 Task: Craft a video tribute to your favorite hobby or passion, featuring footage and interviews that showcase its importance in your life.
Action: Mouse moved to (99, 171)
Screenshot: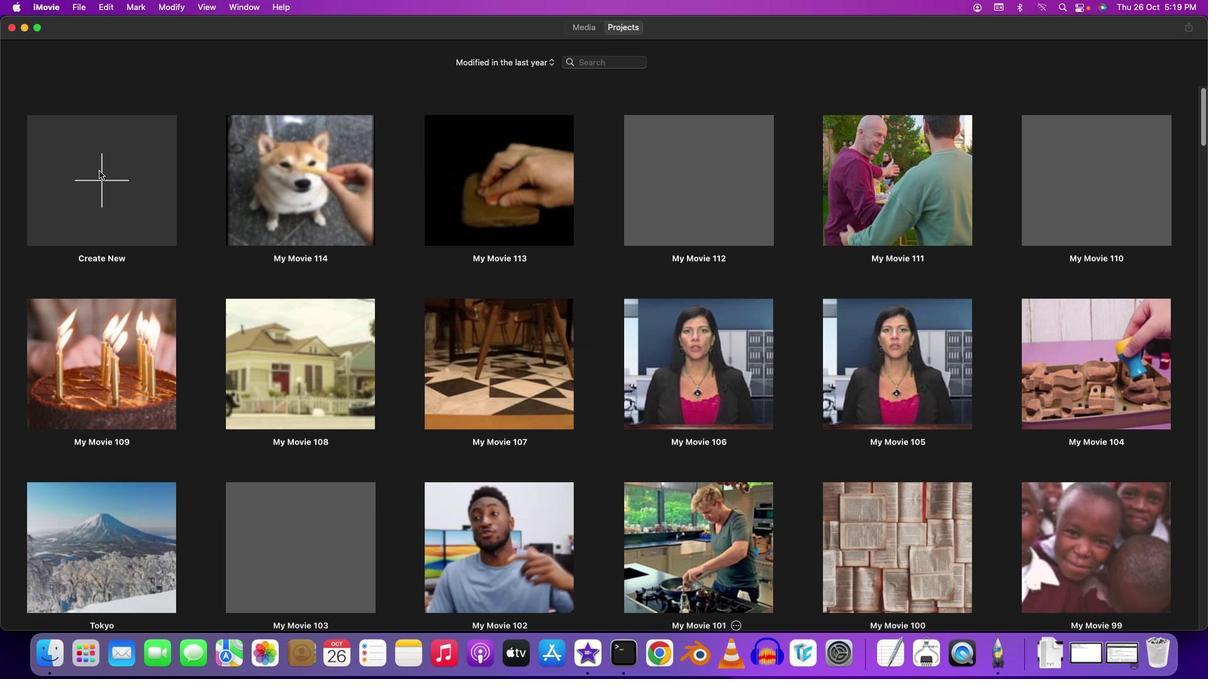 
Action: Mouse pressed left at (99, 171)
Screenshot: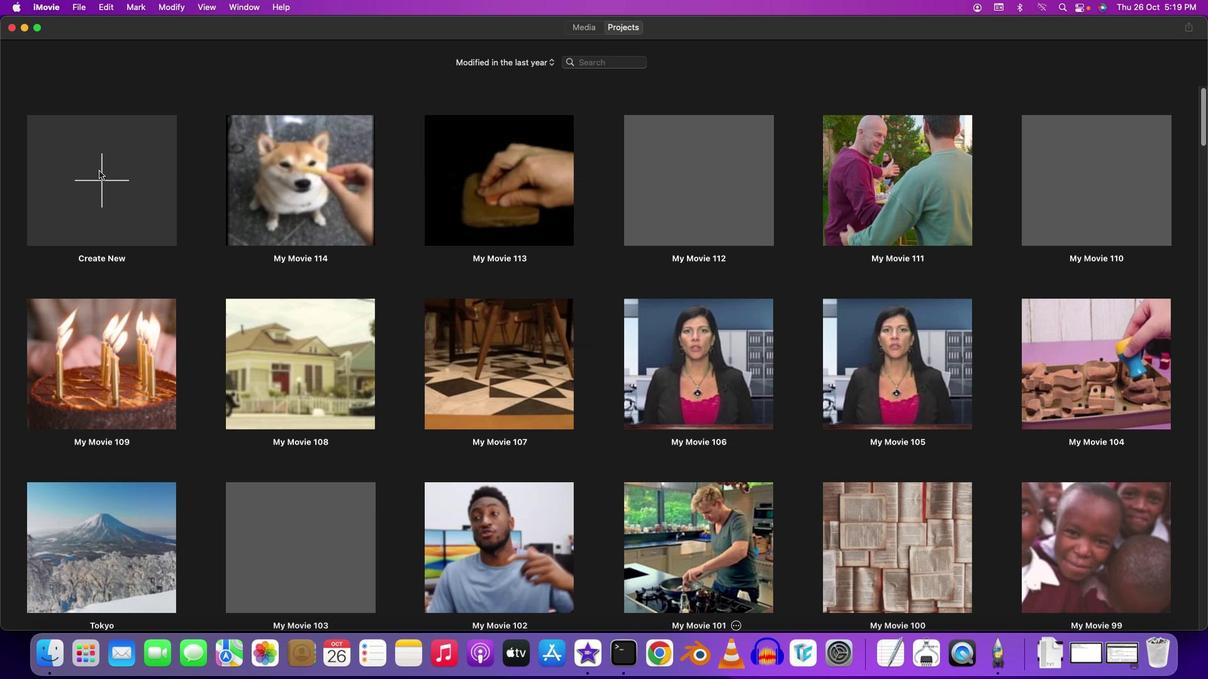 
Action: Mouse moved to (108, 178)
Screenshot: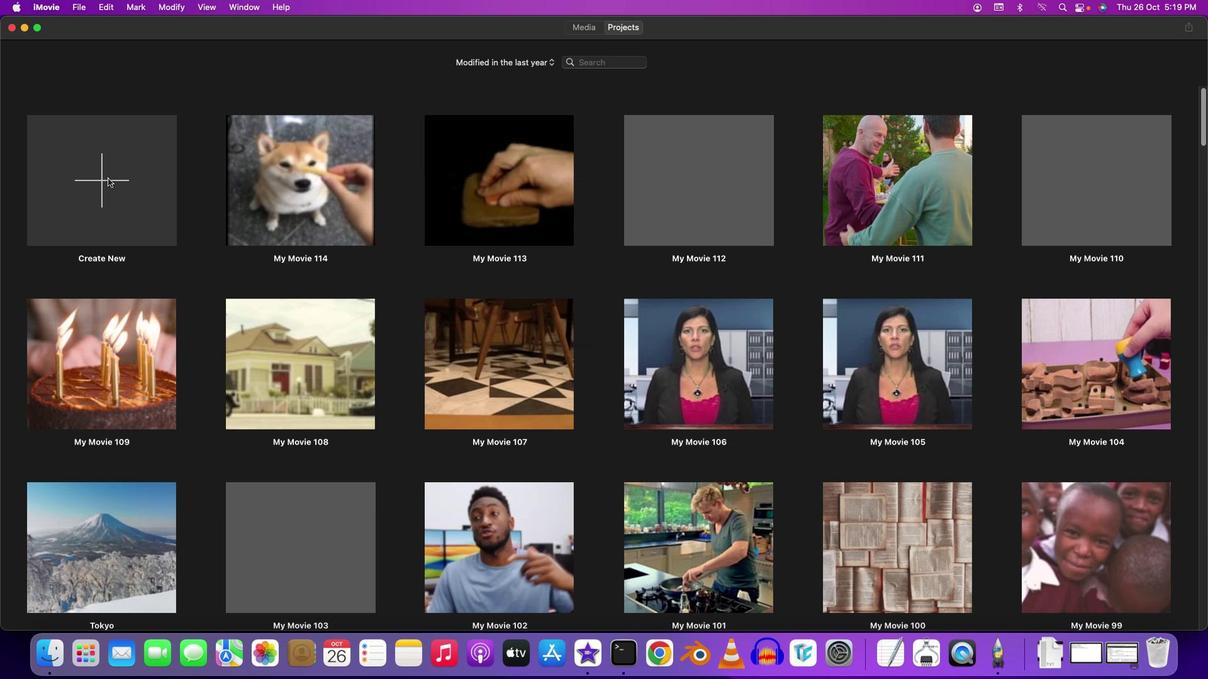 
Action: Mouse pressed left at (108, 178)
Screenshot: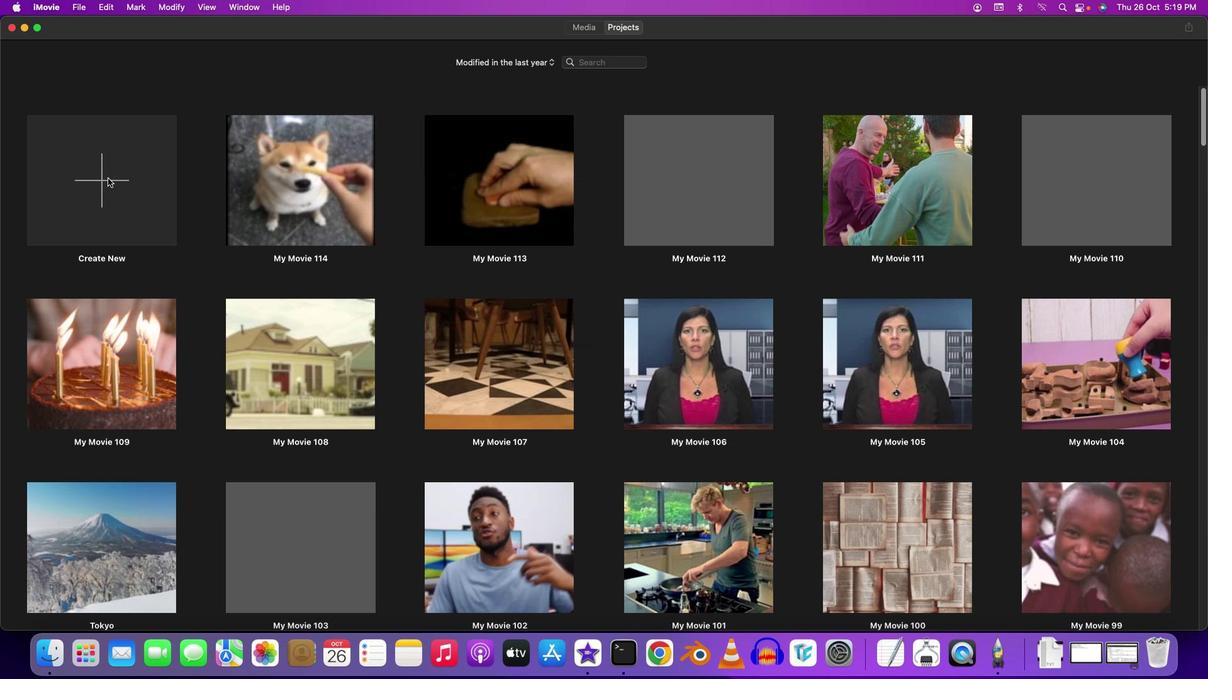 
Action: Mouse moved to (123, 240)
Screenshot: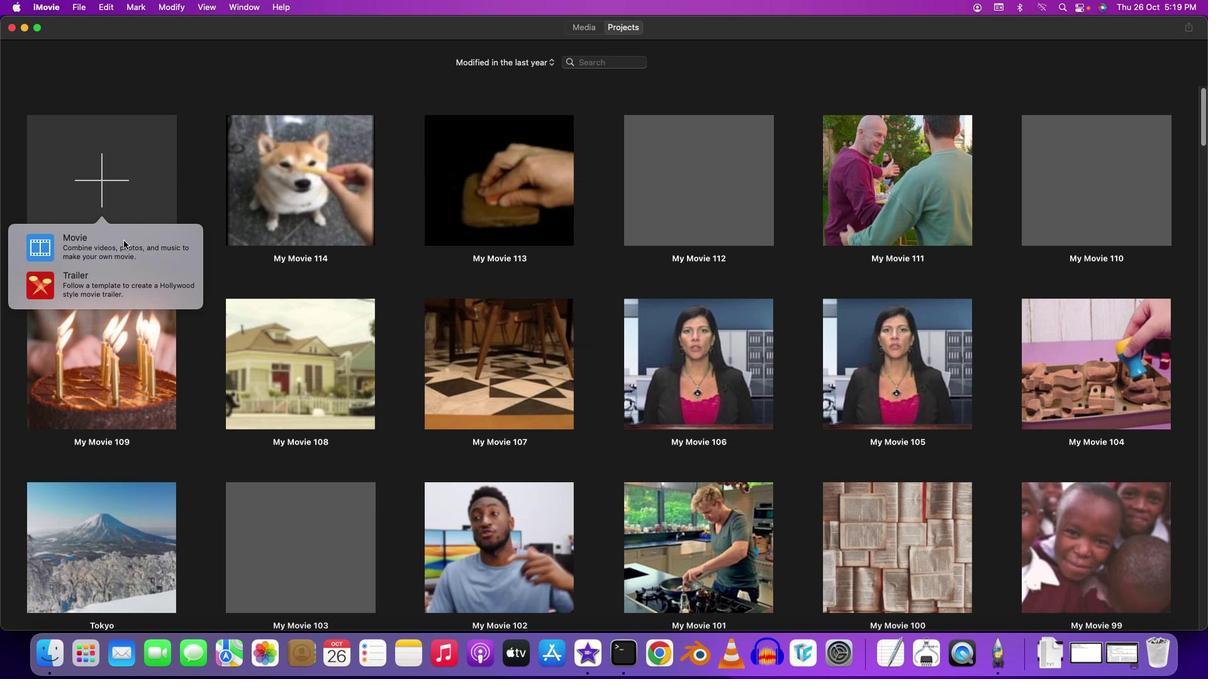 
Action: Mouse pressed left at (123, 240)
Screenshot: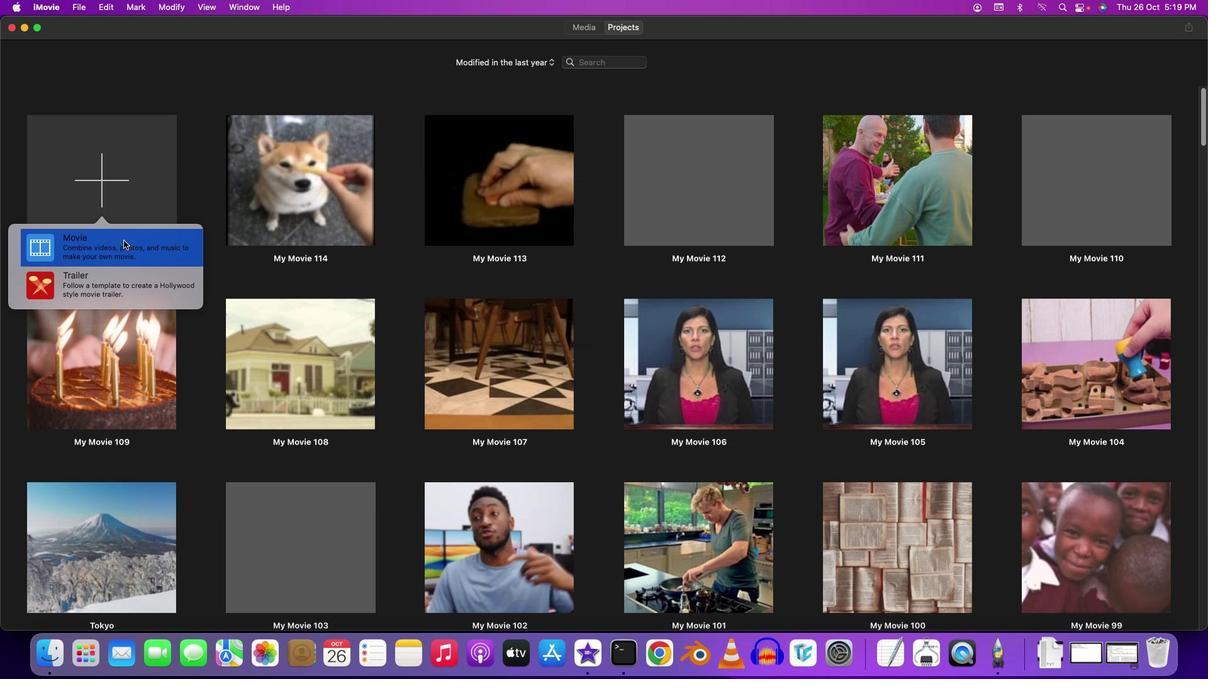 
Action: Mouse moved to (60, 82)
Screenshot: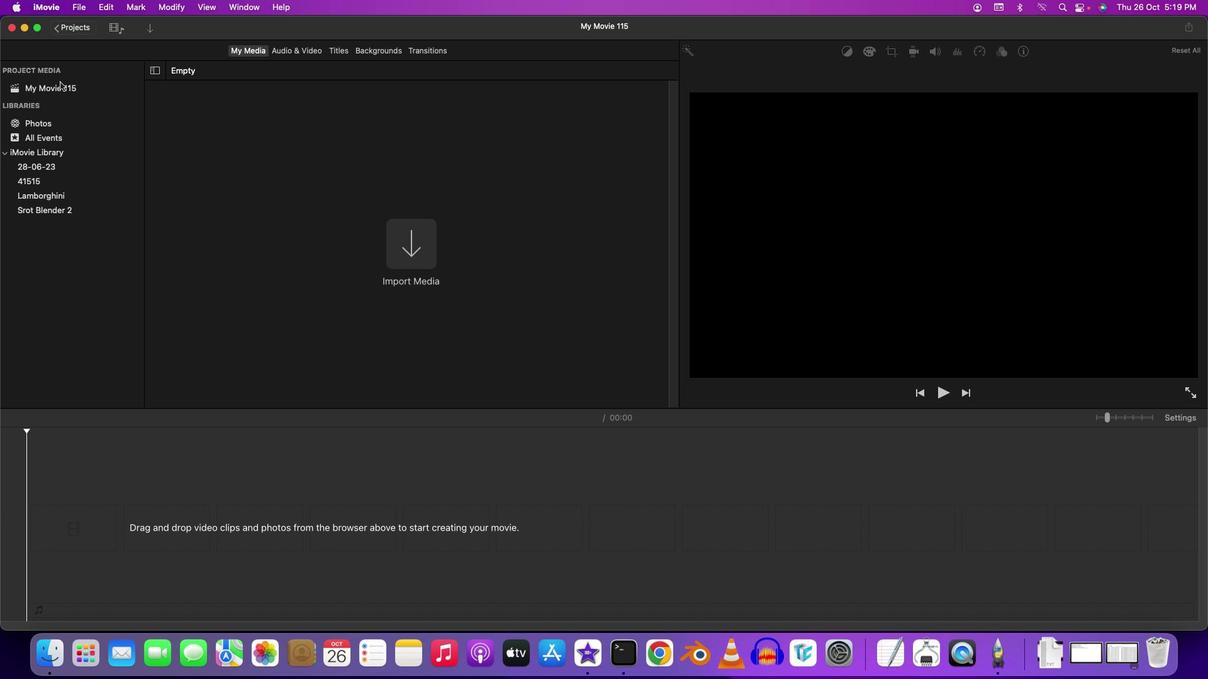 
Action: Mouse pressed left at (60, 82)
Screenshot: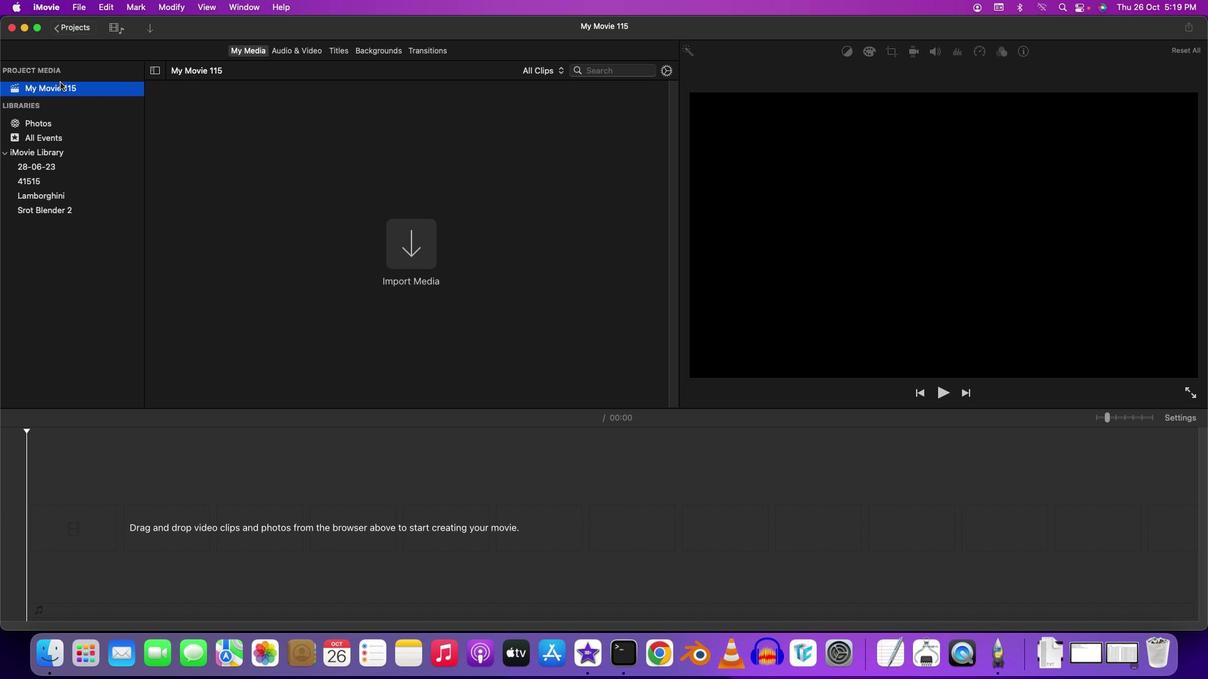
Action: Mouse moved to (412, 234)
Screenshot: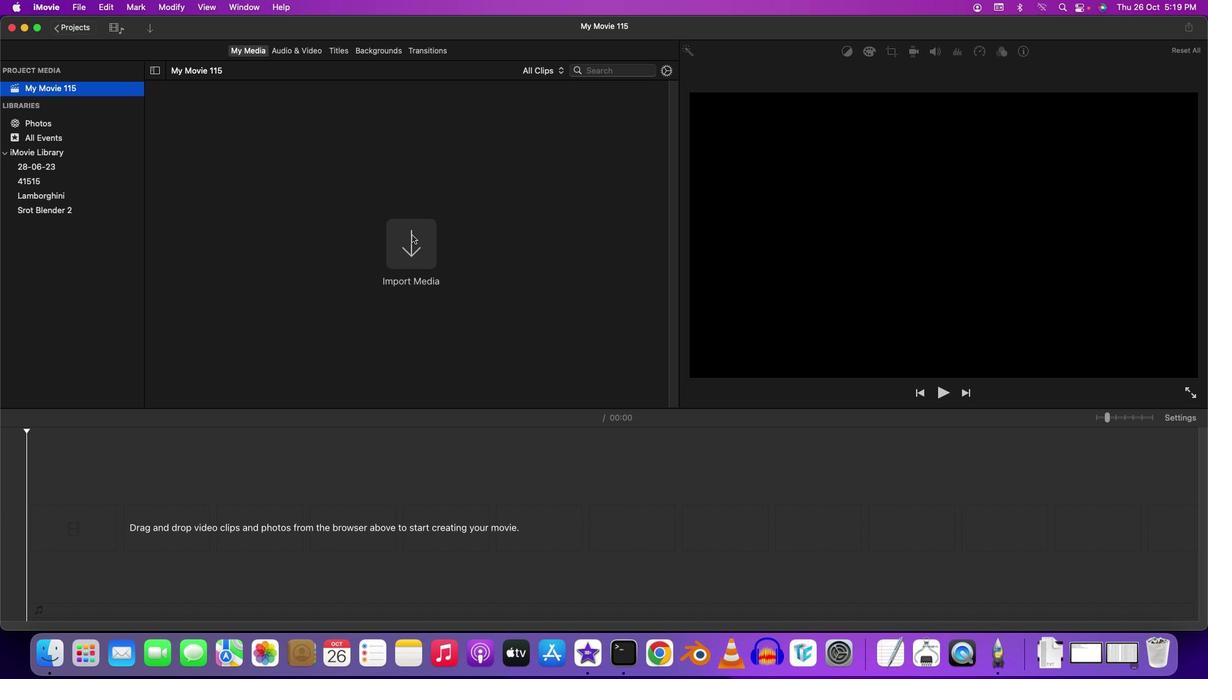 
Action: Mouse pressed left at (412, 234)
Screenshot: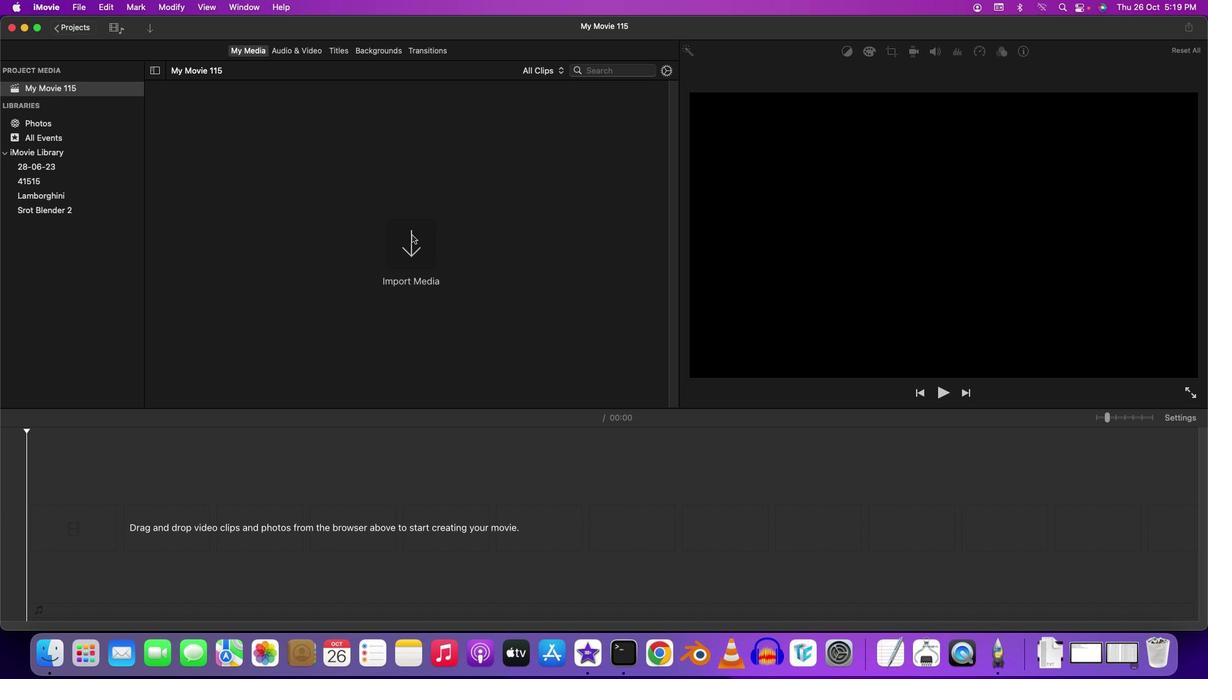 
Action: Mouse moved to (59, 175)
Screenshot: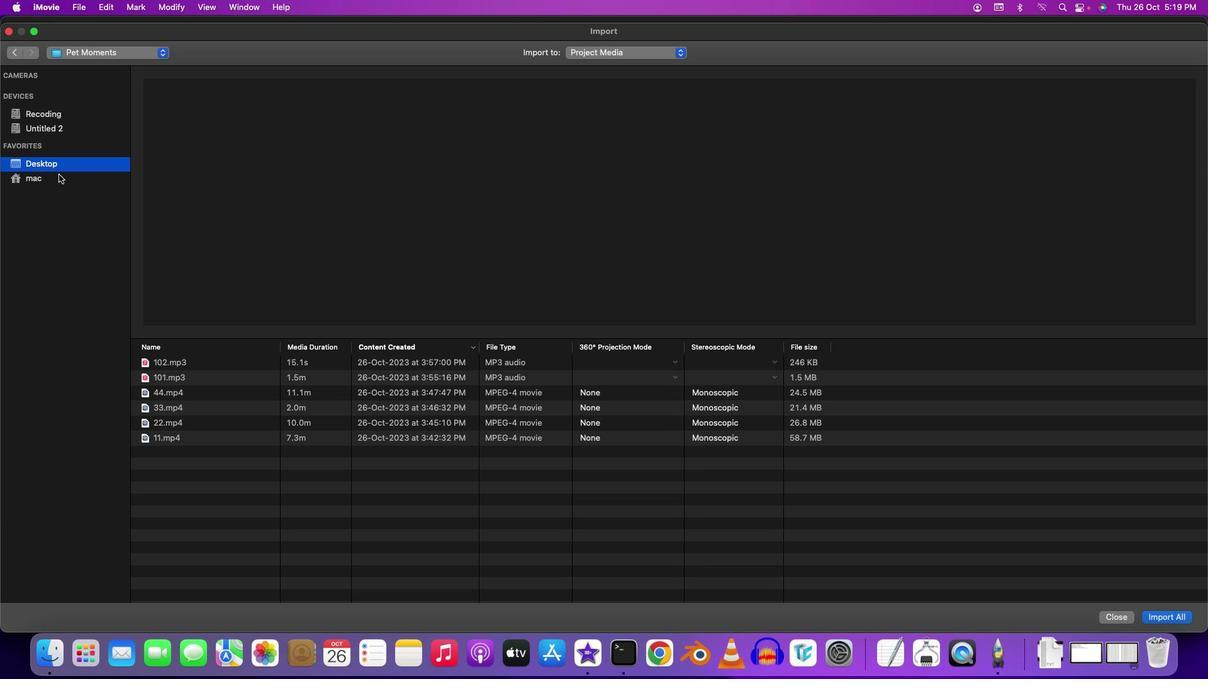
Action: Mouse pressed left at (59, 175)
Screenshot: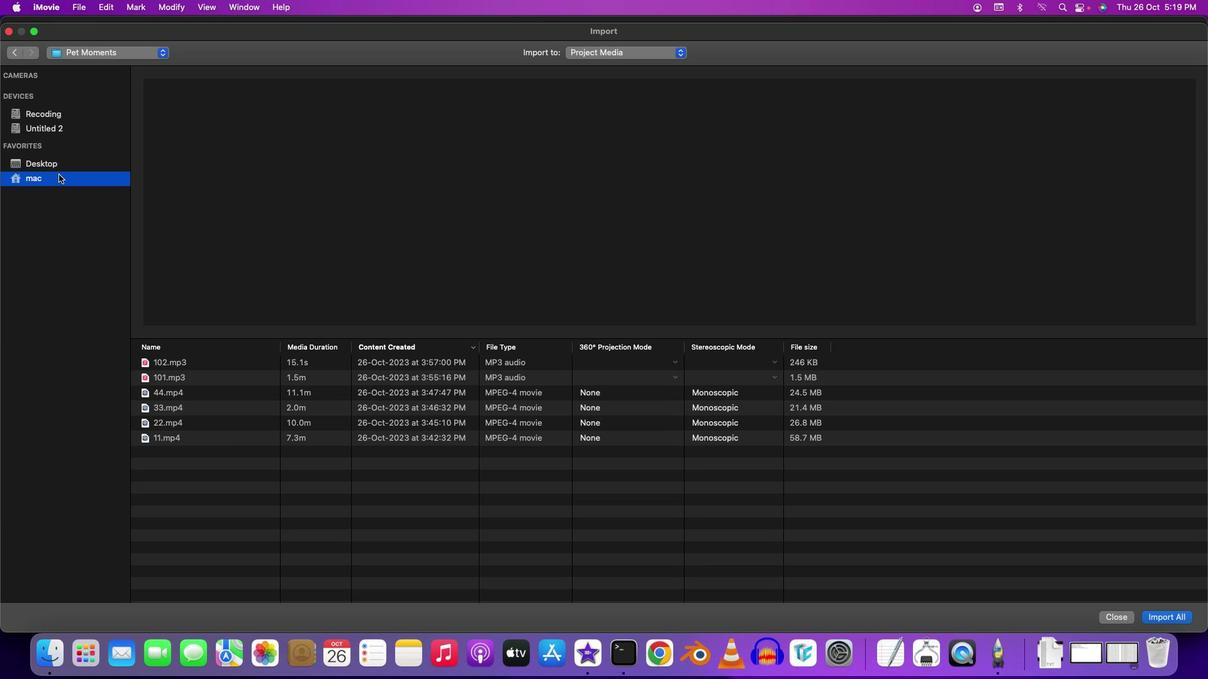 
Action: Mouse moved to (64, 160)
Screenshot: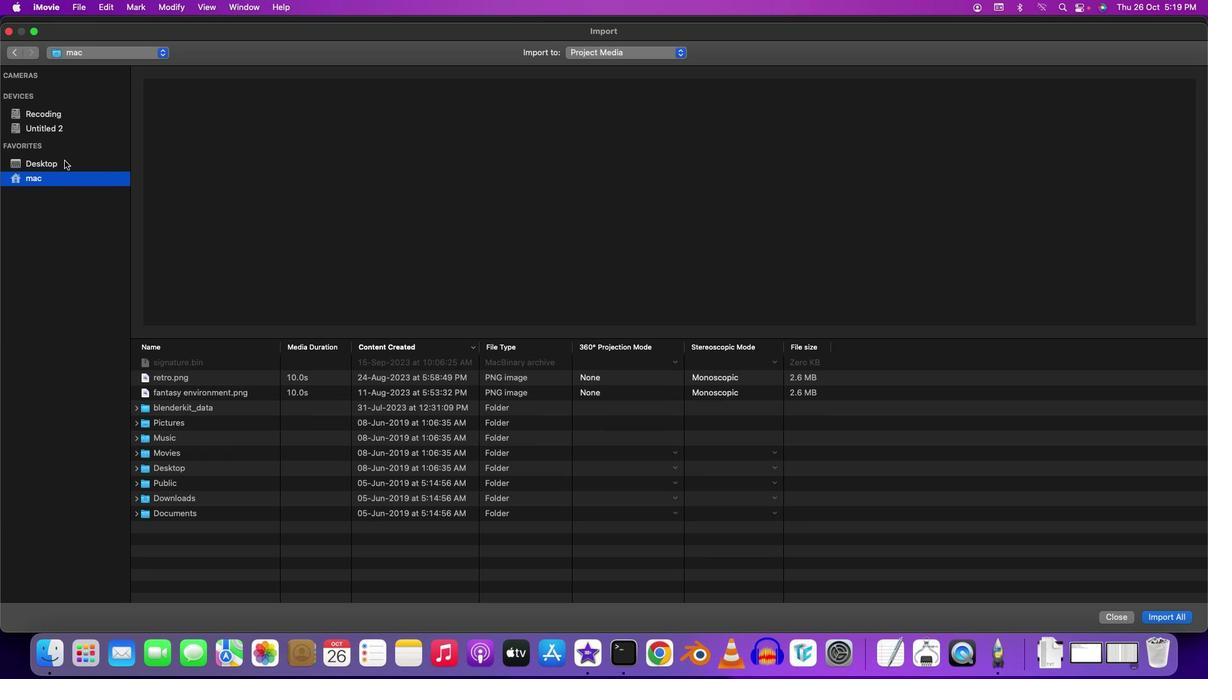 
Action: Mouse pressed left at (64, 160)
Screenshot: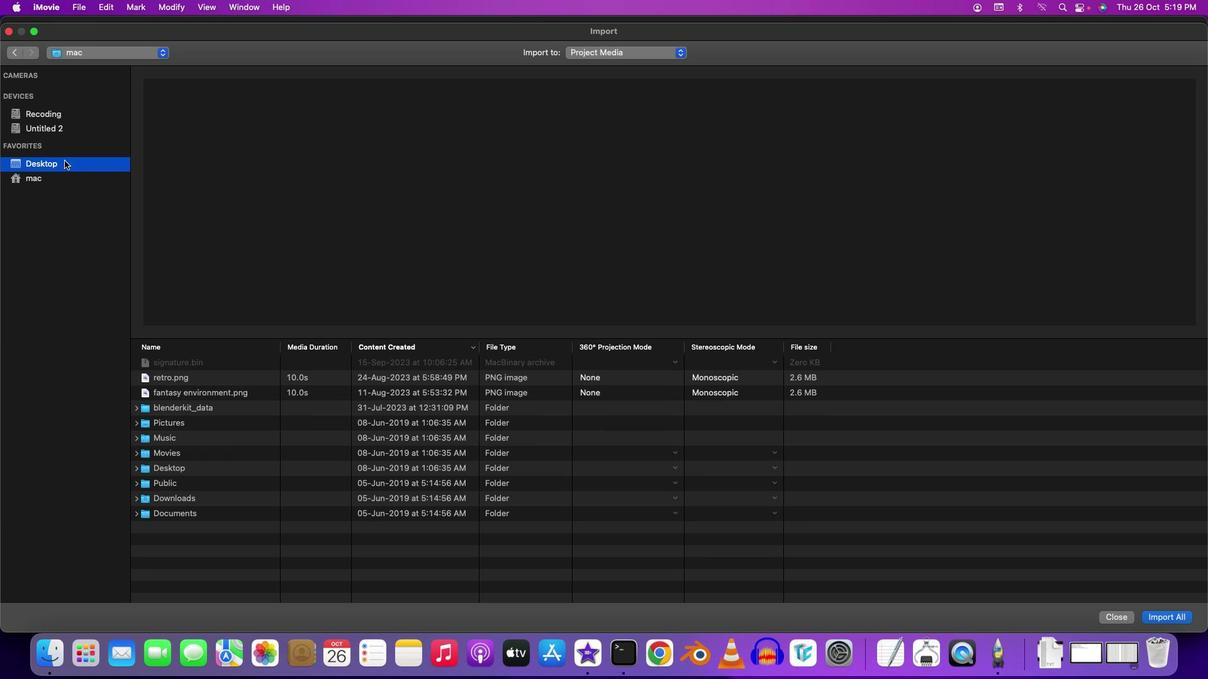 
Action: Mouse moved to (195, 367)
Screenshot: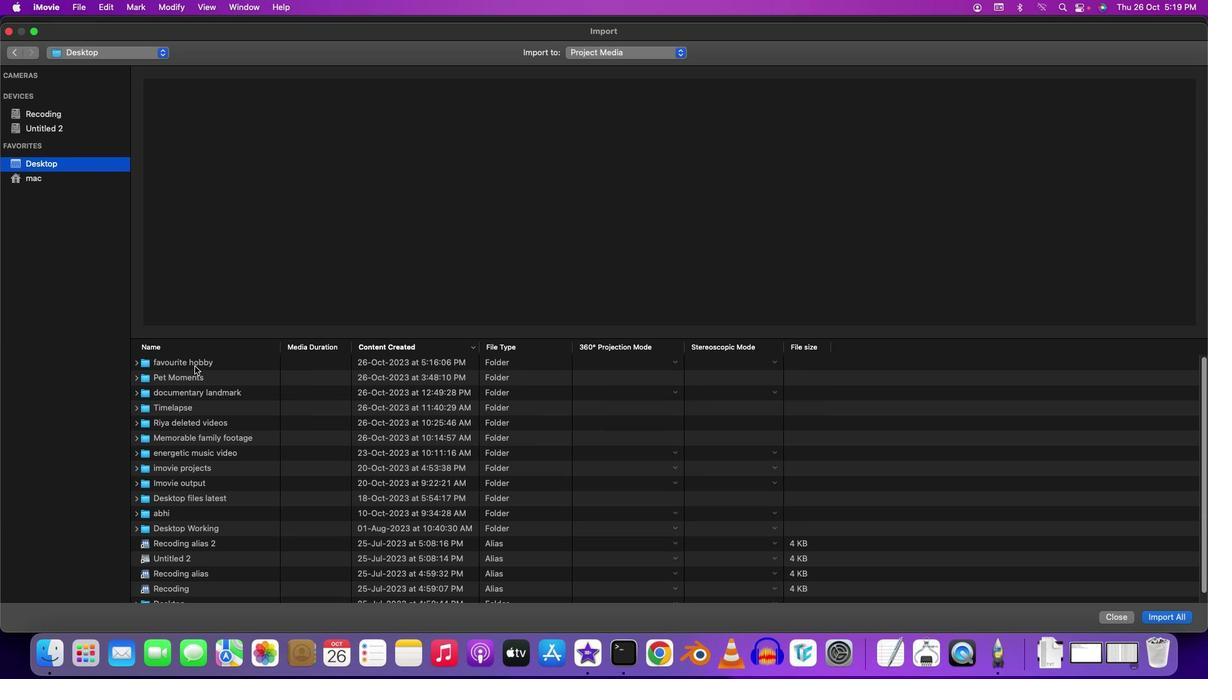 
Action: Mouse pressed left at (195, 367)
Screenshot: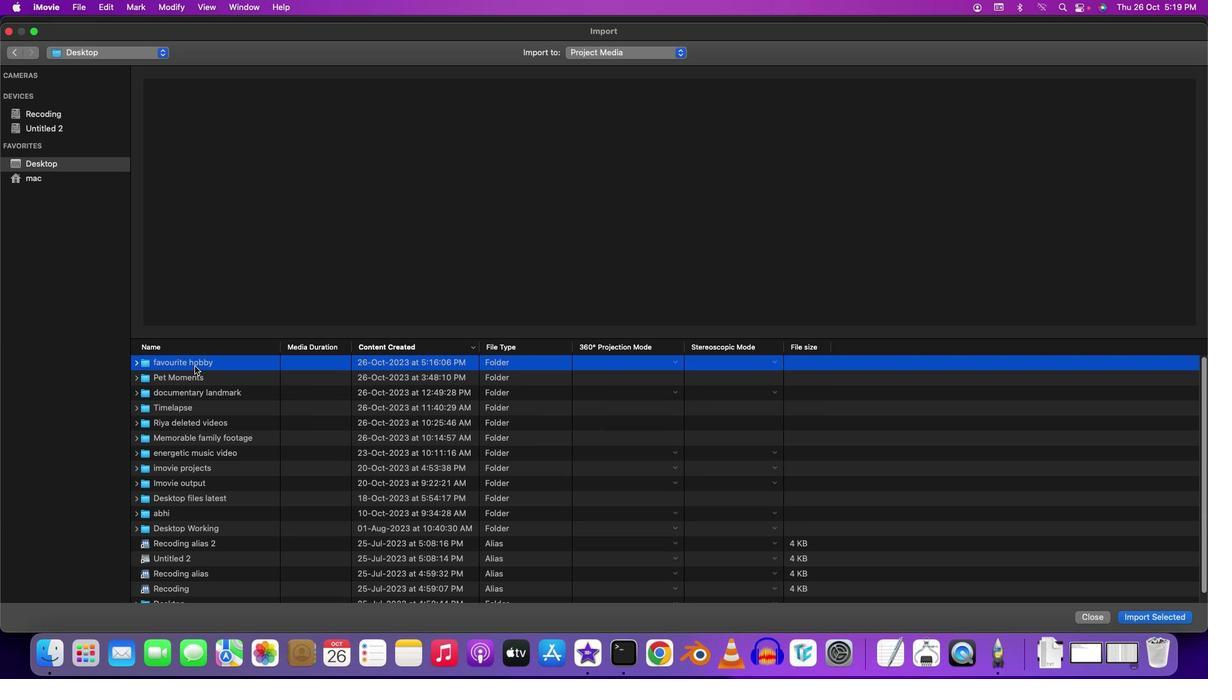 
Action: Mouse pressed left at (195, 367)
Screenshot: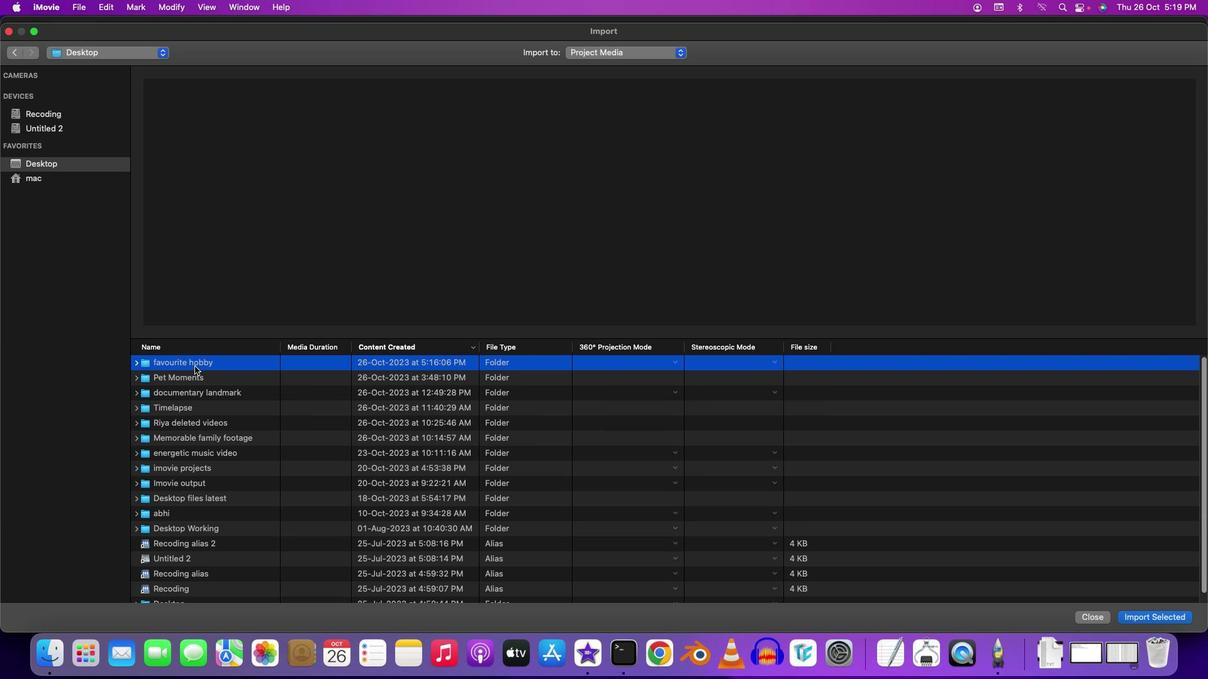 
Action: Mouse moved to (232, 410)
Screenshot: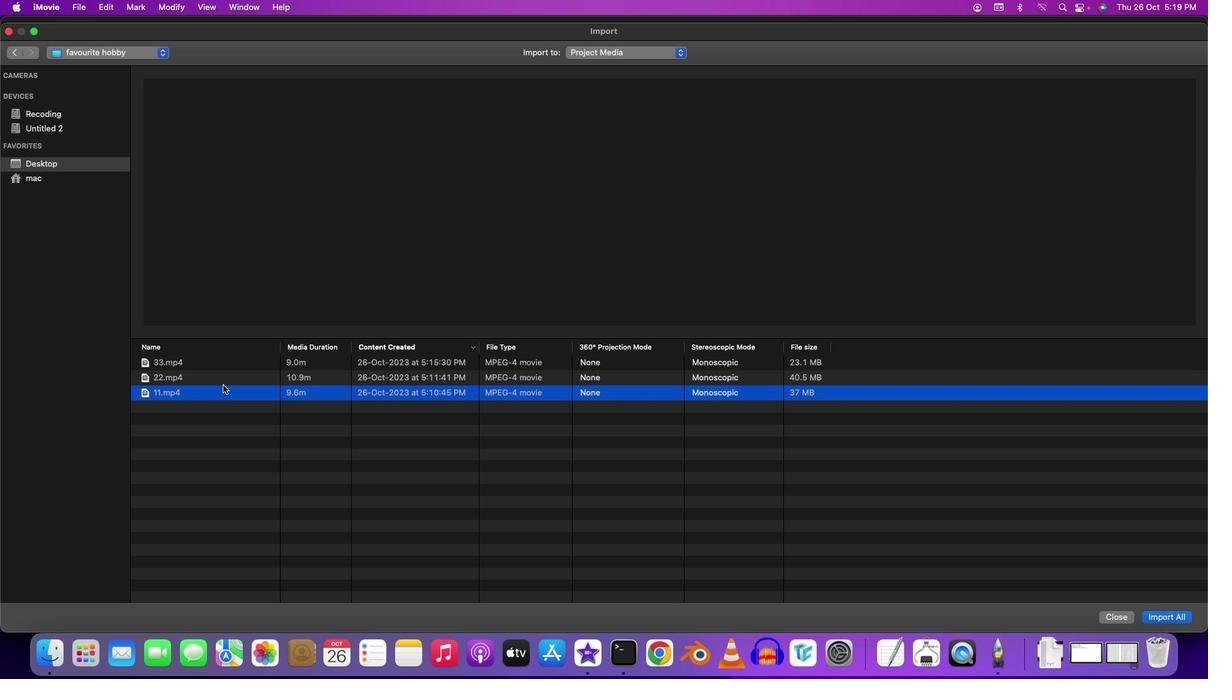 
Action: Mouse pressed left at (232, 410)
Screenshot: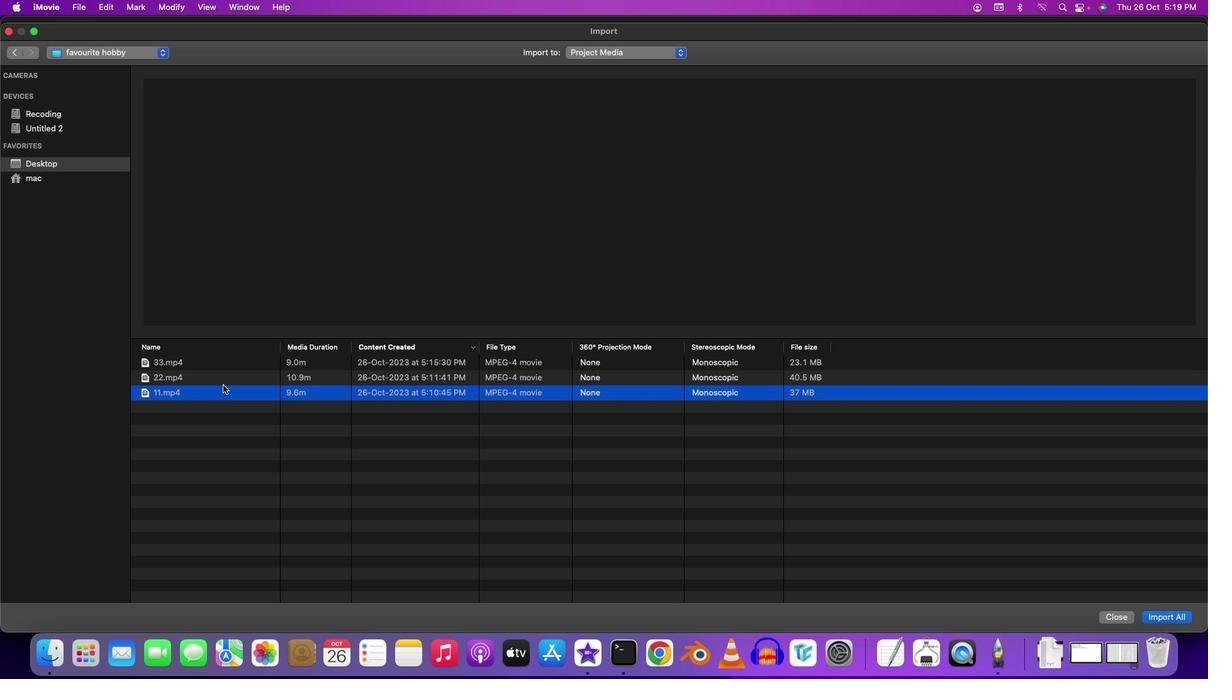 
Action: Mouse moved to (1172, 620)
Screenshot: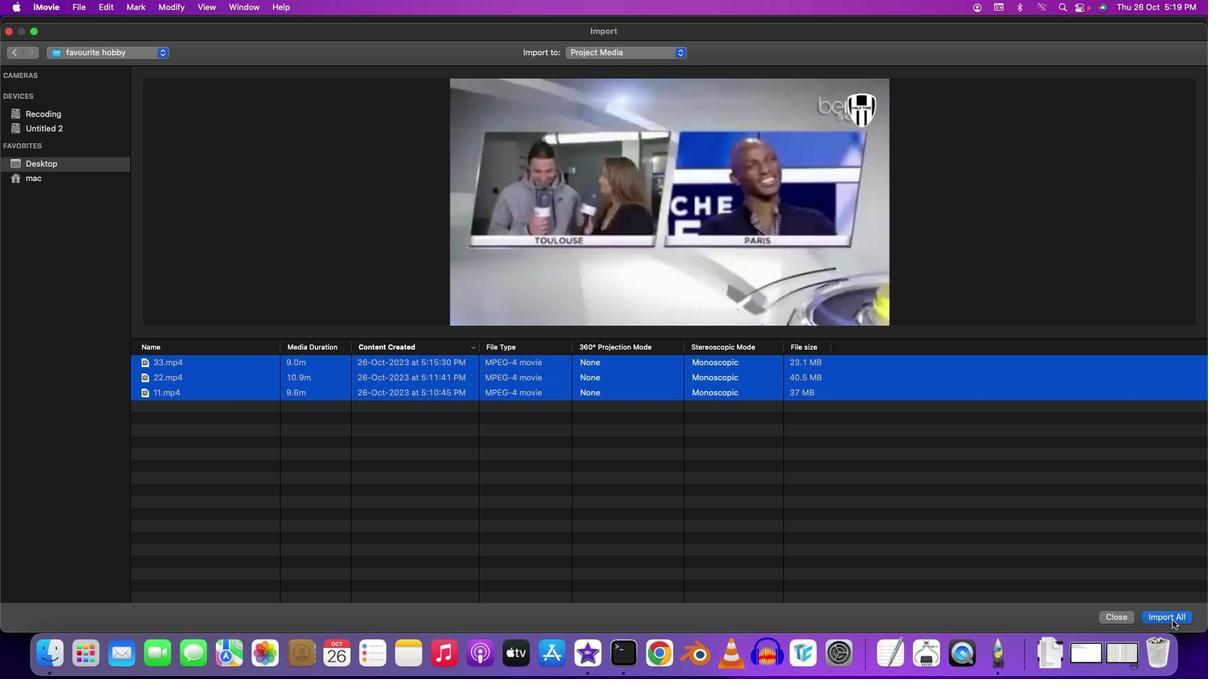 
Action: Mouse pressed left at (1172, 620)
Screenshot: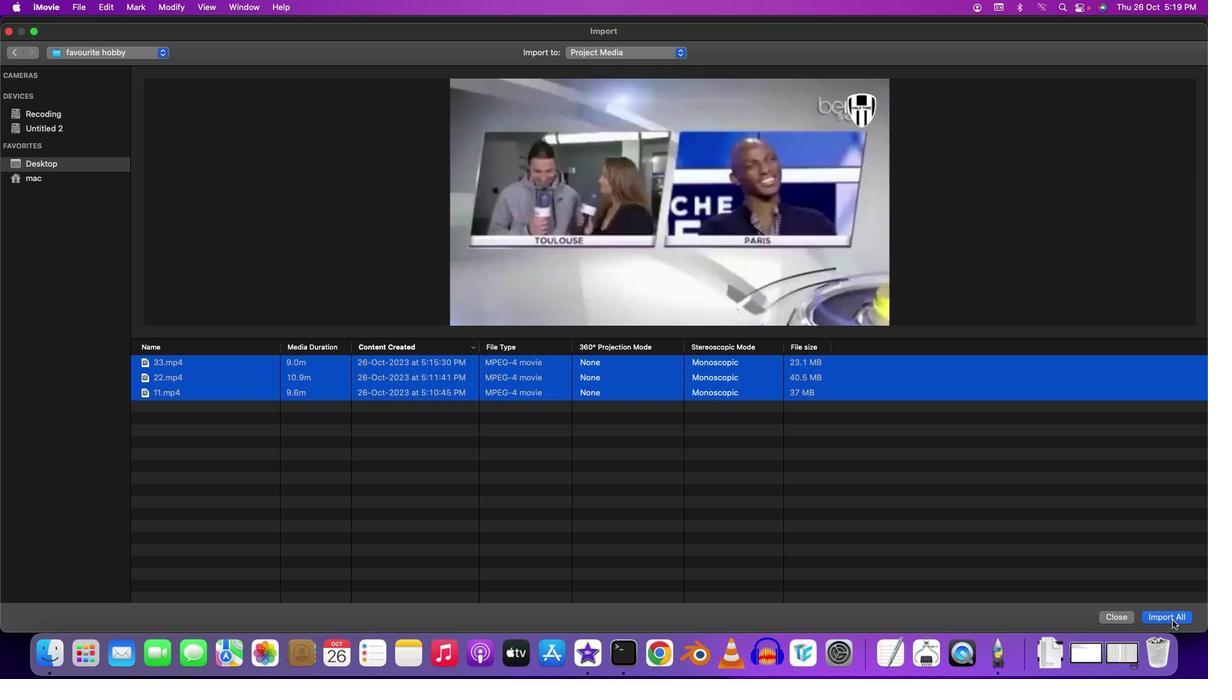 
Action: Mouse moved to (370, 120)
Screenshot: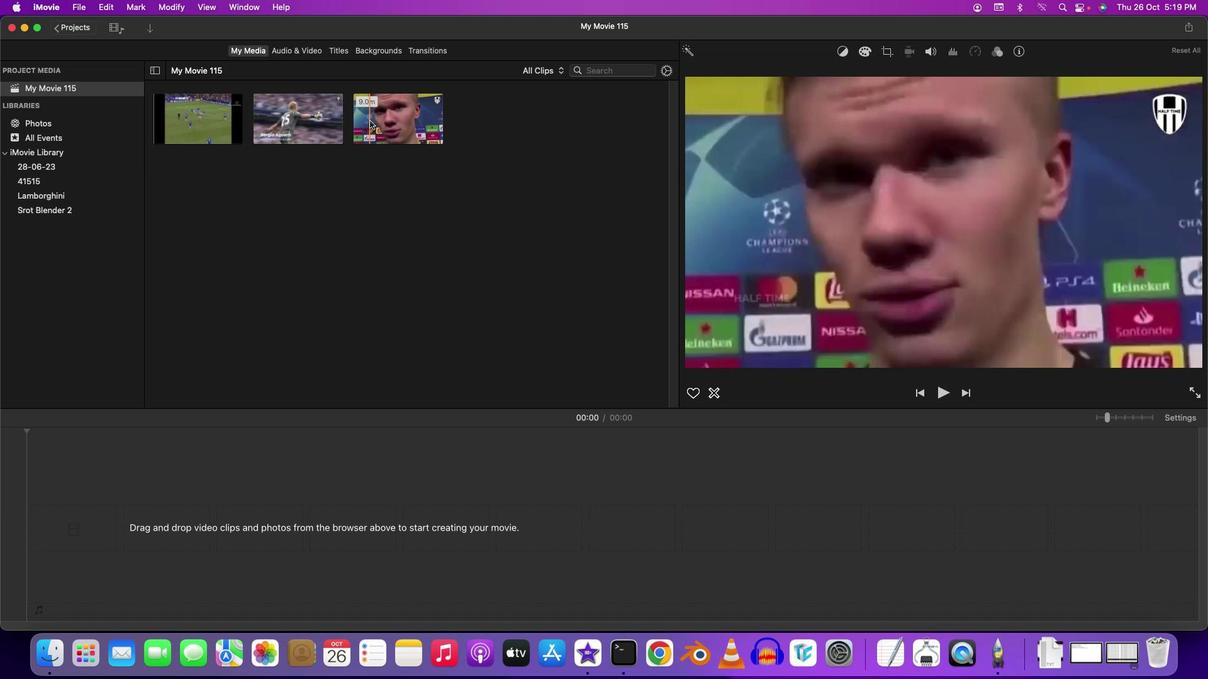 
Action: Mouse pressed left at (370, 120)
Screenshot: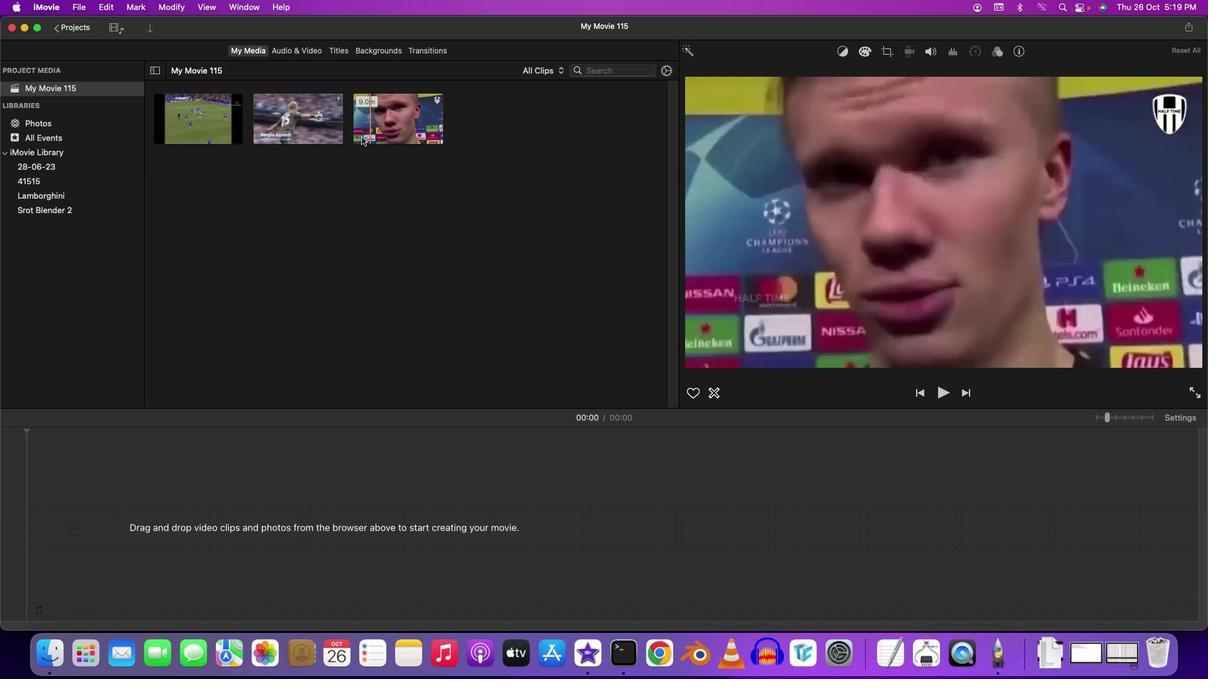 
Action: Mouse moved to (1100, 419)
Screenshot: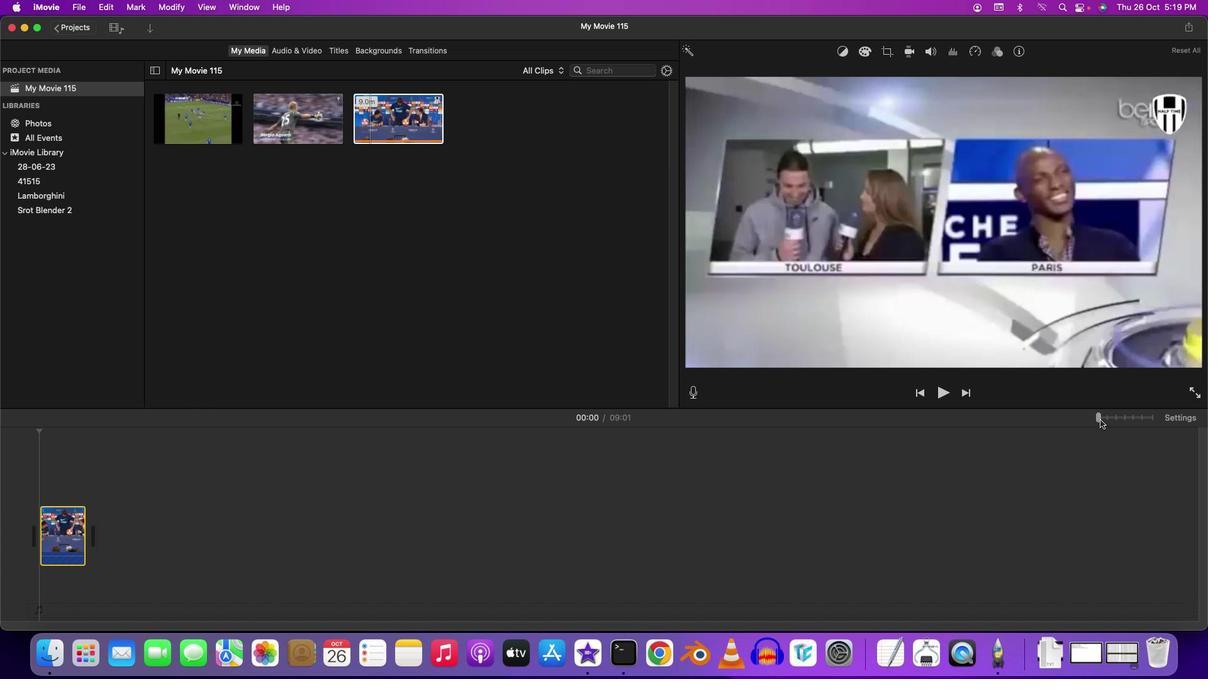 
Action: Mouse pressed left at (1100, 419)
Screenshot: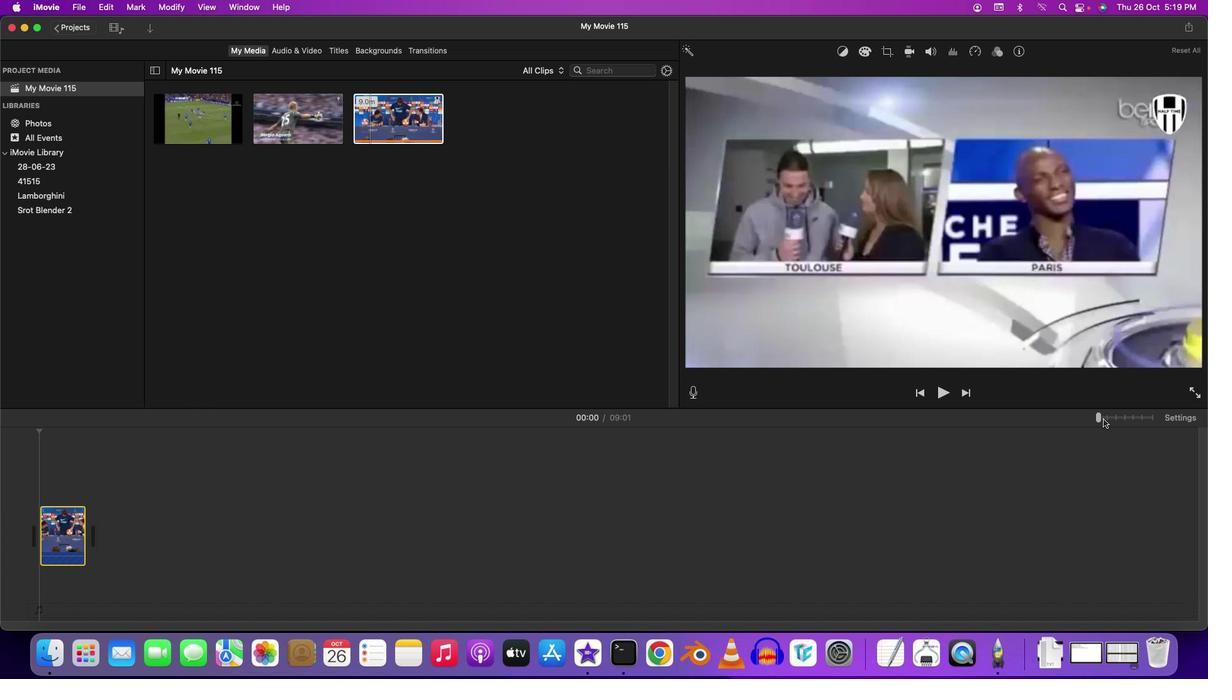 
Action: Mouse moved to (36, 462)
Screenshot: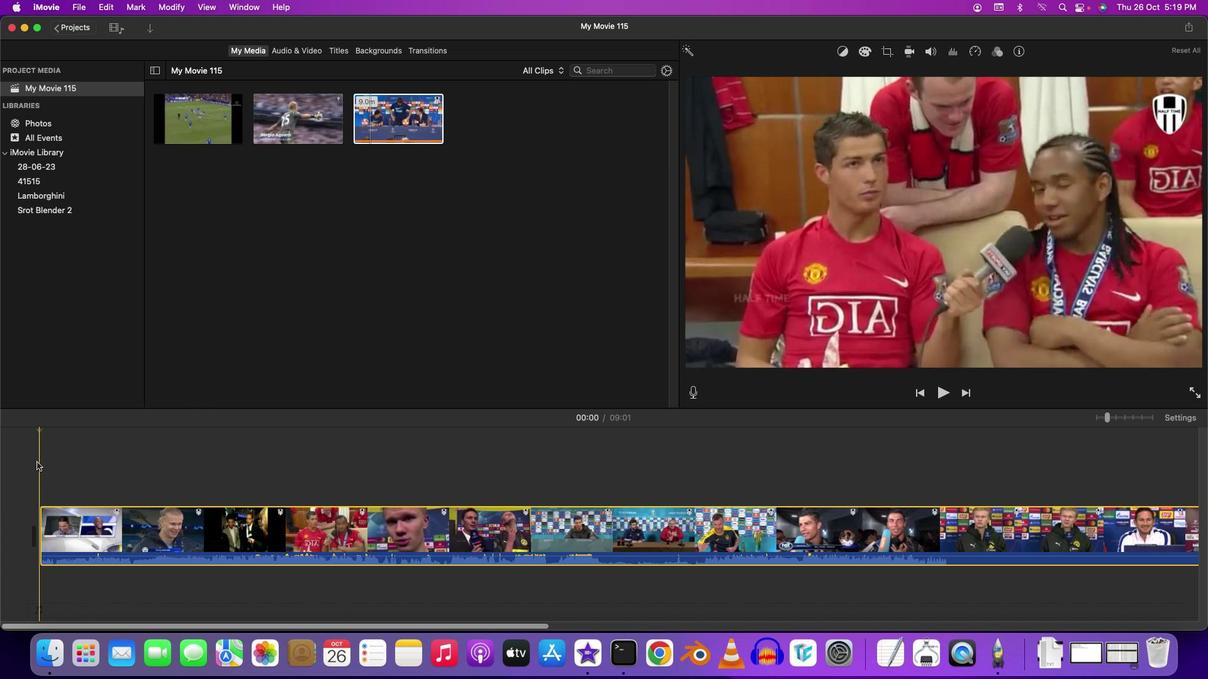 
Action: Mouse pressed left at (36, 462)
Screenshot: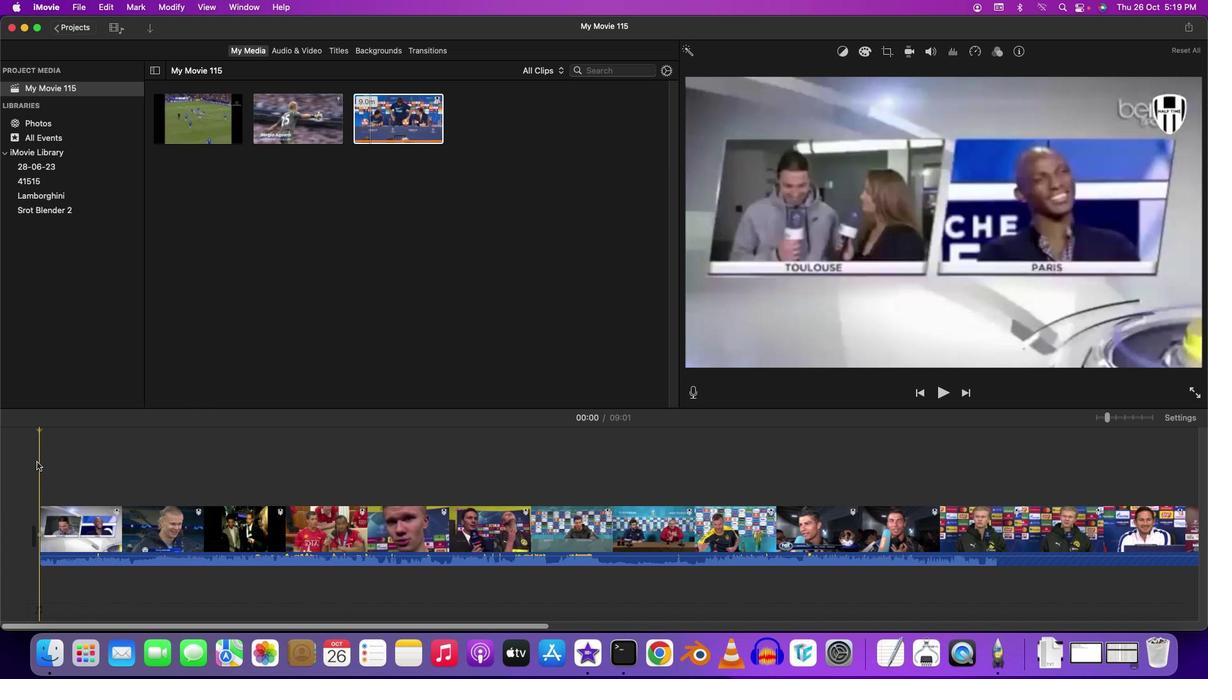 
Action: Key pressed Key.space
Screenshot: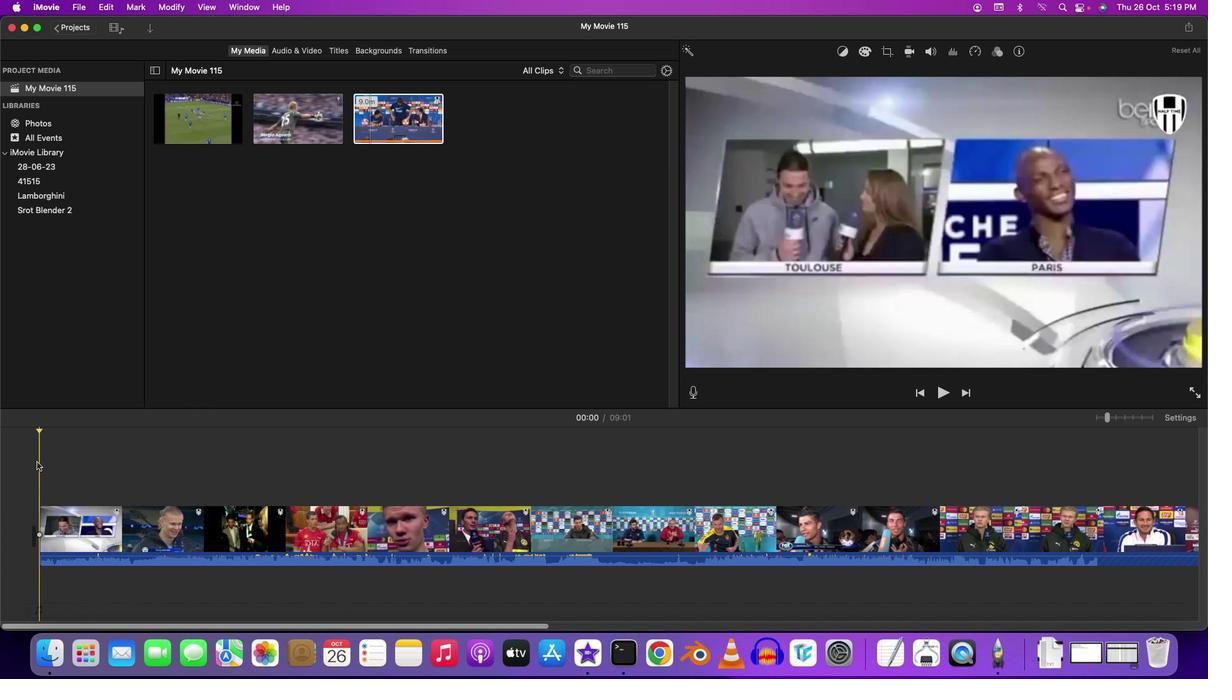 
Action: Mouse moved to (90, 463)
Screenshot: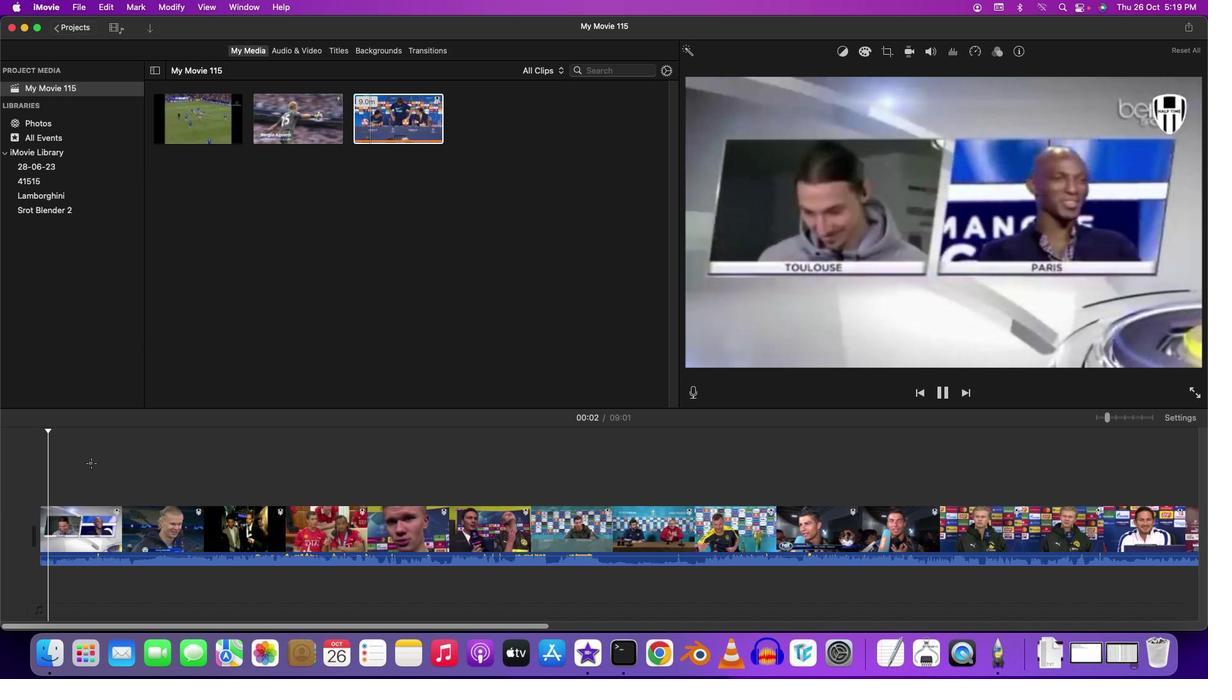 
Action: Mouse pressed left at (90, 463)
Screenshot: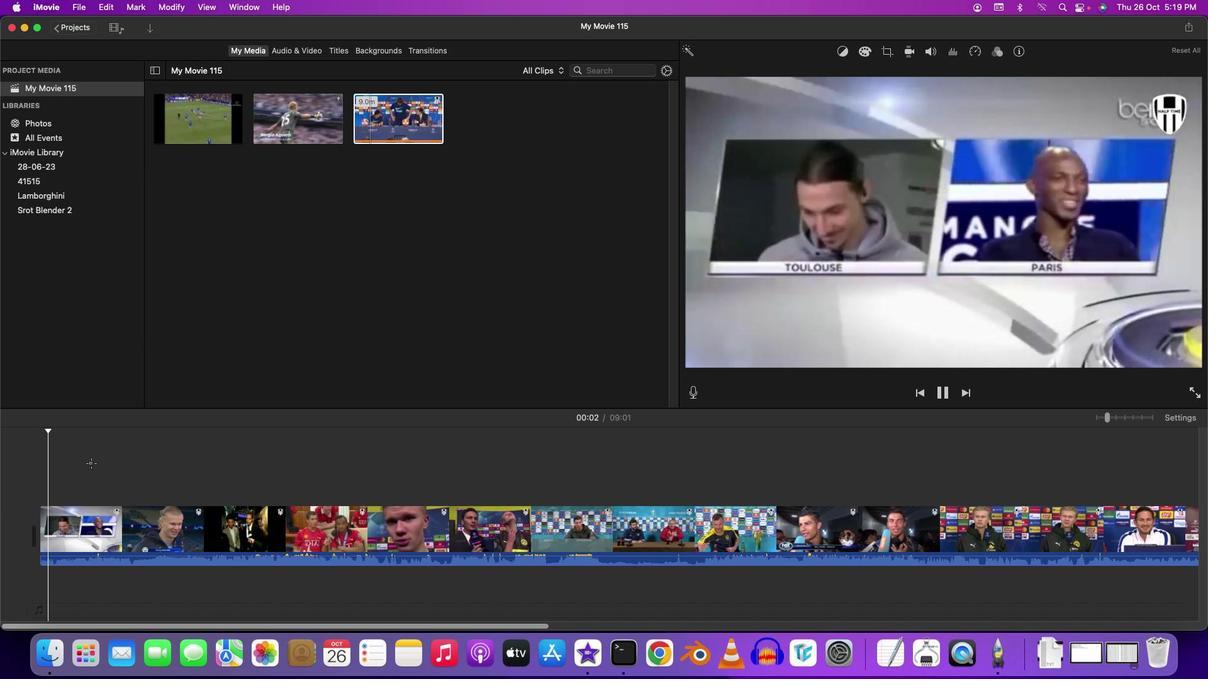 
Action: Mouse moved to (114, 466)
Screenshot: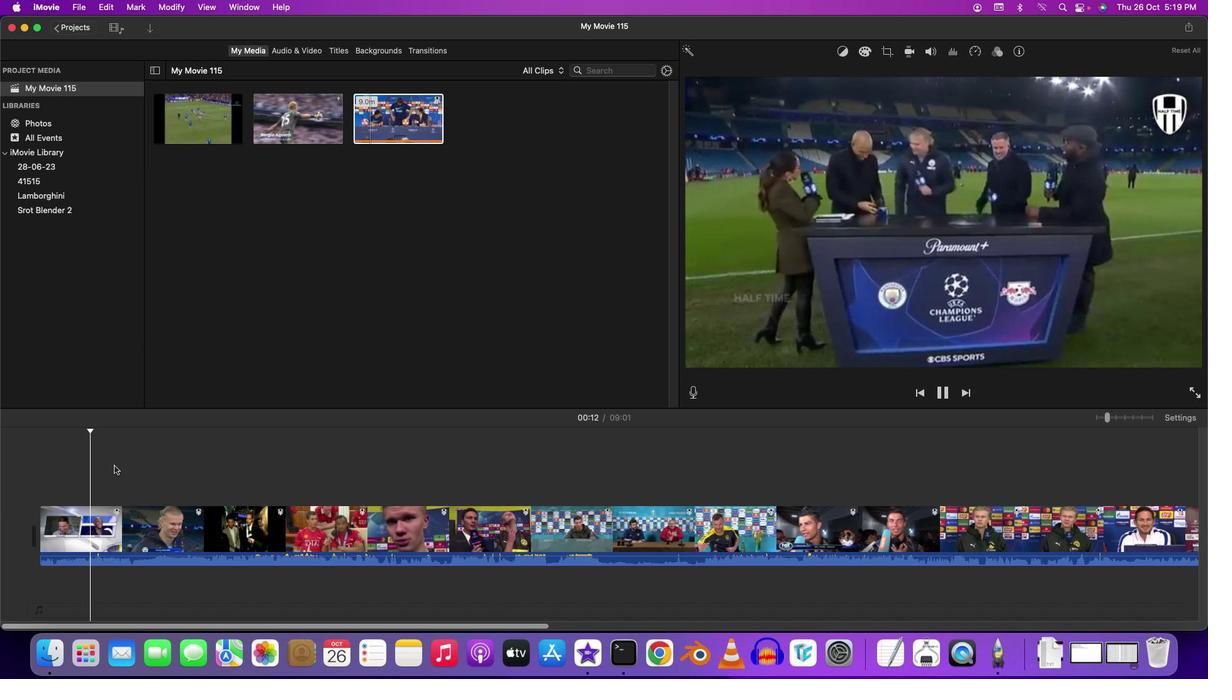 
Action: Mouse pressed left at (114, 466)
Screenshot: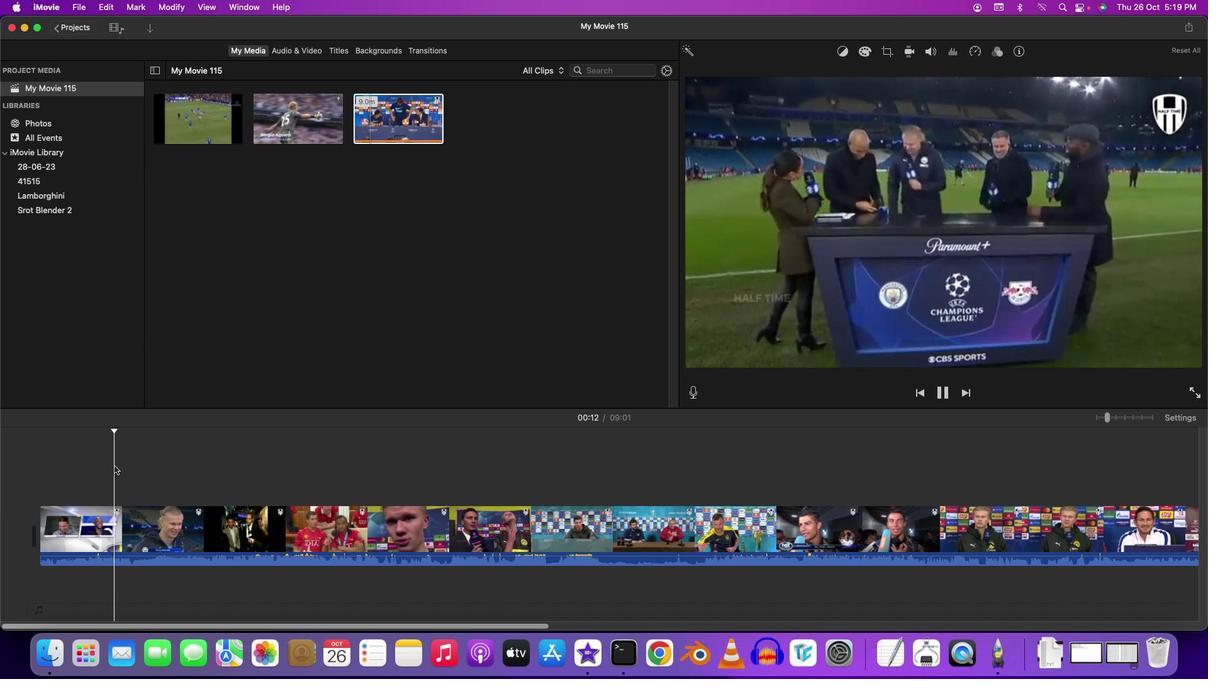 
Action: Mouse moved to (152, 472)
Screenshot: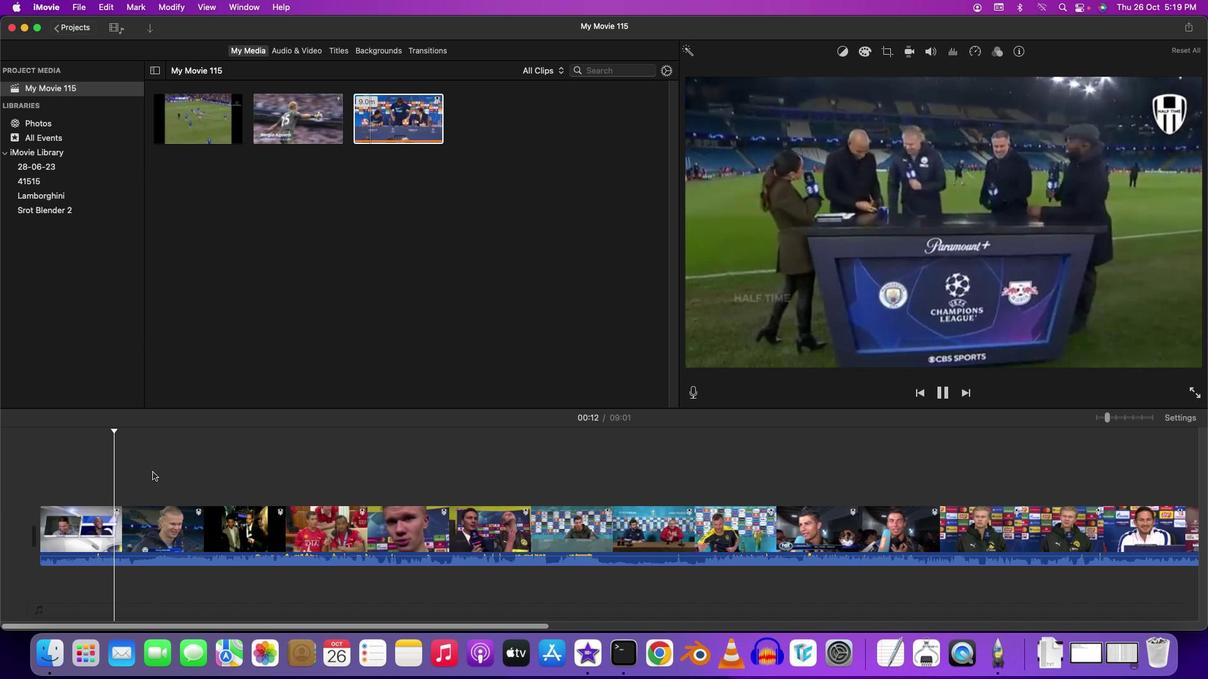 
Action: Mouse pressed left at (152, 472)
Screenshot: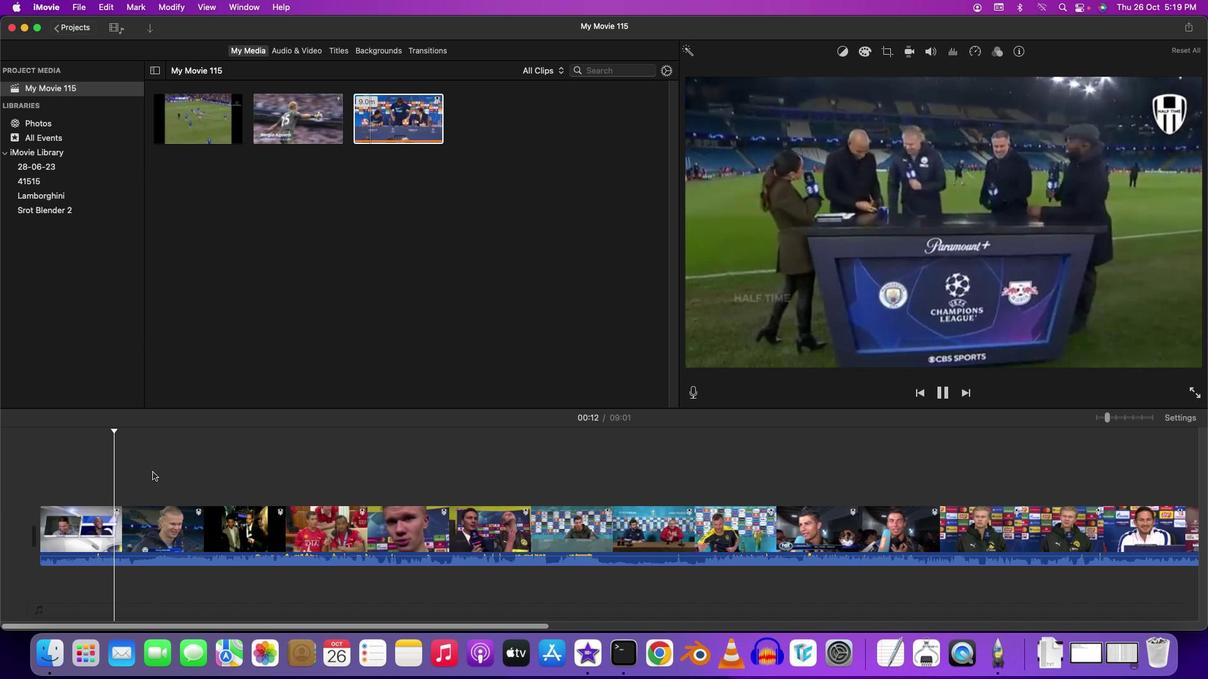 
Action: Mouse moved to (131, 475)
Screenshot: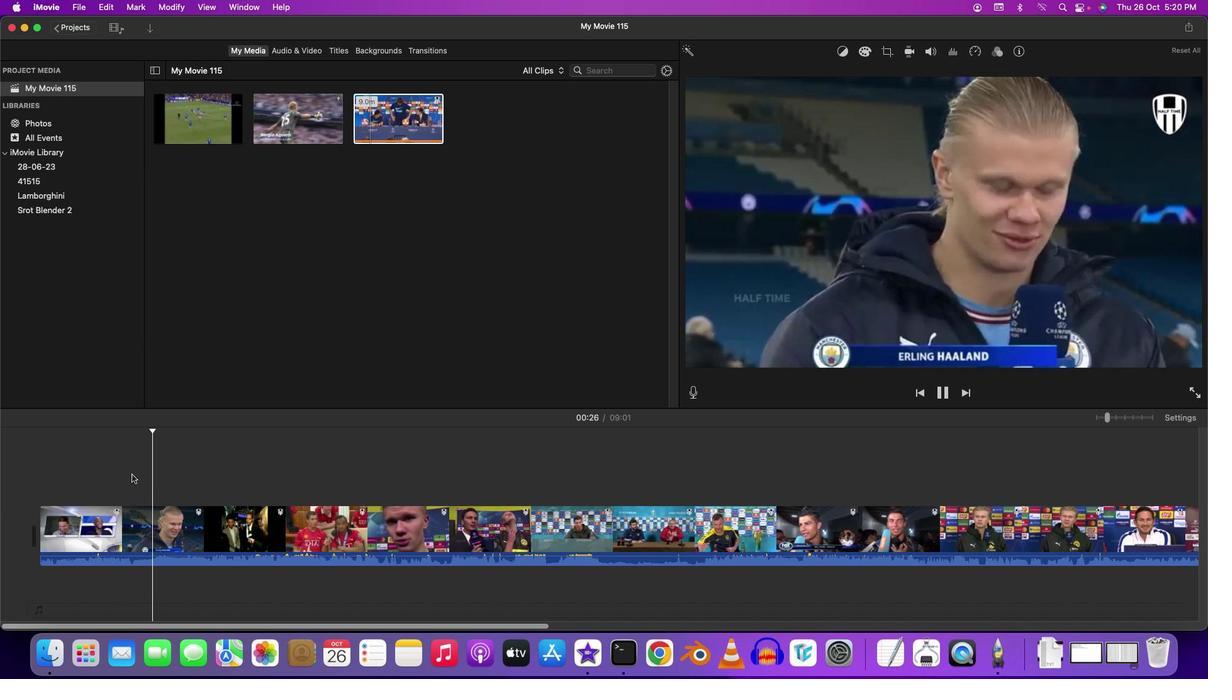 
Action: Mouse pressed left at (131, 475)
Screenshot: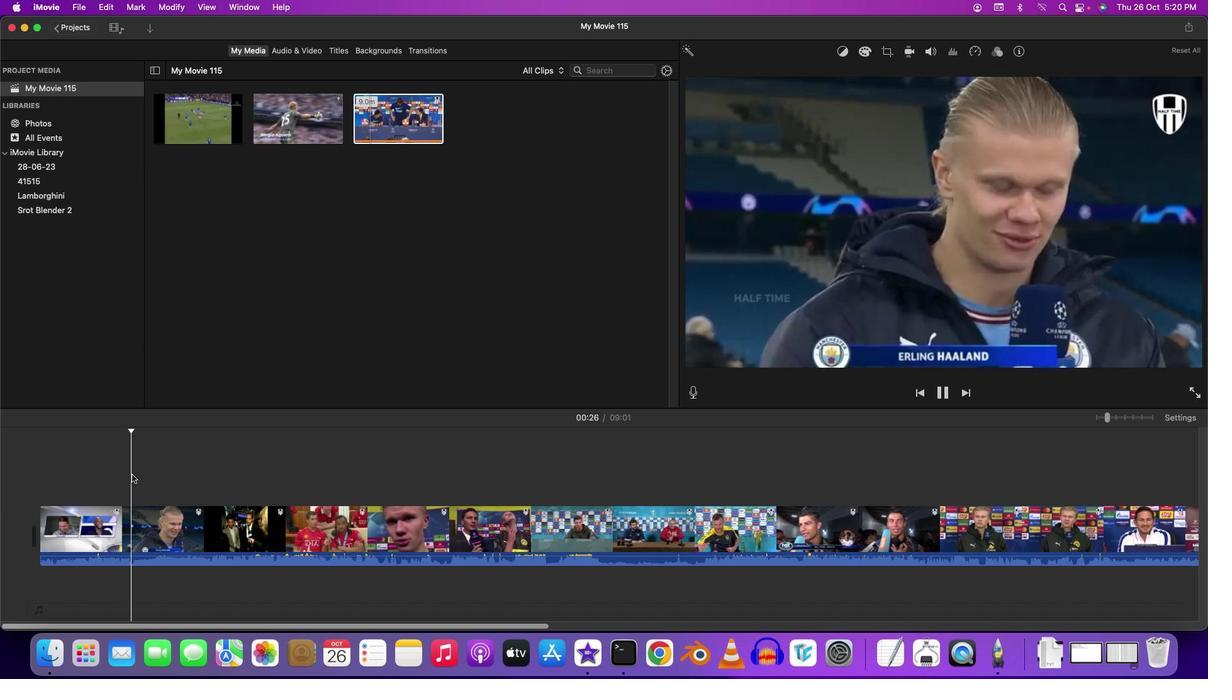 
Action: Mouse moved to (199, 476)
Screenshot: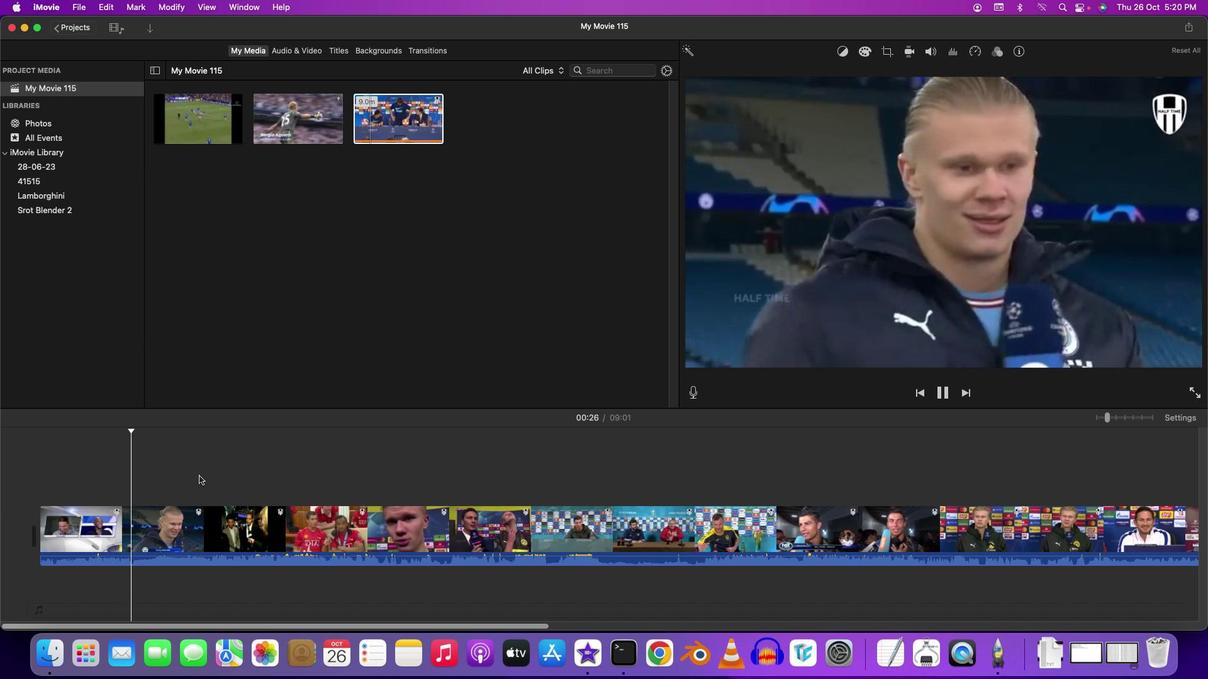 
Action: Mouse pressed left at (199, 476)
Screenshot: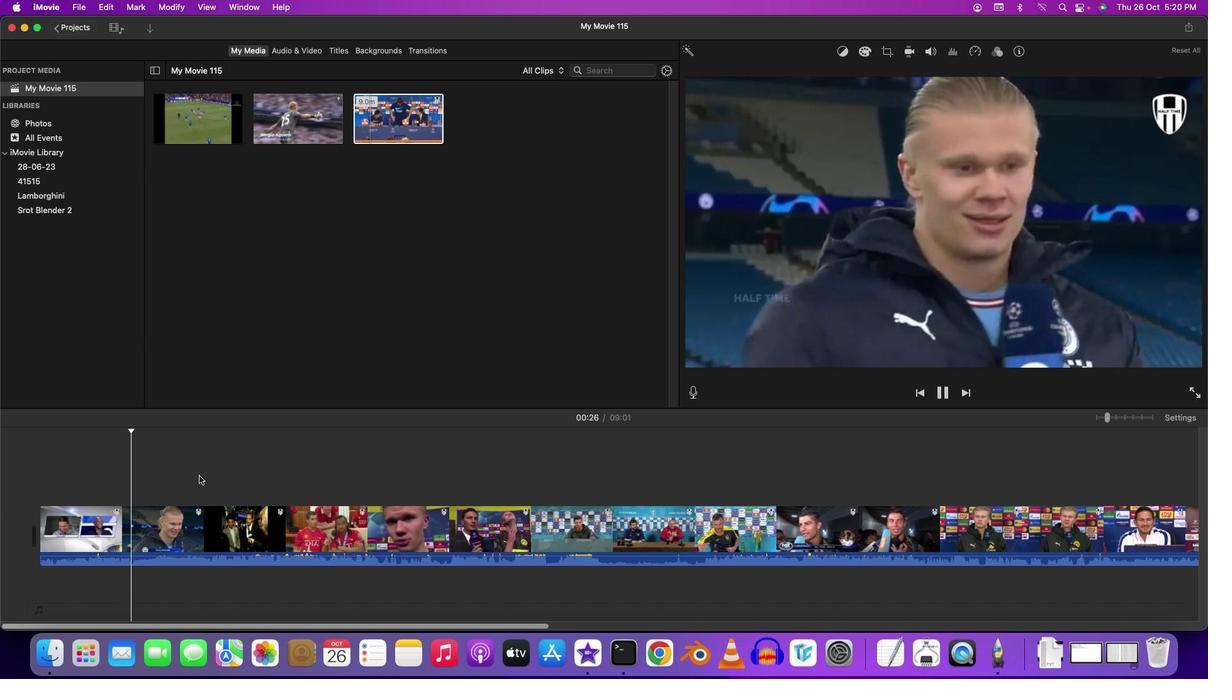 
Action: Mouse moved to (215, 475)
Screenshot: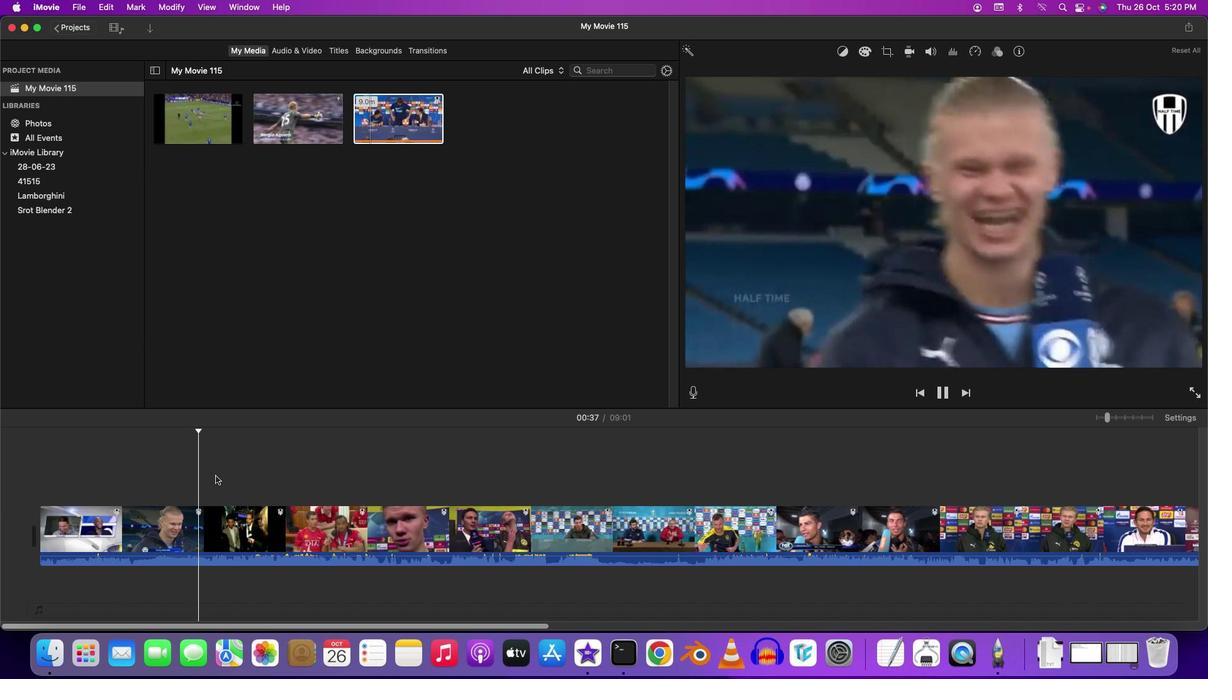 
Action: Mouse pressed left at (215, 475)
Screenshot: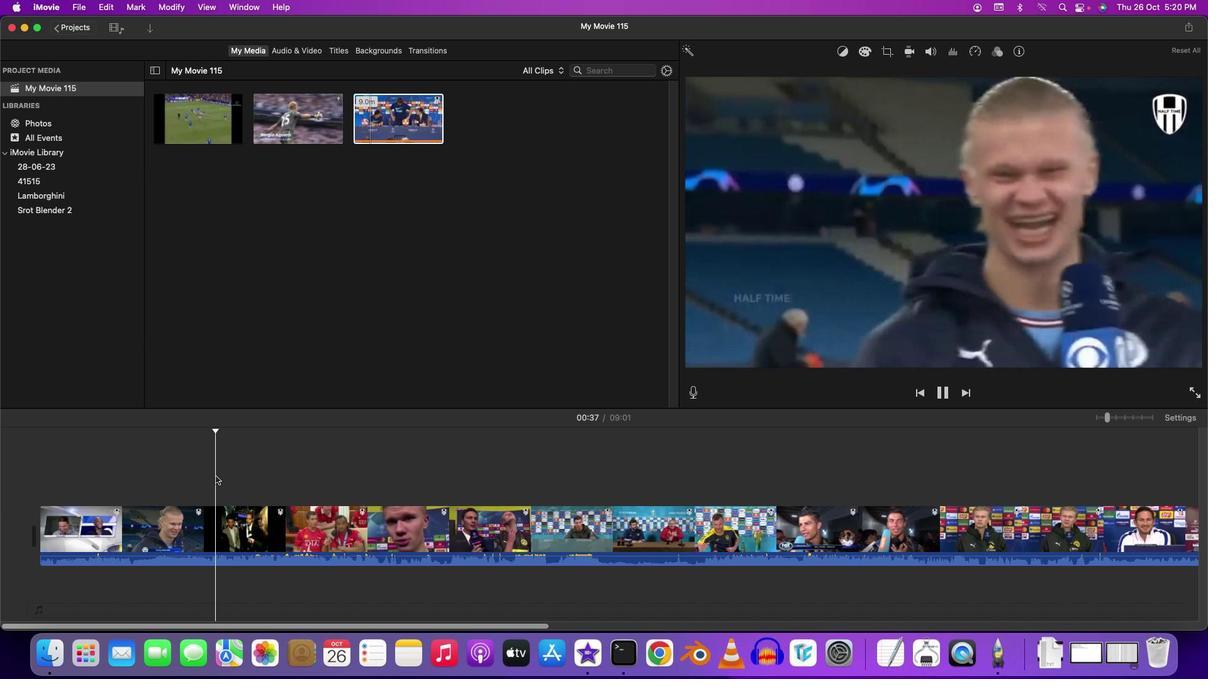 
Action: Mouse moved to (232, 475)
Screenshot: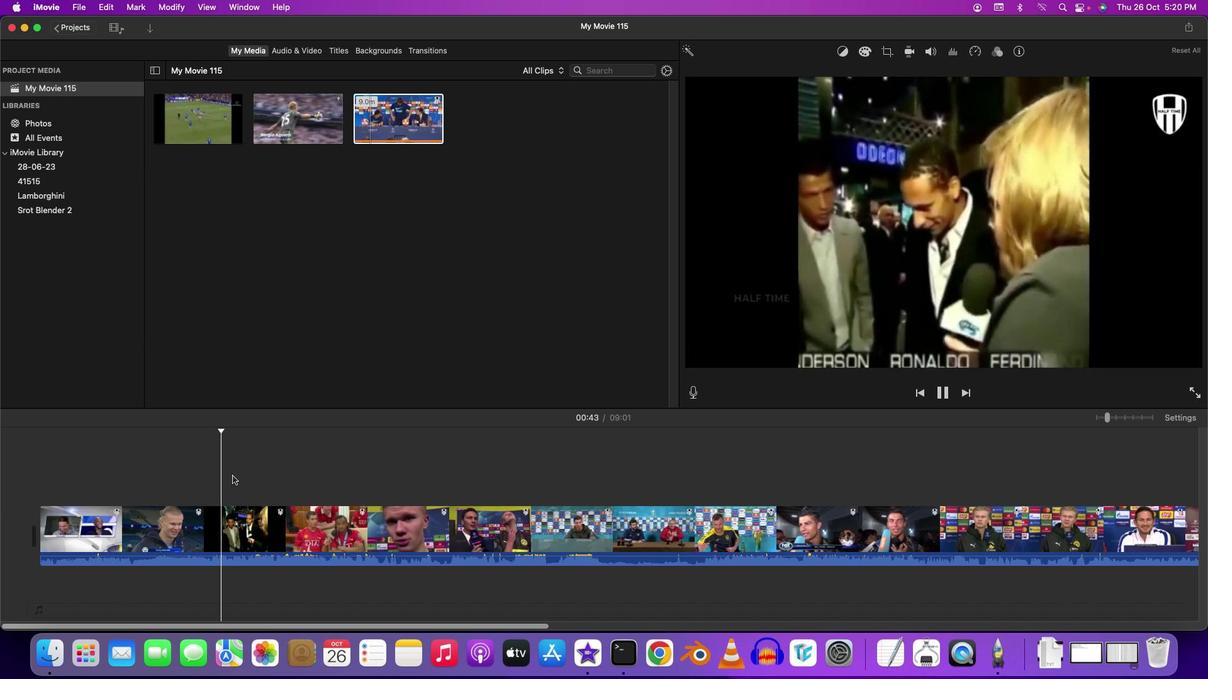 
Action: Mouse pressed left at (232, 475)
Screenshot: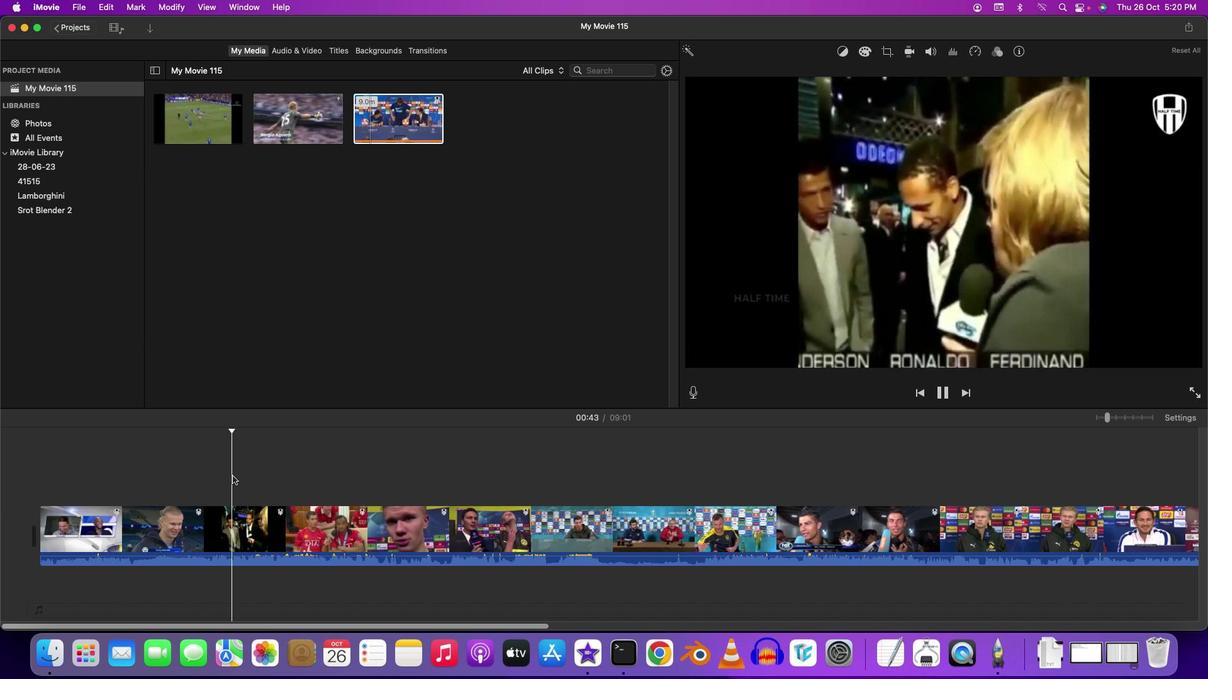 
Action: Mouse moved to (258, 475)
Screenshot: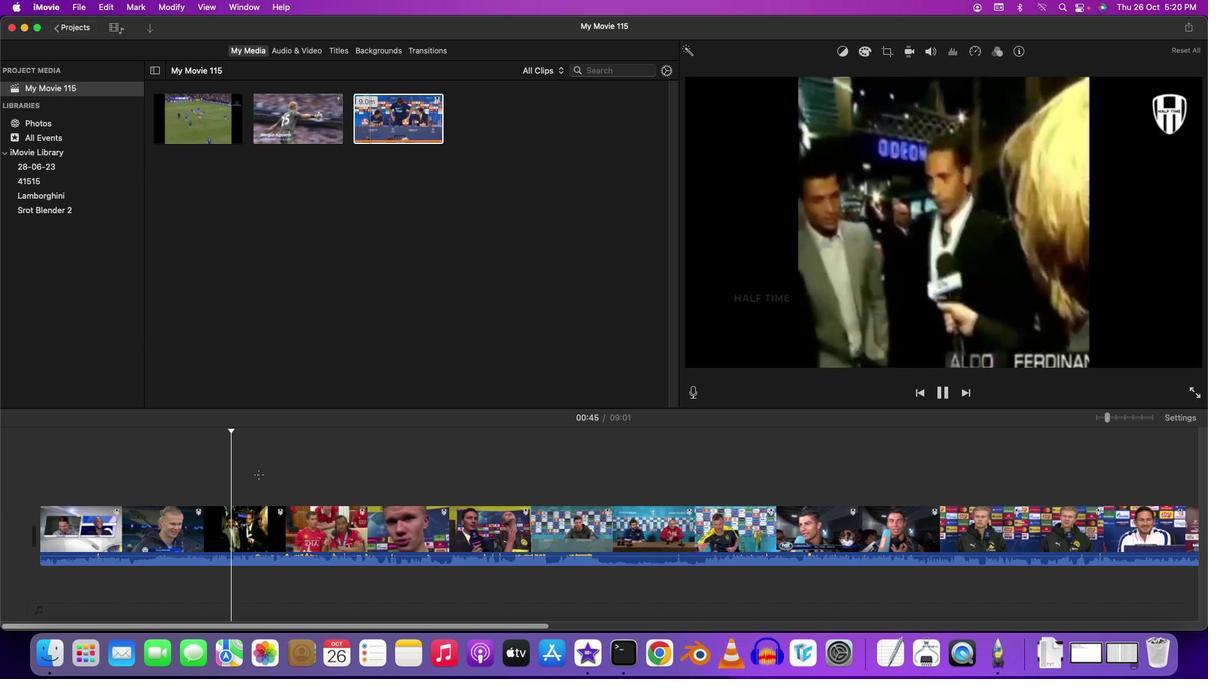 
Action: Mouse pressed left at (258, 475)
Screenshot: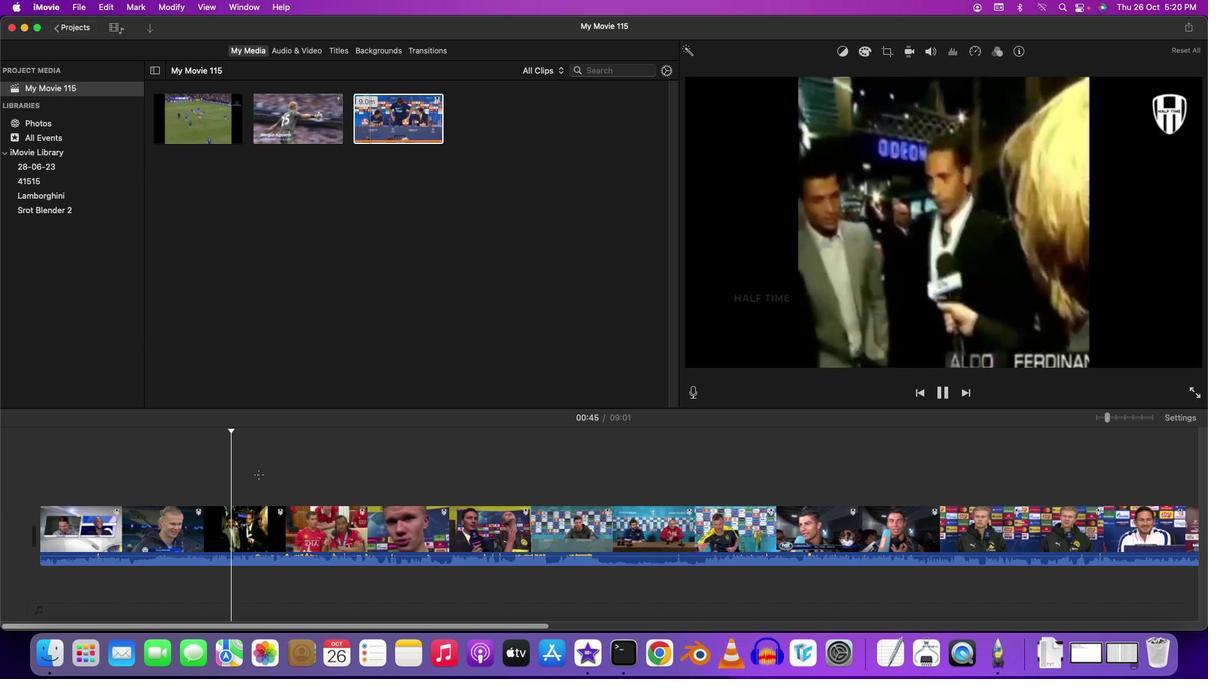 
Action: Mouse moved to (283, 475)
Screenshot: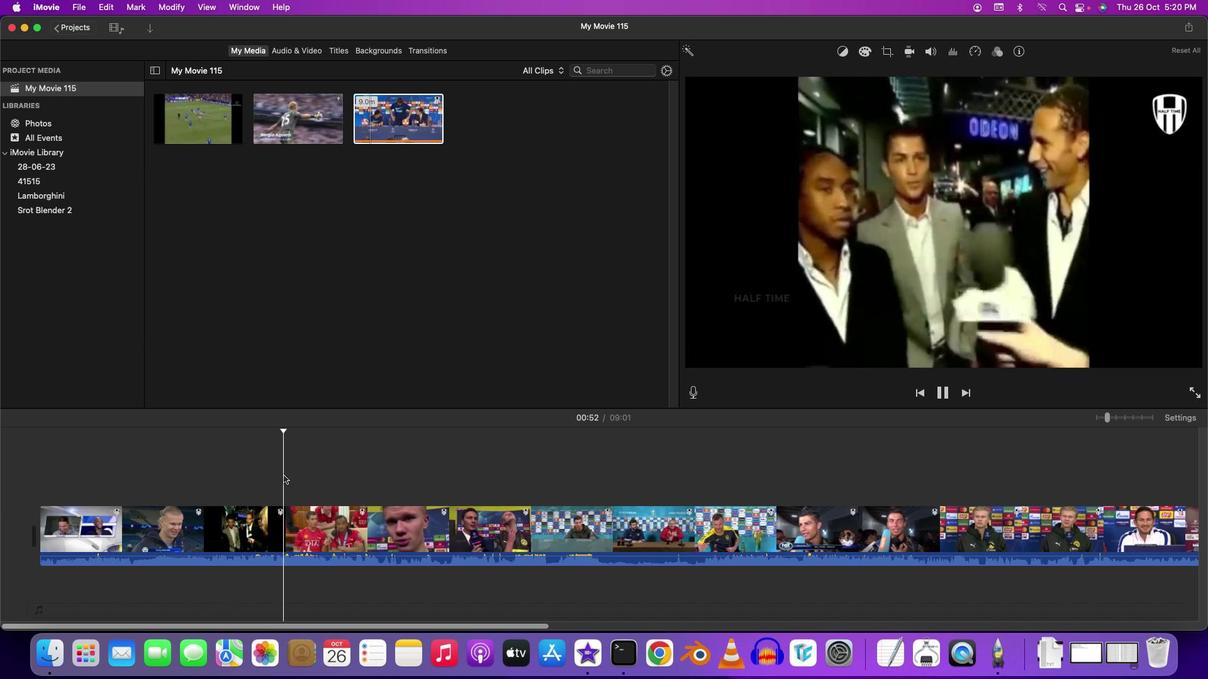 
Action: Mouse pressed left at (283, 475)
Screenshot: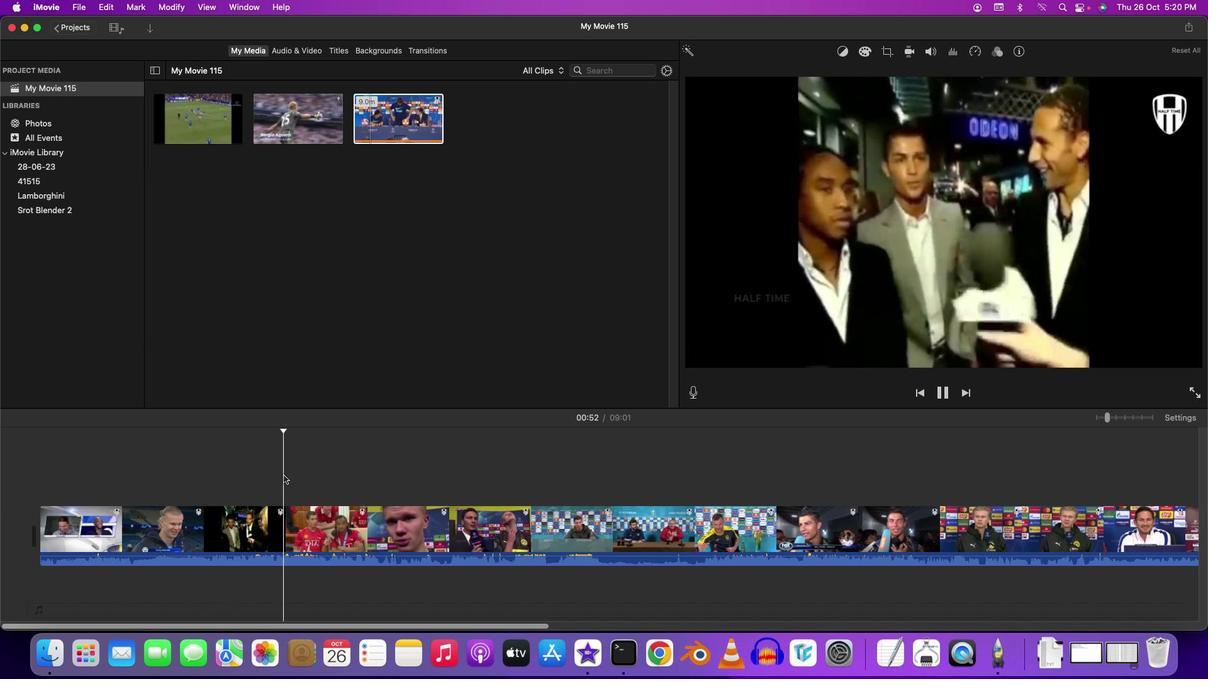 
Action: Mouse moved to (365, 486)
Screenshot: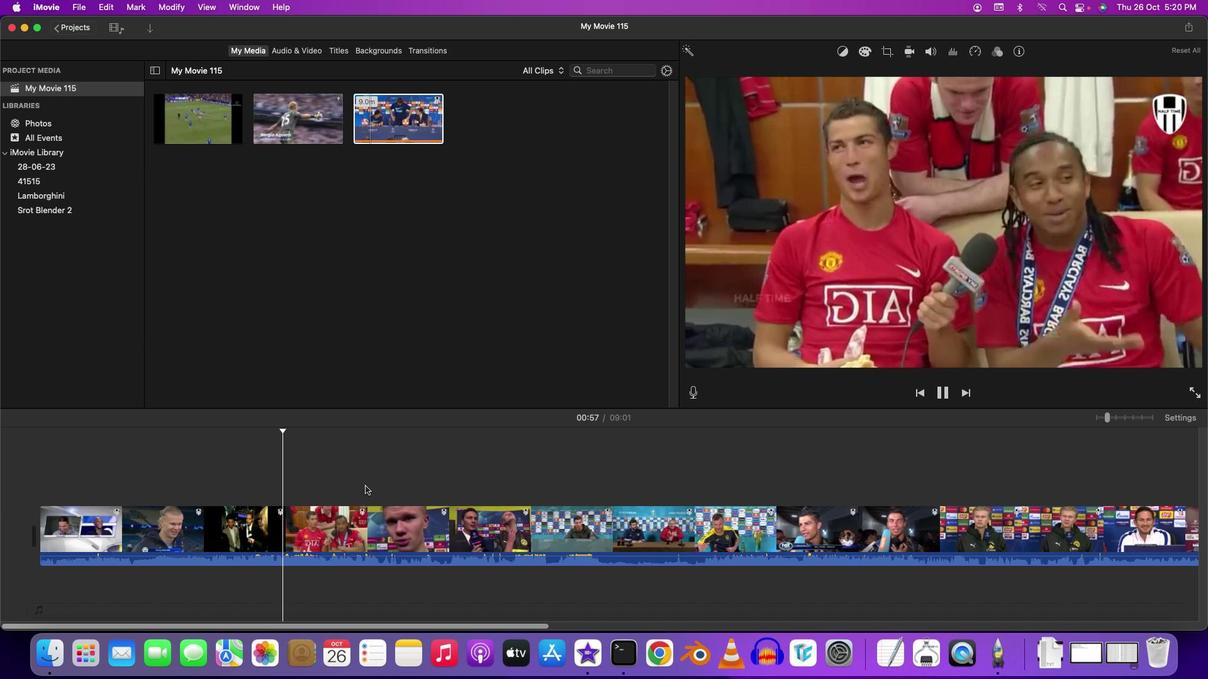 
Action: Mouse pressed left at (365, 486)
Screenshot: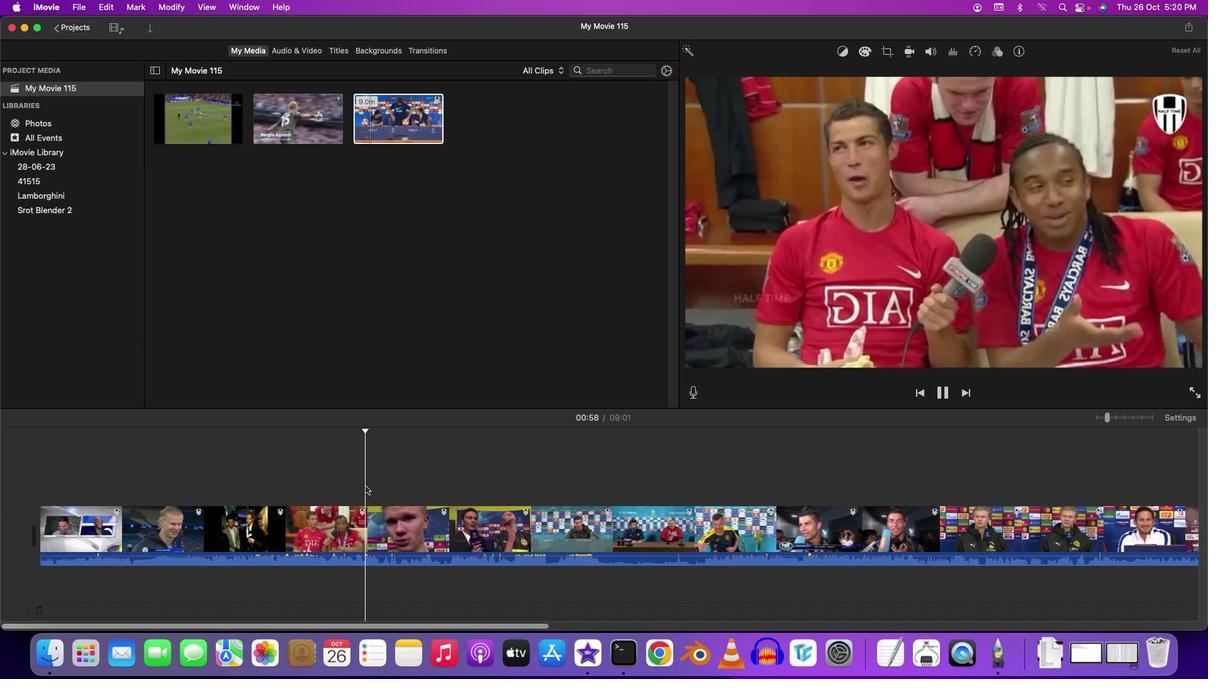 
Action: Mouse moved to (344, 484)
Screenshot: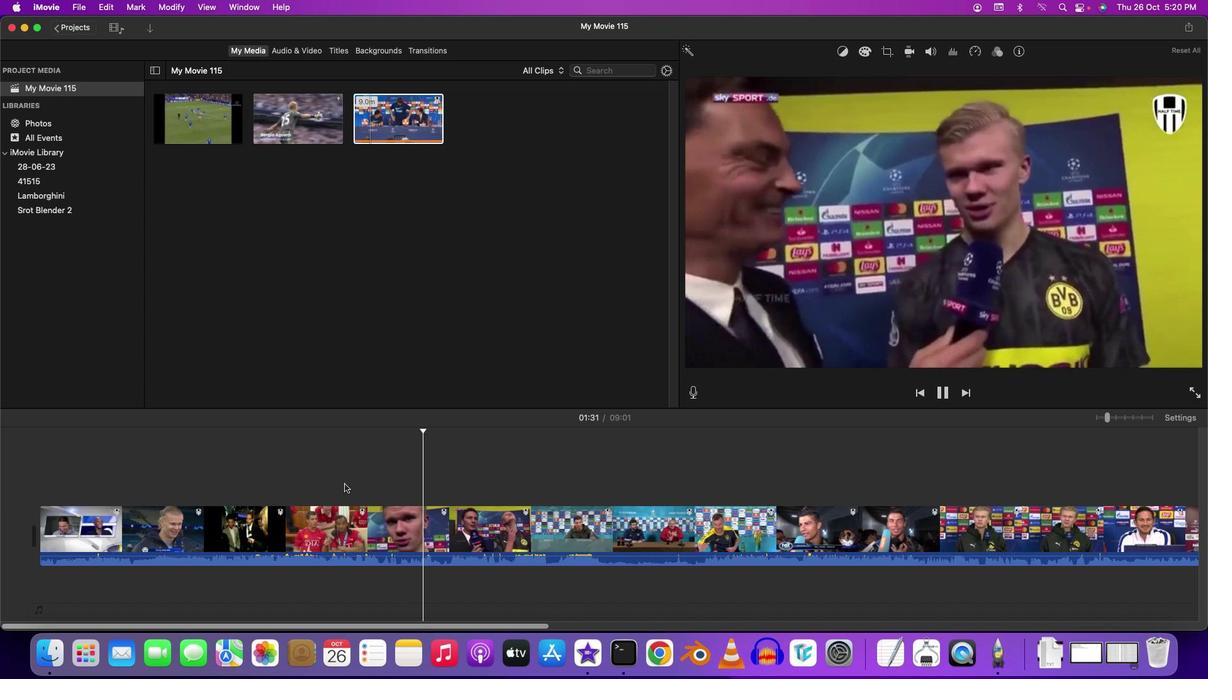 
Action: Mouse pressed left at (344, 484)
Screenshot: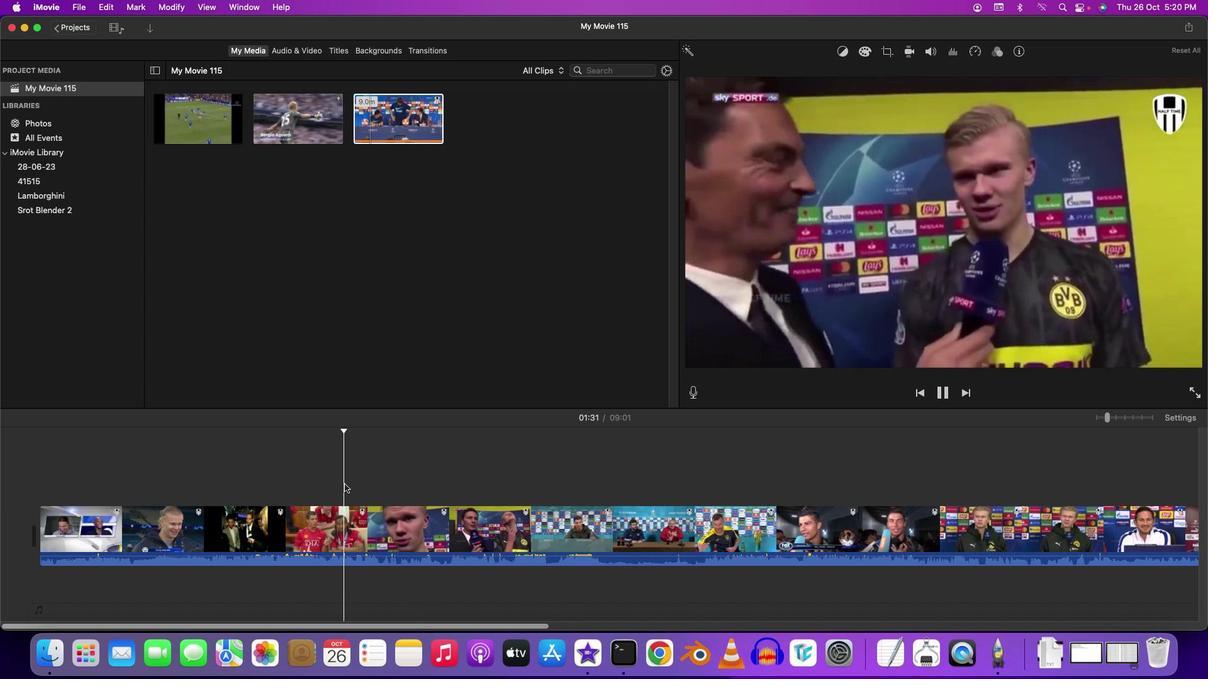 
Action: Key pressed Key.spaceKey.rightKey.rightKey.rightKey.rightKey.rightKey.rightKey.rightKey.rightKey.leftKey.leftKey.leftKey.leftKey.leftKey.leftKey.leftKey.leftKey.leftKey.leftKey.leftKey.leftKey.leftKey.leftKey.leftKey.leftKey.leftKey.leftKey.leftKey.leftKey.leftKey.rightKey.rightKey.right
Screenshot: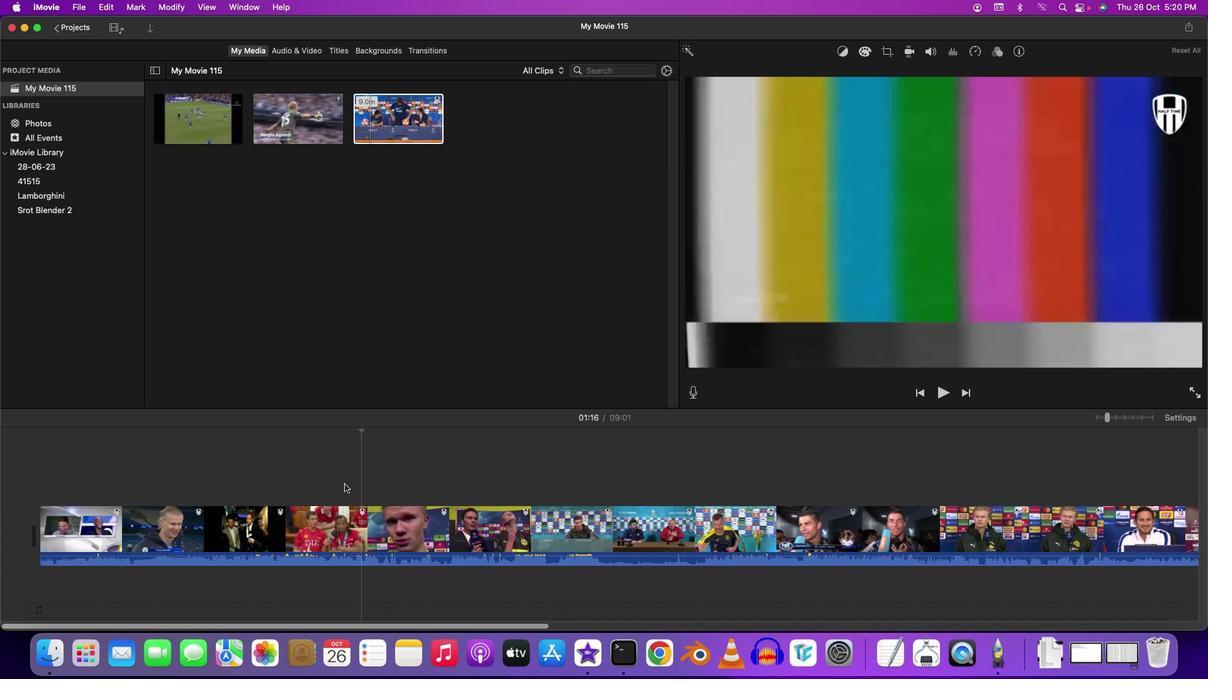 
Action: Mouse moved to (363, 531)
Screenshot: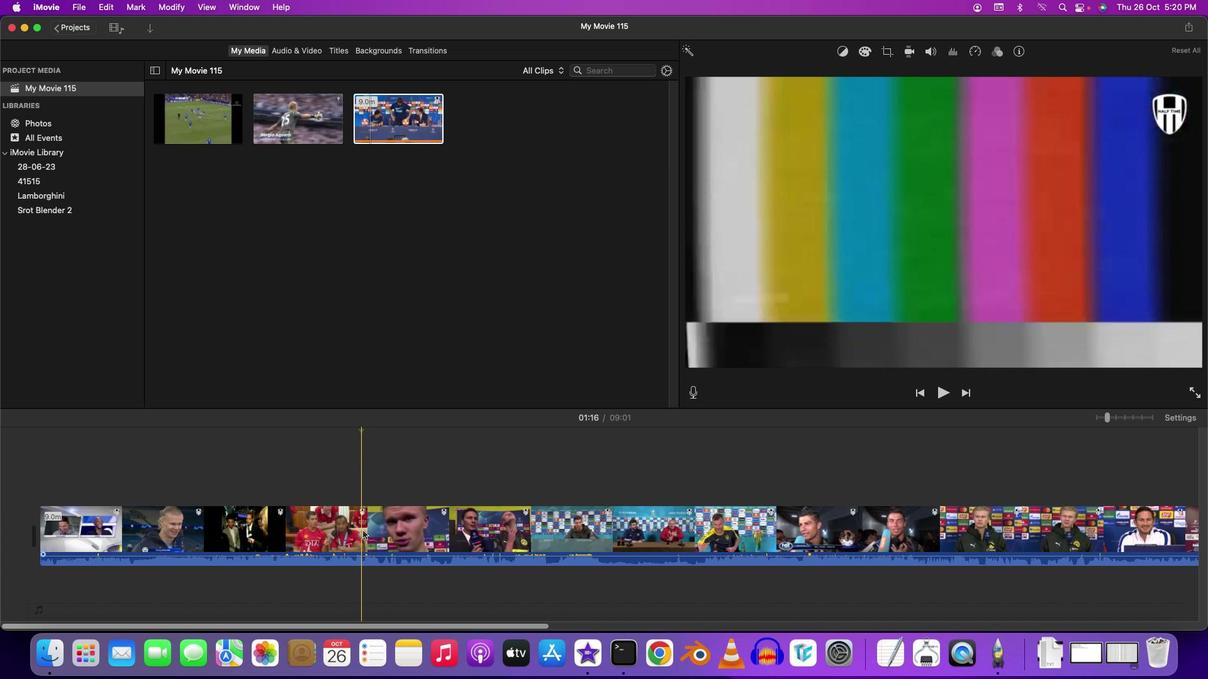 
Action: Mouse pressed left at (363, 531)
Screenshot: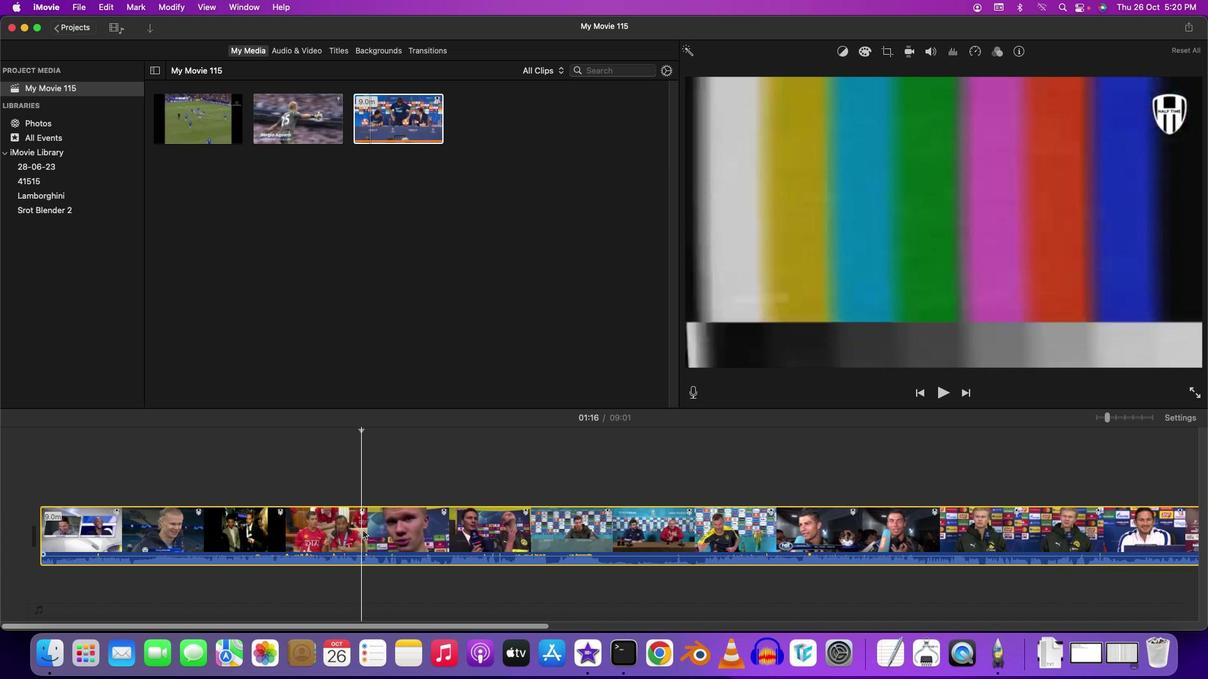 
Action: Key pressed Key.cmd'b'
Screenshot: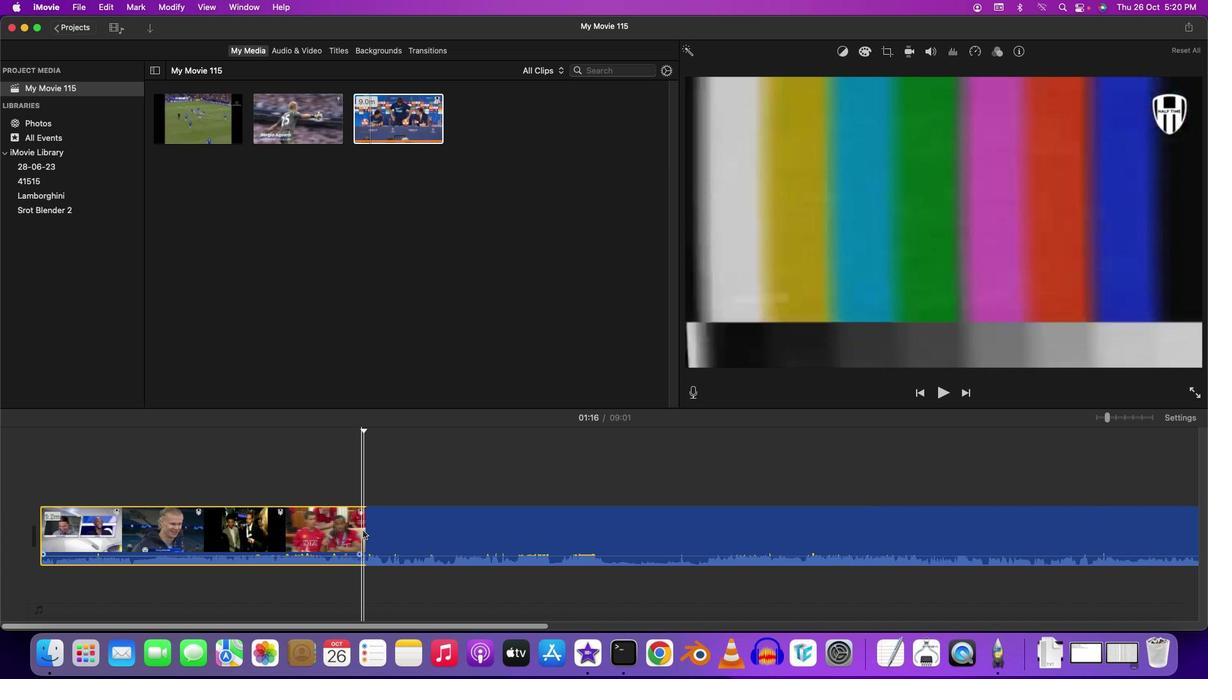 
Action: Mouse moved to (339, 539)
Screenshot: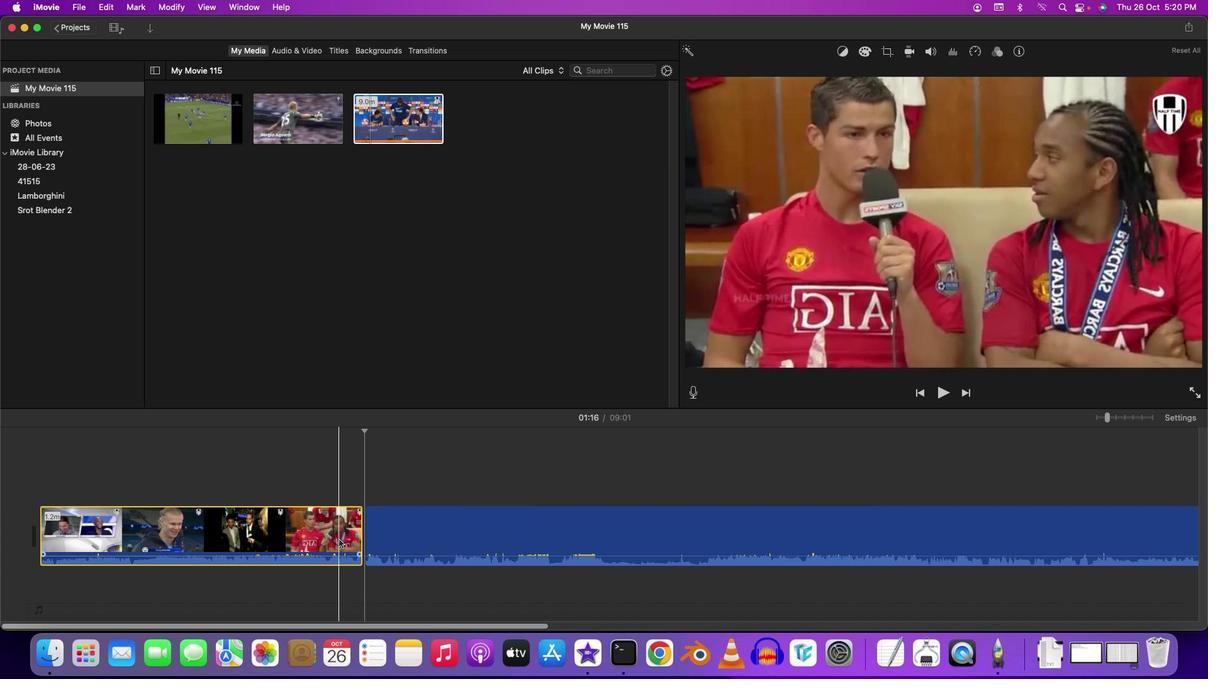 
Action: Mouse pressed right at (339, 539)
Screenshot: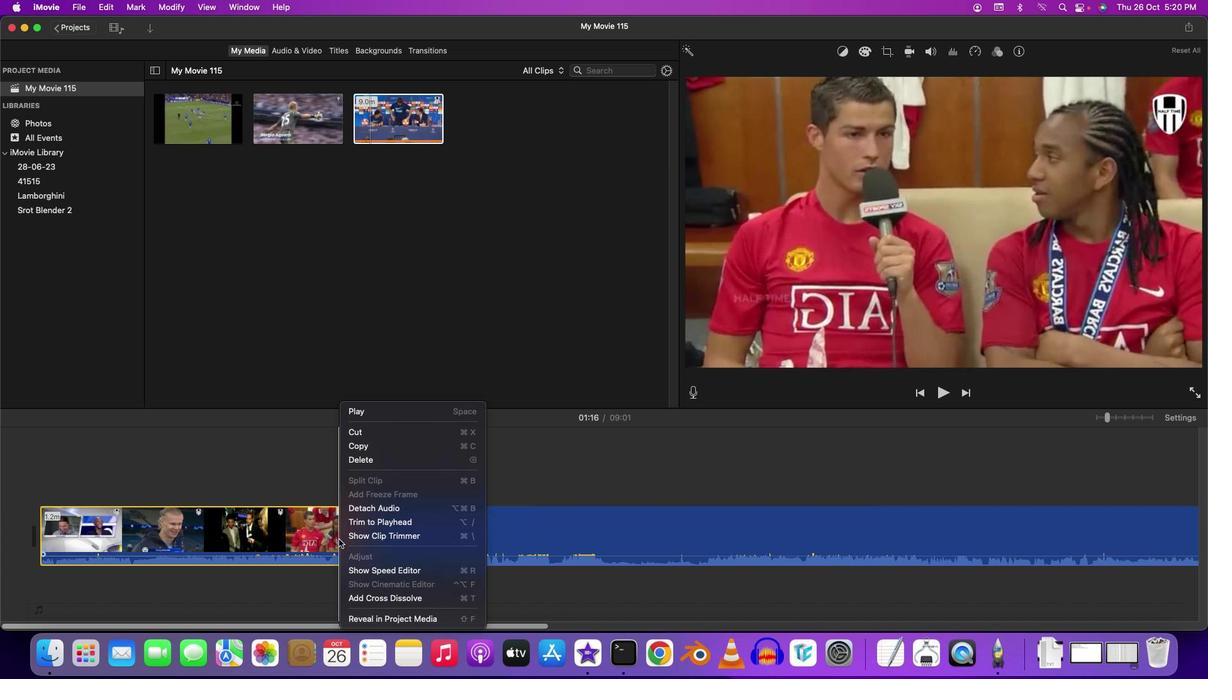 
Action: Mouse moved to (353, 466)
Screenshot: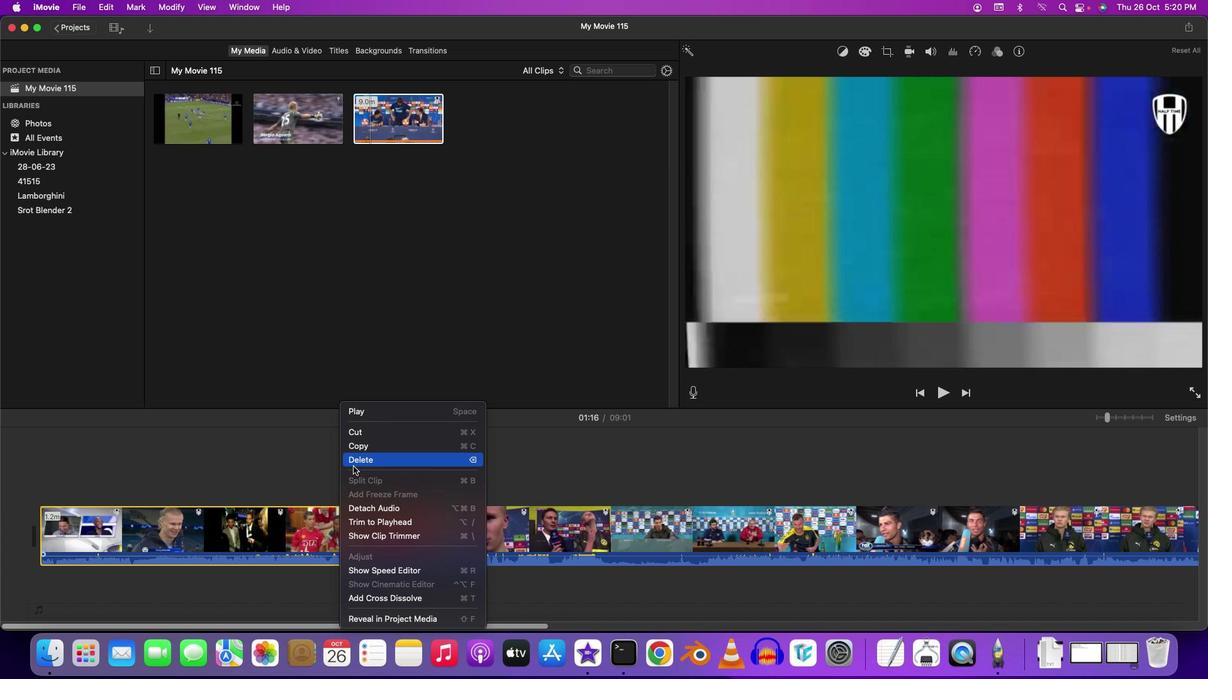 
Action: Mouse pressed left at (353, 466)
Screenshot: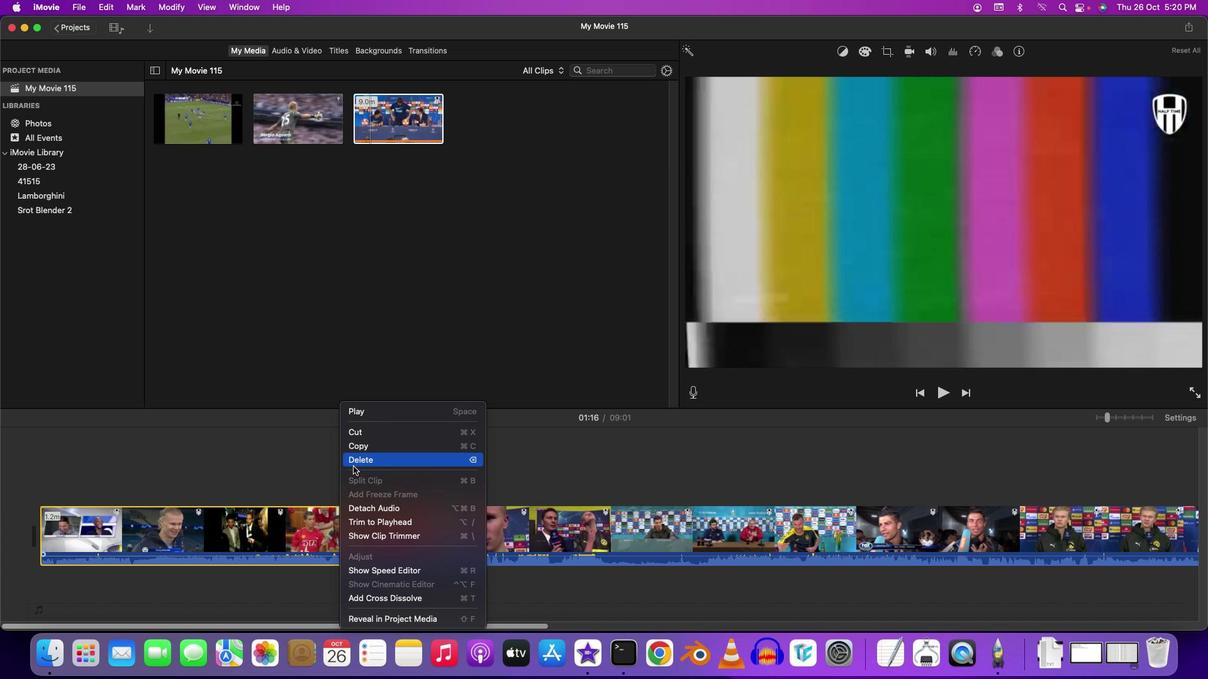 
Action: Mouse moved to (93, 471)
Screenshot: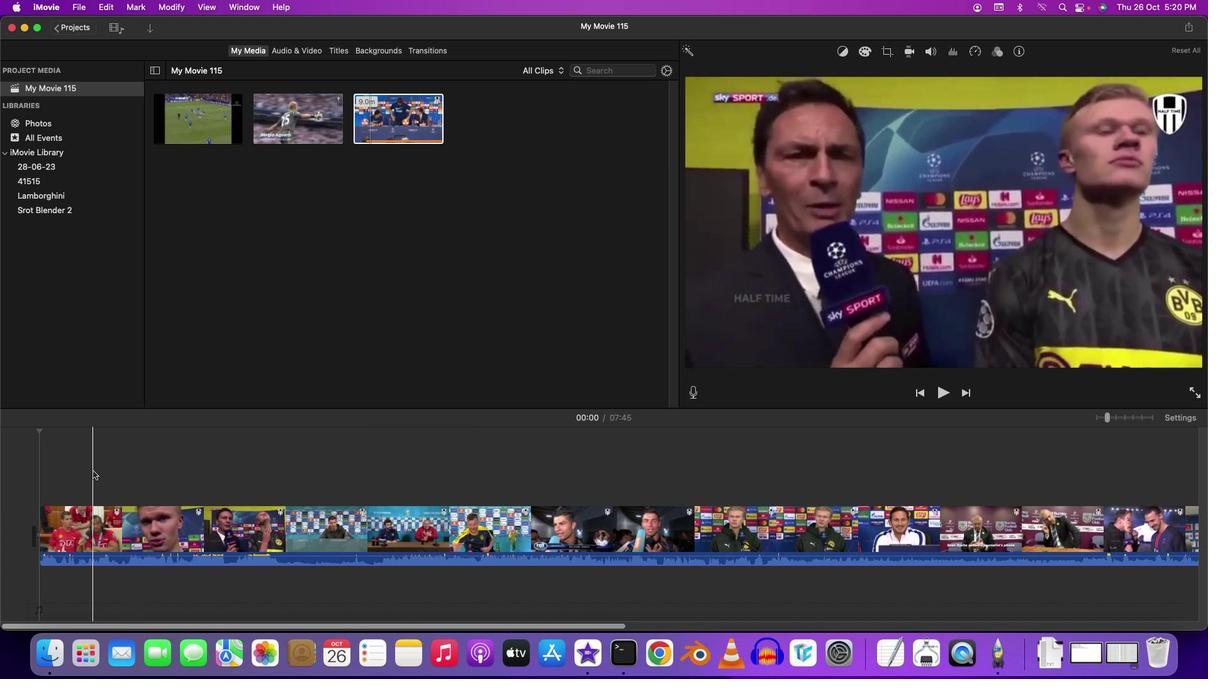 
Action: Mouse pressed left at (93, 471)
Screenshot: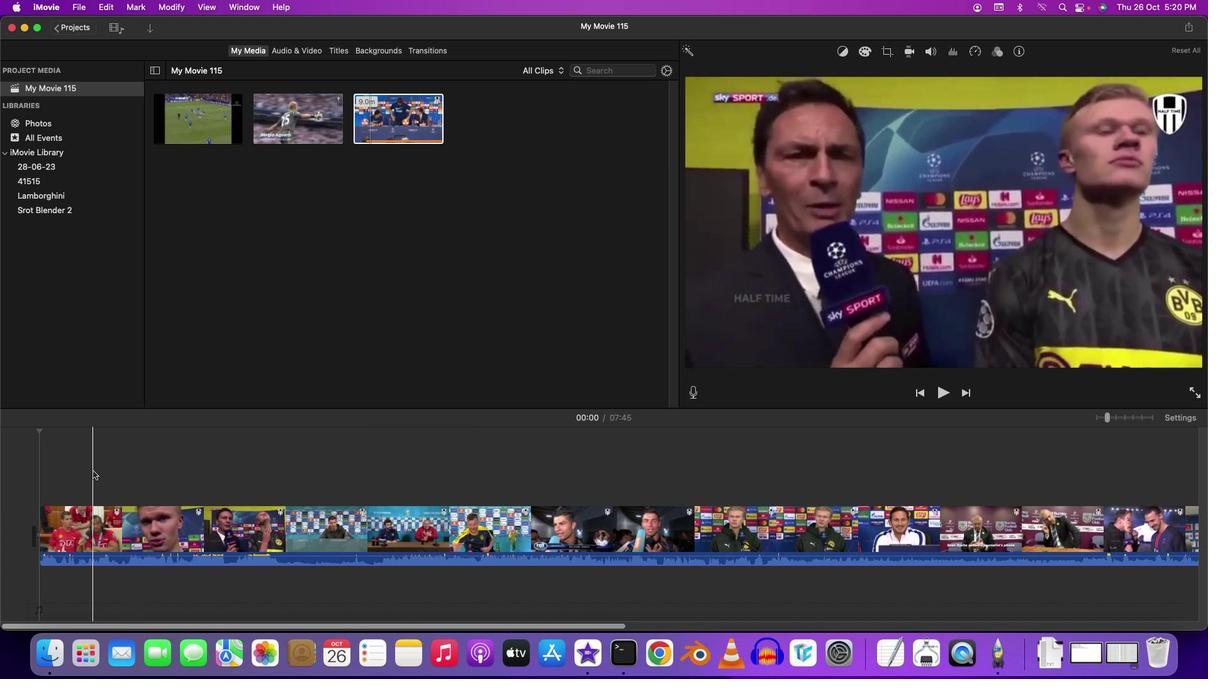 
Action: Key pressed Key.space
Screenshot: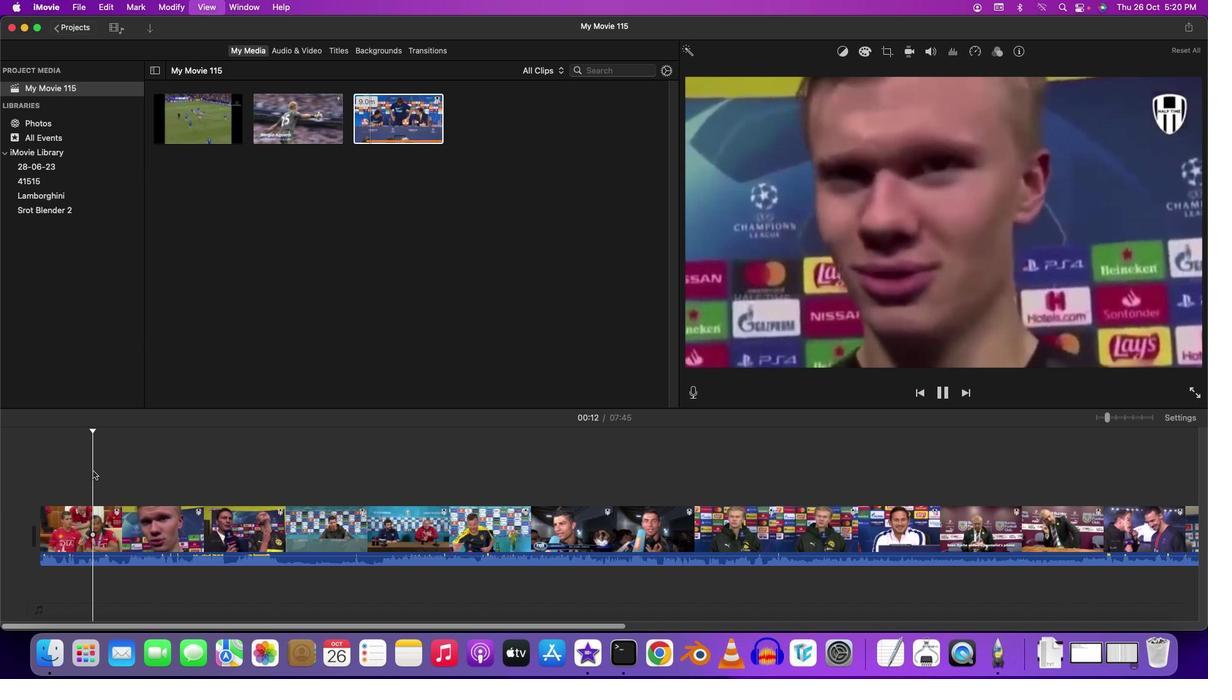 
Action: Mouse moved to (92, 470)
Screenshot: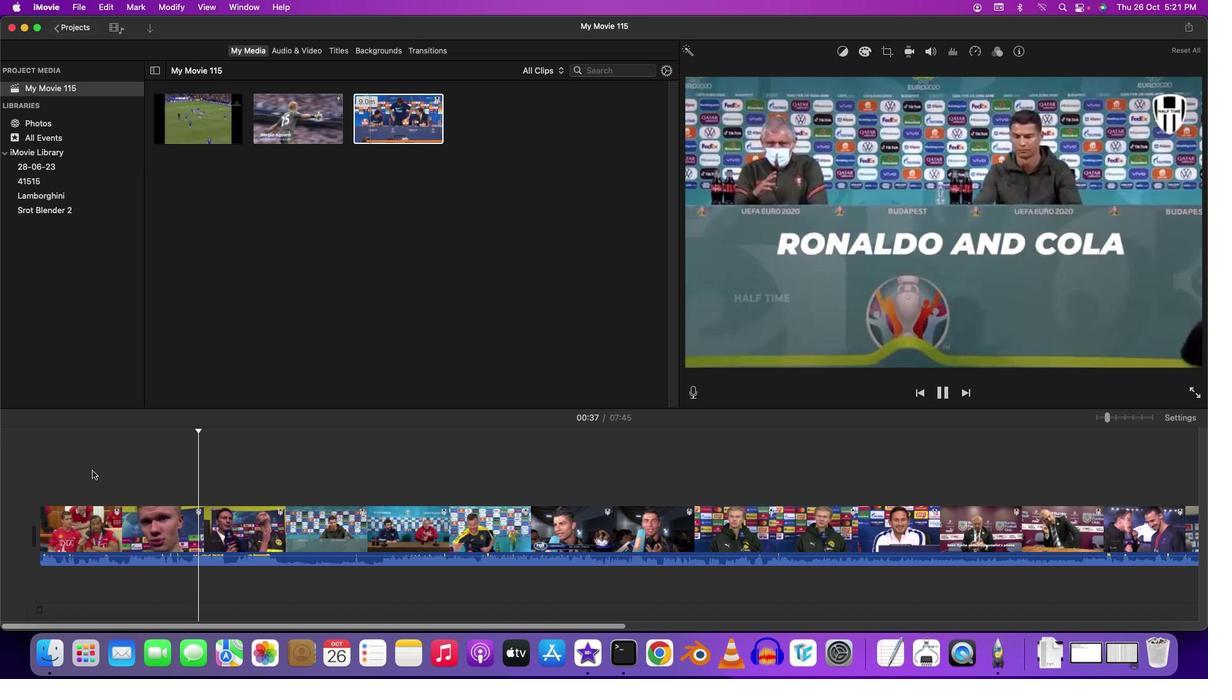
Action: Key pressed Key.space
Screenshot: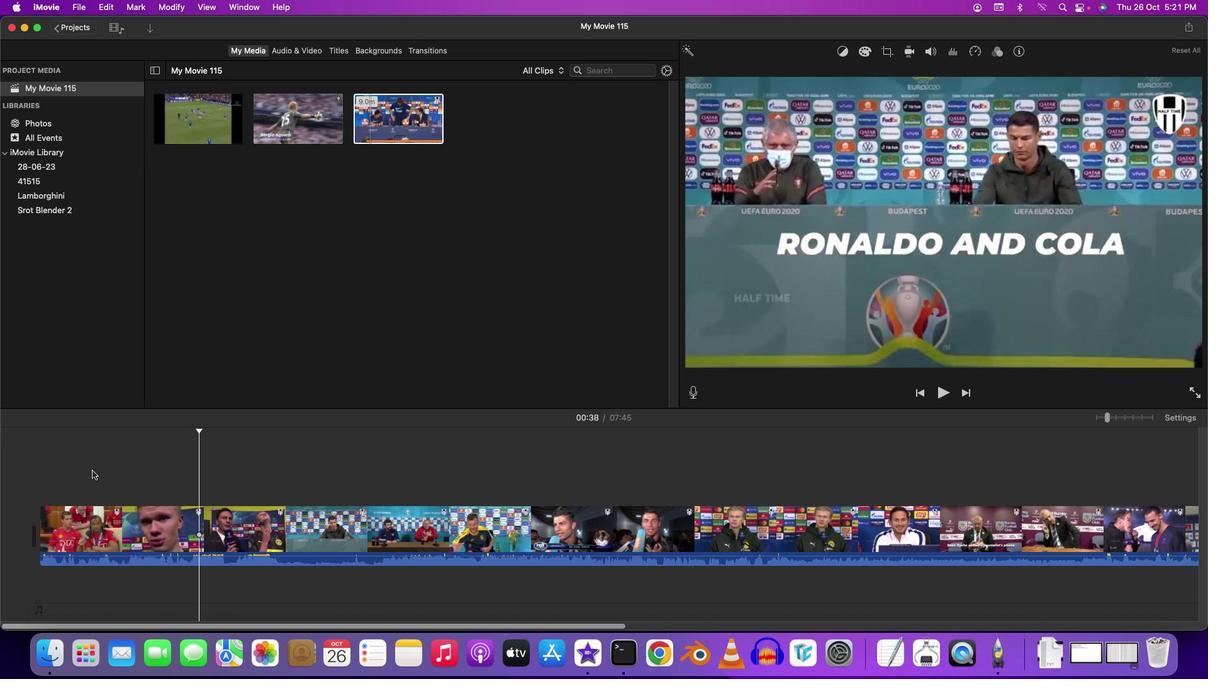
Action: Mouse moved to (106, 465)
Screenshot: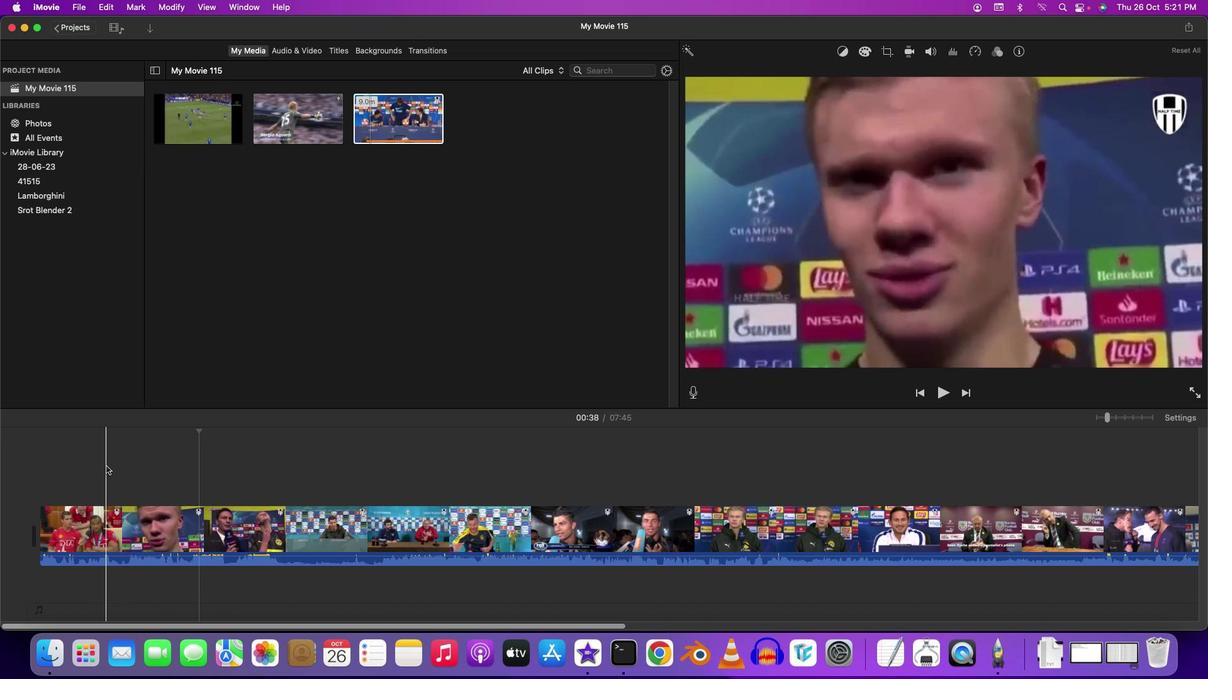 
Action: Mouse pressed left at (106, 465)
Screenshot: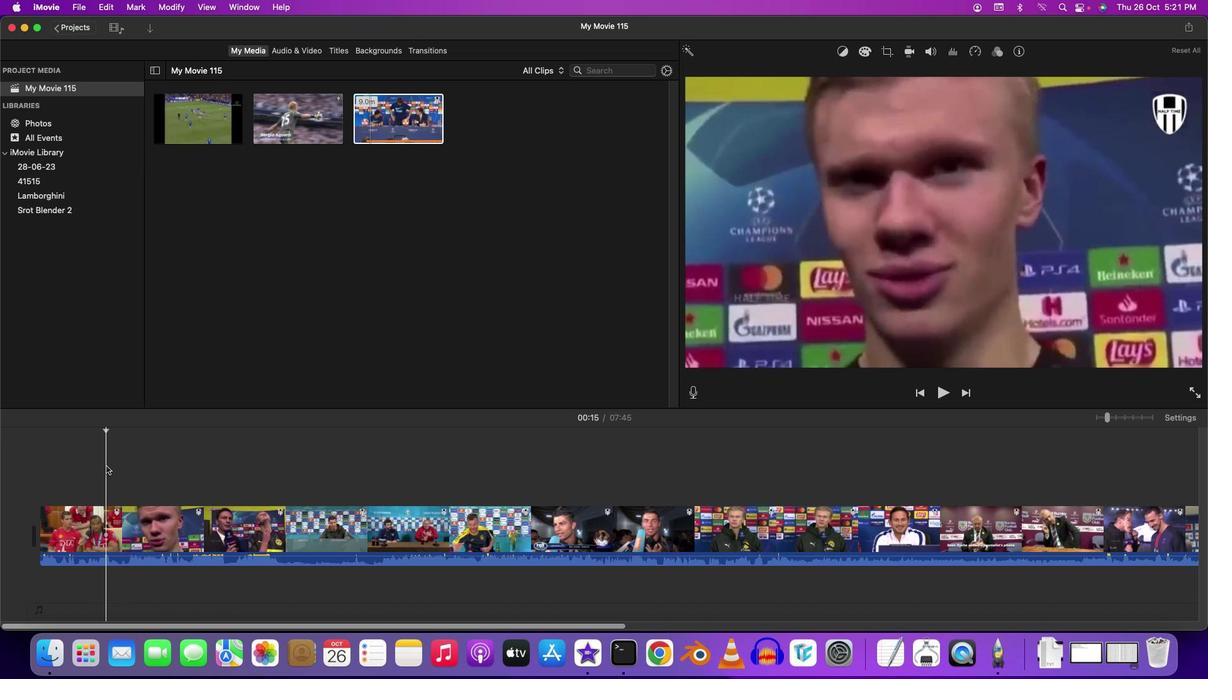 
Action: Key pressed Key.space
Screenshot: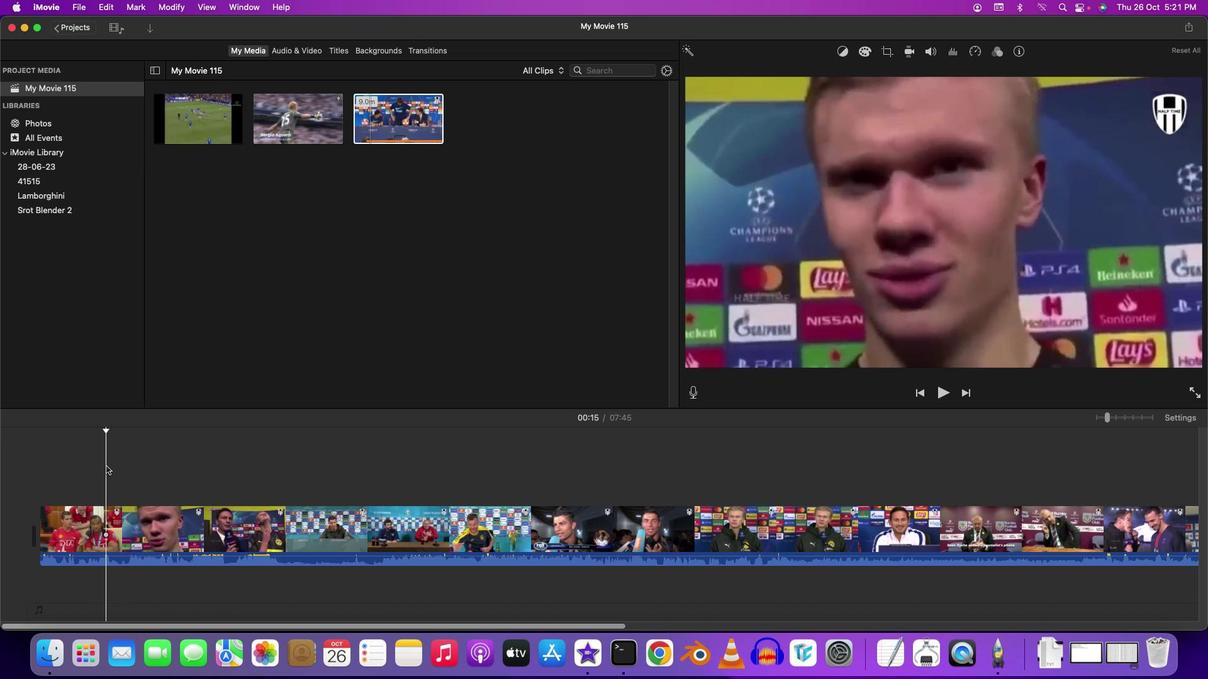 
Action: Mouse moved to (95, 463)
Screenshot: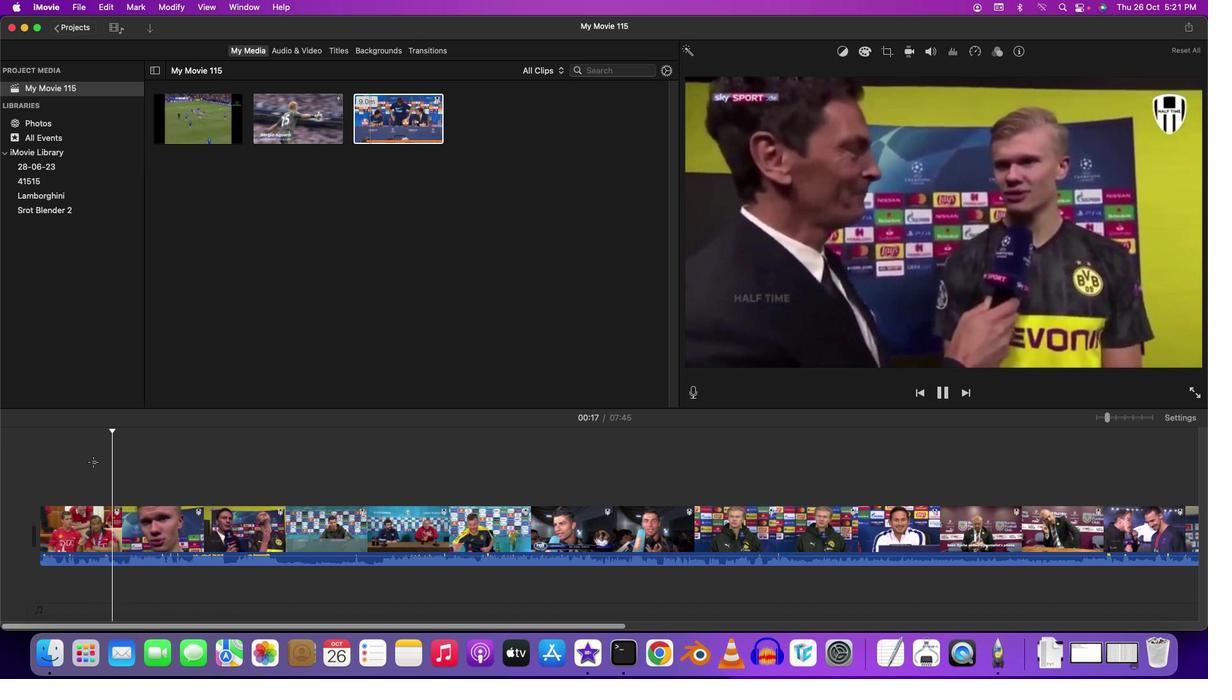 
Action: Mouse pressed left at (95, 463)
Screenshot: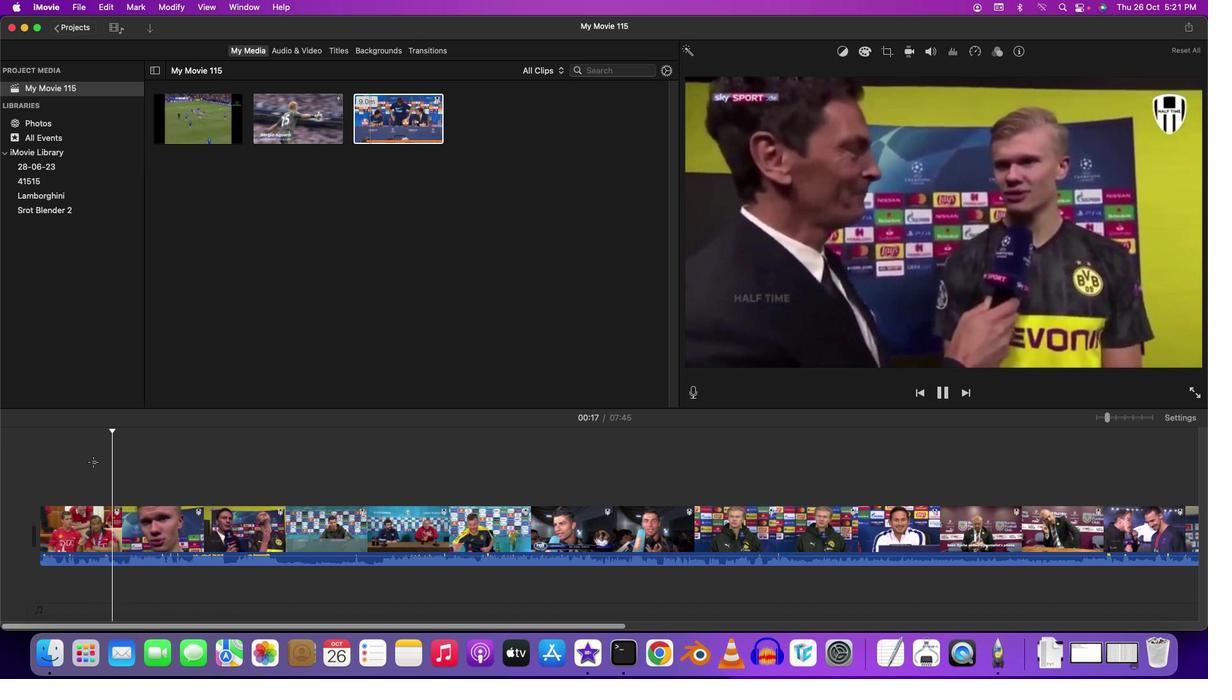 
Action: Mouse moved to (77, 461)
Screenshot: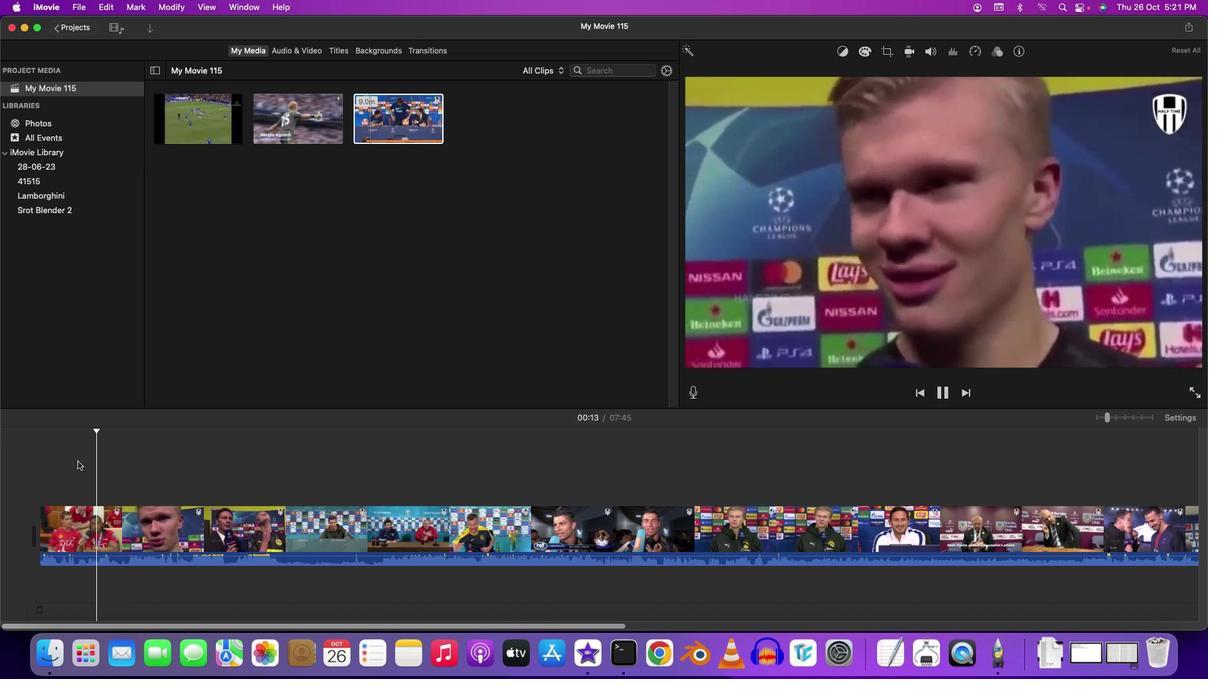 
Action: Mouse pressed left at (77, 461)
Screenshot: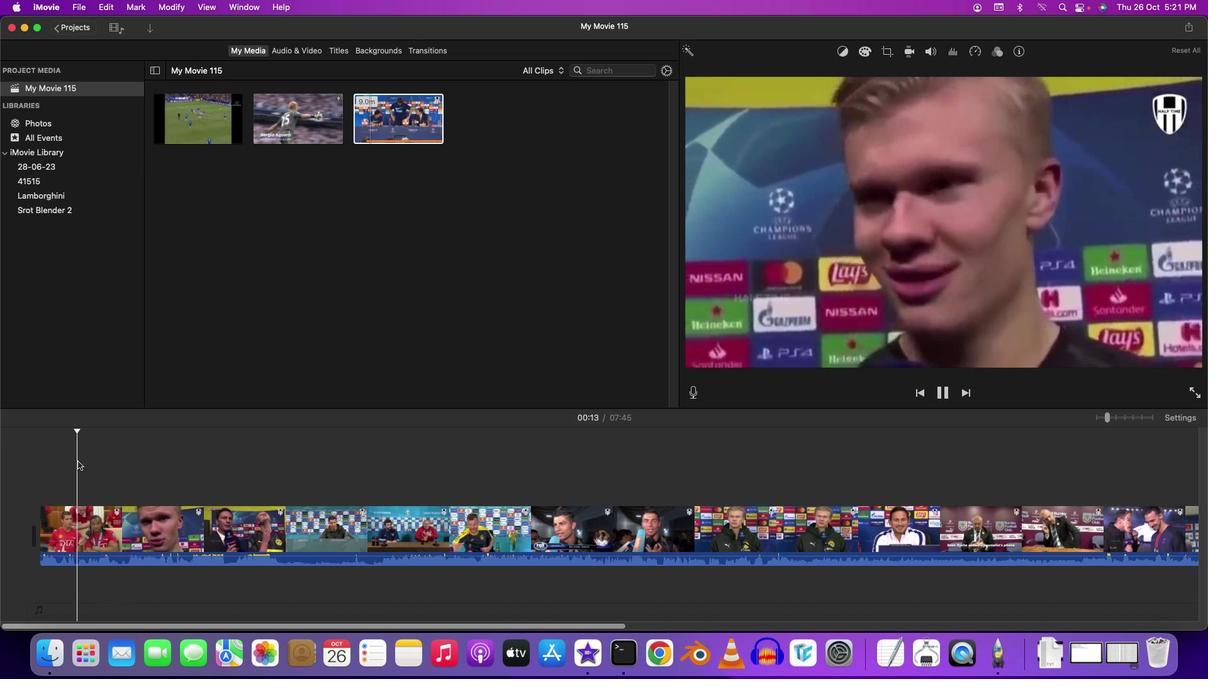 
Action: Mouse moved to (67, 462)
Screenshot: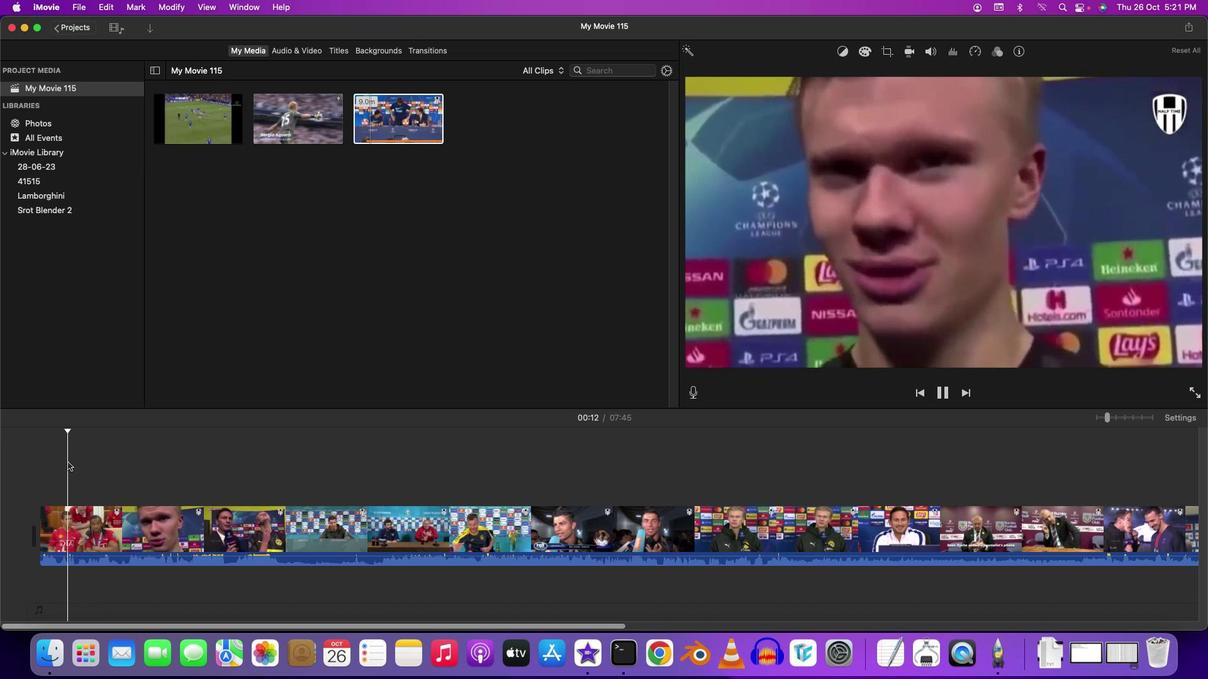 
Action: Mouse pressed left at (67, 462)
Screenshot: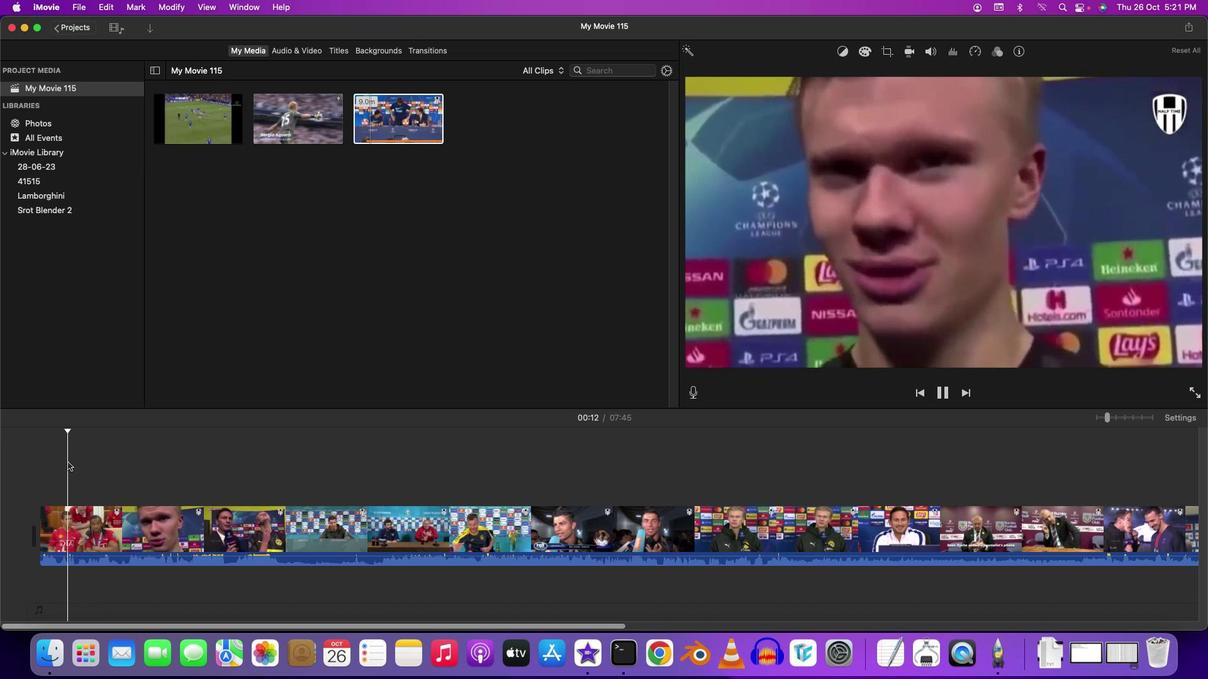 
Action: Key pressed Key.space
Screenshot: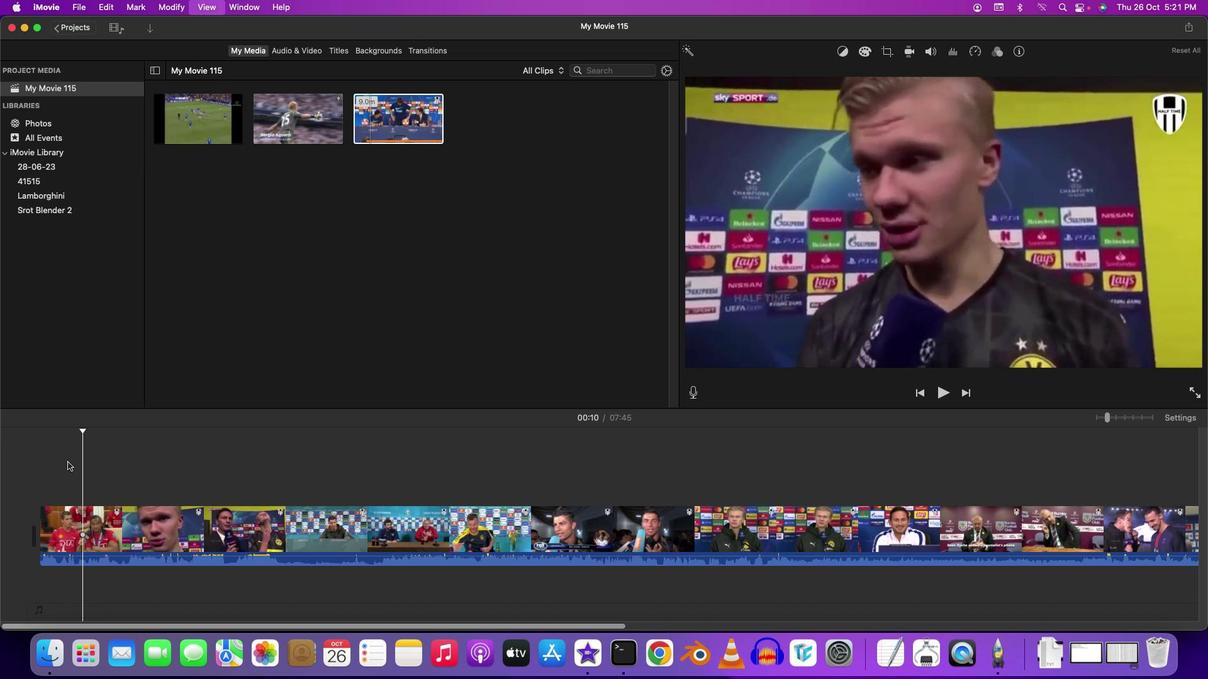 
Action: Mouse moved to (61, 463)
Screenshot: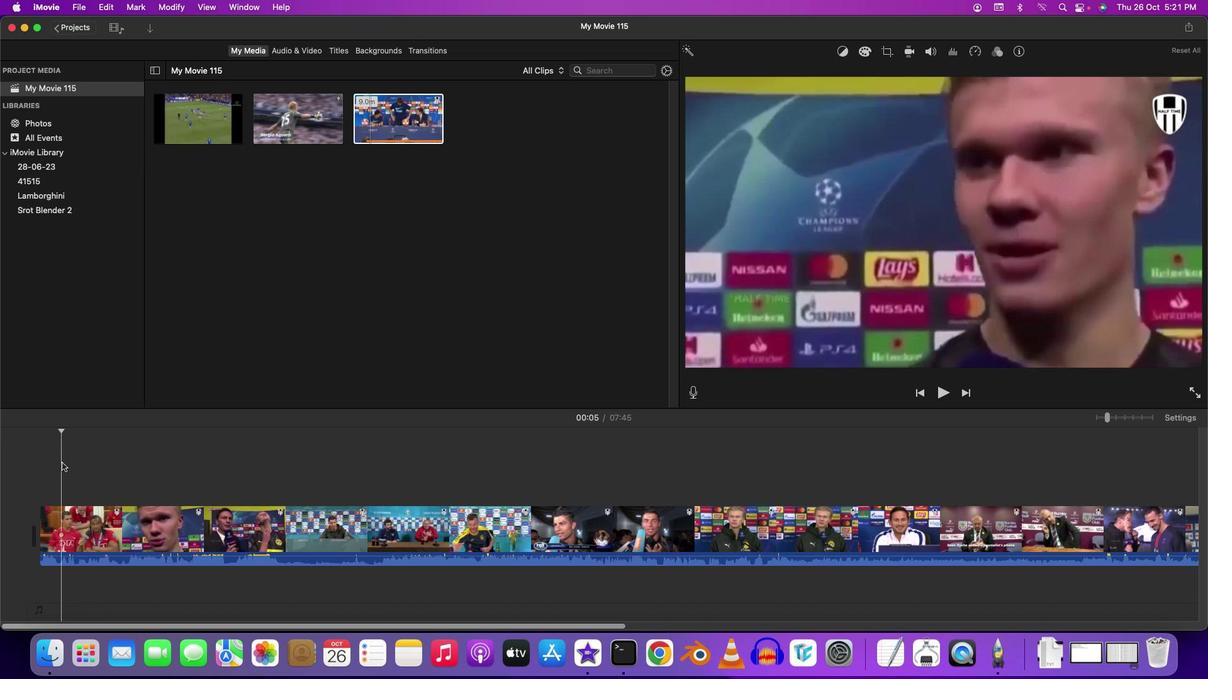 
Action: Mouse pressed left at (61, 463)
Screenshot: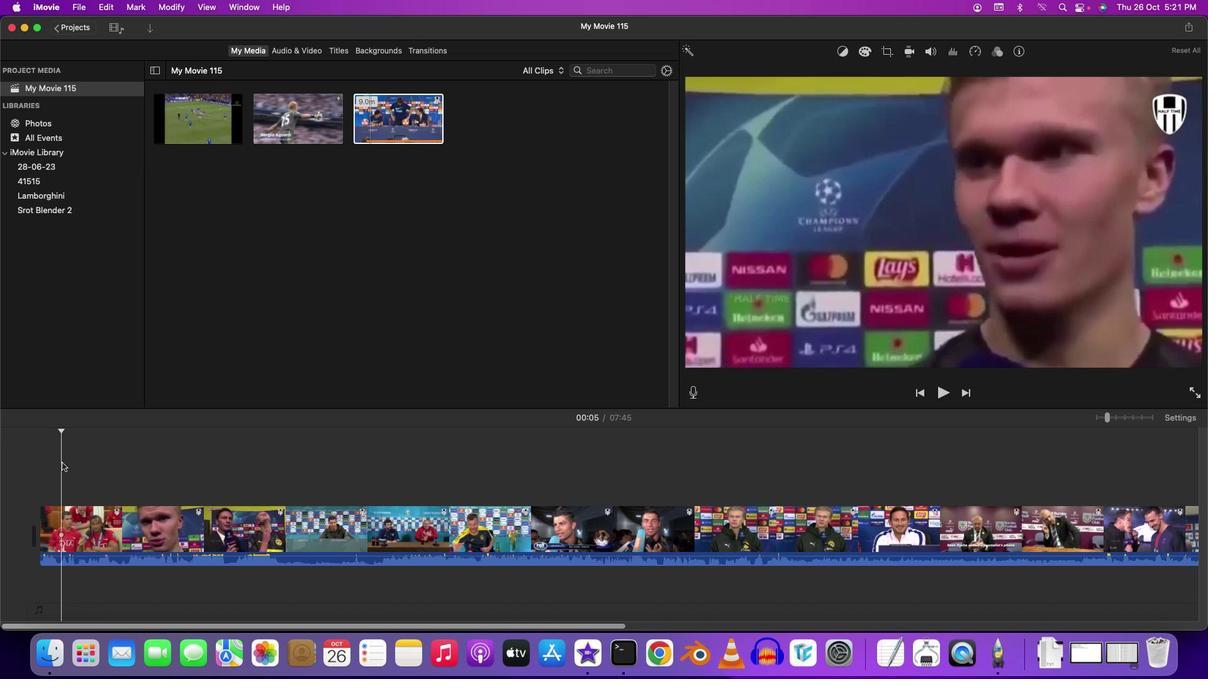 
Action: Mouse moved to (61, 463)
Screenshot: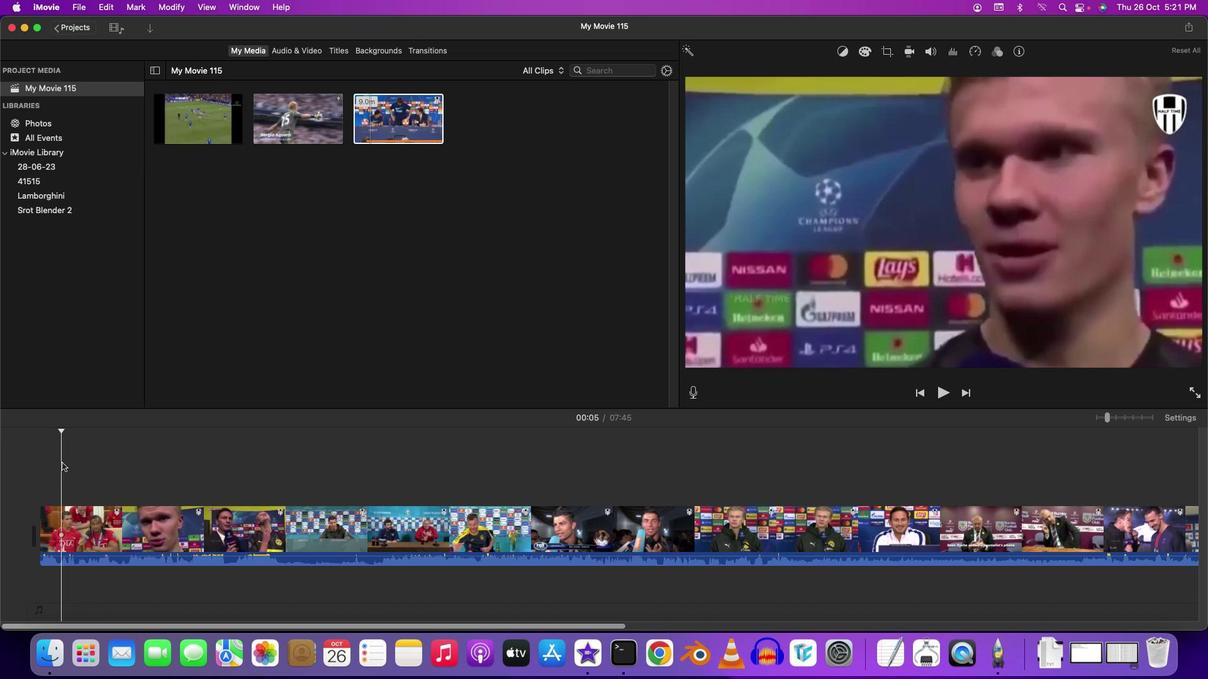 
Action: Key pressed Key.spaceKey.spaceKey.leftKey.leftKey.leftKey.leftKey.leftKey.leftKey.leftKey.leftKey.leftKey.leftKey.leftKey.leftKey.leftKey.leftKey.leftKey.leftKey.leftKey.leftKey.leftKey.leftKey.leftKey.leftKey.leftKey.leftKey.leftKey.leftKey.leftKey.leftKey.leftKey.leftKey.leftKey.spaceKey.space
Screenshot: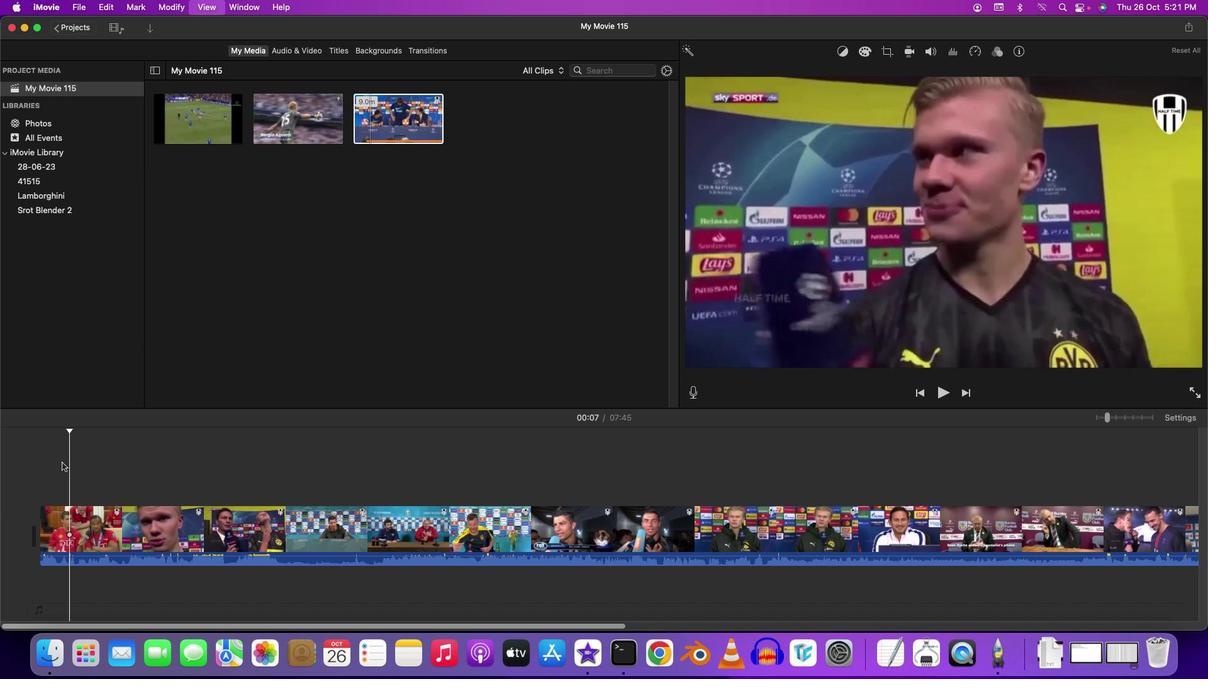 
Action: Mouse pressed left at (61, 463)
Screenshot: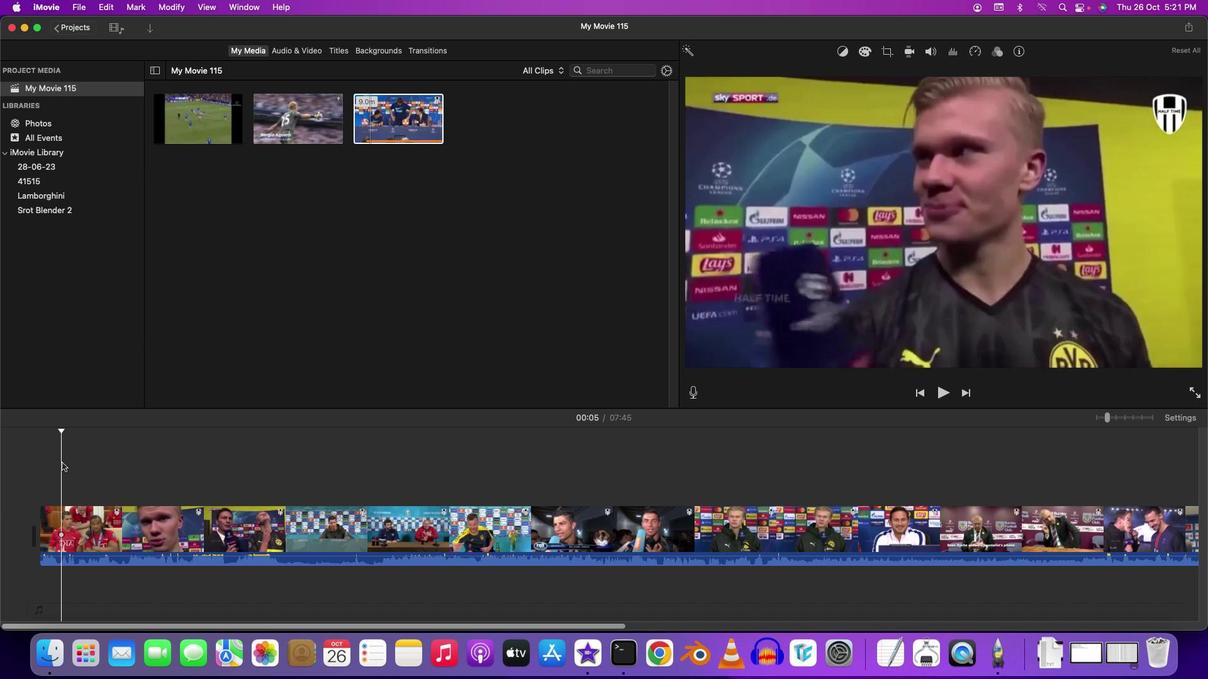 
Action: Key pressed Key.spaceKey.spaceKey.spaceKey.space
Screenshot: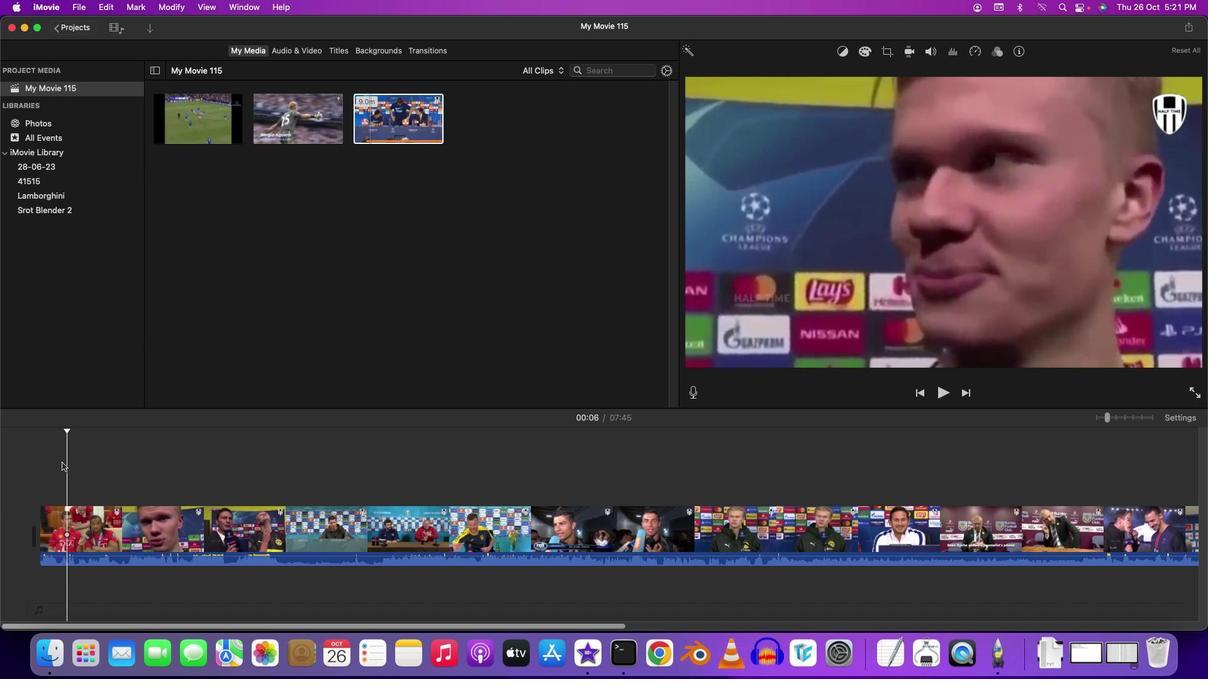 
Action: Mouse moved to (68, 514)
Screenshot: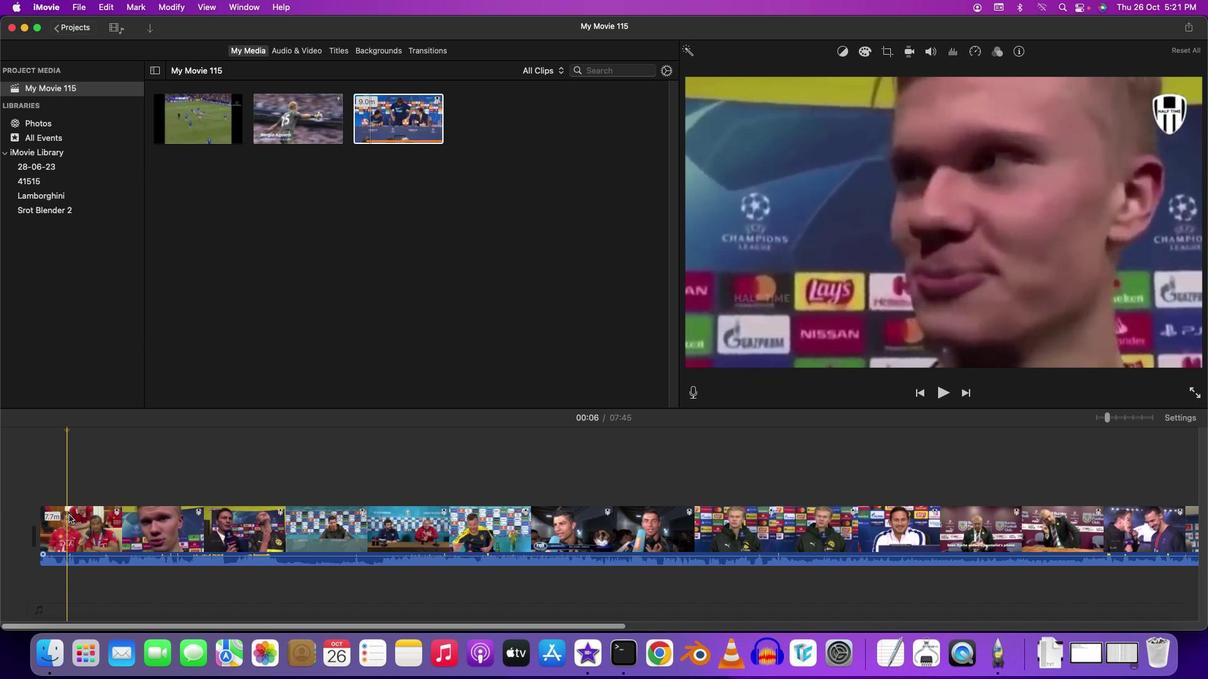
Action: Mouse pressed left at (68, 514)
Screenshot: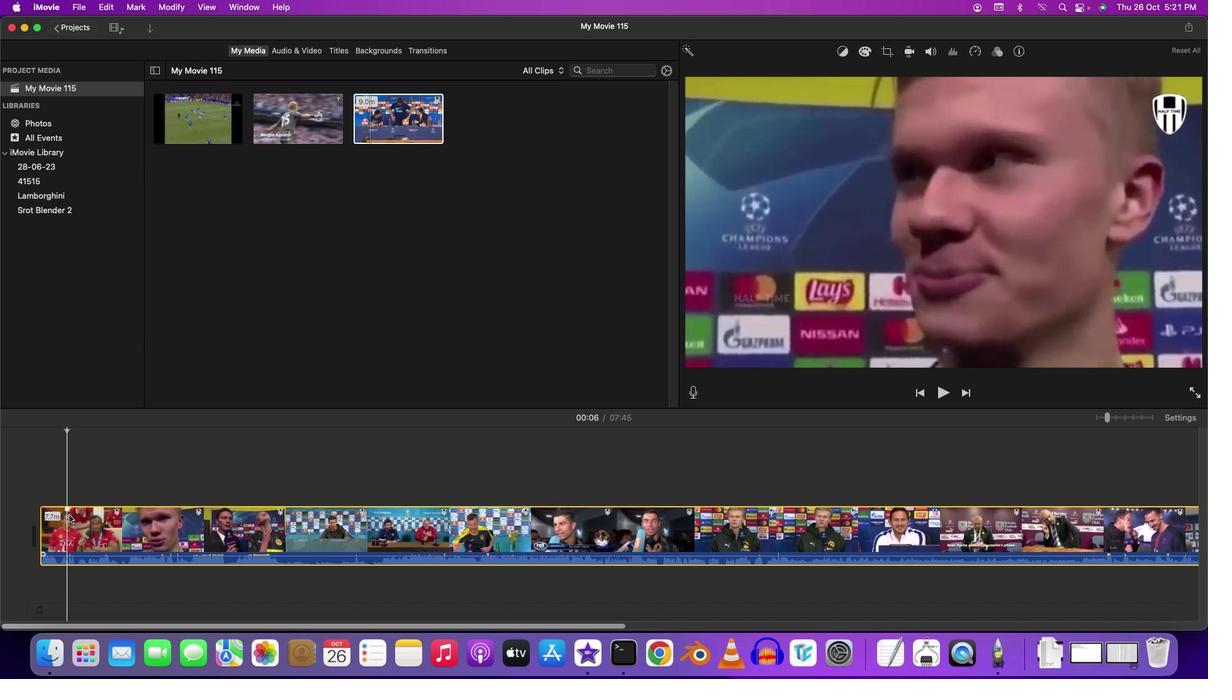 
Action: Key pressed Key.cmd'b'
Screenshot: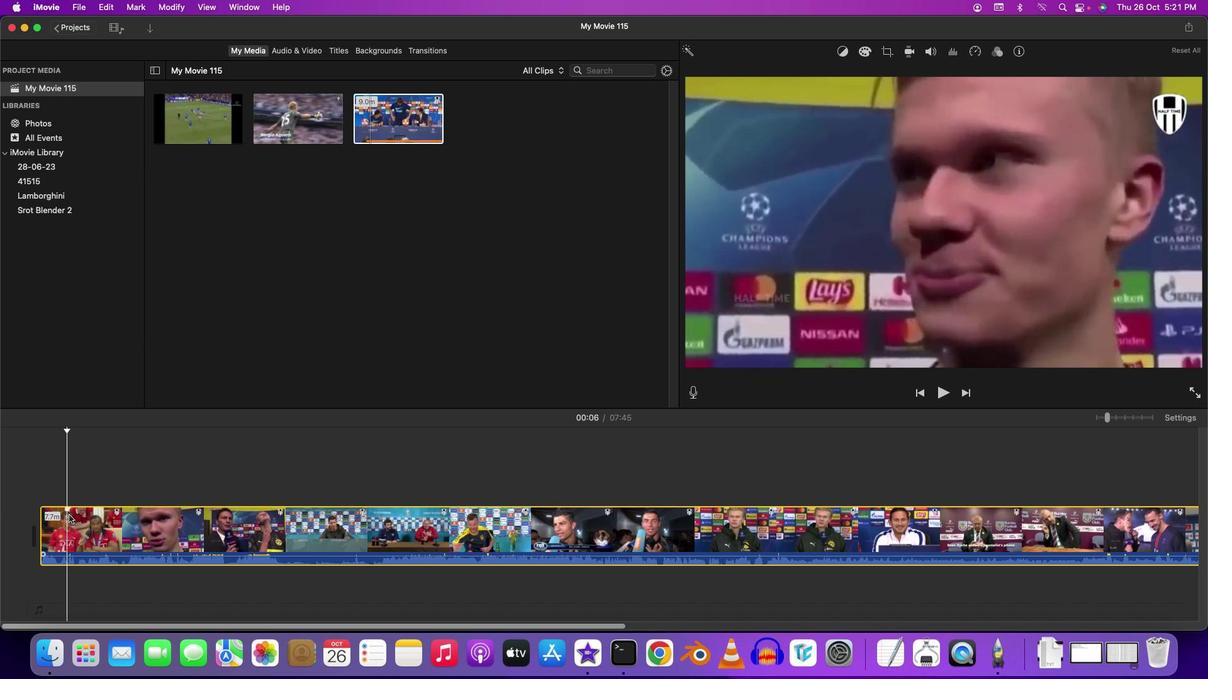 
Action: Mouse moved to (117, 503)
Screenshot: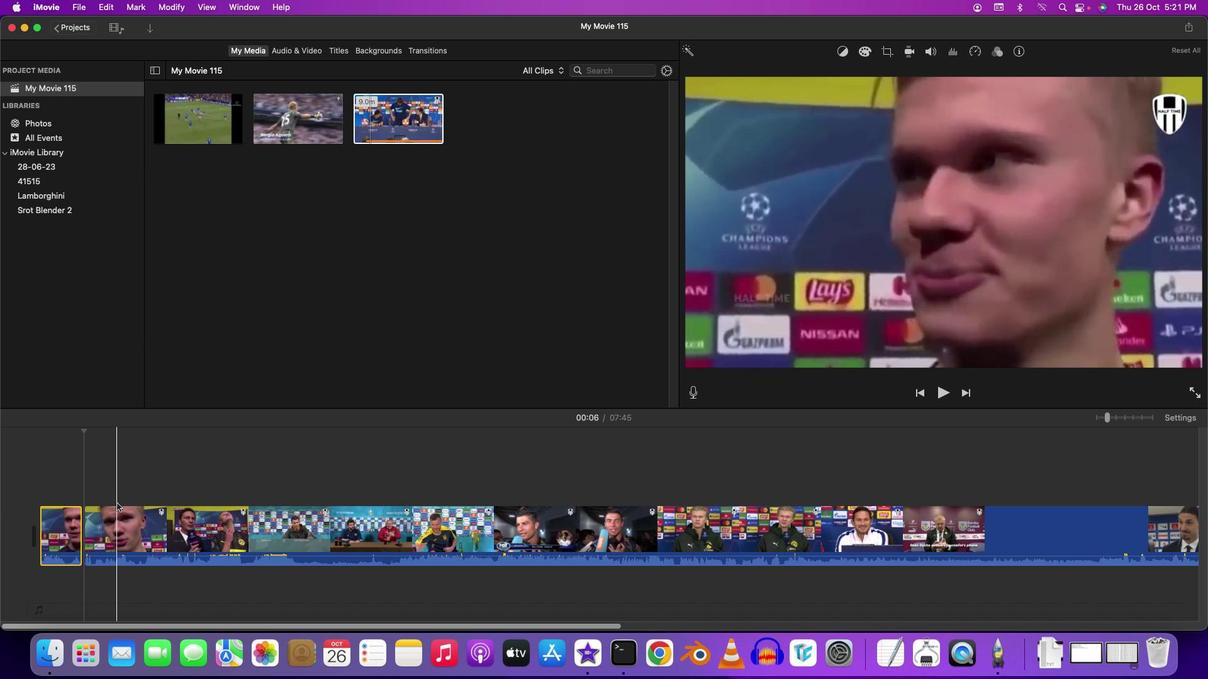 
Action: Mouse pressed left at (117, 503)
Screenshot: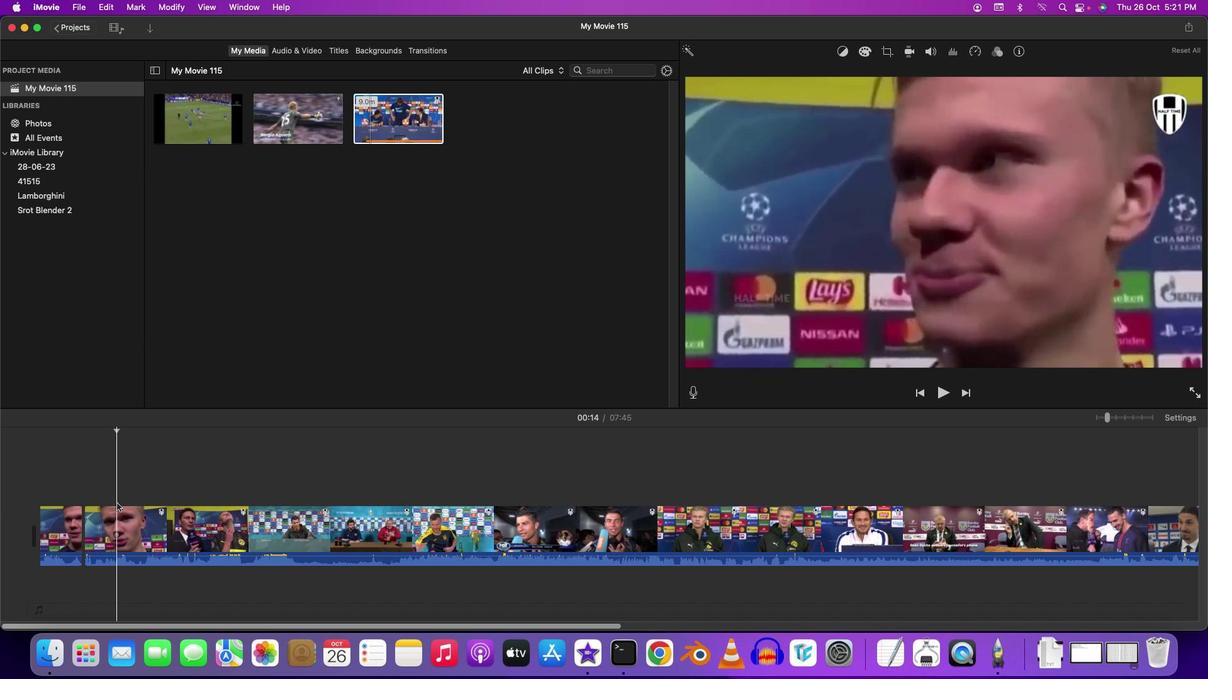 
Action: Mouse moved to (207, 487)
Screenshot: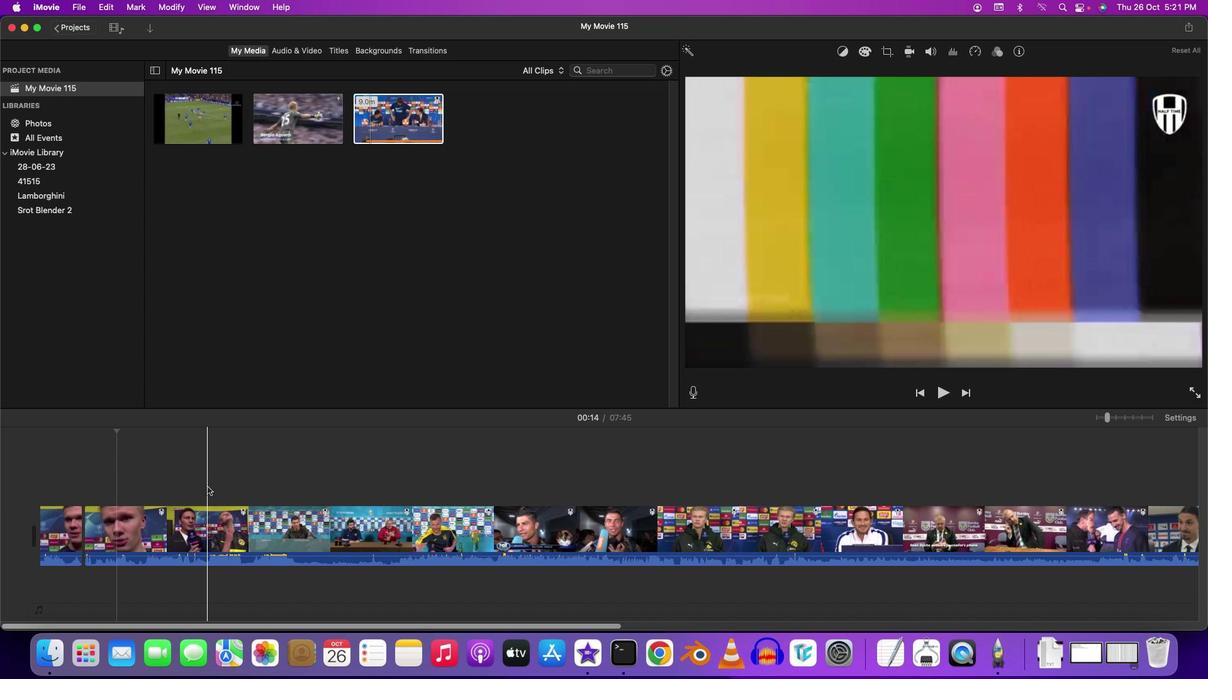 
Action: Mouse pressed left at (207, 487)
Screenshot: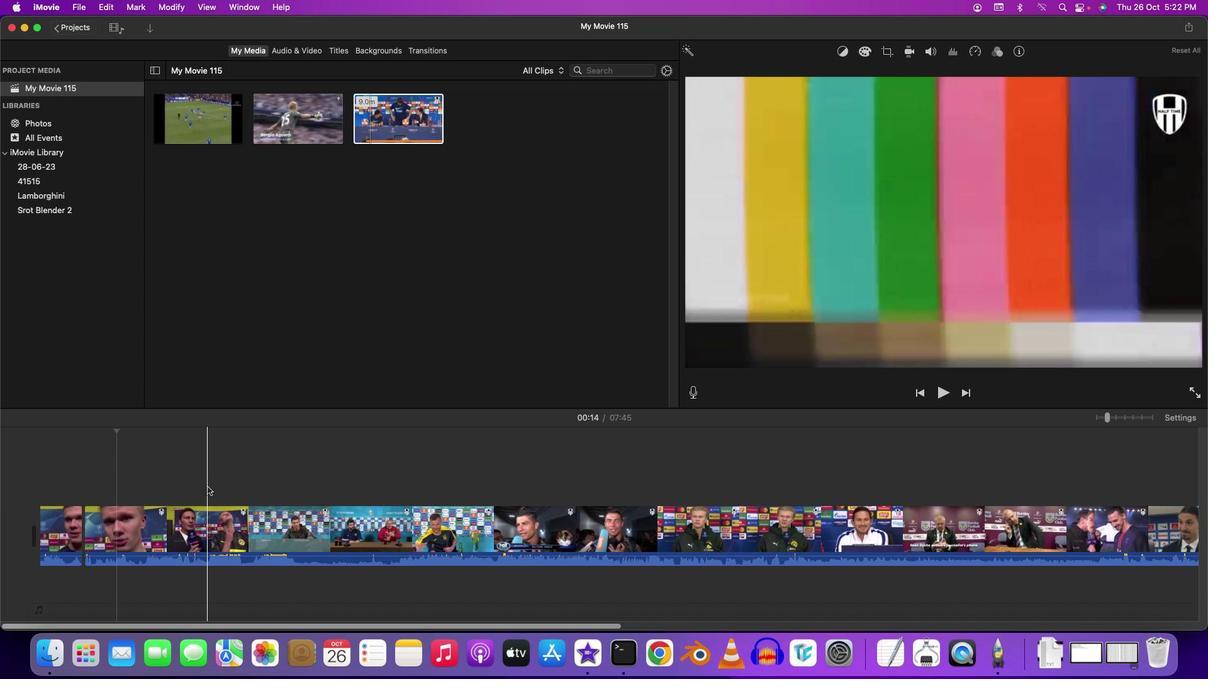 
Action: Mouse moved to (208, 533)
Screenshot: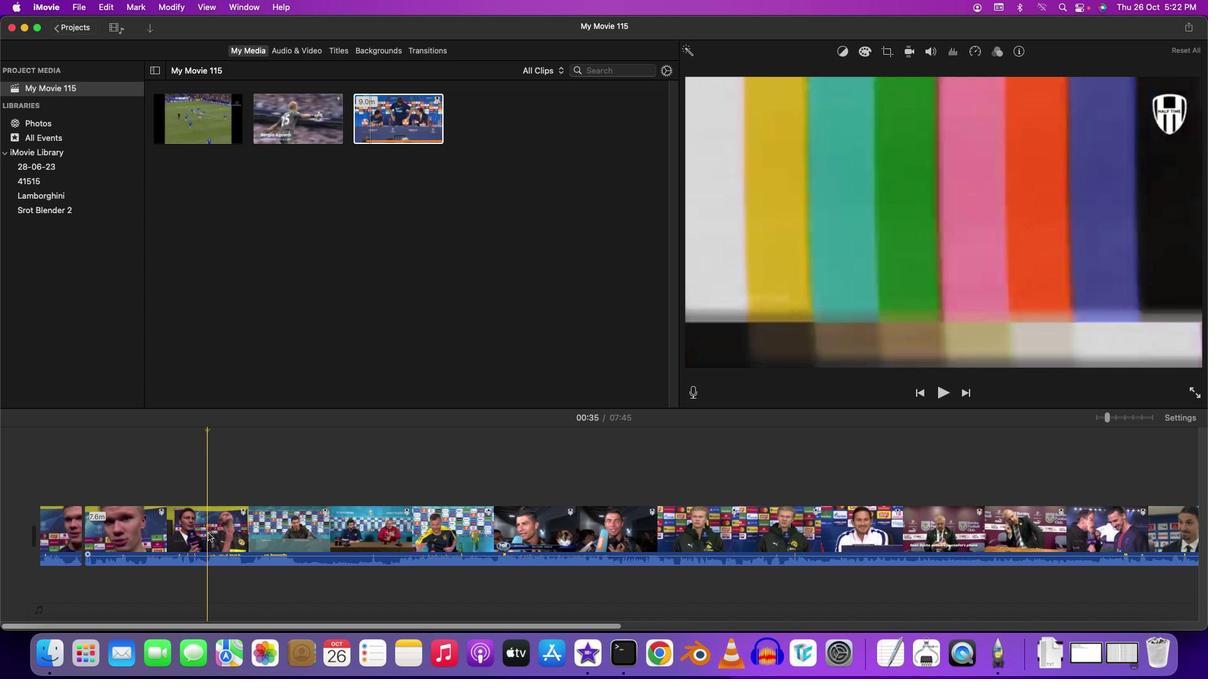 
Action: Mouse pressed left at (208, 533)
Screenshot: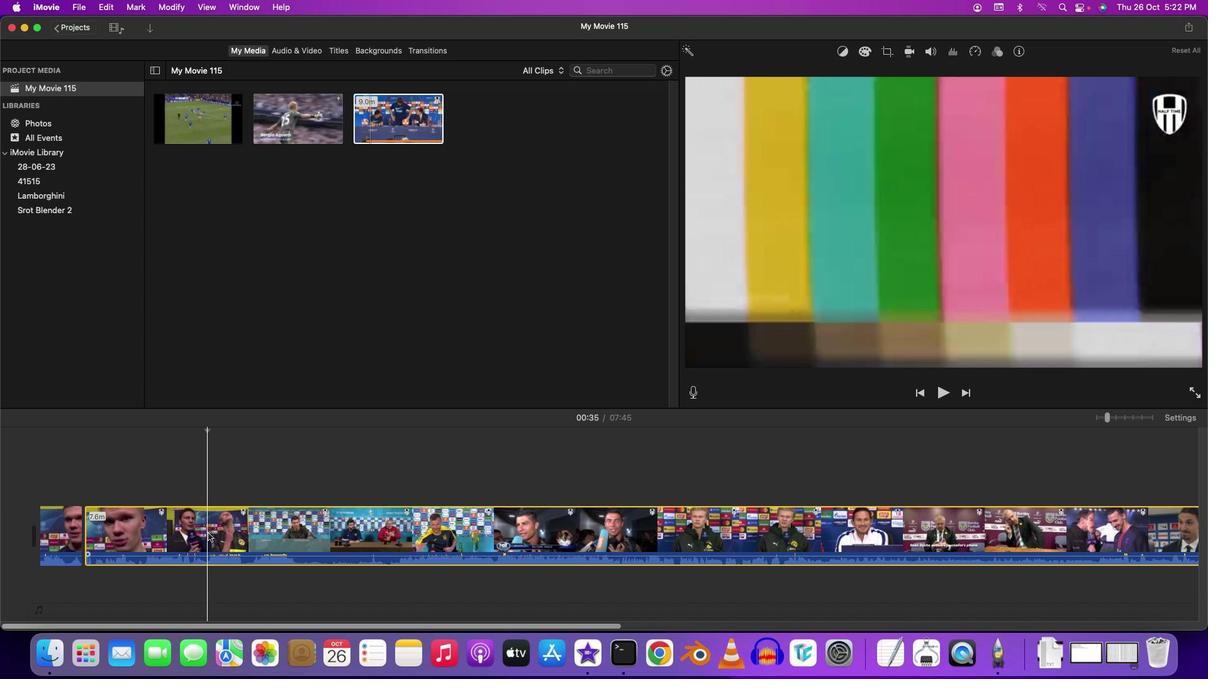 
Action: Key pressed Key.cmd'b'
Screenshot: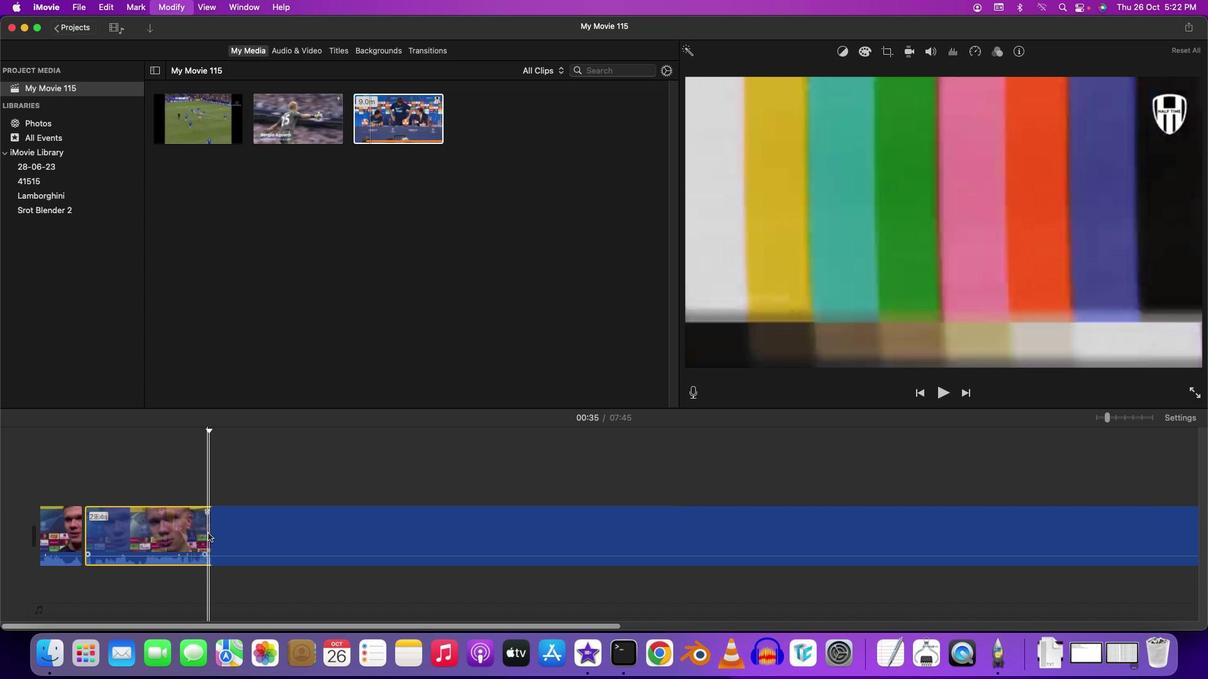 
Action: Mouse moved to (195, 533)
Screenshot: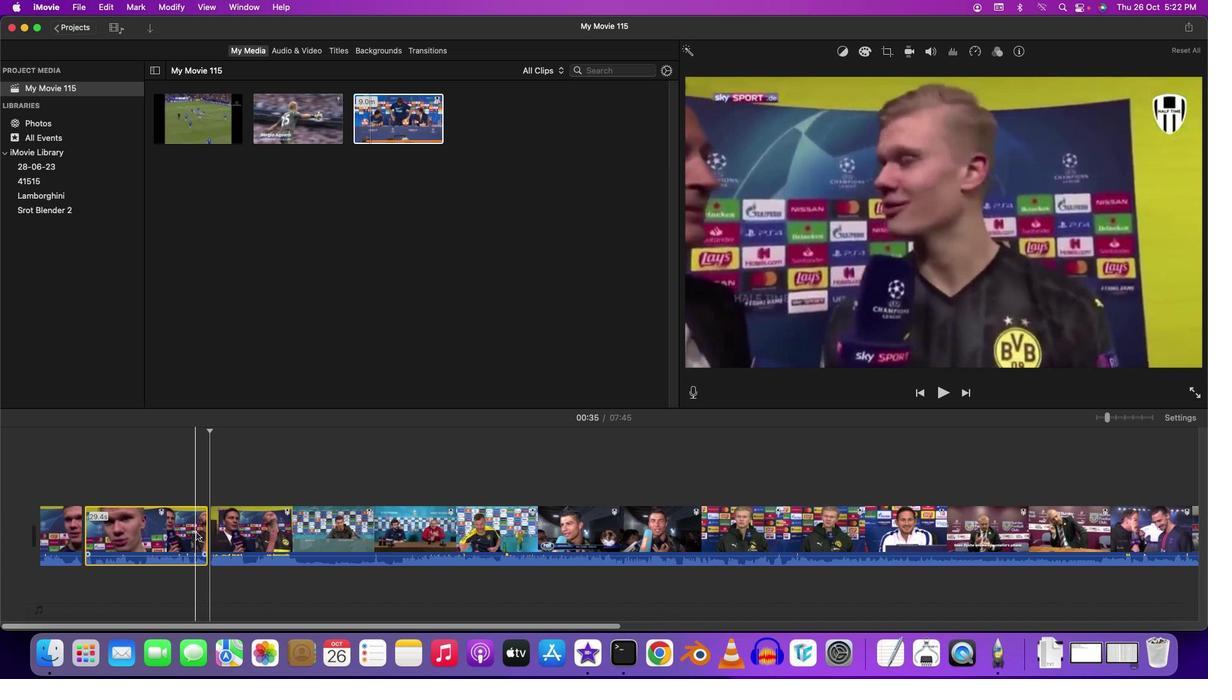 
Action: Mouse pressed left at (195, 533)
Screenshot: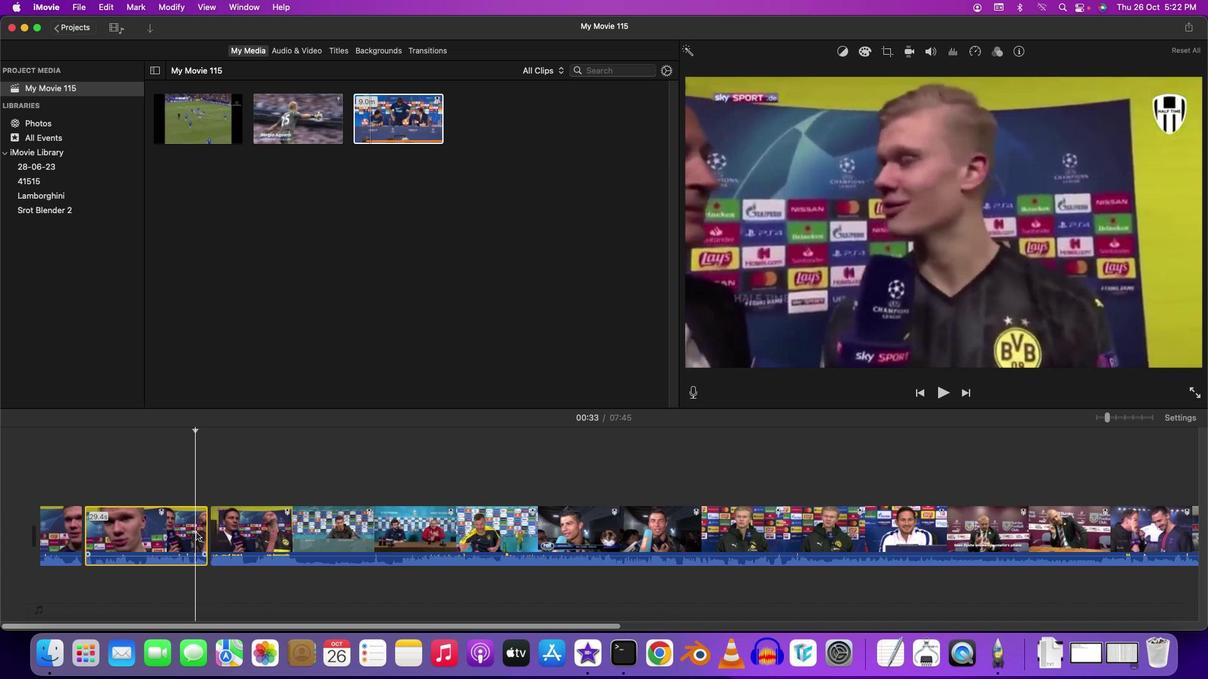 
Action: Mouse pressed right at (195, 533)
Screenshot: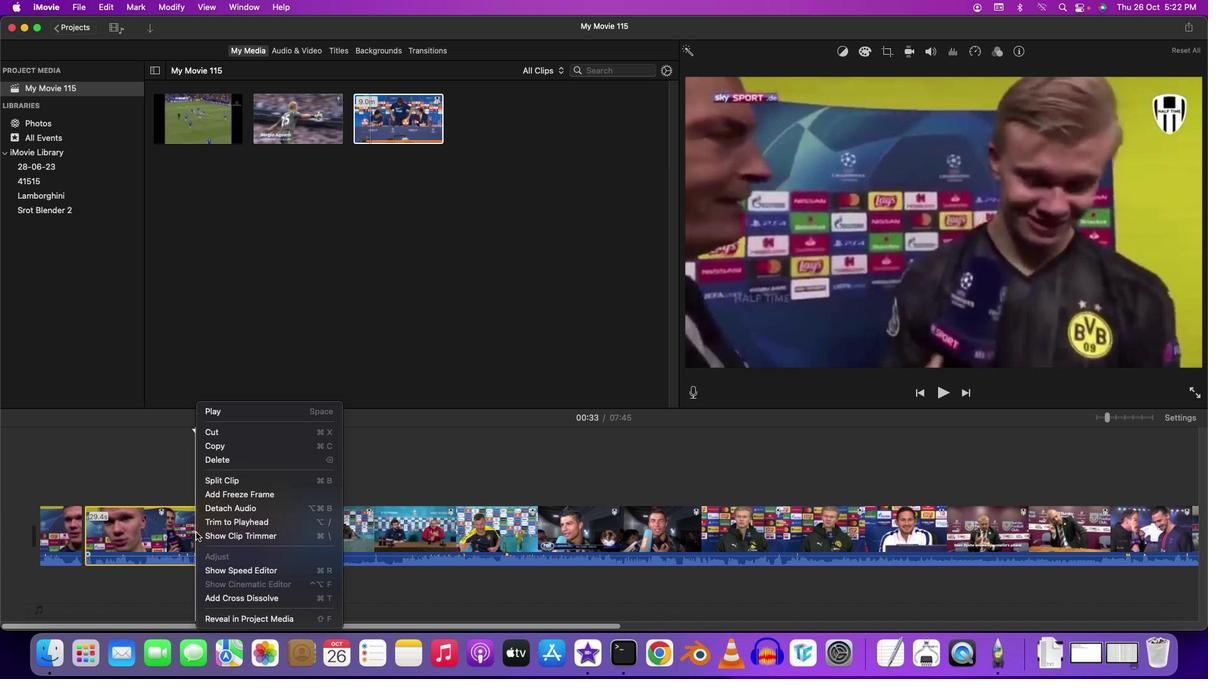 
Action: Mouse moved to (224, 465)
Screenshot: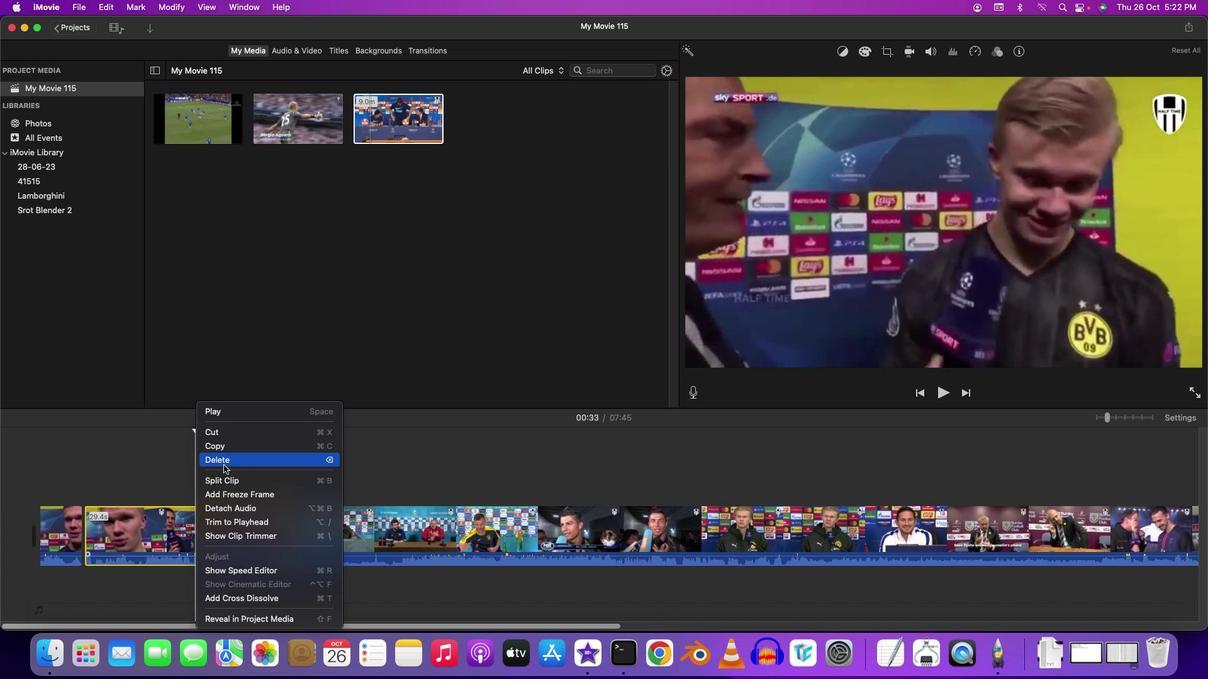 
Action: Mouse pressed left at (224, 465)
Screenshot: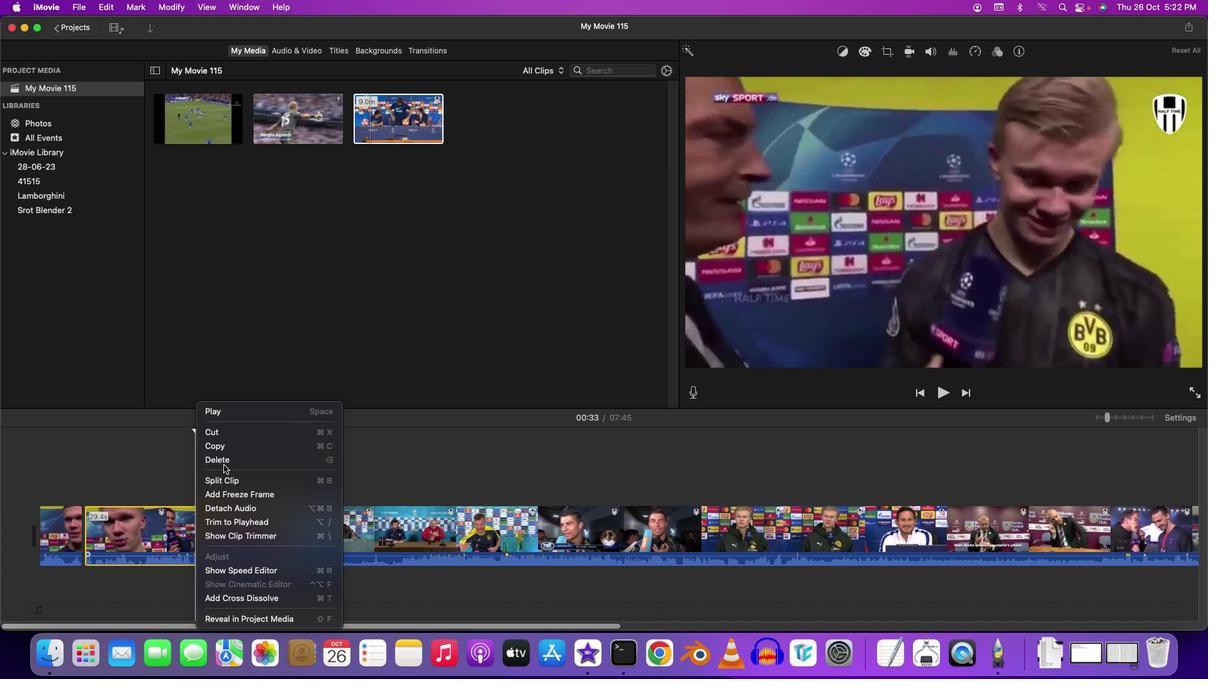 
Action: Mouse moved to (98, 503)
Screenshot: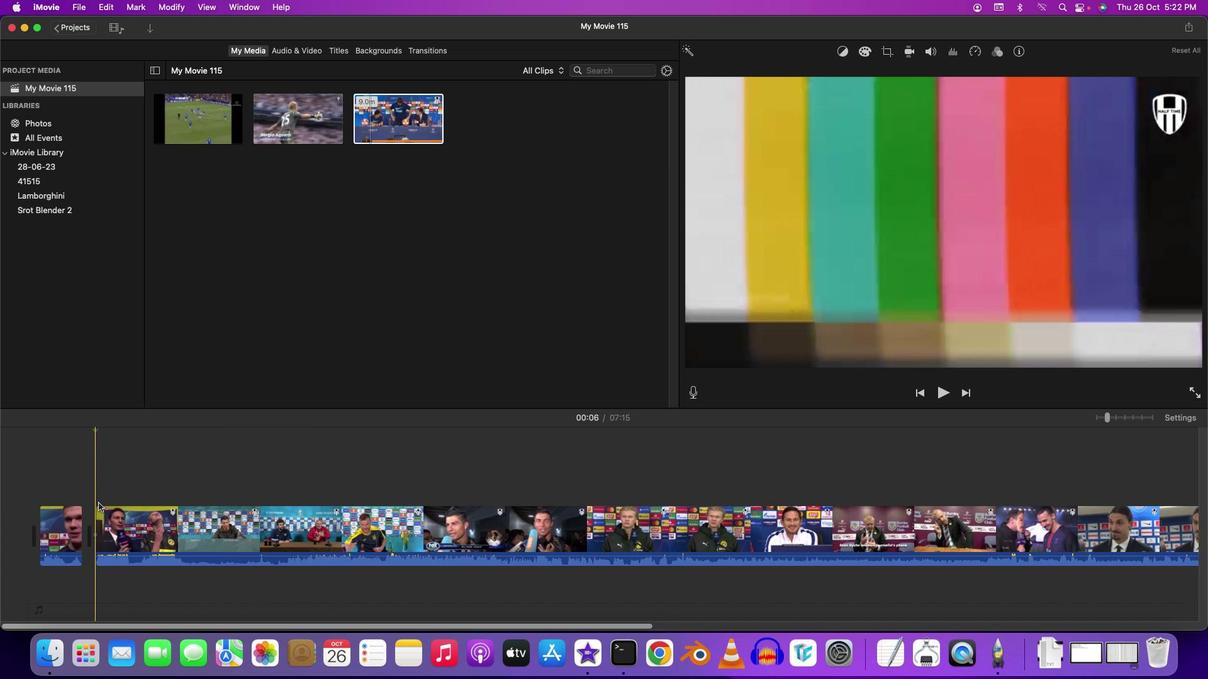 
Action: Mouse pressed left at (98, 503)
Screenshot: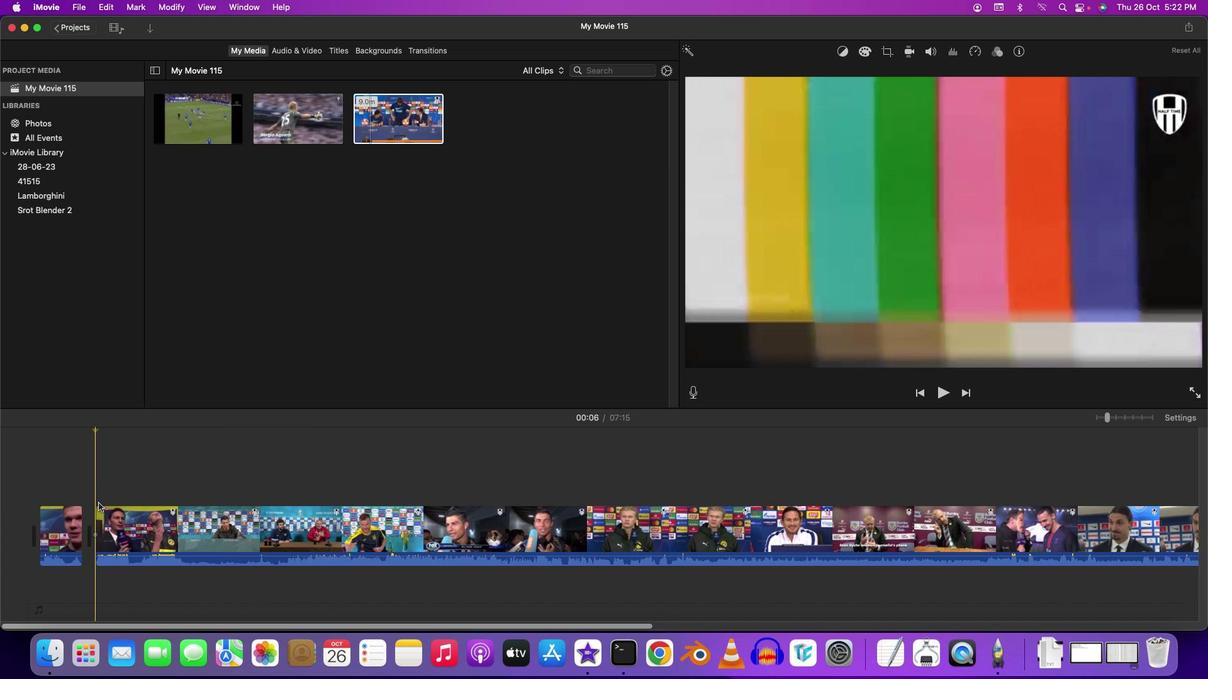 
Action: Mouse moved to (1109, 421)
Screenshot: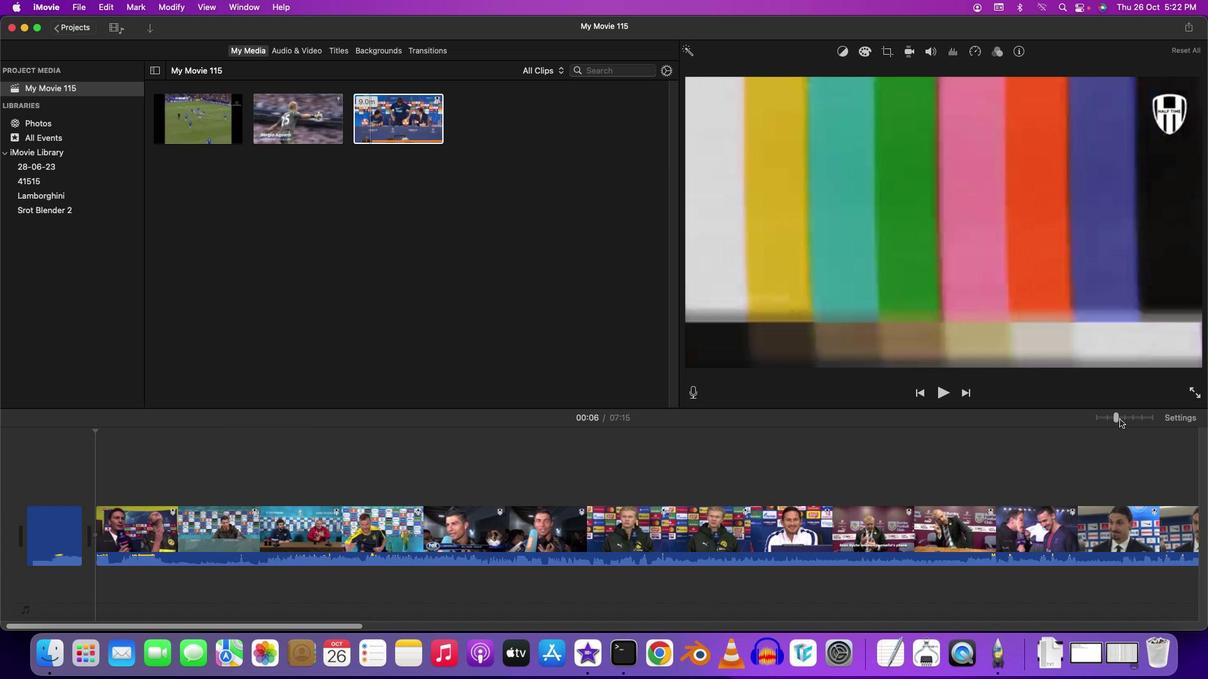 
Action: Mouse pressed left at (1109, 421)
Screenshot: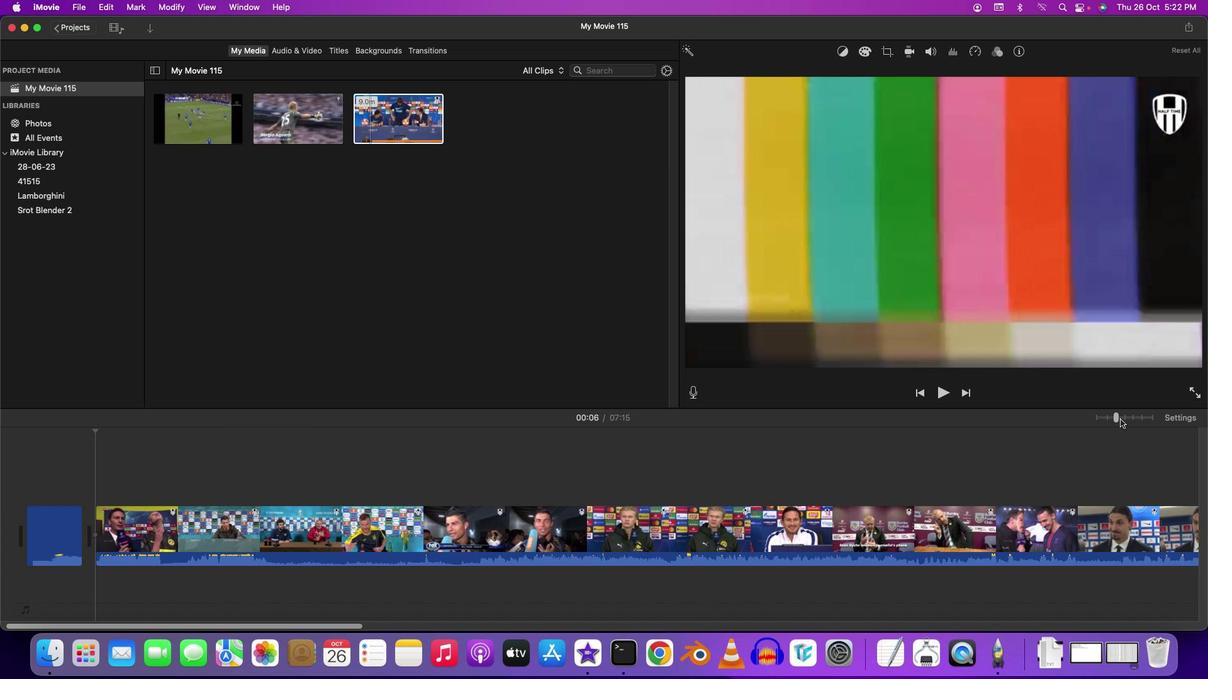 
Action: Mouse moved to (113, 479)
Screenshot: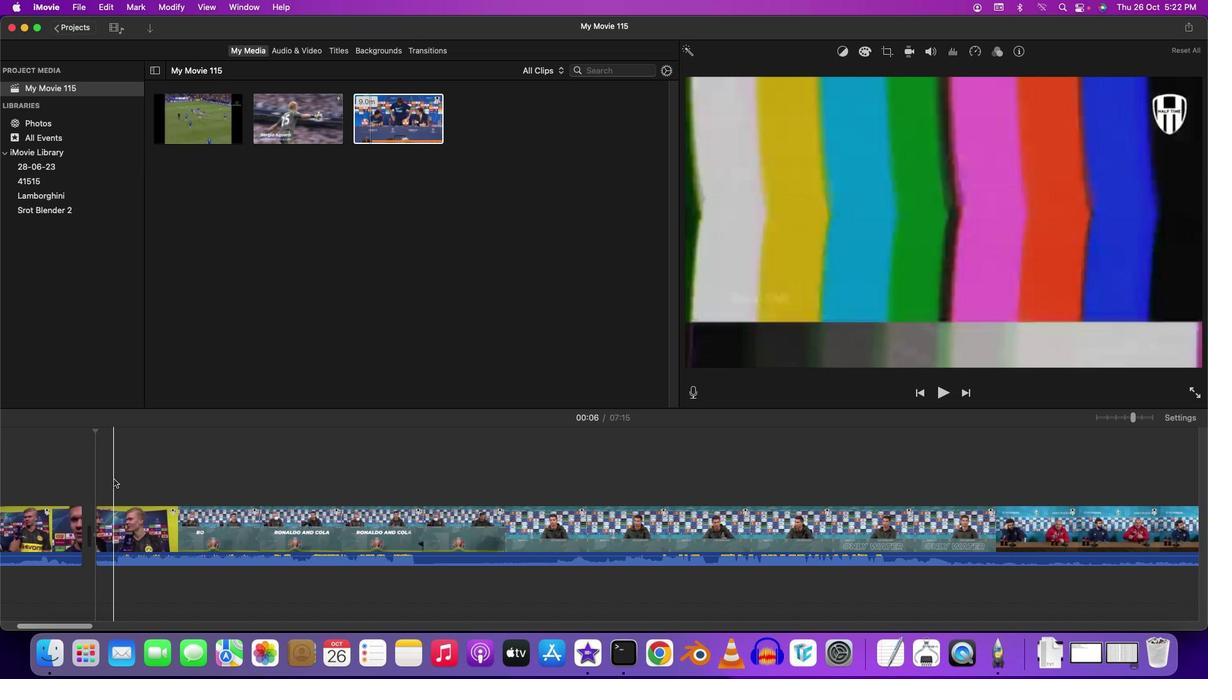 
Action: Mouse pressed left at (113, 479)
Screenshot: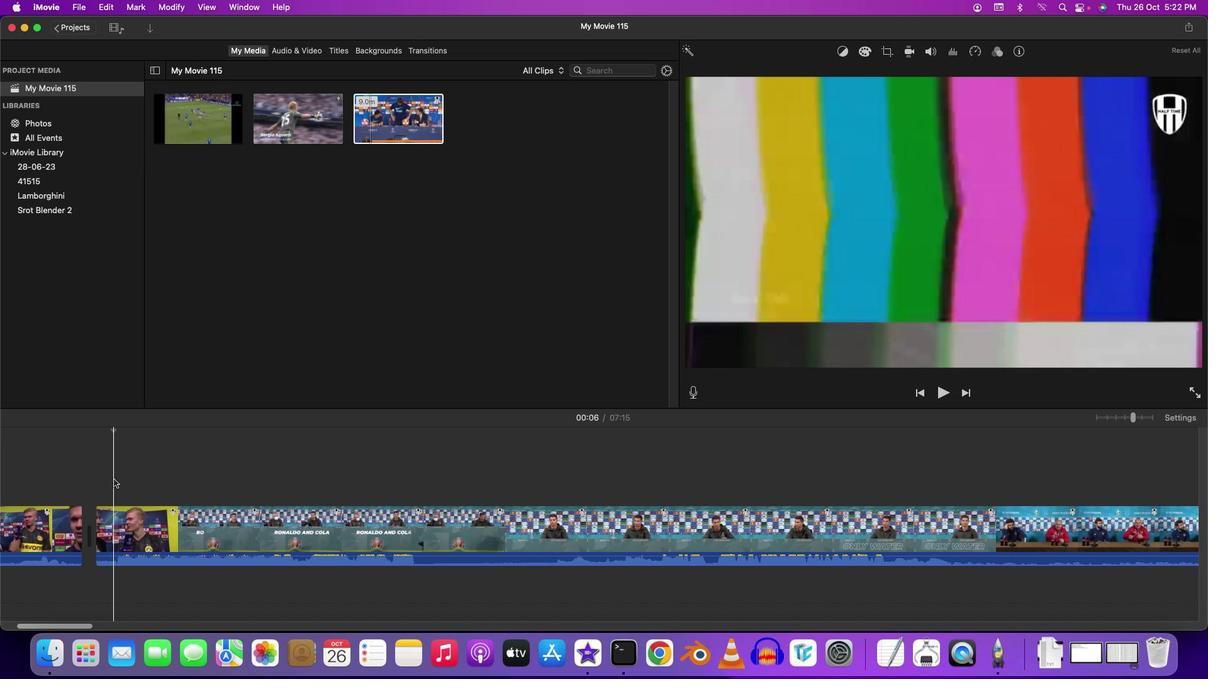 
Action: Mouse moved to (113, 521)
Screenshot: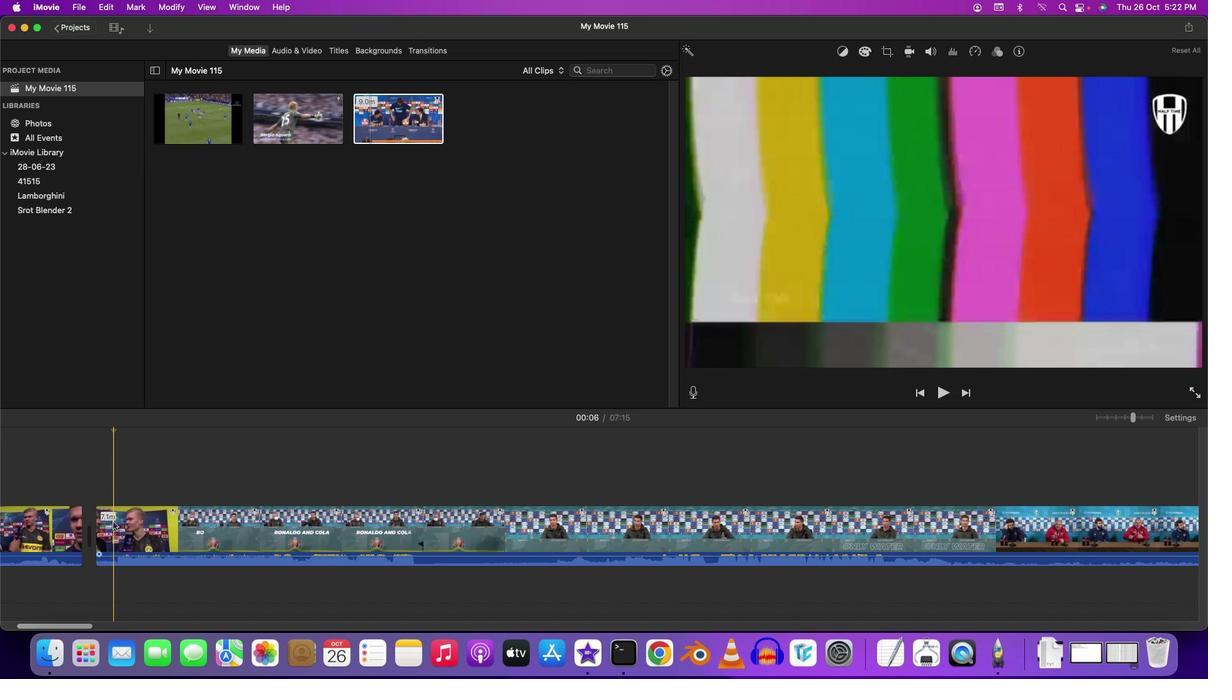 
Action: Mouse pressed left at (113, 521)
Screenshot: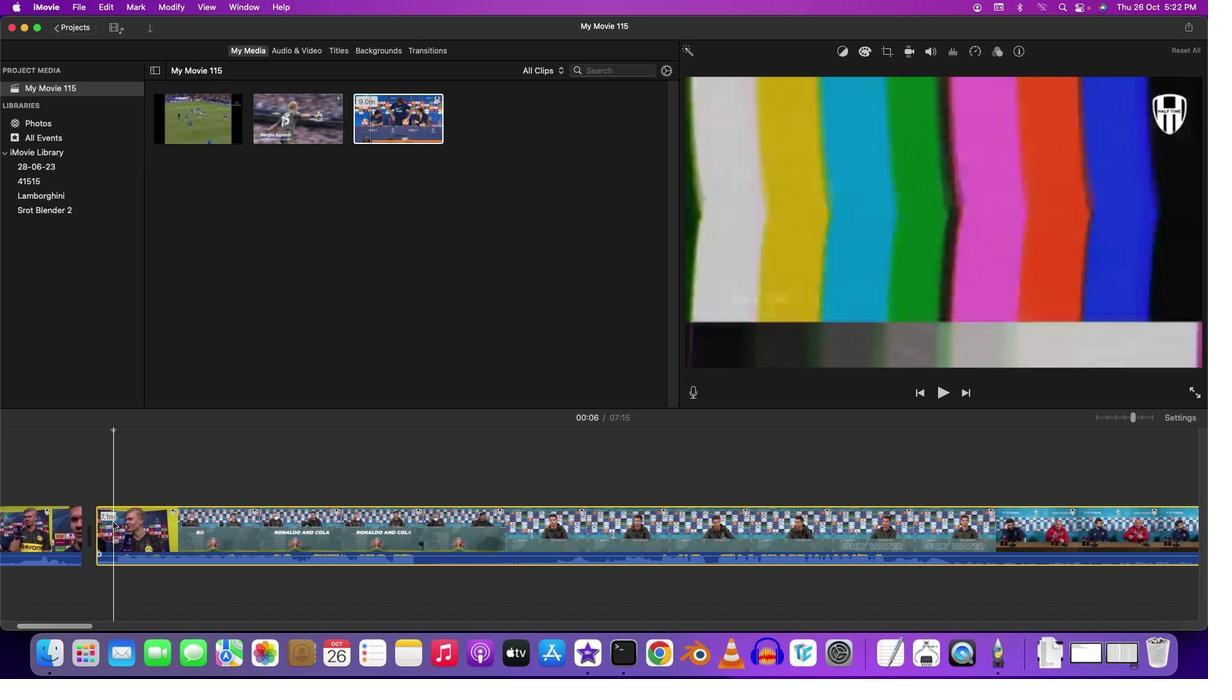 
Action: Key pressed Key.cmd'b'
Screenshot: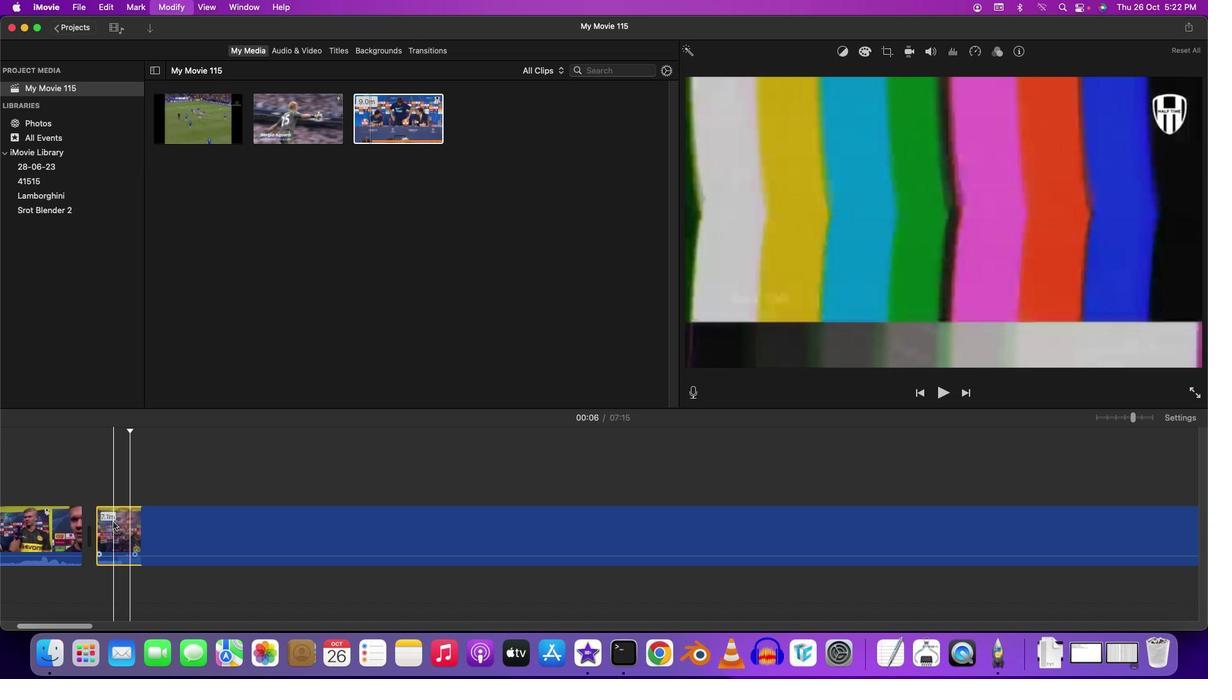 
Action: Mouse moved to (197, 527)
Screenshot: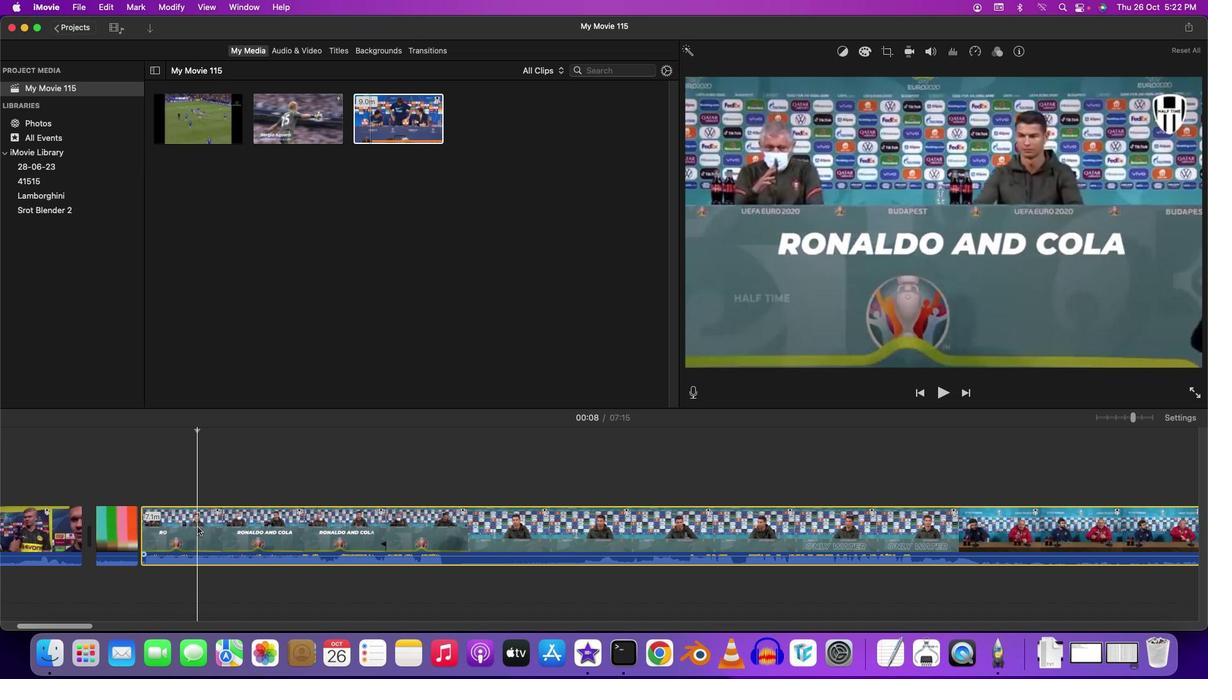 
Action: Mouse pressed left at (197, 527)
Screenshot: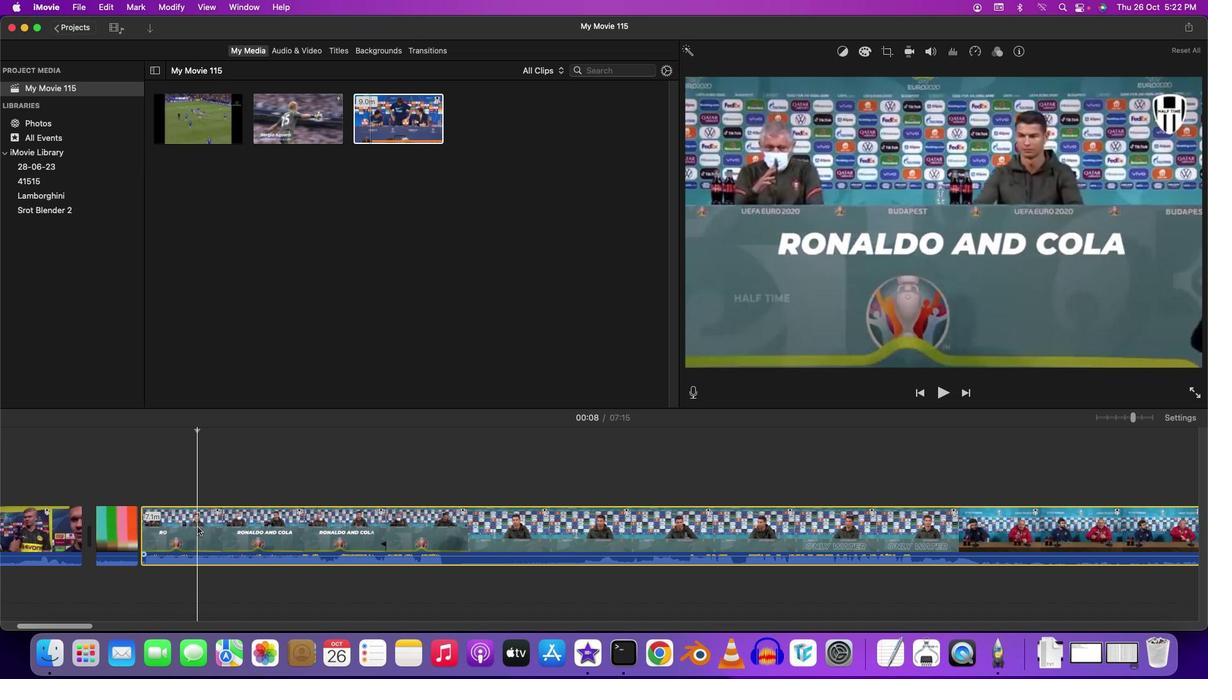 
Action: Mouse pressed right at (197, 527)
Screenshot: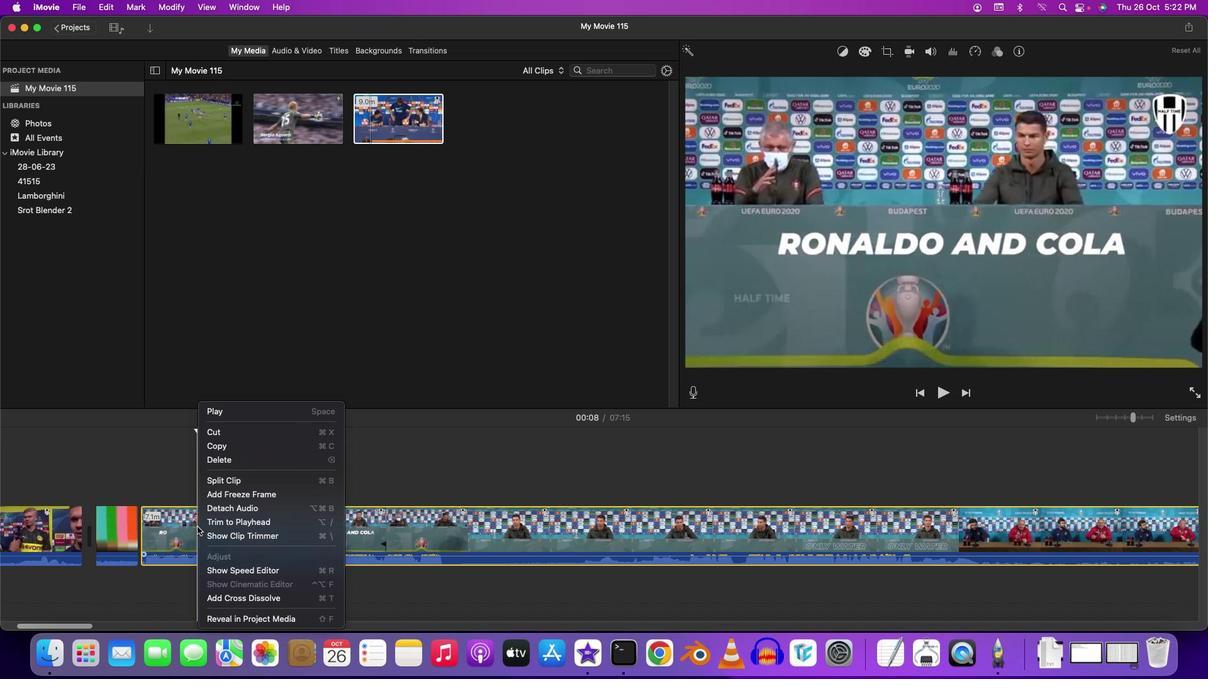 
Action: Mouse moved to (242, 463)
Screenshot: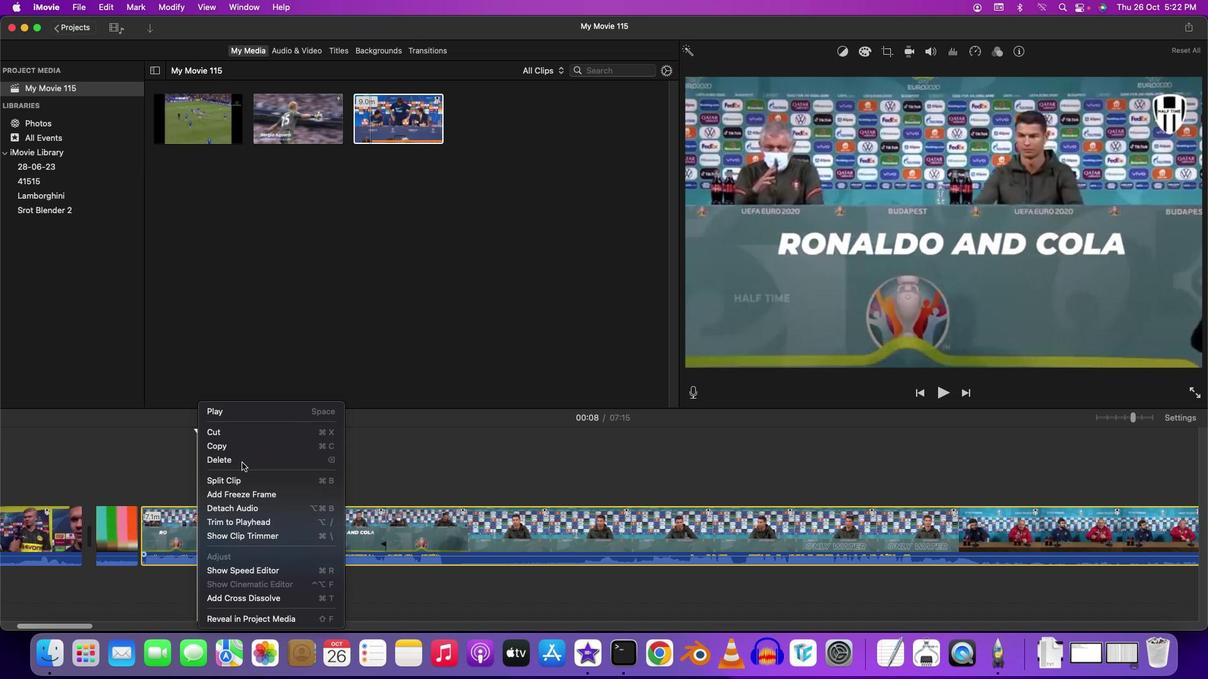 
Action: Mouse pressed left at (242, 463)
Screenshot: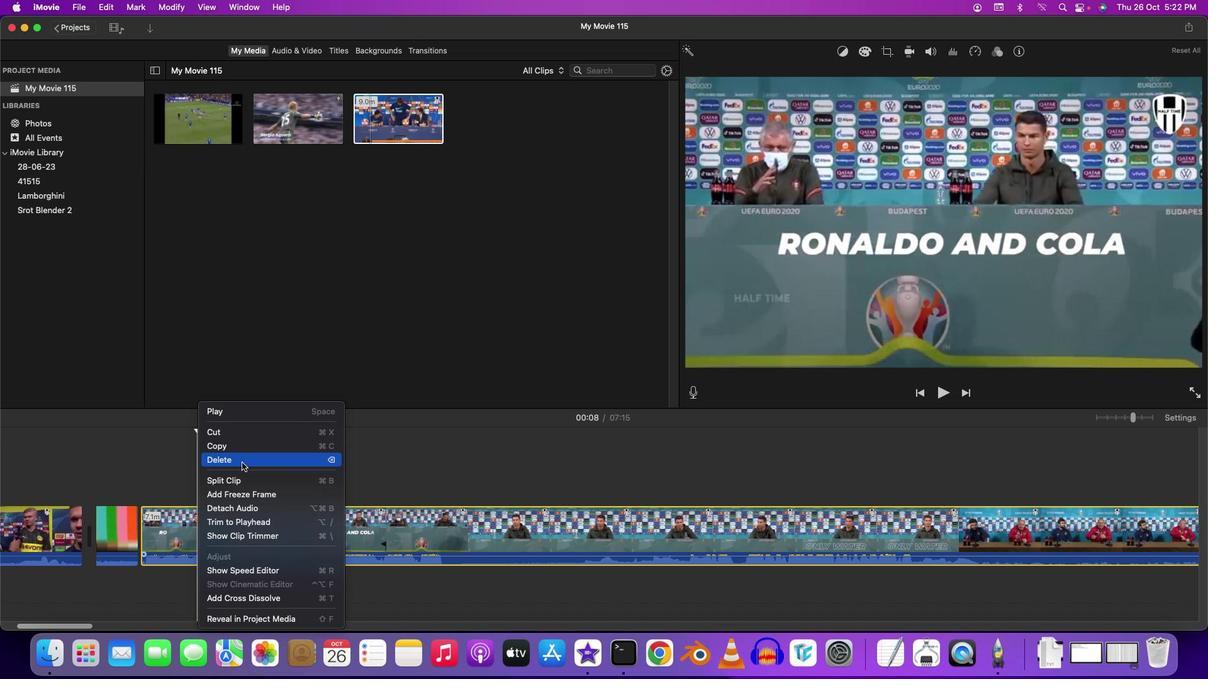 
Action: Mouse moved to (74, 477)
Screenshot: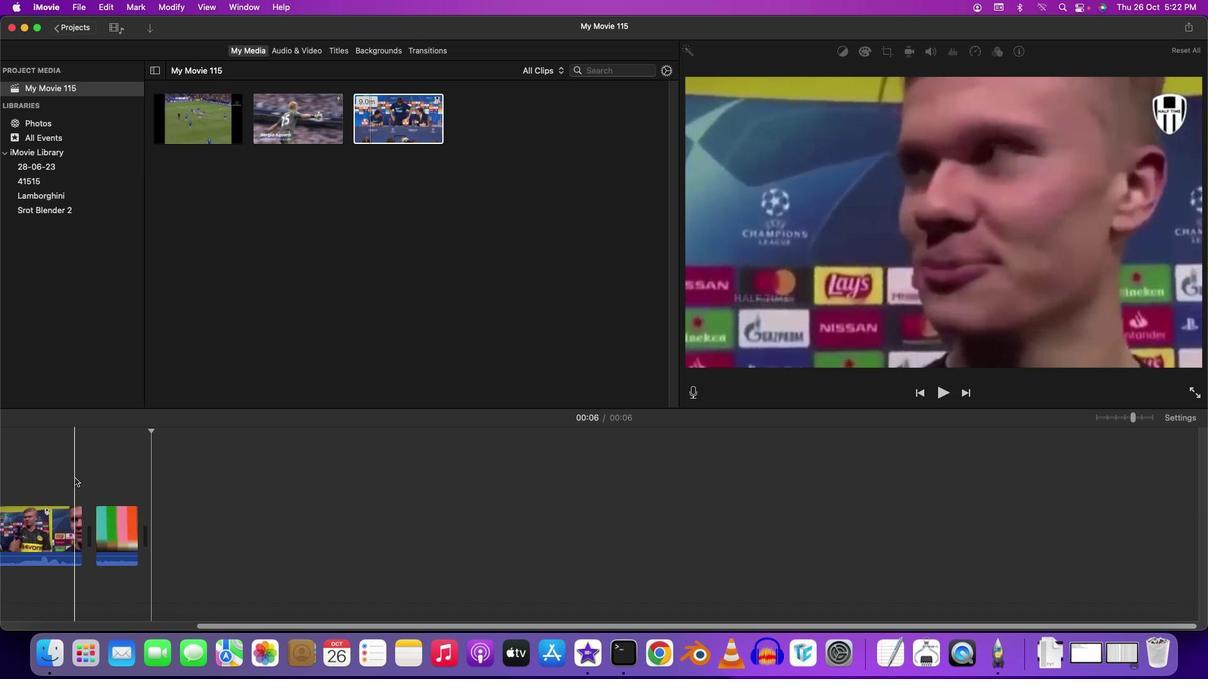 
Action: Mouse pressed left at (74, 477)
Screenshot: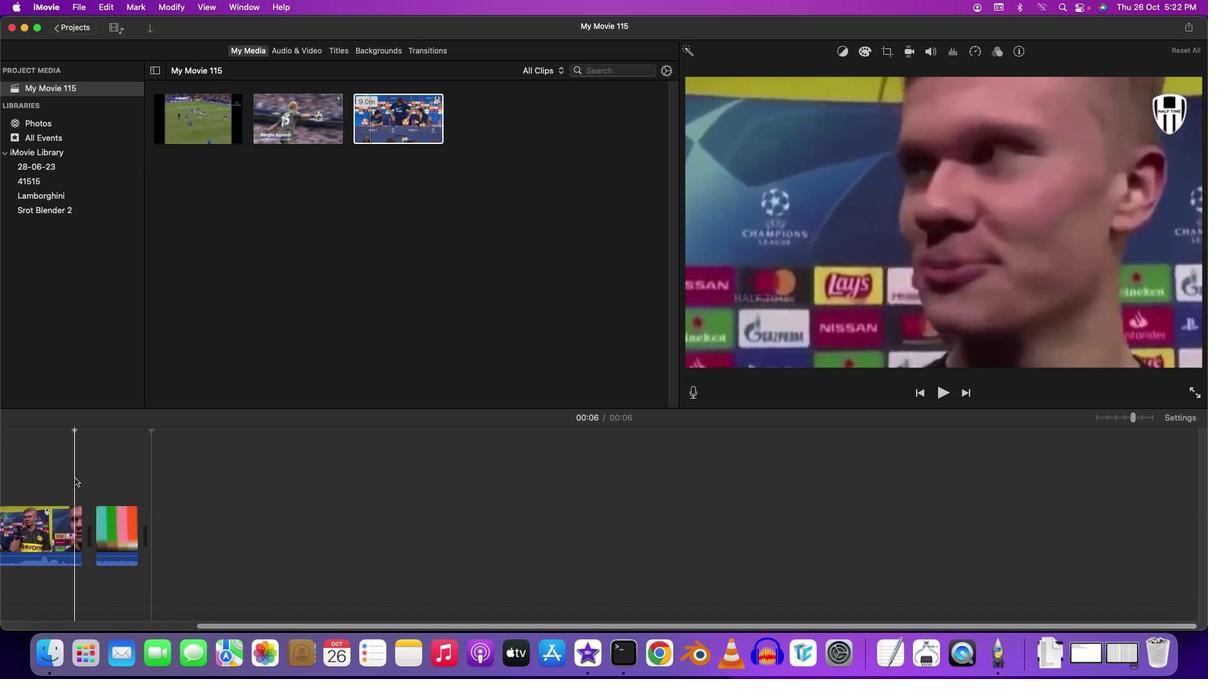 
Action: Key pressed Key.space
Screenshot: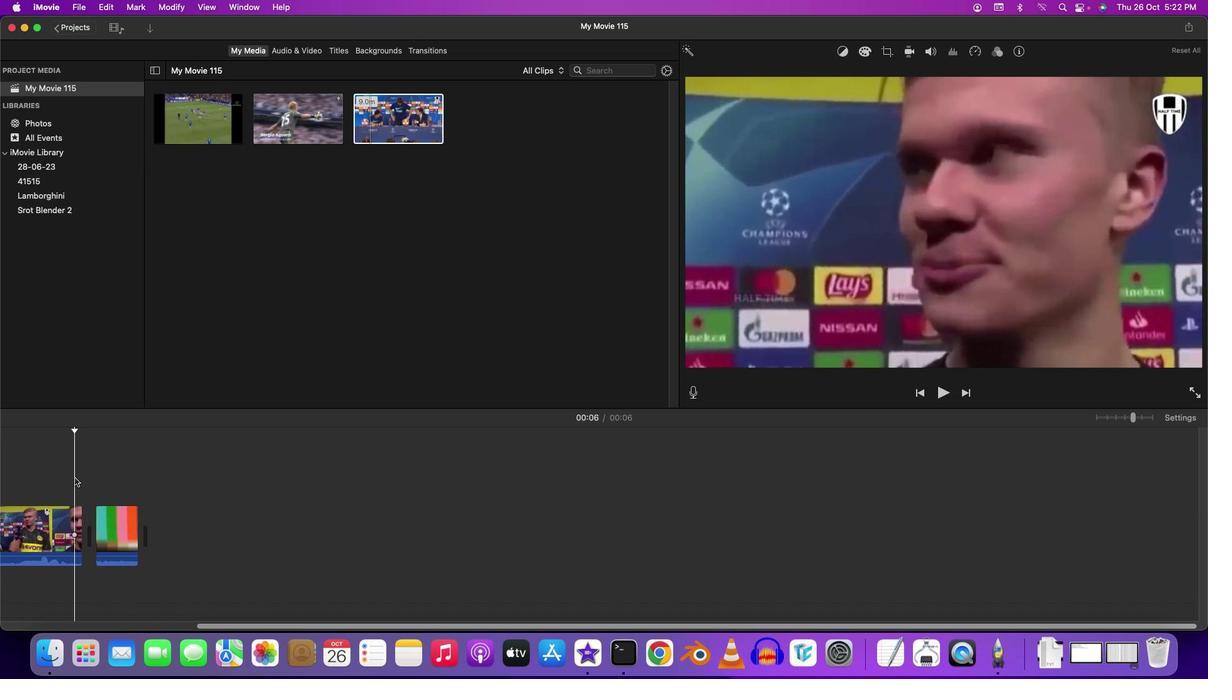 
Action: Mouse moved to (277, 629)
Screenshot: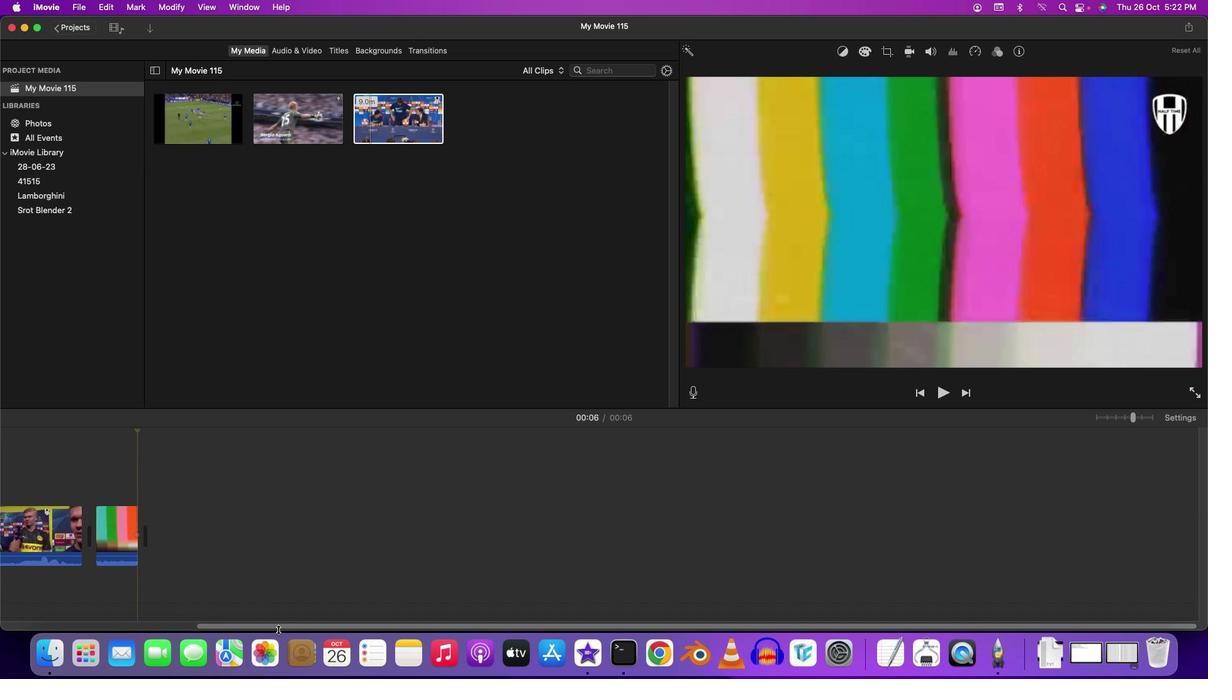 
Action: Mouse pressed left at (277, 629)
Screenshot: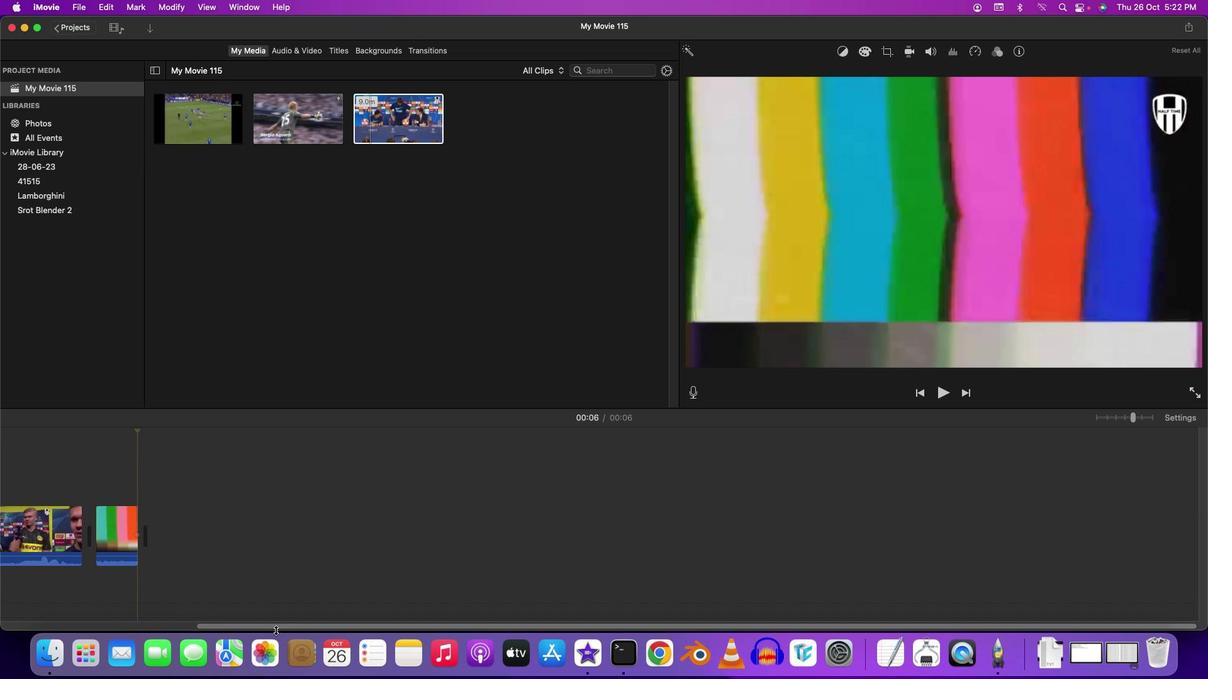 
Action: Mouse moved to (279, 628)
Screenshot: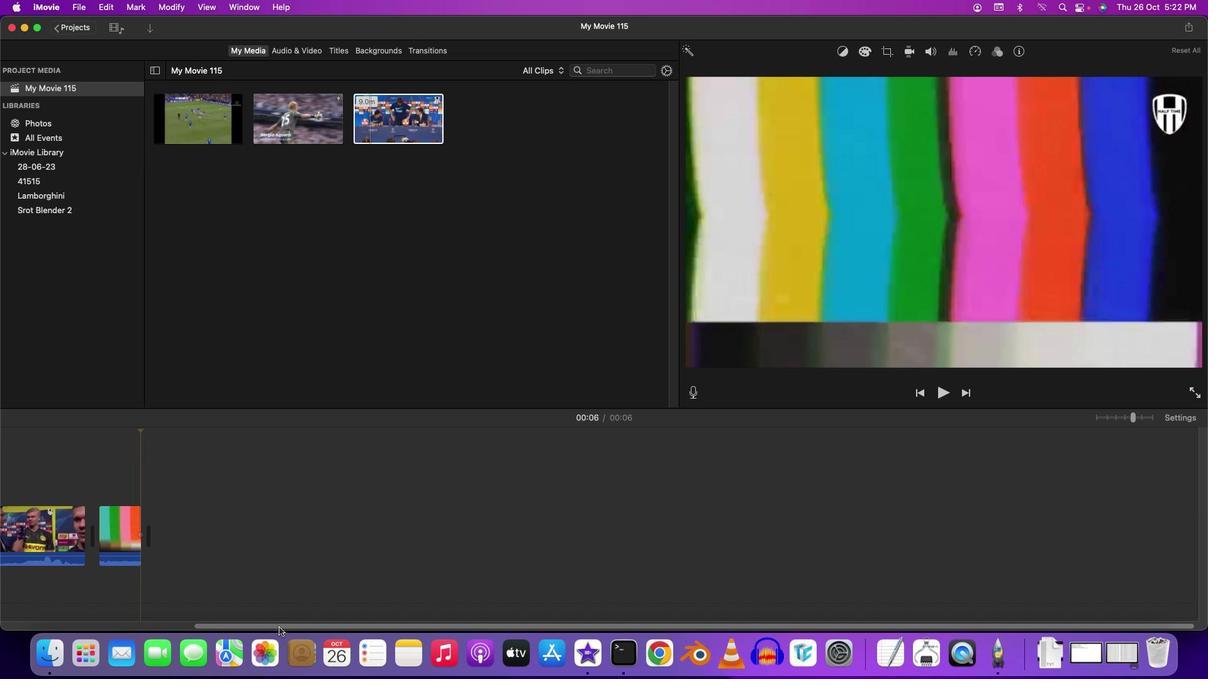 
Action: Mouse pressed left at (279, 628)
Screenshot: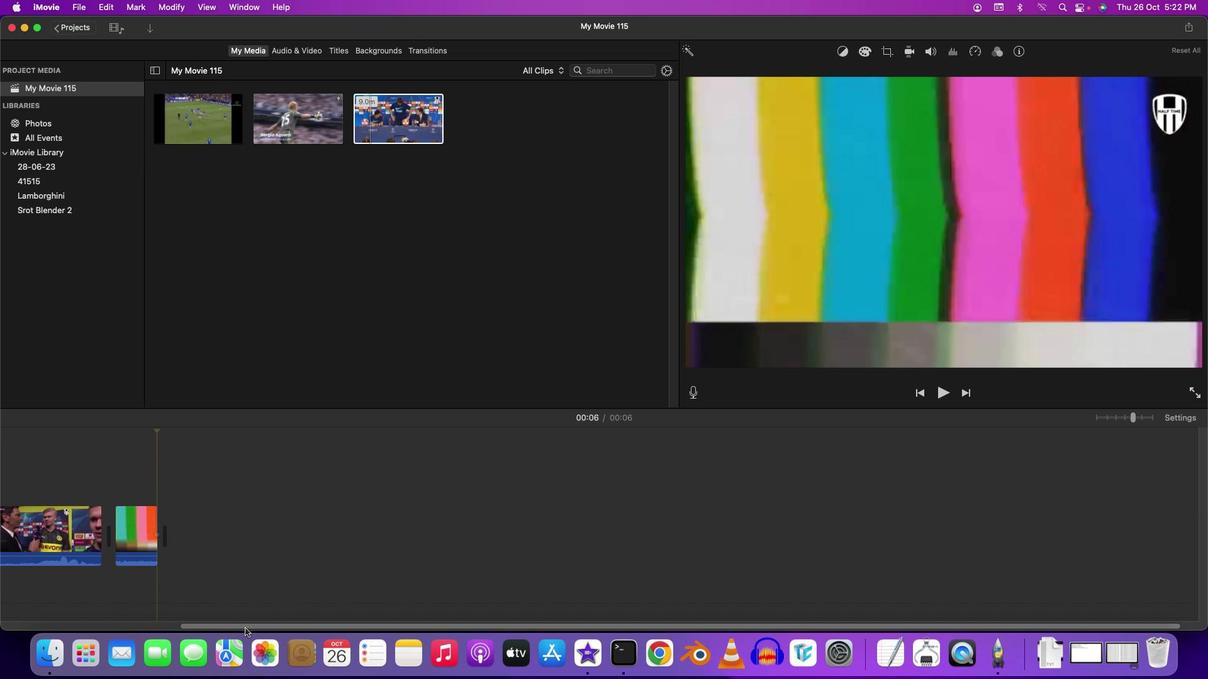 
Action: Mouse moved to (278, 118)
Screenshot: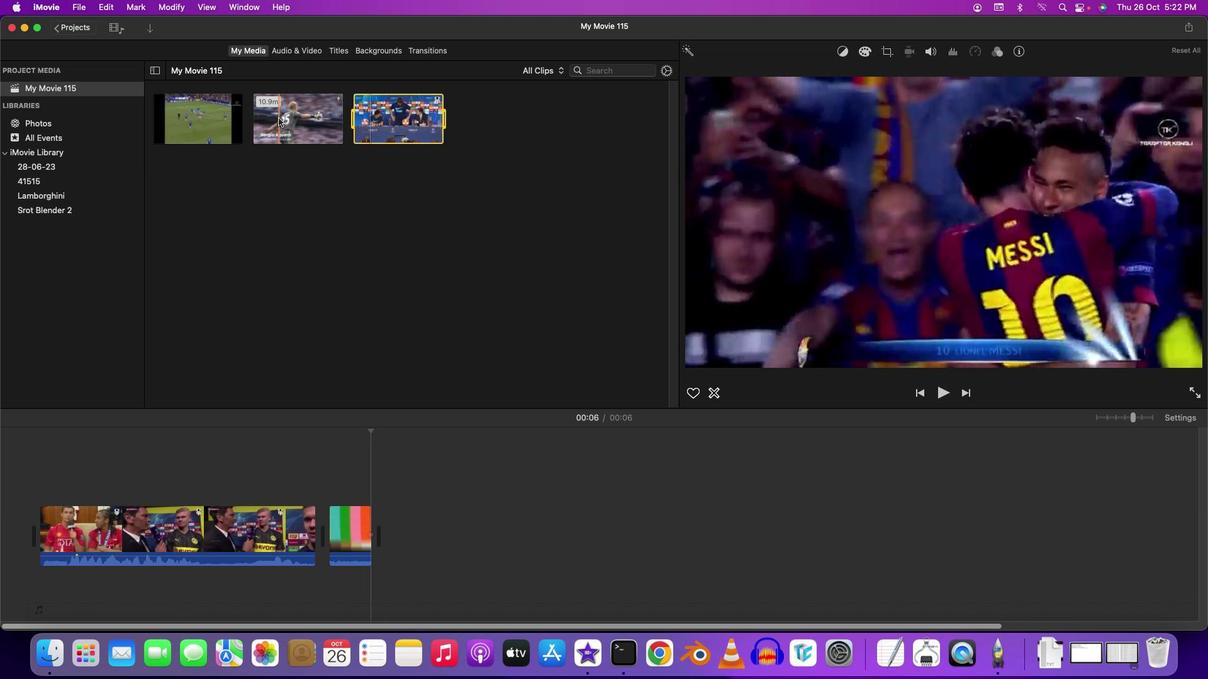 
Action: Mouse pressed left at (278, 118)
Screenshot: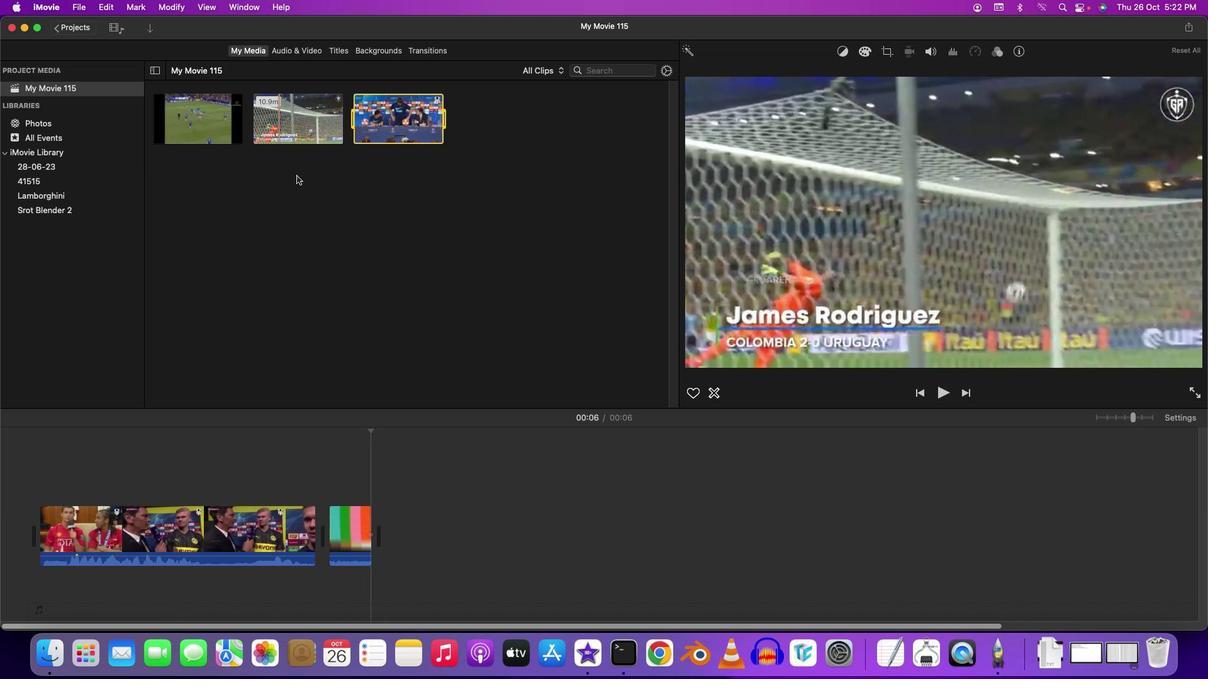 
Action: Mouse moved to (268, 493)
Screenshot: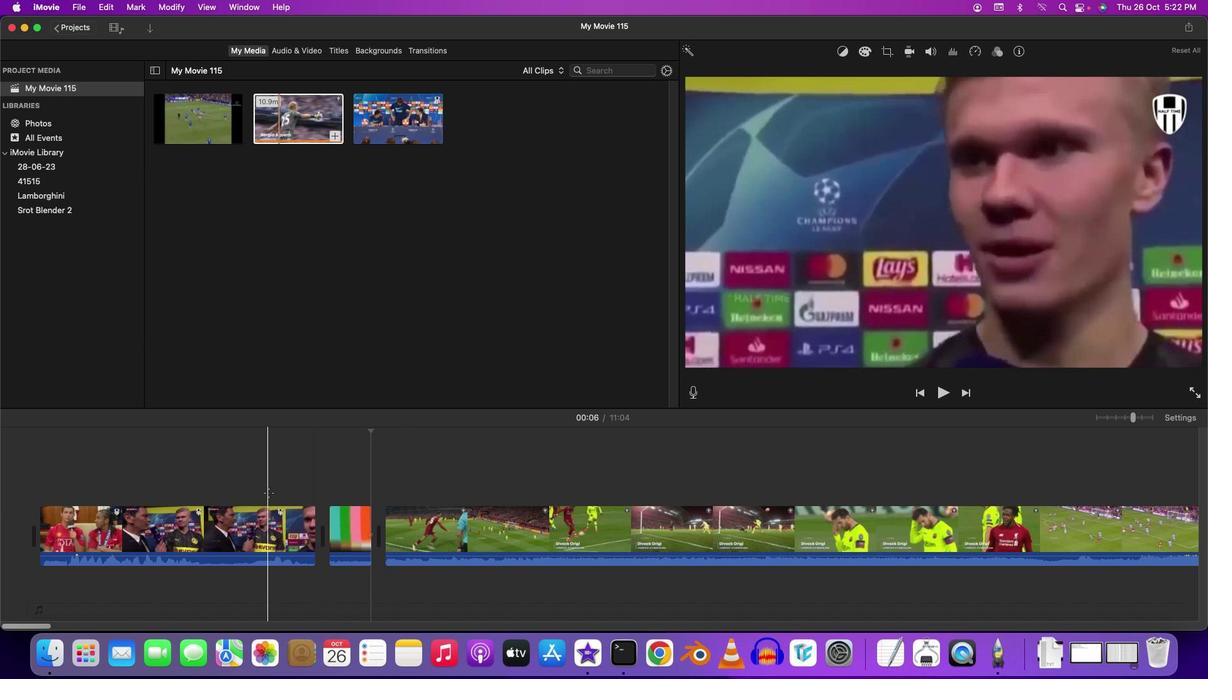 
Action: Mouse pressed left at (268, 493)
Screenshot: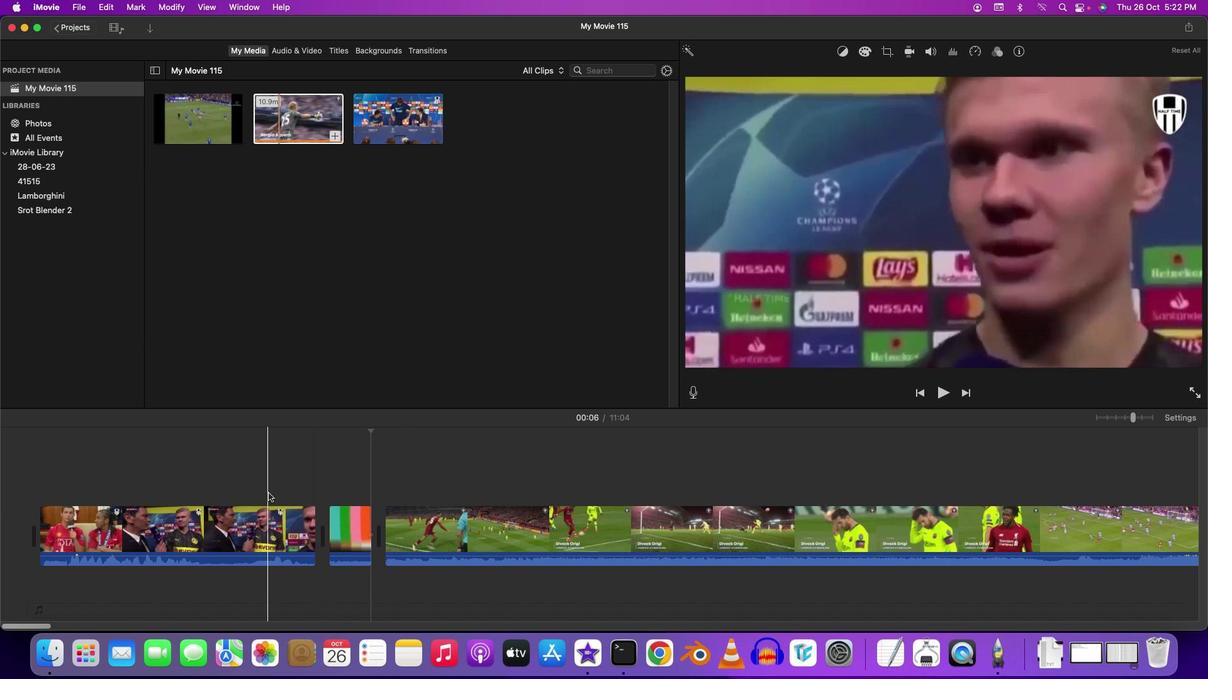 
Action: Key pressed Key.space
Screenshot: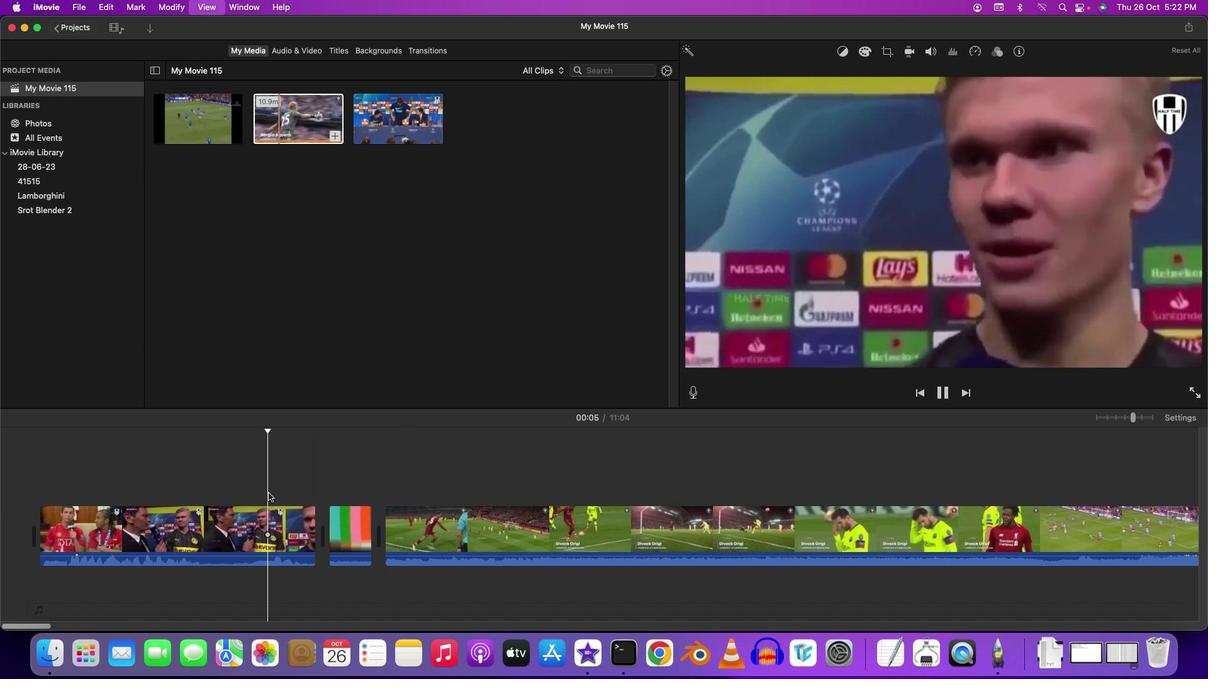 
Action: Mouse moved to (305, 509)
Screenshot: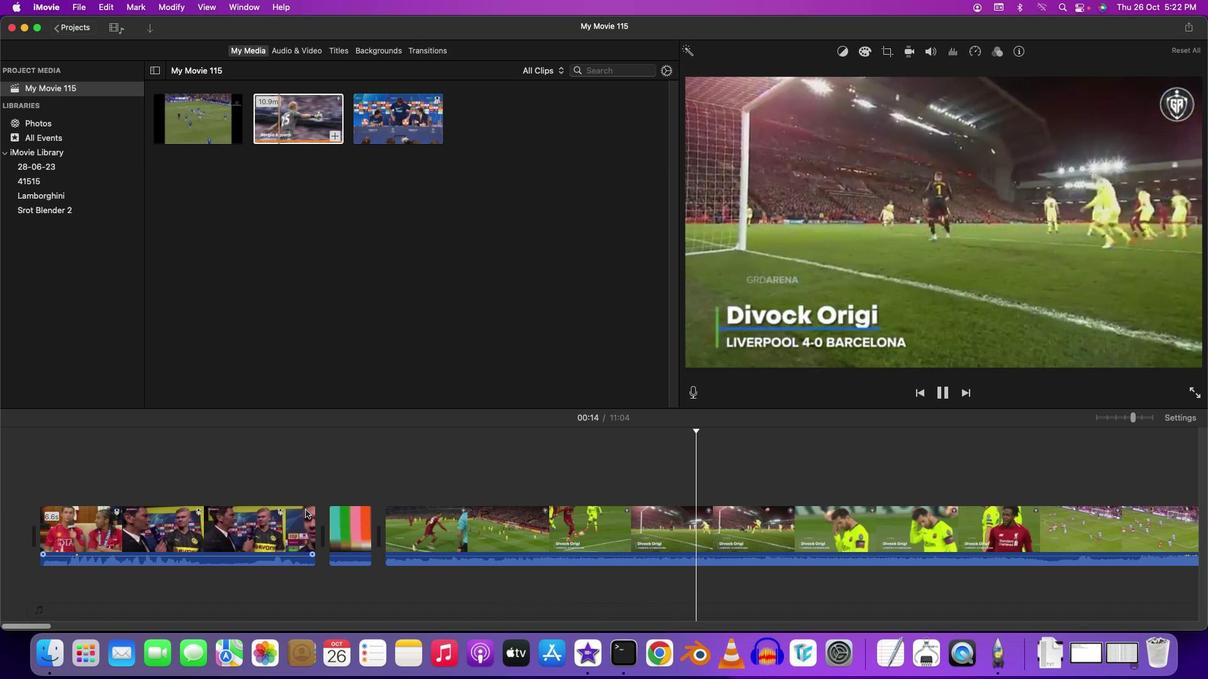 
Action: Key pressed Key.space
Screenshot: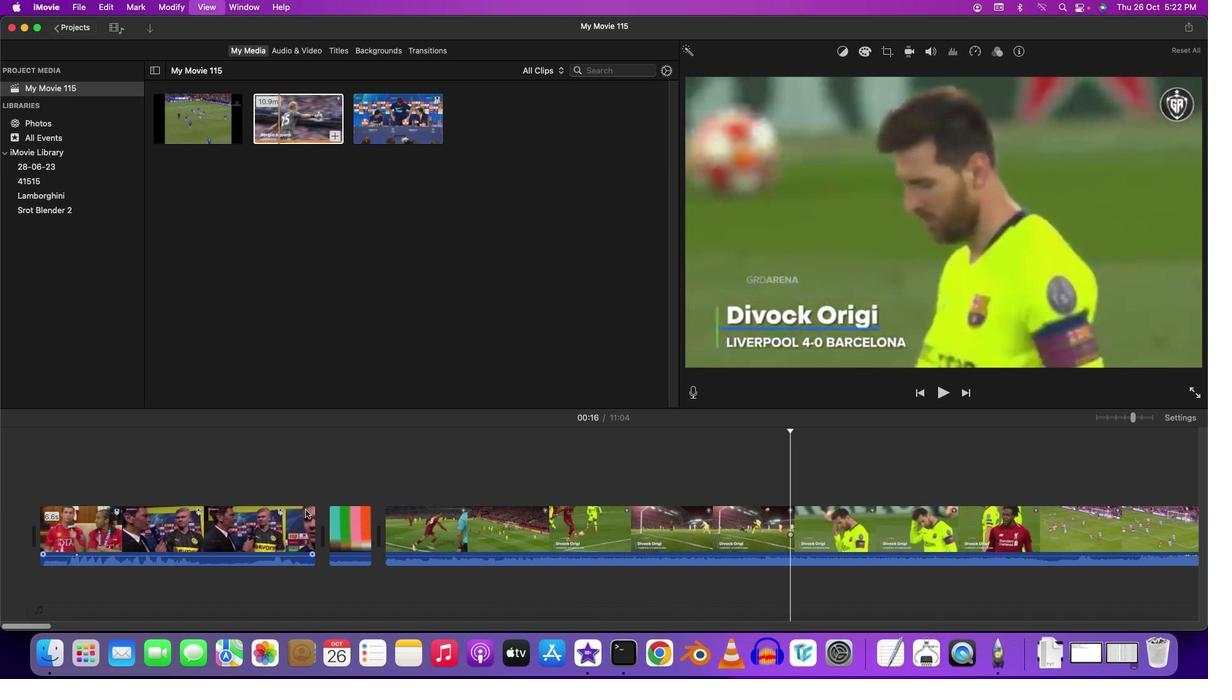 
Action: Mouse moved to (428, 52)
Screenshot: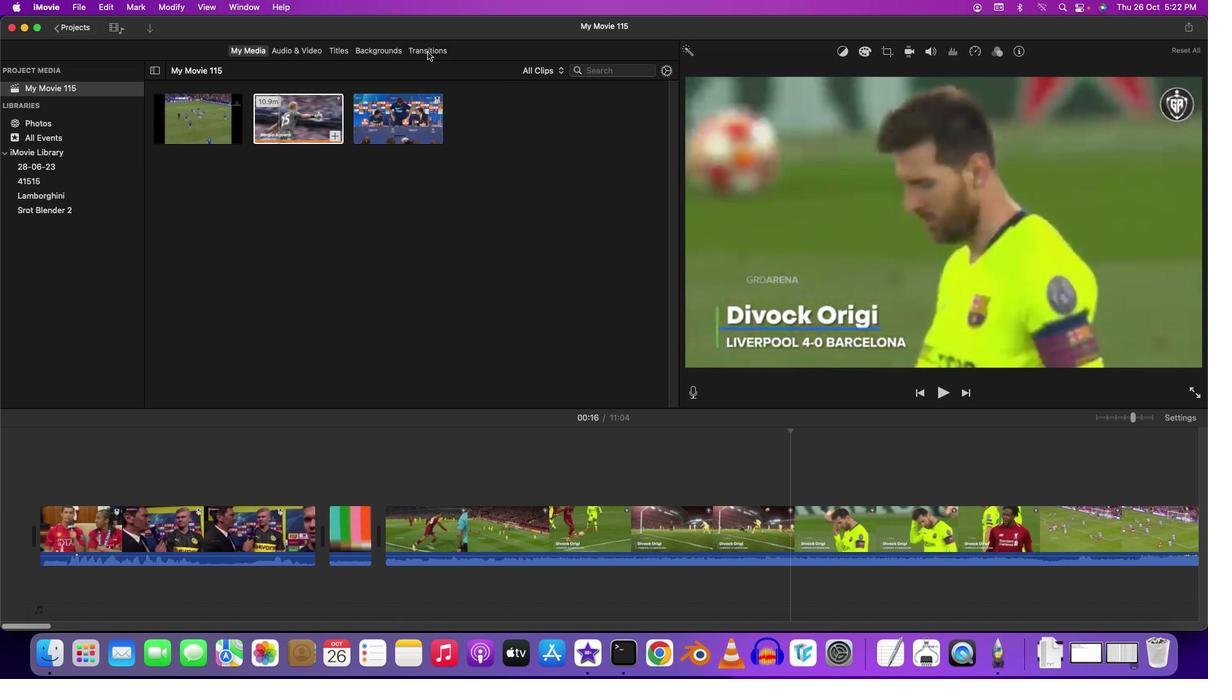 
Action: Mouse pressed left at (428, 52)
Screenshot: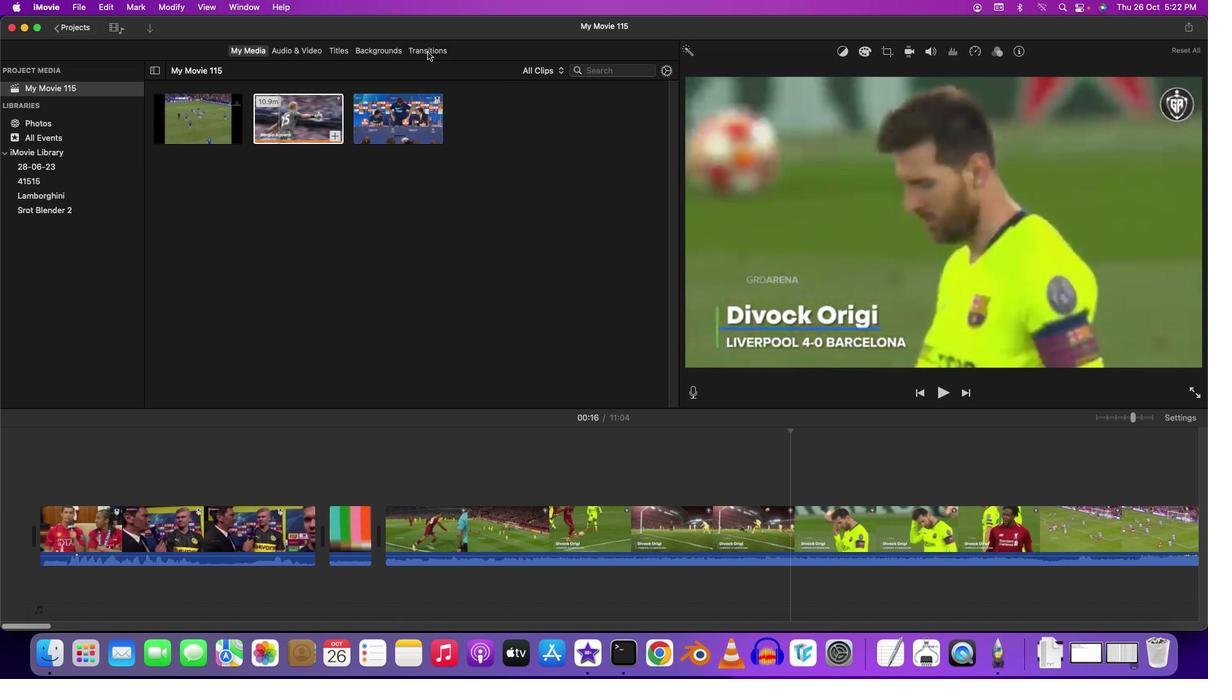 
Action: Mouse moved to (331, 258)
Screenshot: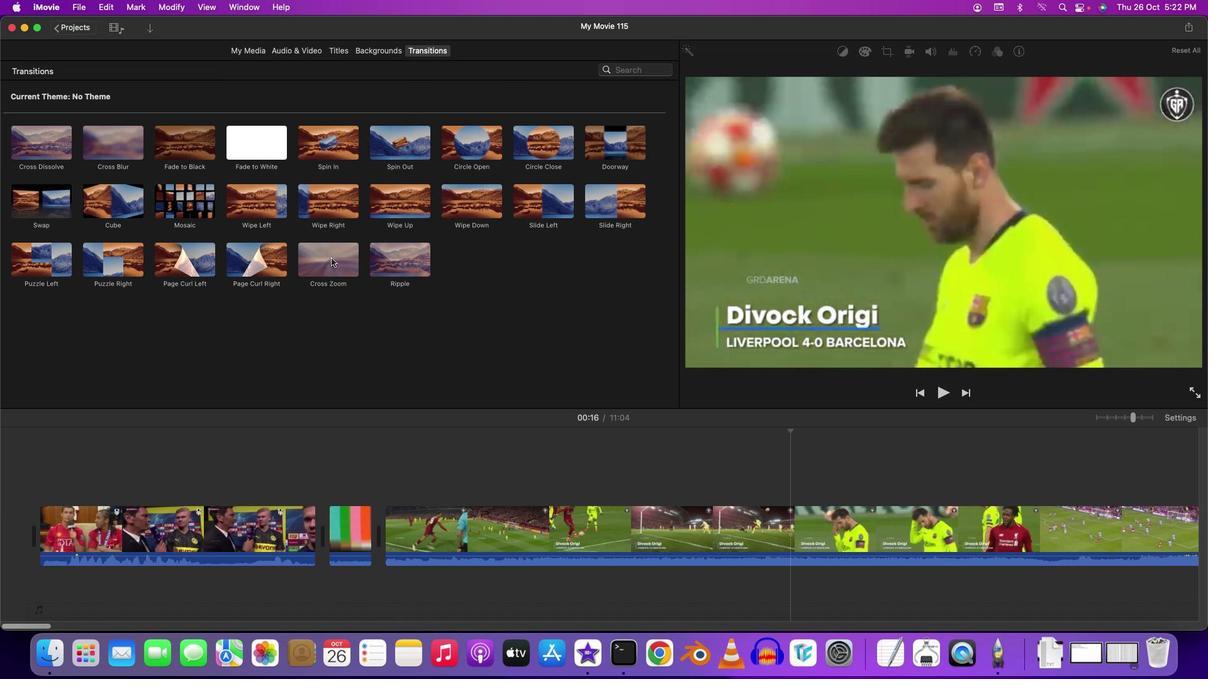 
Action: Mouse pressed left at (331, 258)
Screenshot: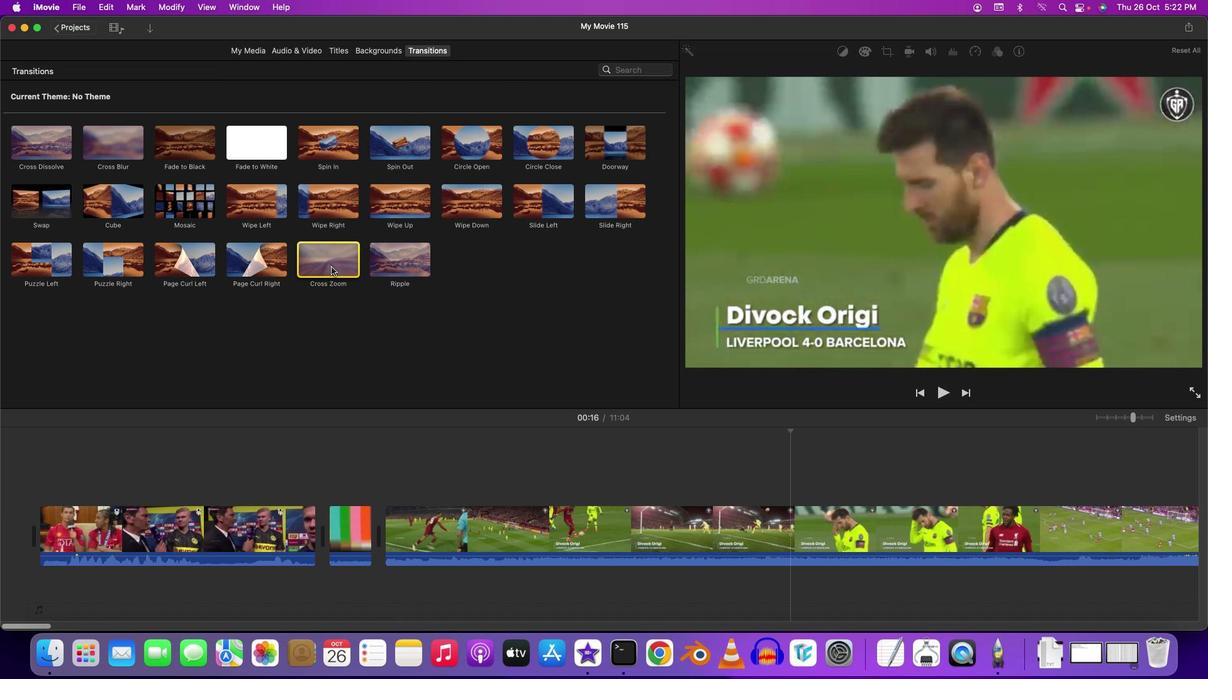 
Action: Mouse moved to (115, 139)
Screenshot: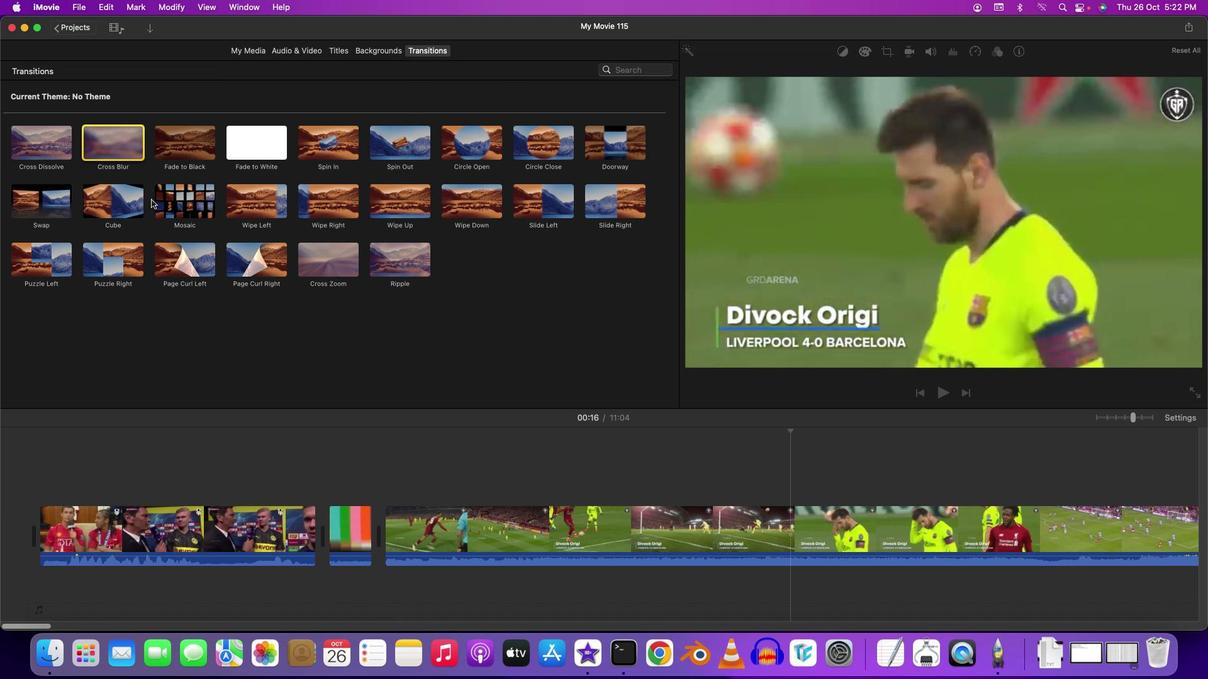 
Action: Mouse pressed left at (115, 139)
Screenshot: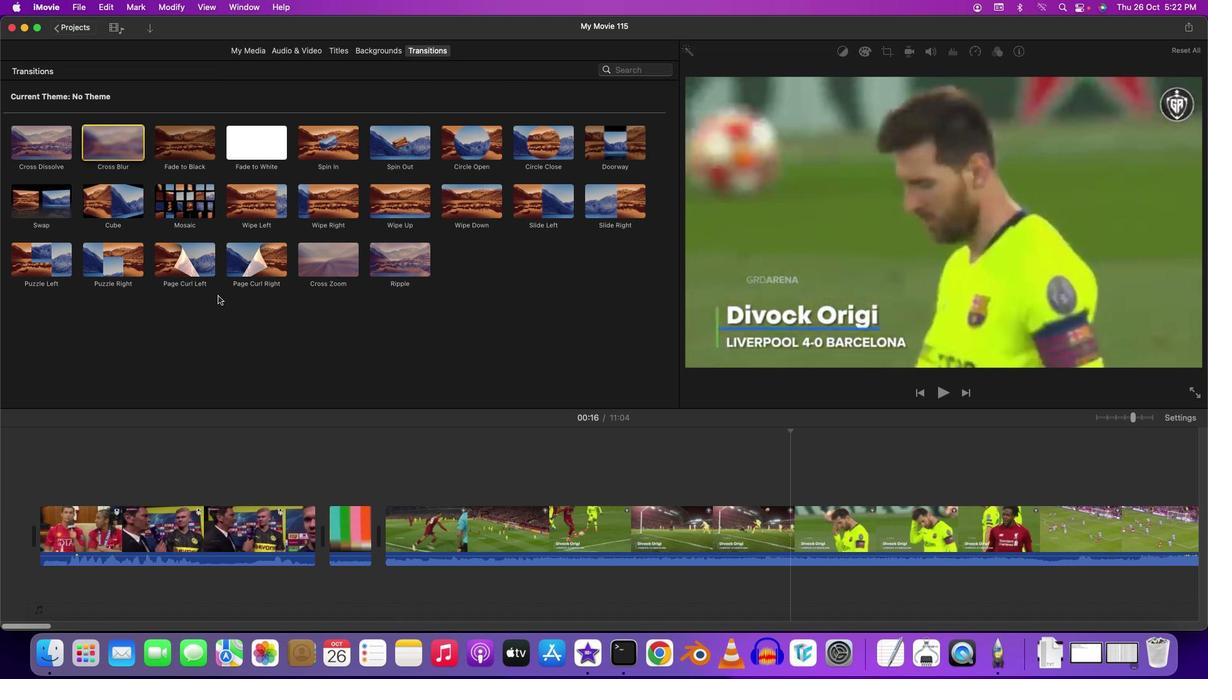 
Action: Mouse moved to (297, 470)
Screenshot: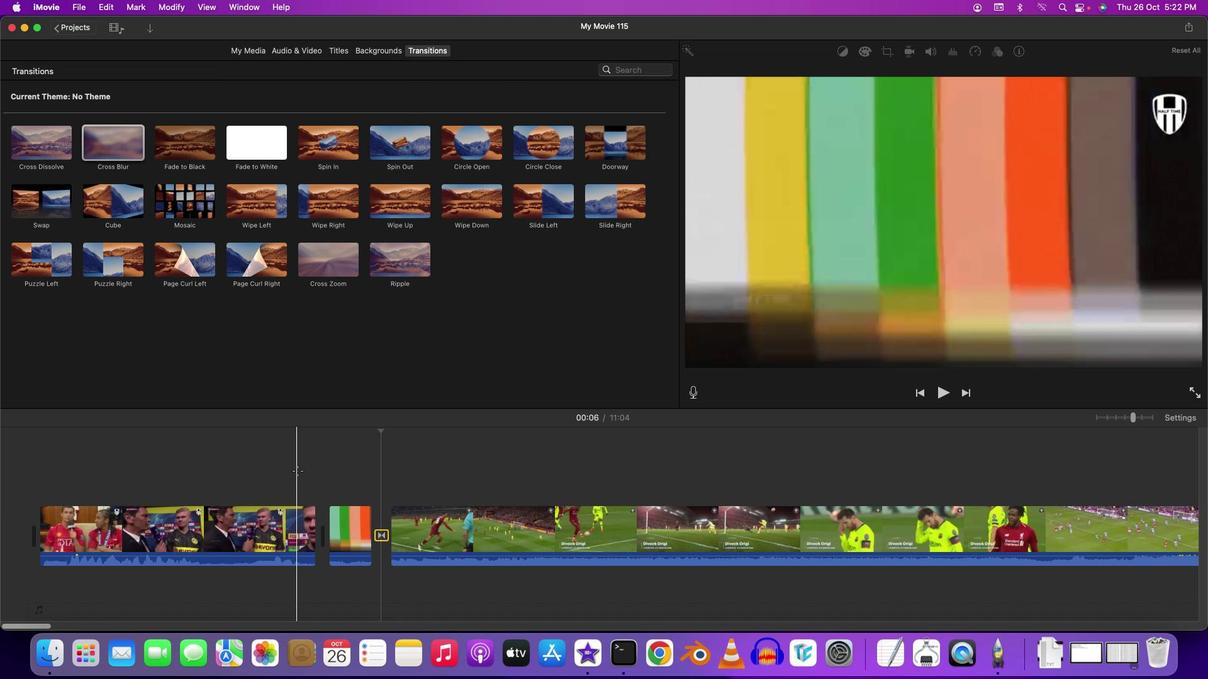 
Action: Mouse pressed left at (297, 470)
Screenshot: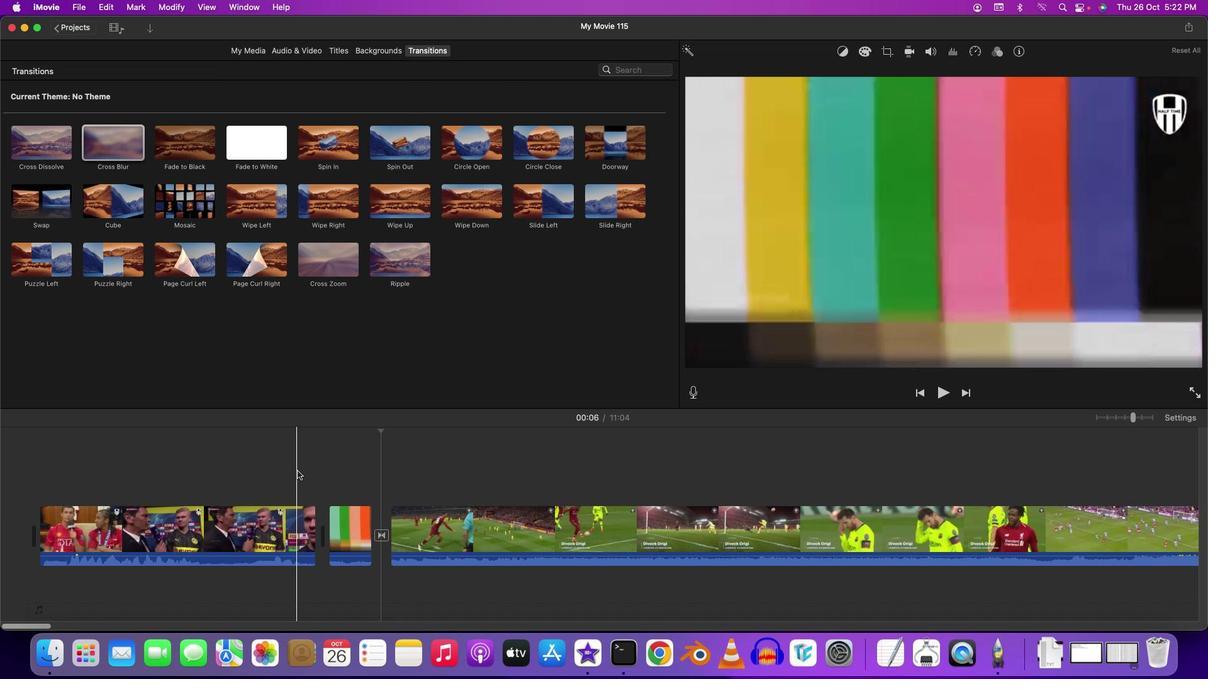 
Action: Key pressed Key.space
Screenshot: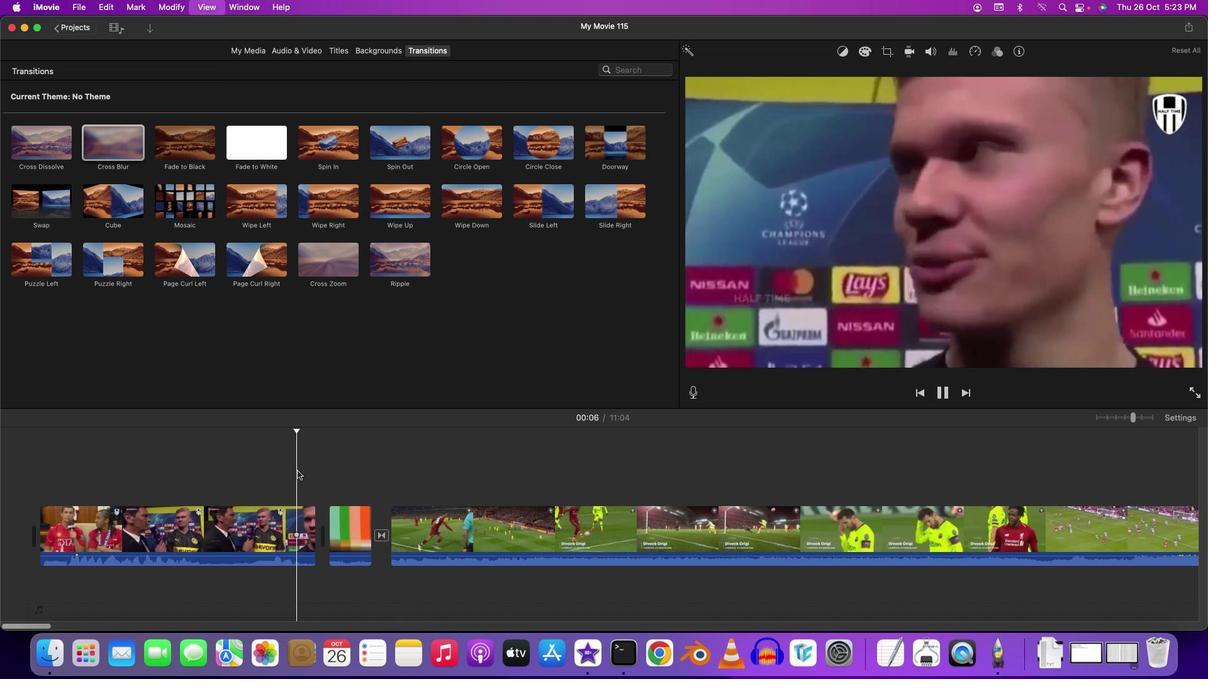 
Action: Mouse moved to (359, 464)
Screenshot: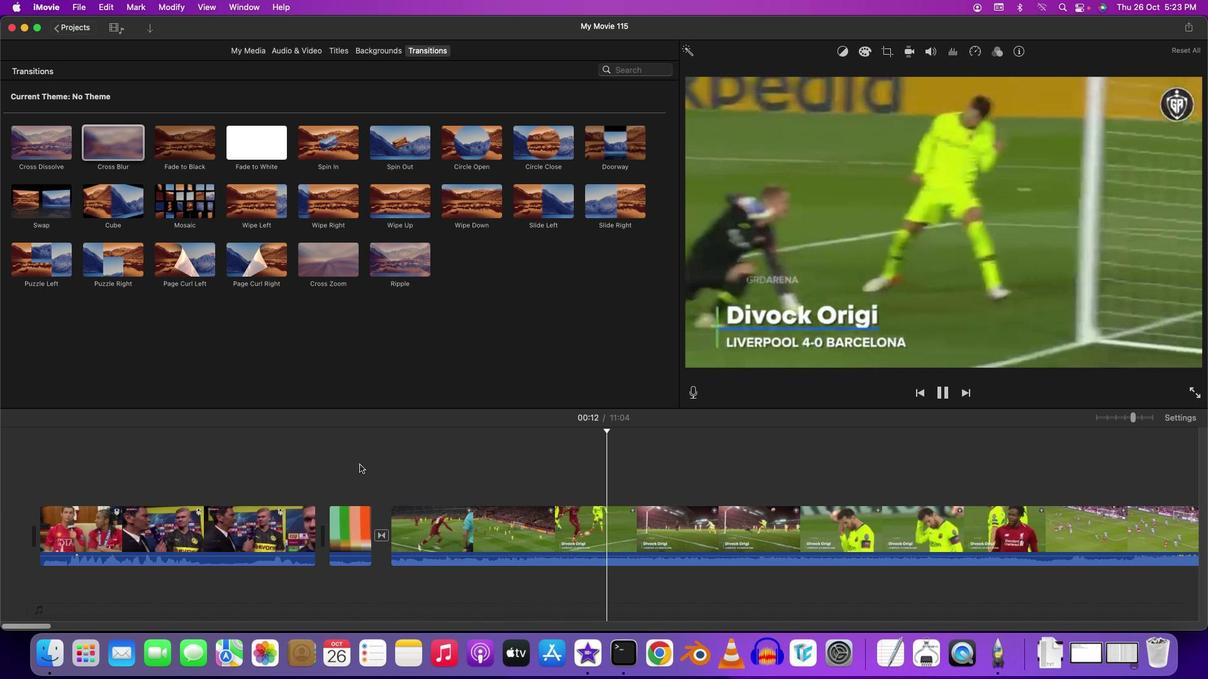 
Action: Mouse pressed left at (359, 464)
Screenshot: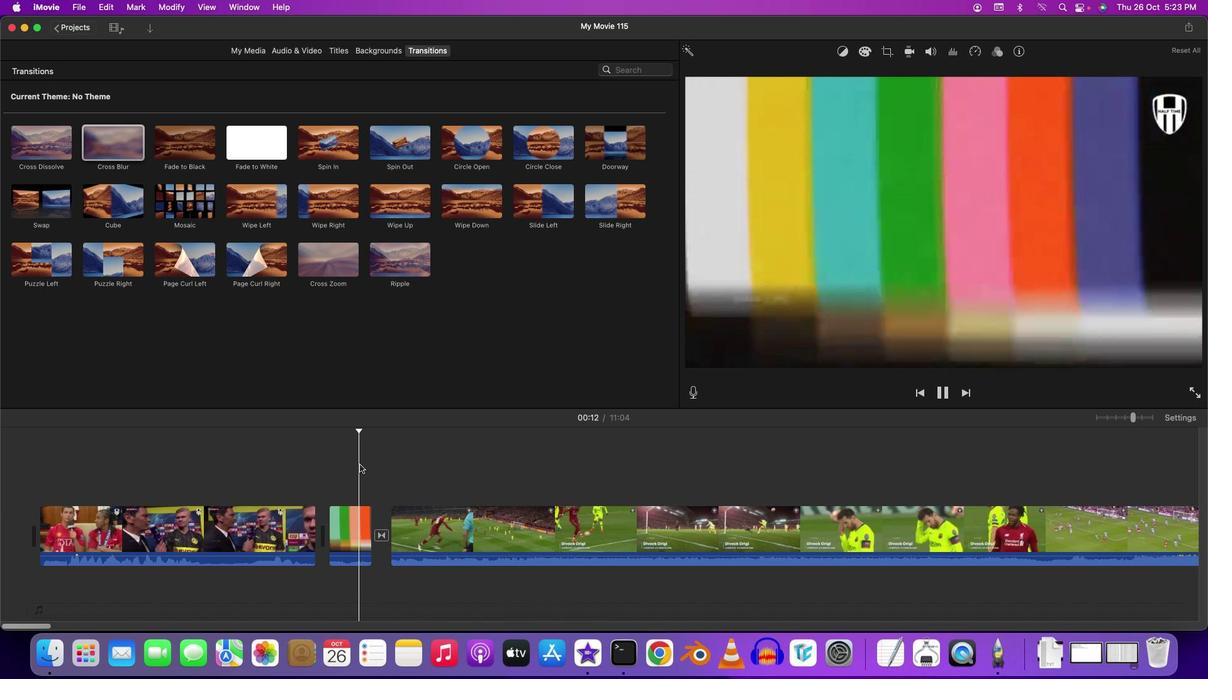 
Action: Mouse moved to (359, 465)
Screenshot: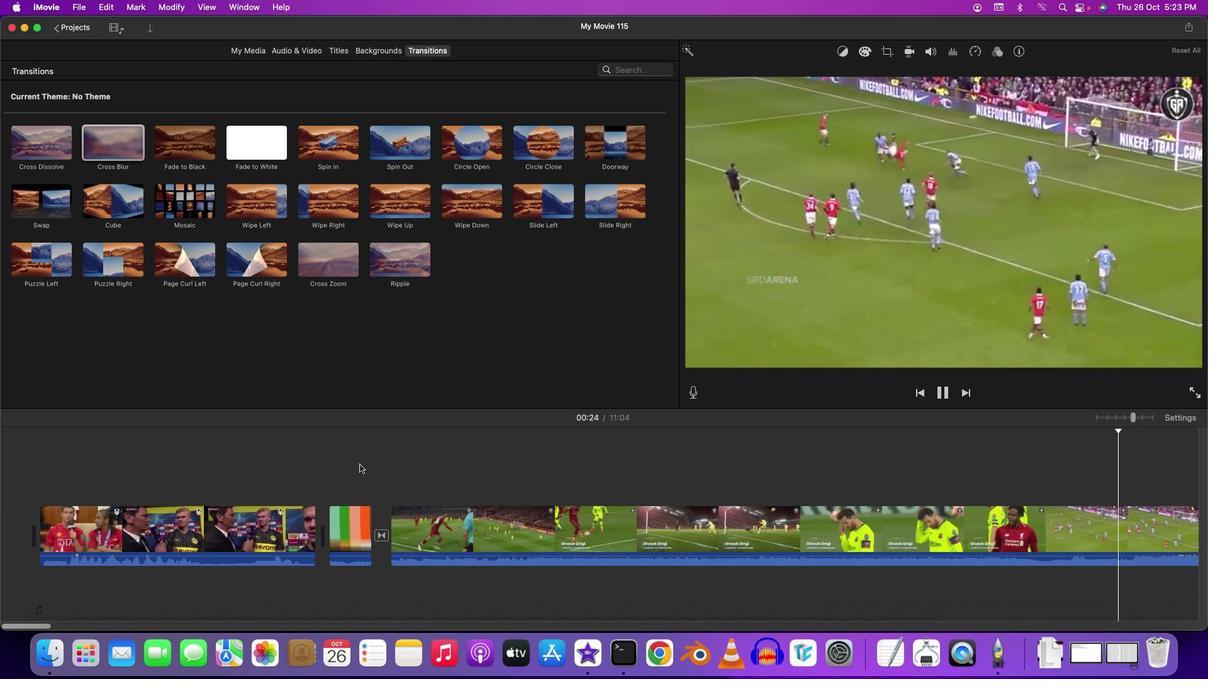 
Action: Mouse pressed left at (359, 465)
Screenshot: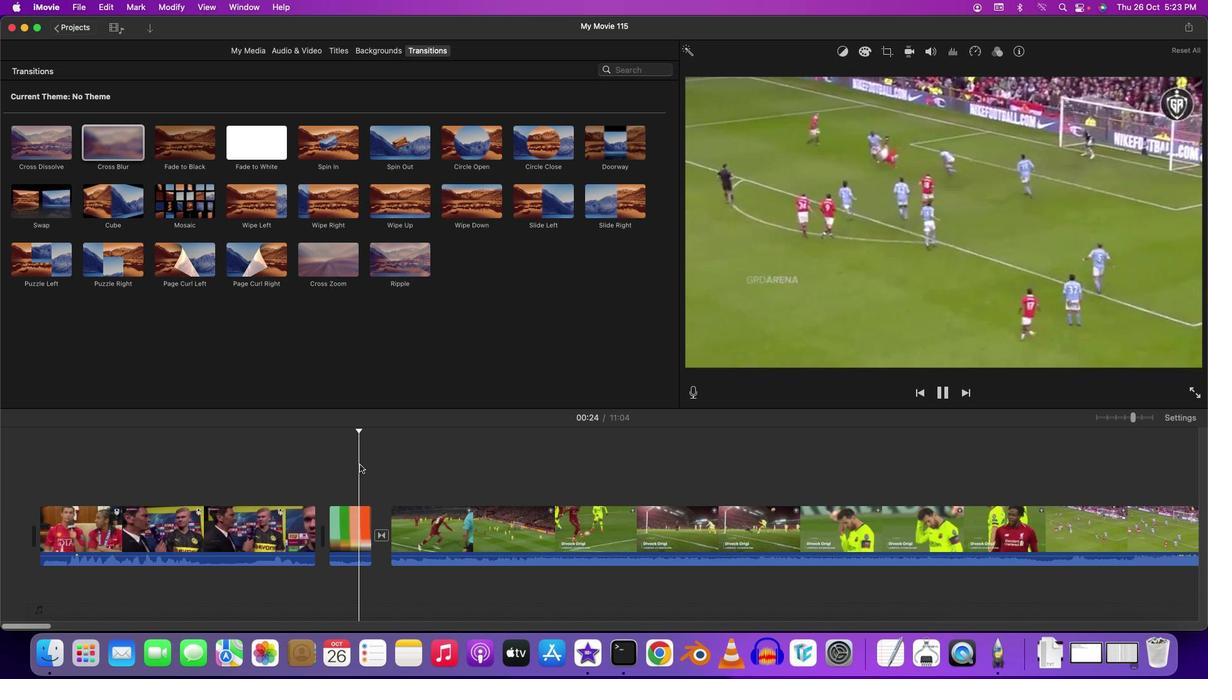 
Action: Mouse moved to (380, 467)
Screenshot: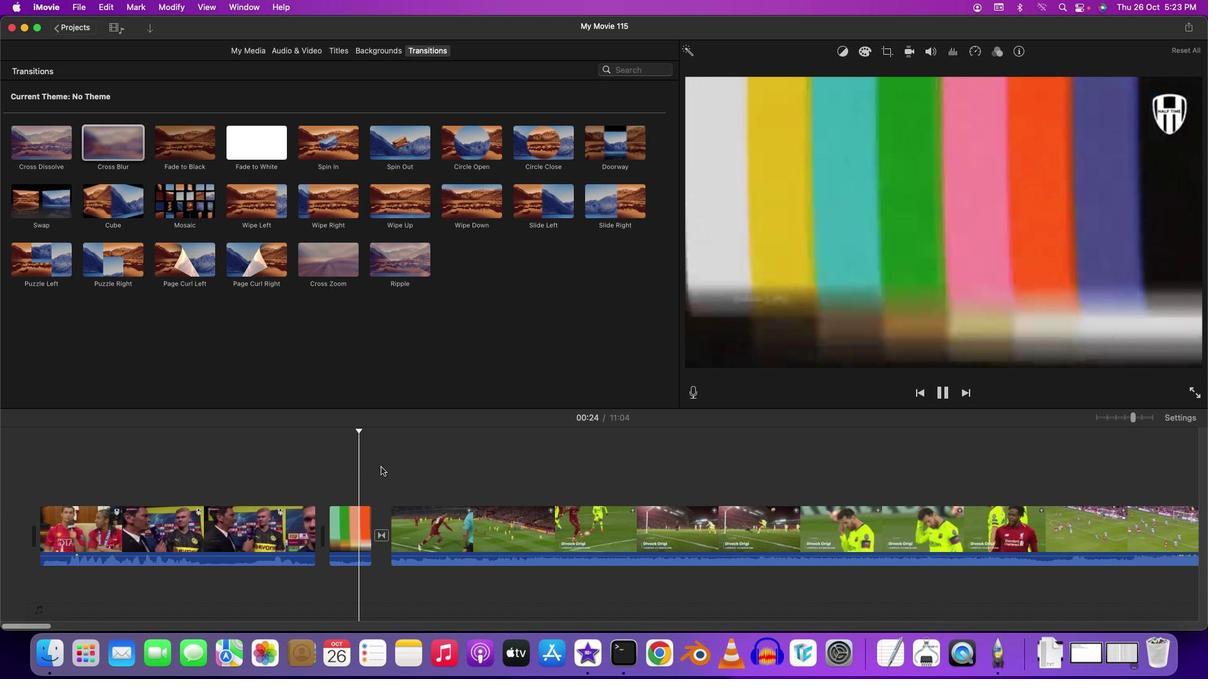 
Action: Key pressed Key.spaceKey.spaceKey.spaceKey.spaceKey.spaceKey.spaceKey.spaceKey.spaceKey.spaceKey.spaceKey.spaceKey.space
Screenshot: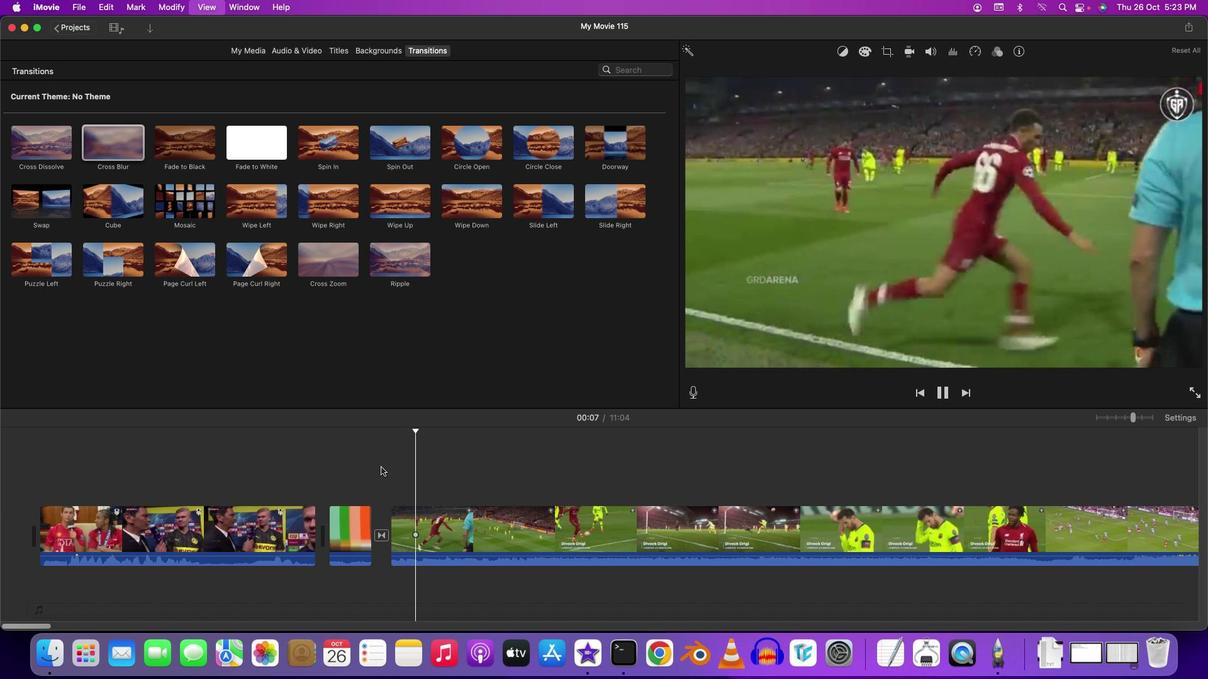 
Action: Mouse moved to (596, 478)
Screenshot: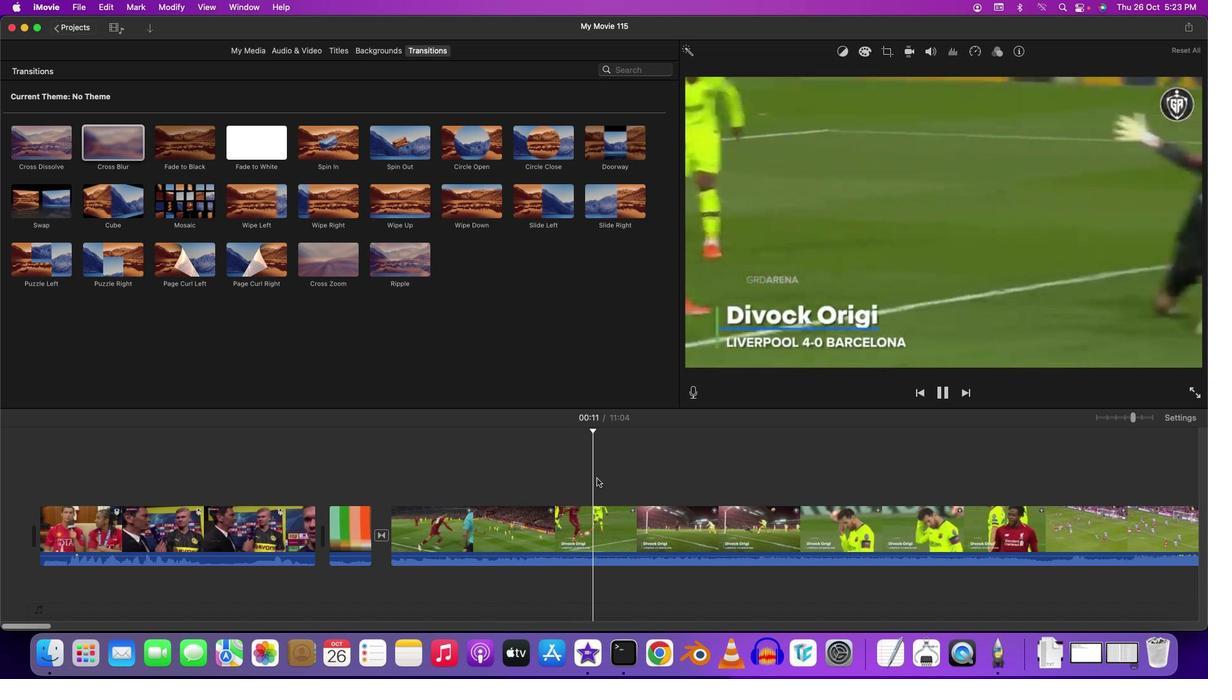 
Action: Mouse pressed left at (596, 478)
Screenshot: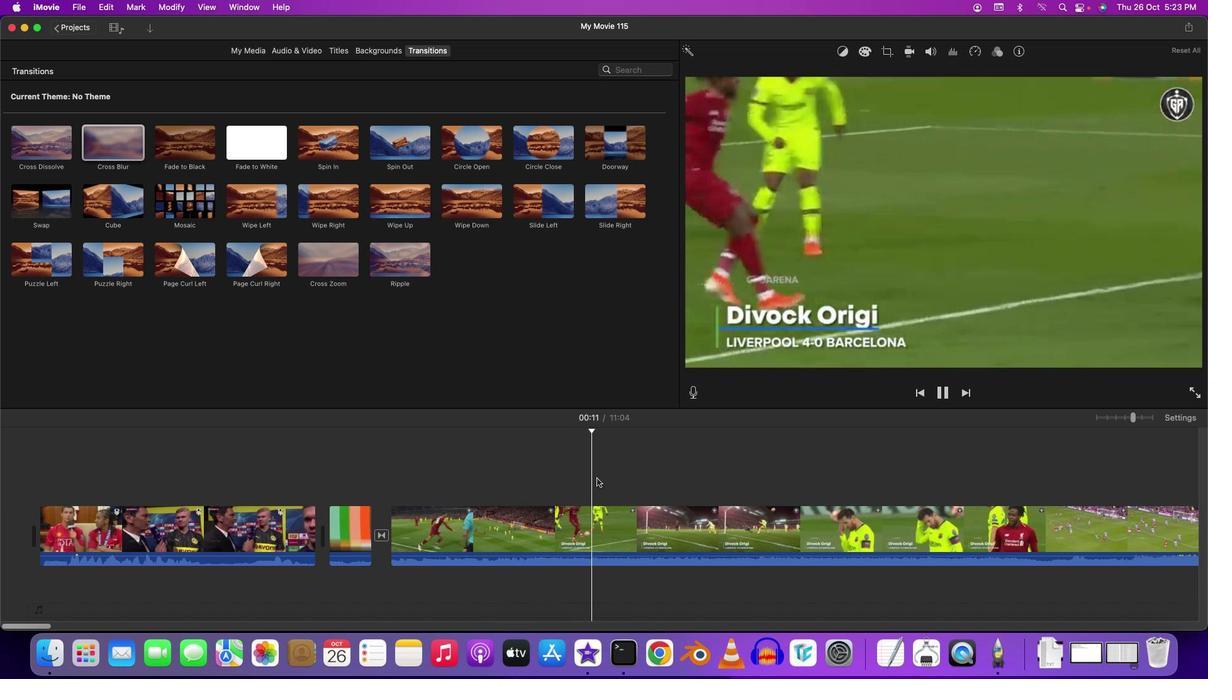 
Action: Mouse moved to (22, 624)
Screenshot: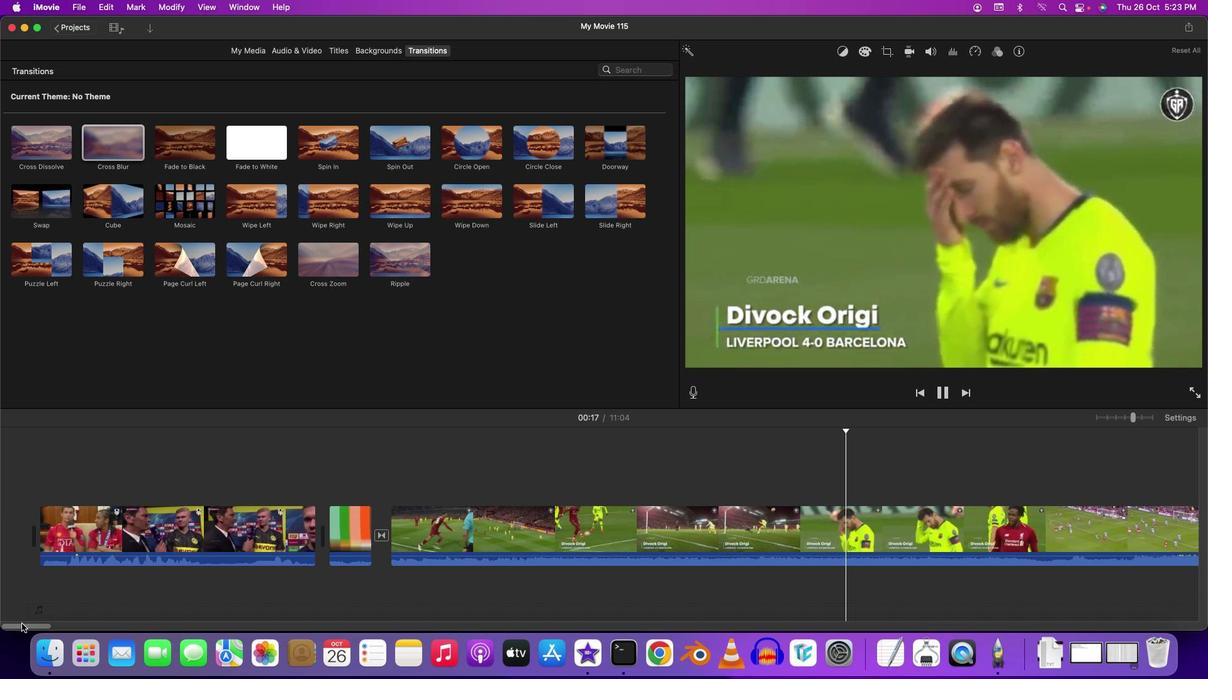 
Action: Mouse pressed left at (22, 624)
Screenshot: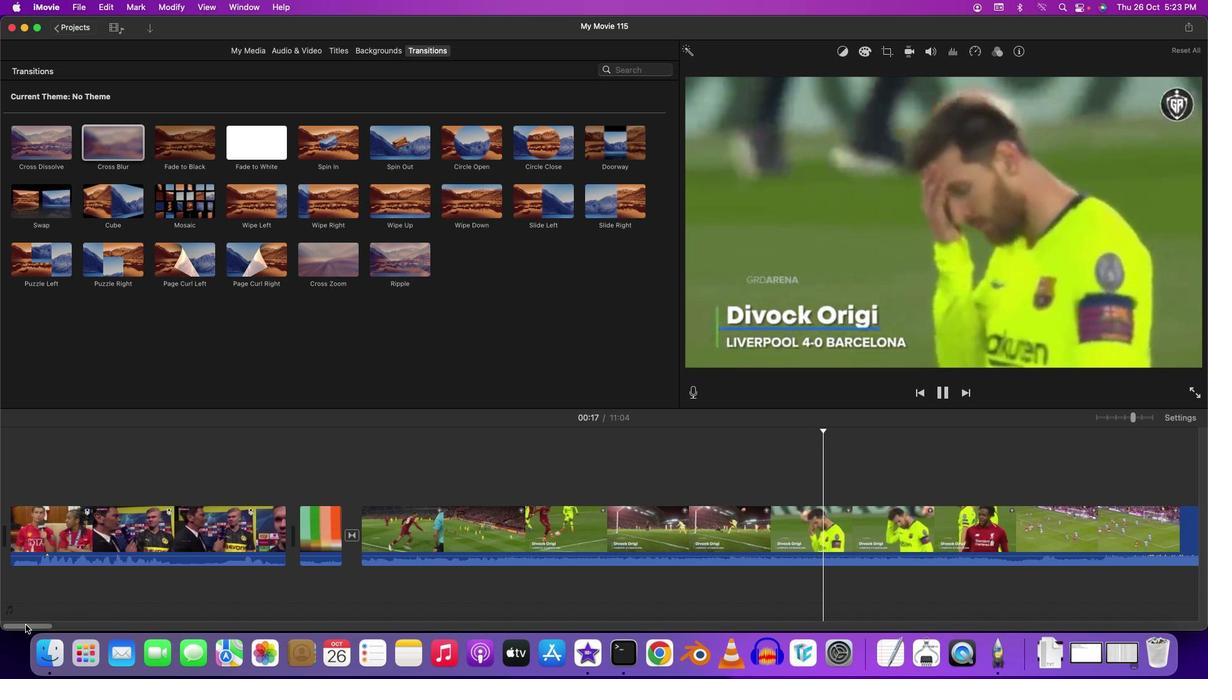 
Action: Mouse moved to (42, 628)
Screenshot: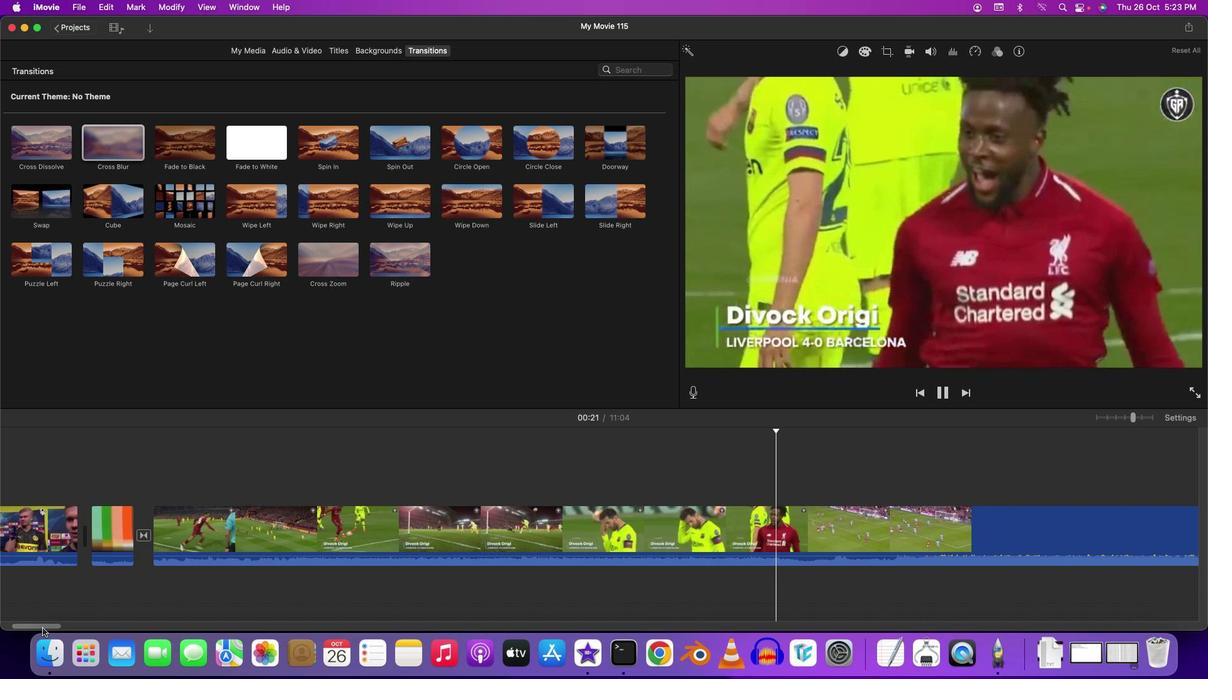 
Action: Mouse pressed left at (42, 628)
Screenshot: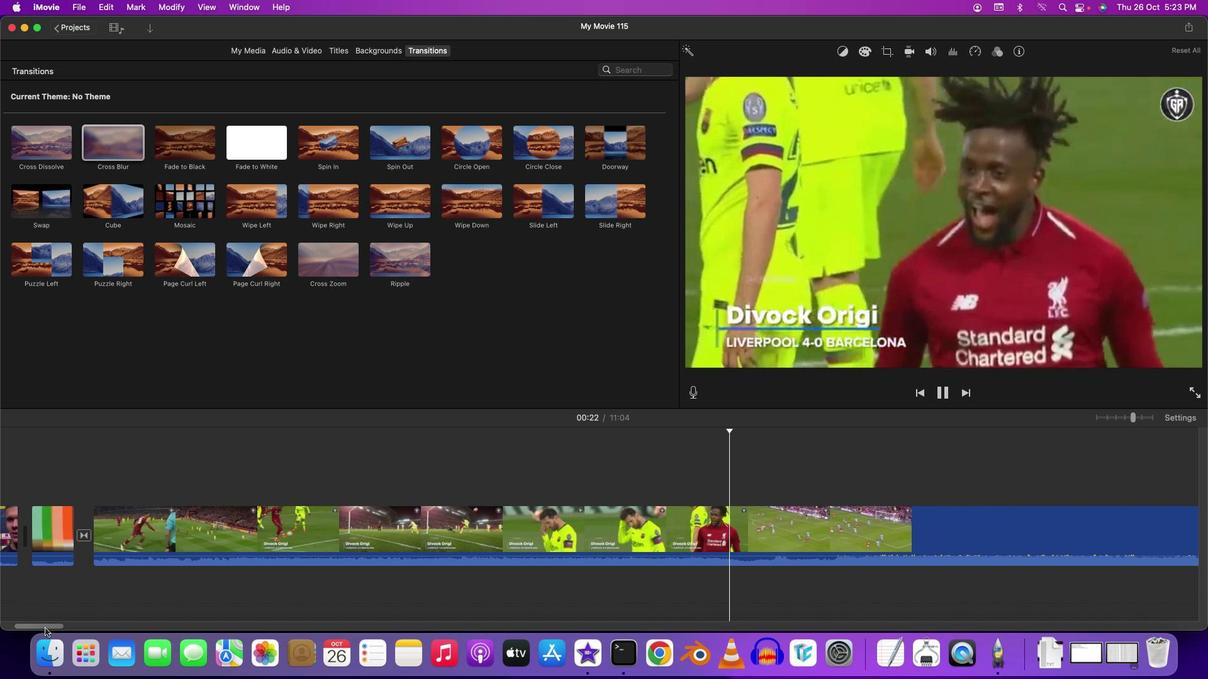 
Action: Mouse moved to (575, 458)
Screenshot: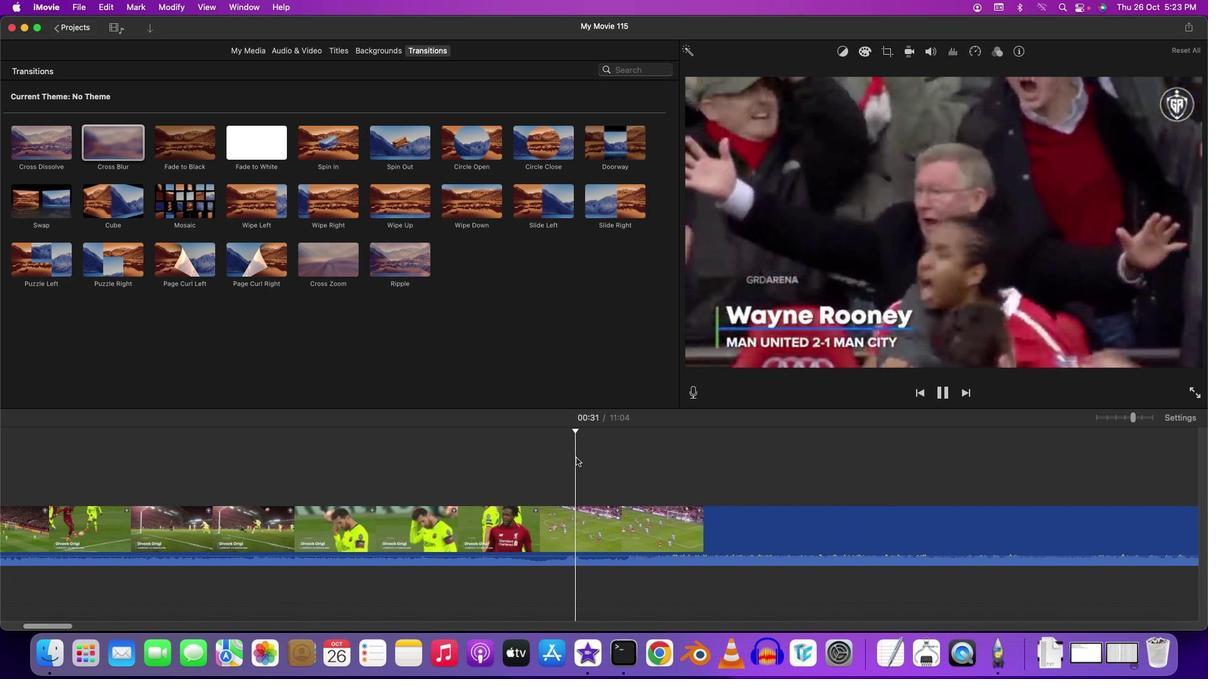 
Action: Mouse pressed left at (575, 458)
Screenshot: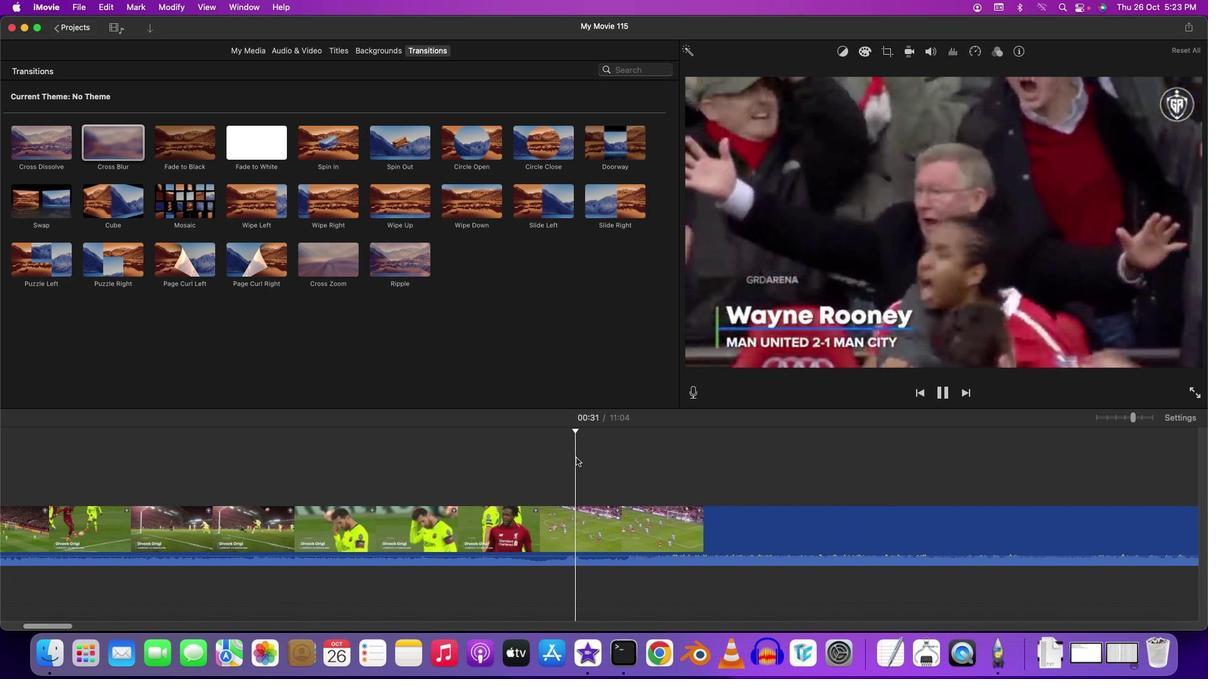 
Action: Mouse moved to (632, 465)
Screenshot: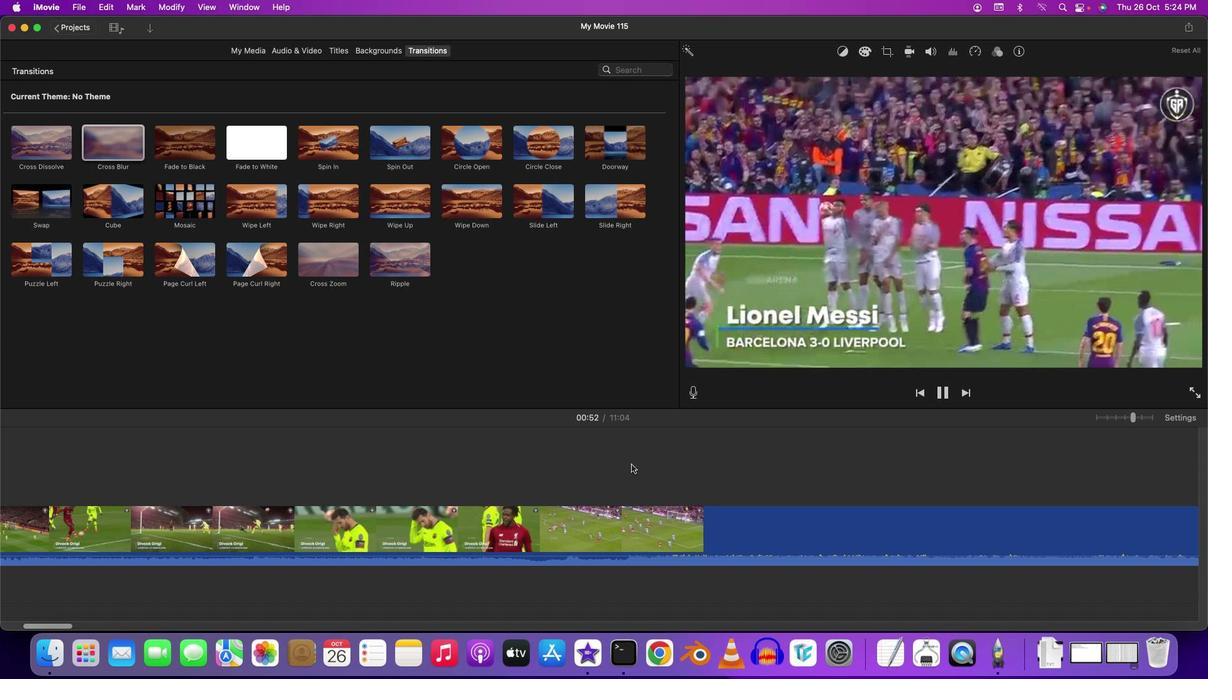 
Action: Key pressed Key.spaceKey.spaceKey.spaceKey.spaceKey.space
Screenshot: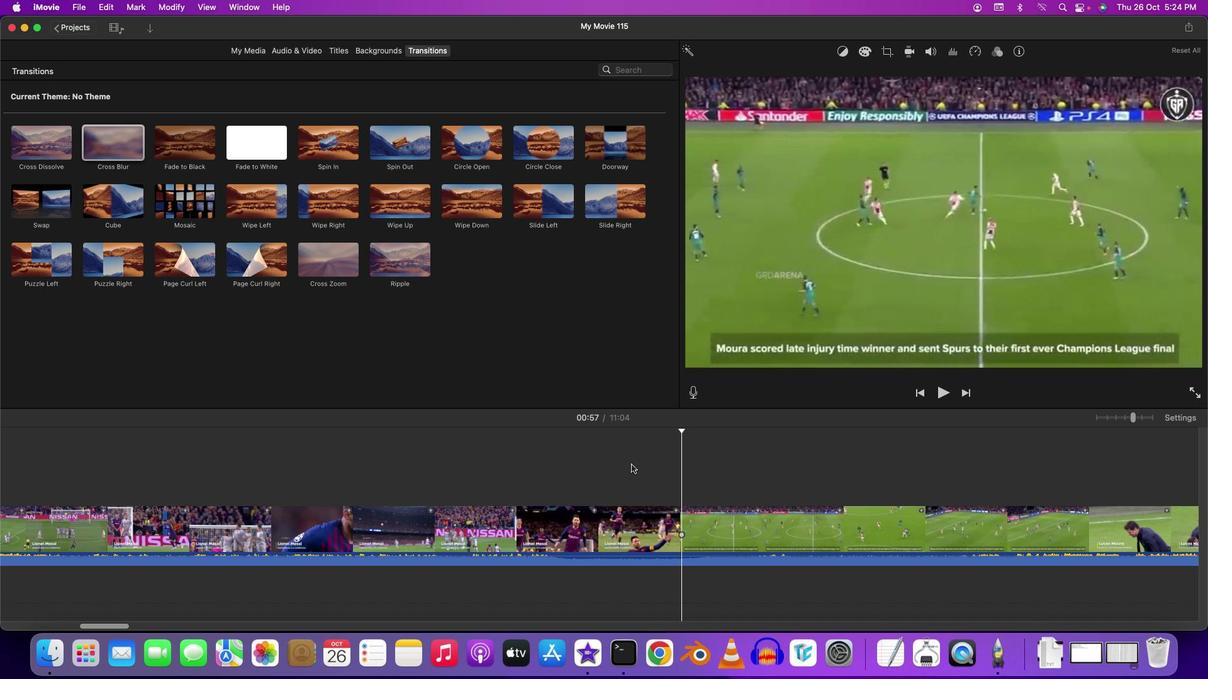 
Action: Mouse moved to (254, 50)
Screenshot: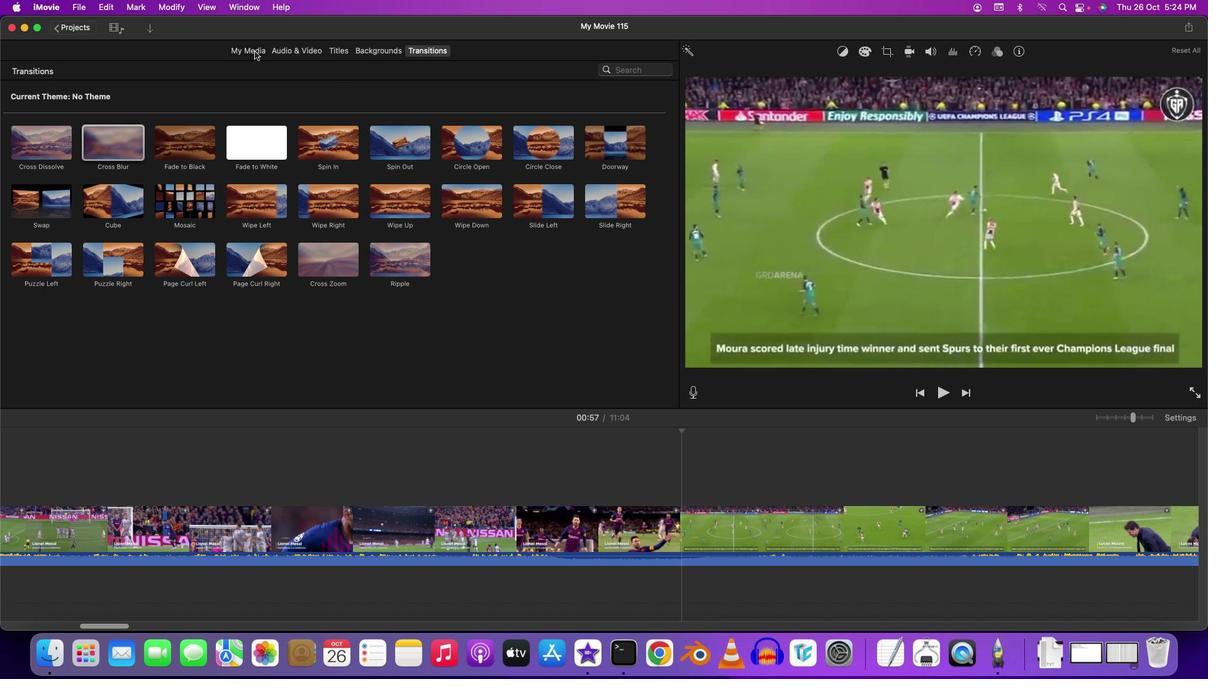 
Action: Mouse pressed left at (254, 50)
Screenshot: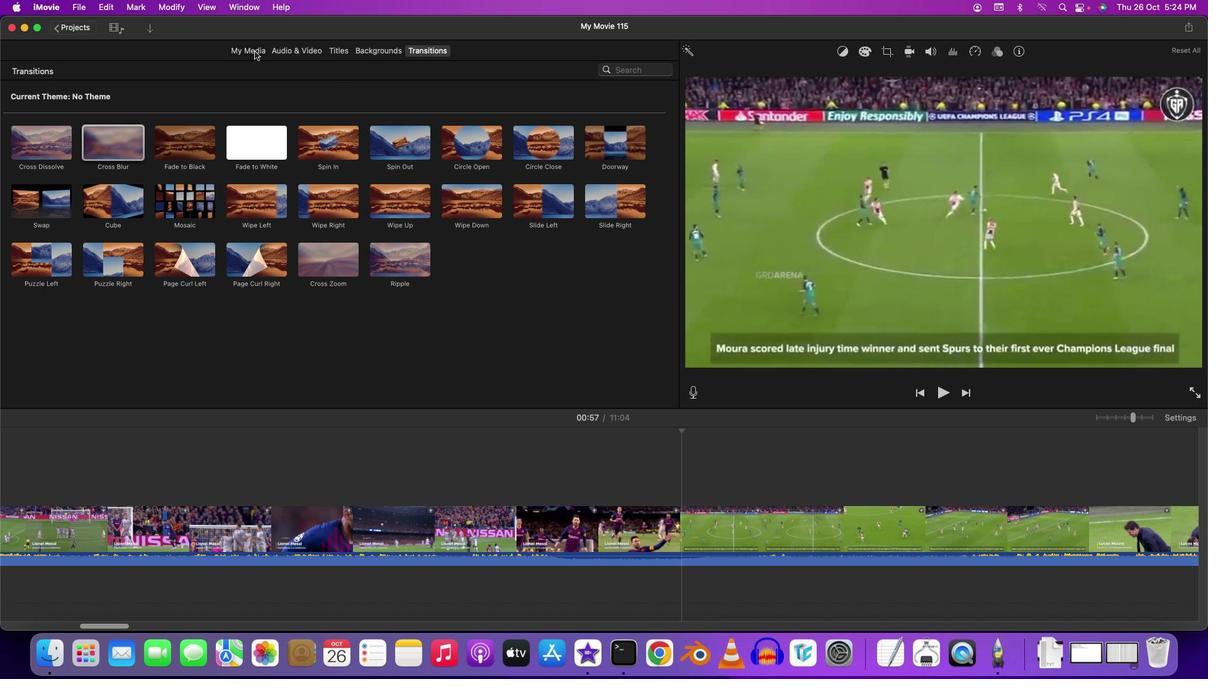 
Action: Mouse moved to (685, 472)
Screenshot: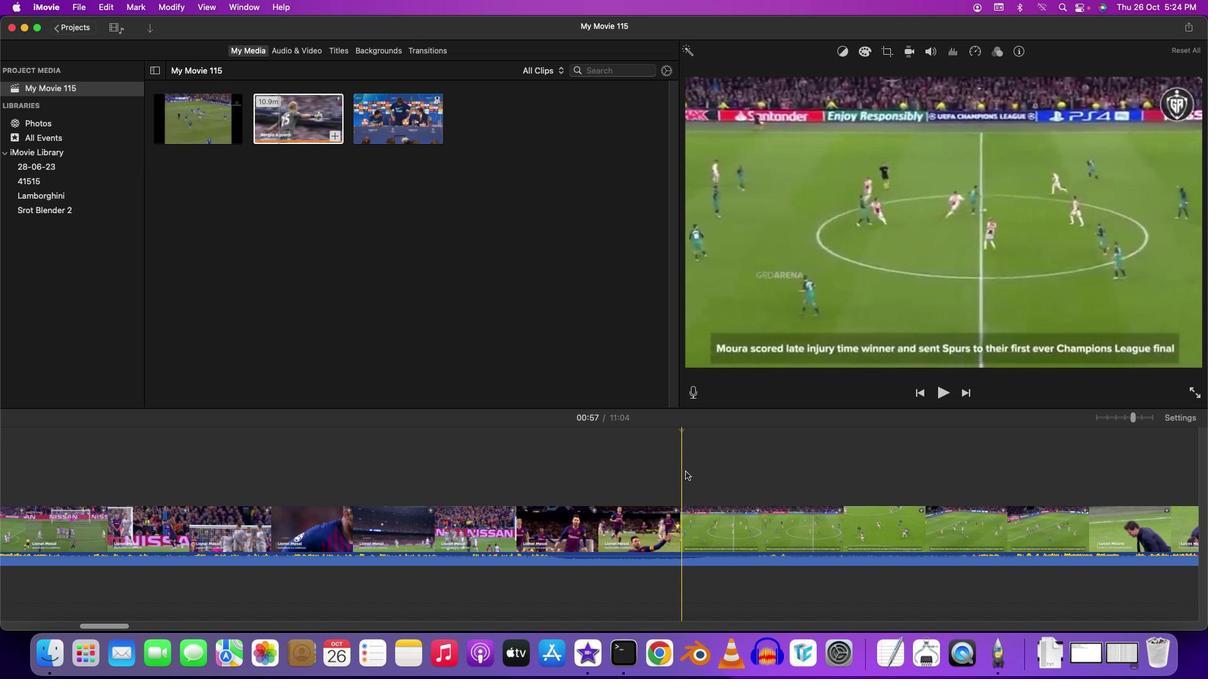 
Action: Mouse pressed left at (685, 472)
Screenshot: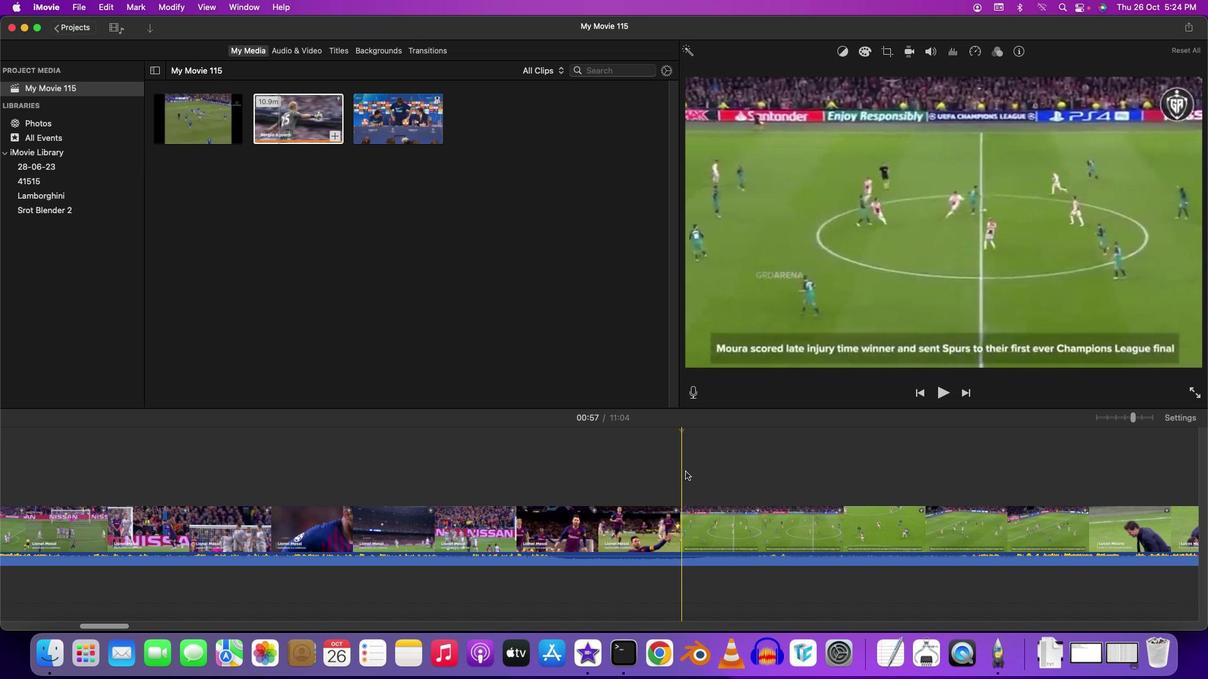 
Action: Key pressed Key.spaceKey.space
Screenshot: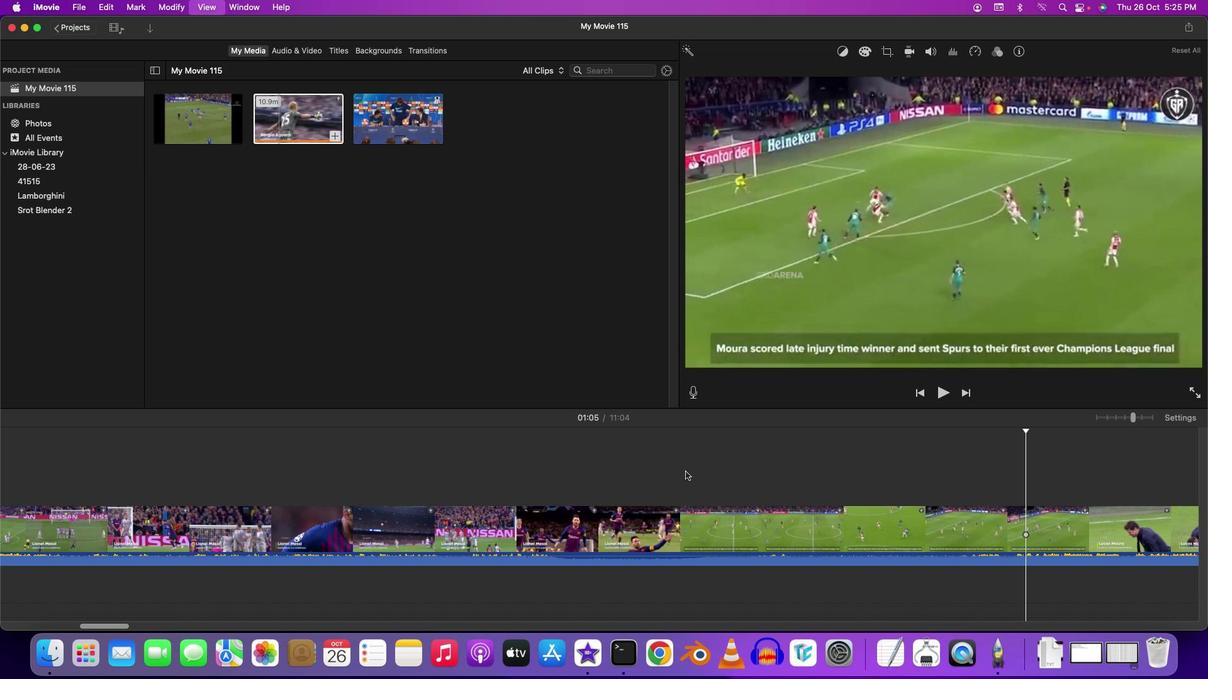 
Action: Mouse moved to (113, 624)
Screenshot: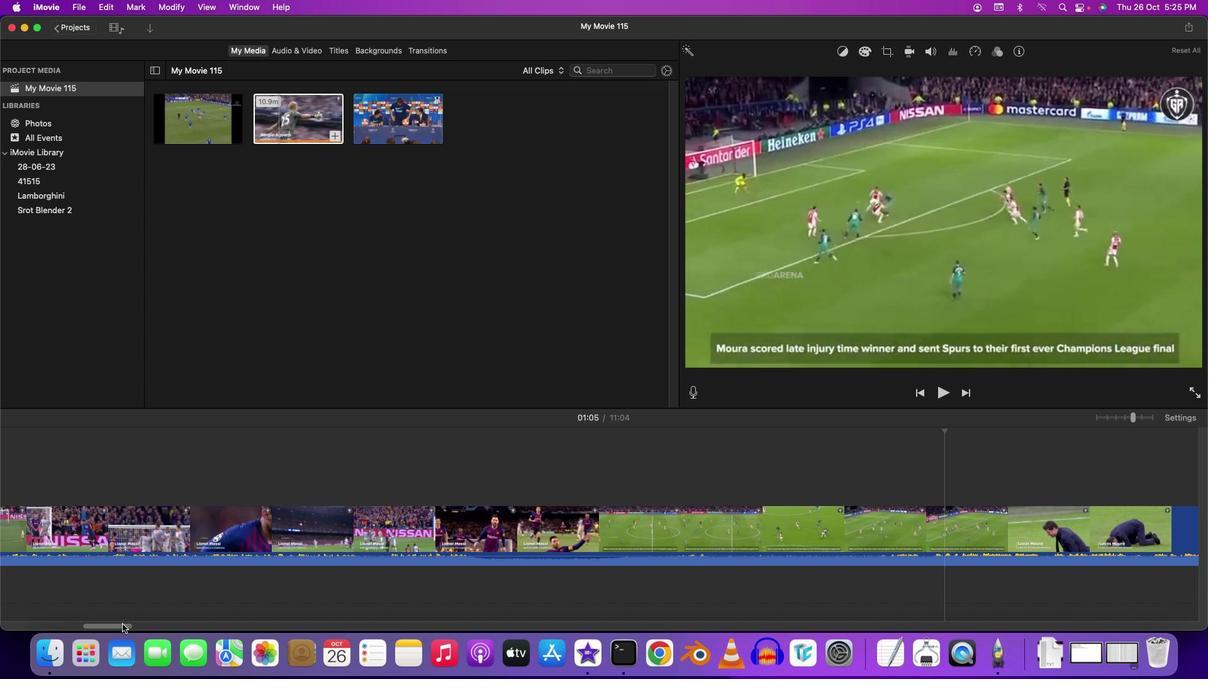 
Action: Mouse pressed left at (113, 624)
Screenshot: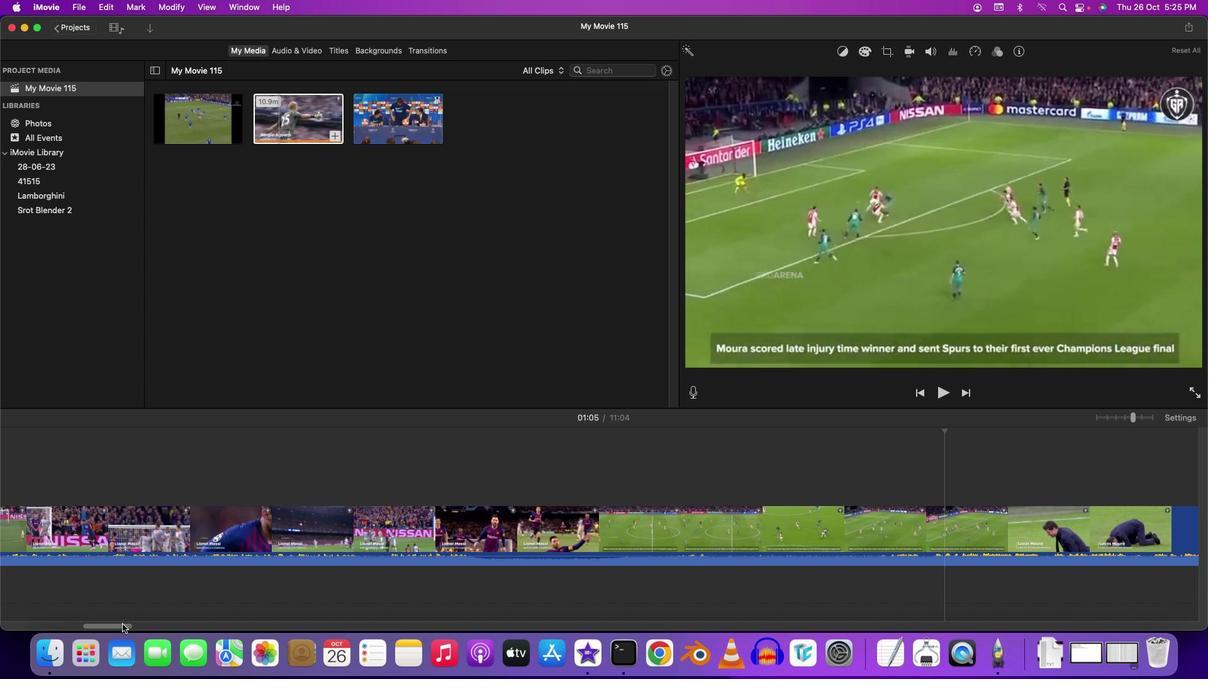 
Action: Mouse moved to (343, 48)
Screenshot: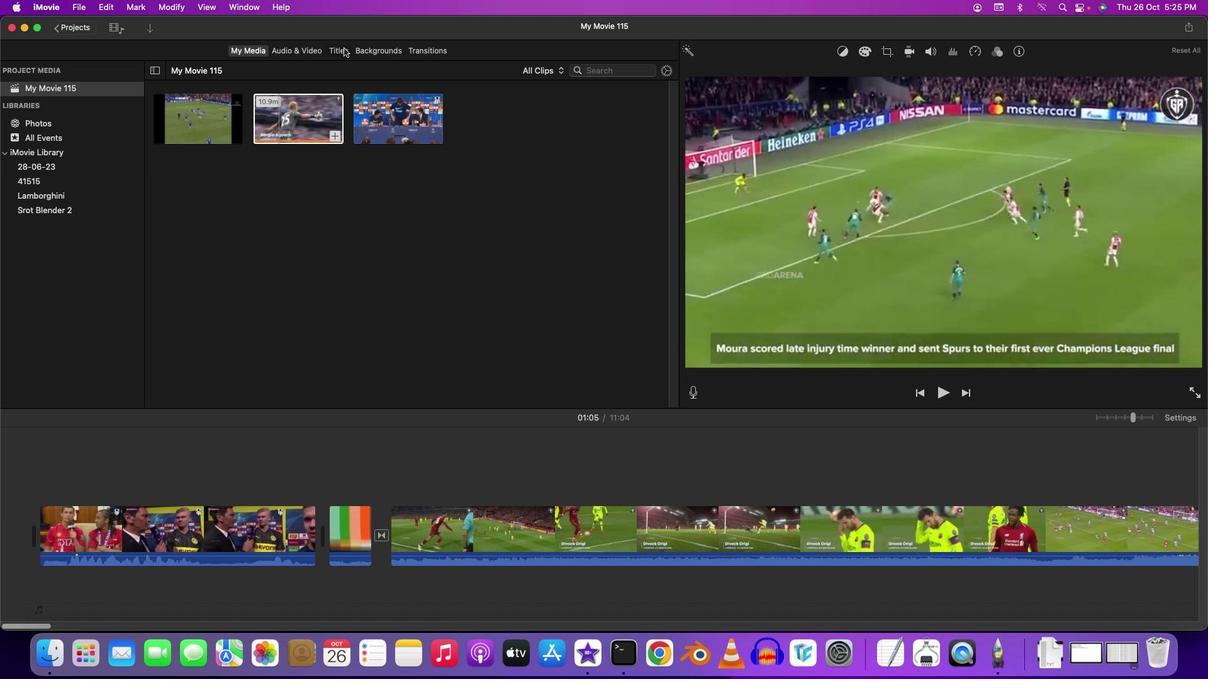 
Action: Mouse pressed left at (343, 48)
Screenshot: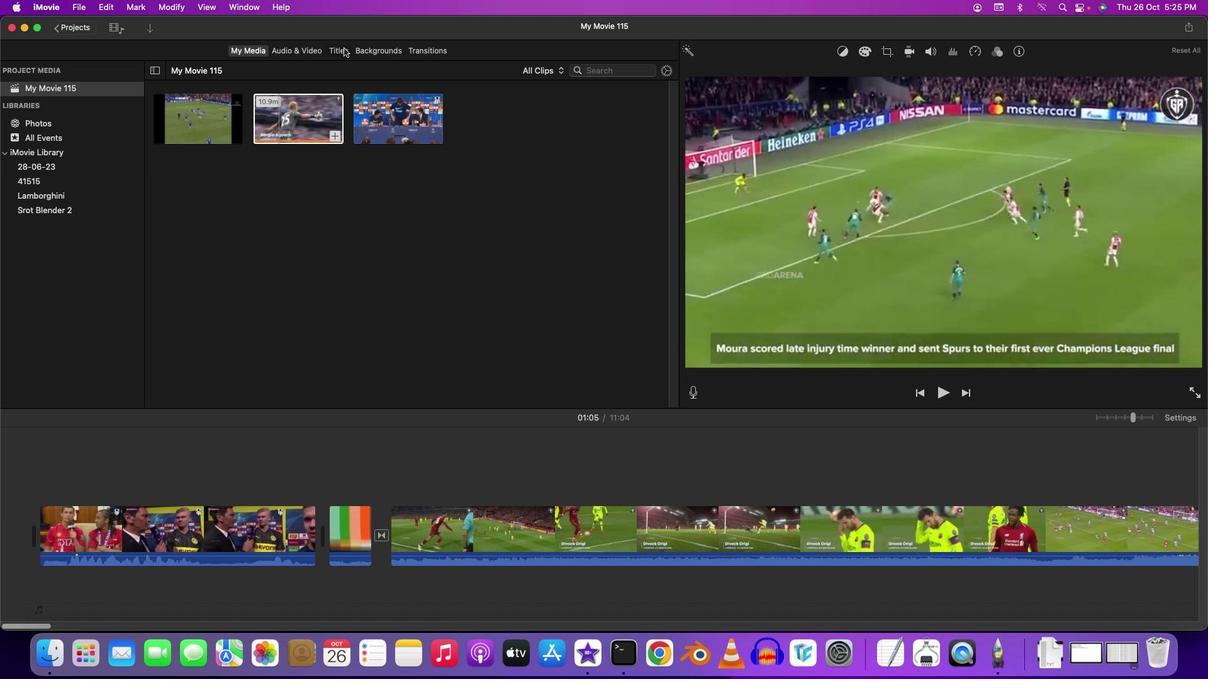 
Action: Mouse moved to (166, 202)
Screenshot: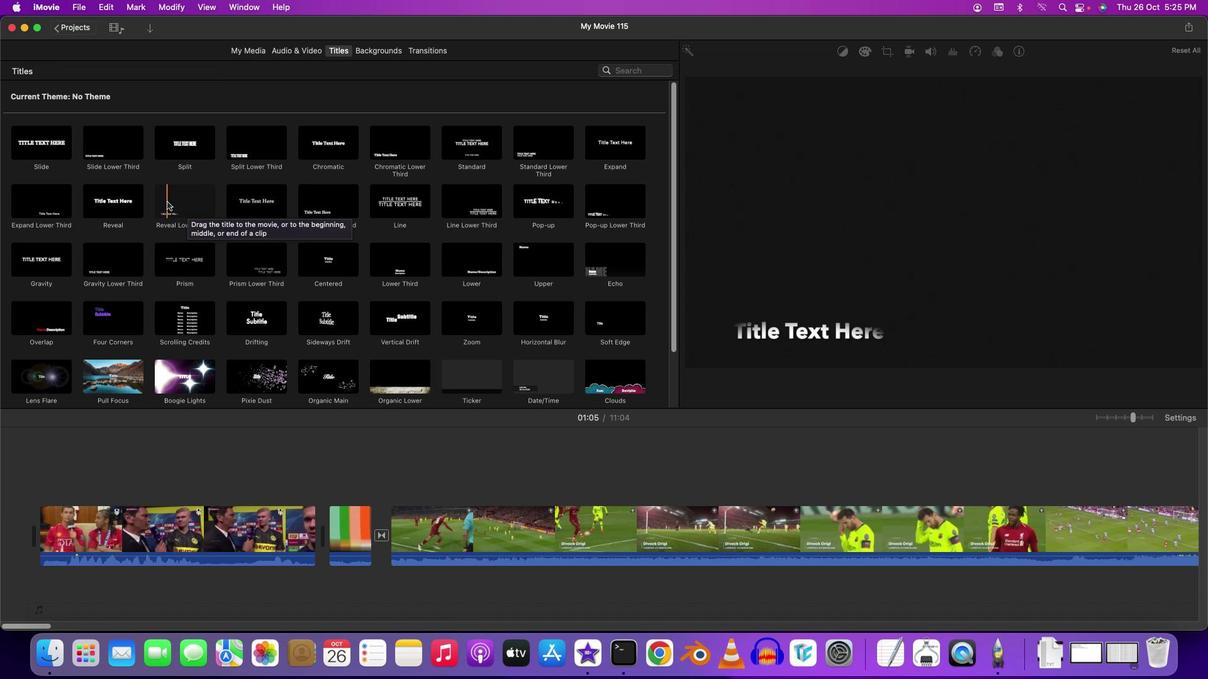 
Action: Mouse pressed left at (166, 202)
Screenshot: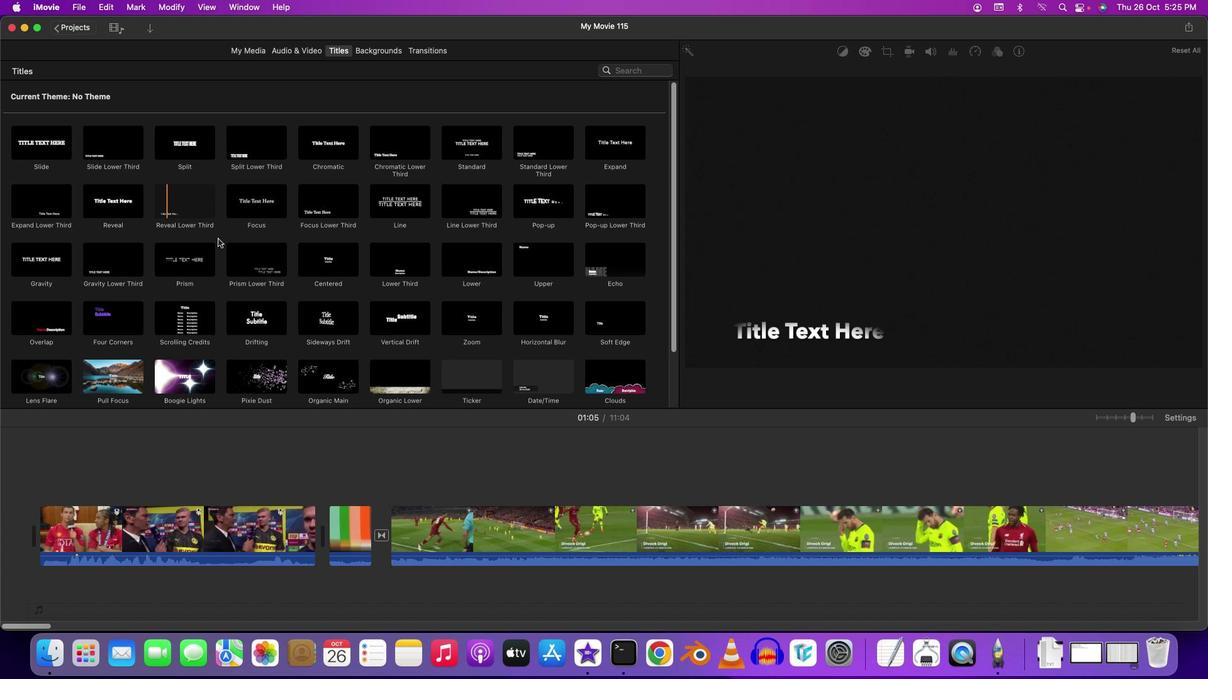 
Action: Mouse moved to (487, 496)
Screenshot: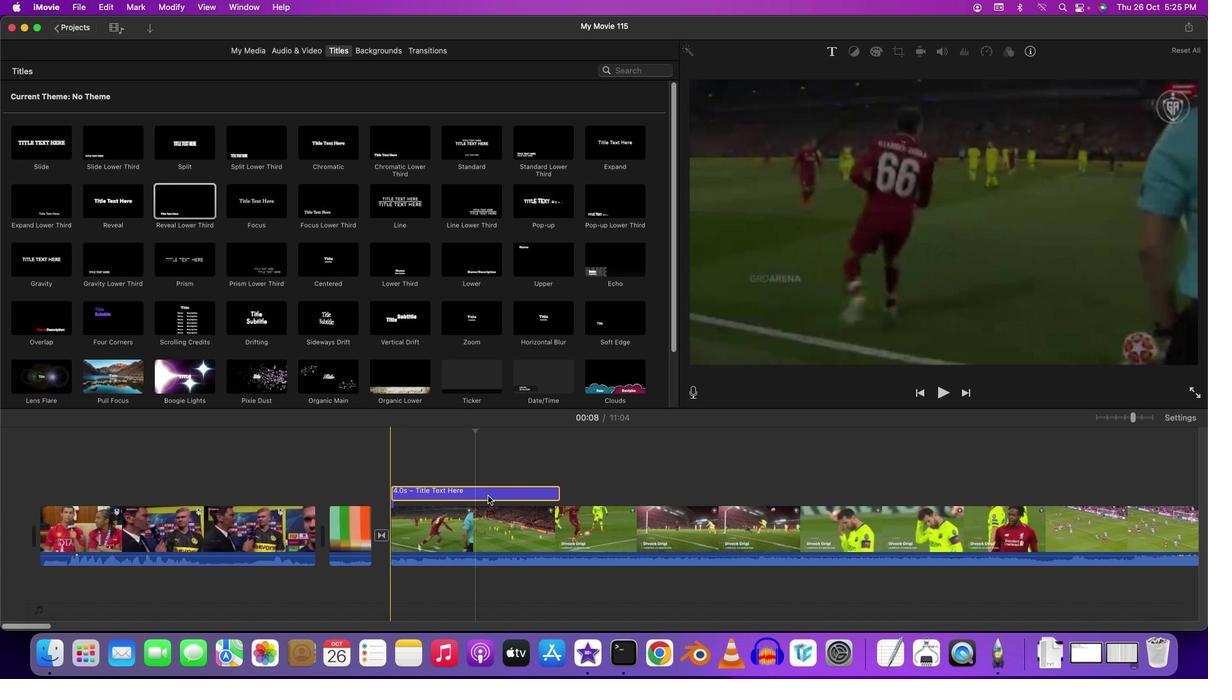 
Action: Mouse pressed left at (487, 496)
Screenshot: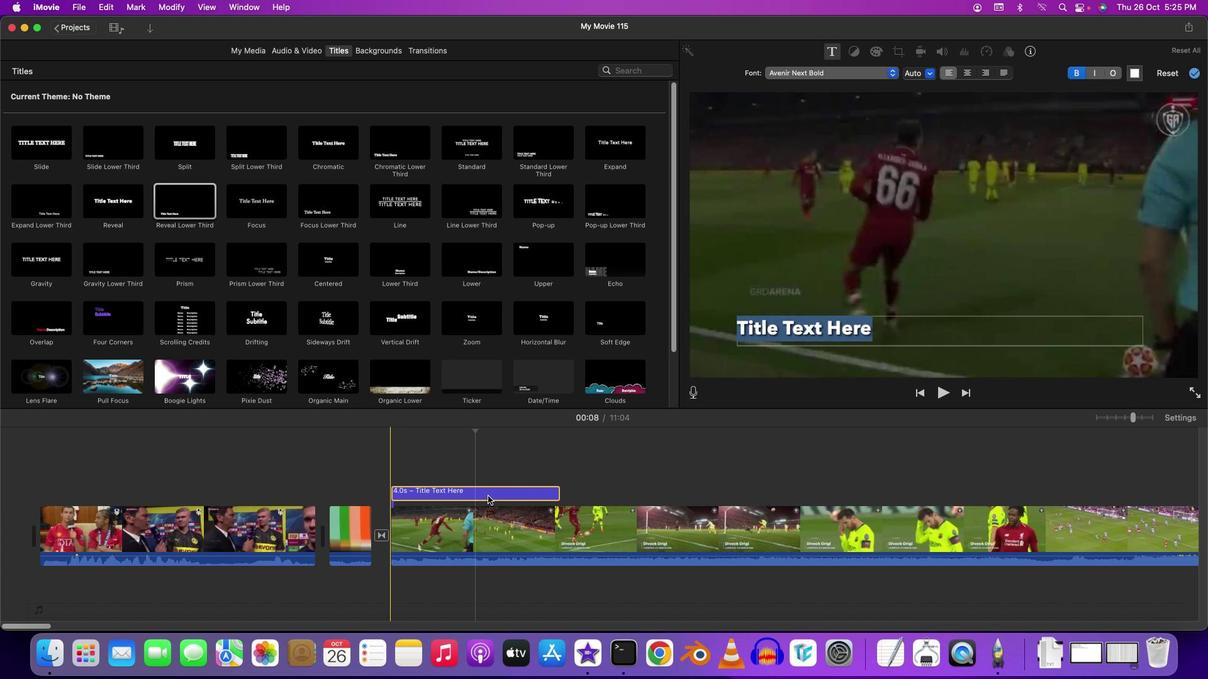 
Action: Mouse pressed left at (487, 496)
Screenshot: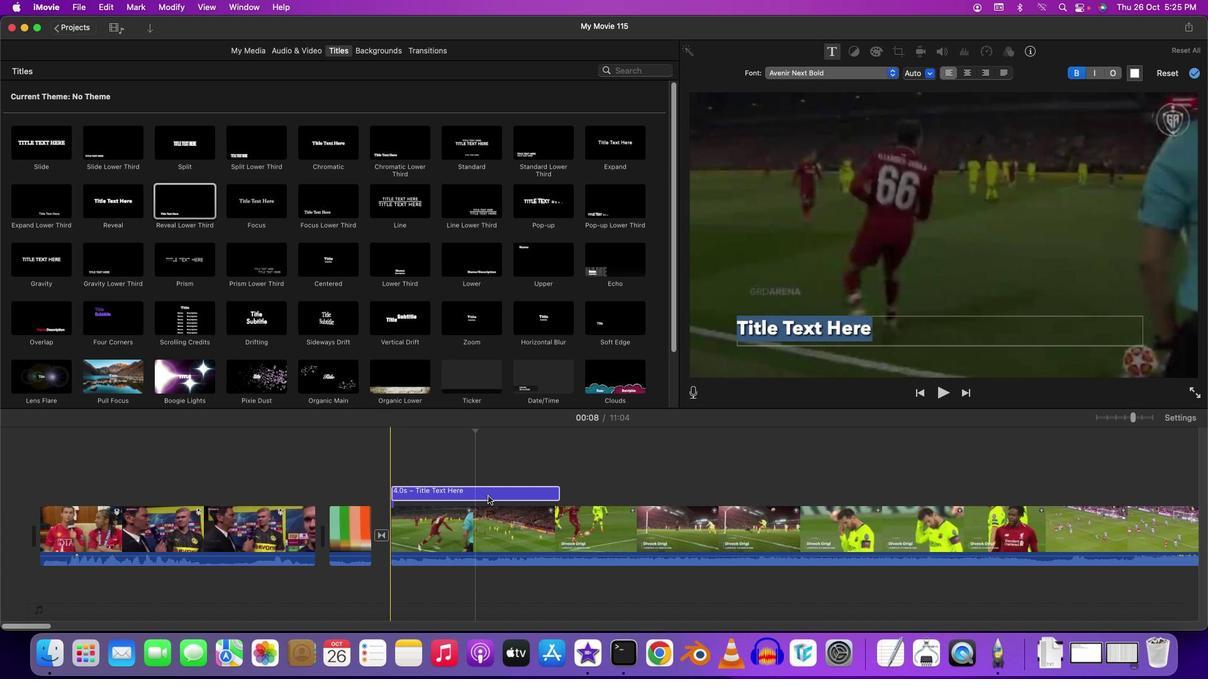 
Action: Mouse moved to (751, 374)
Screenshot: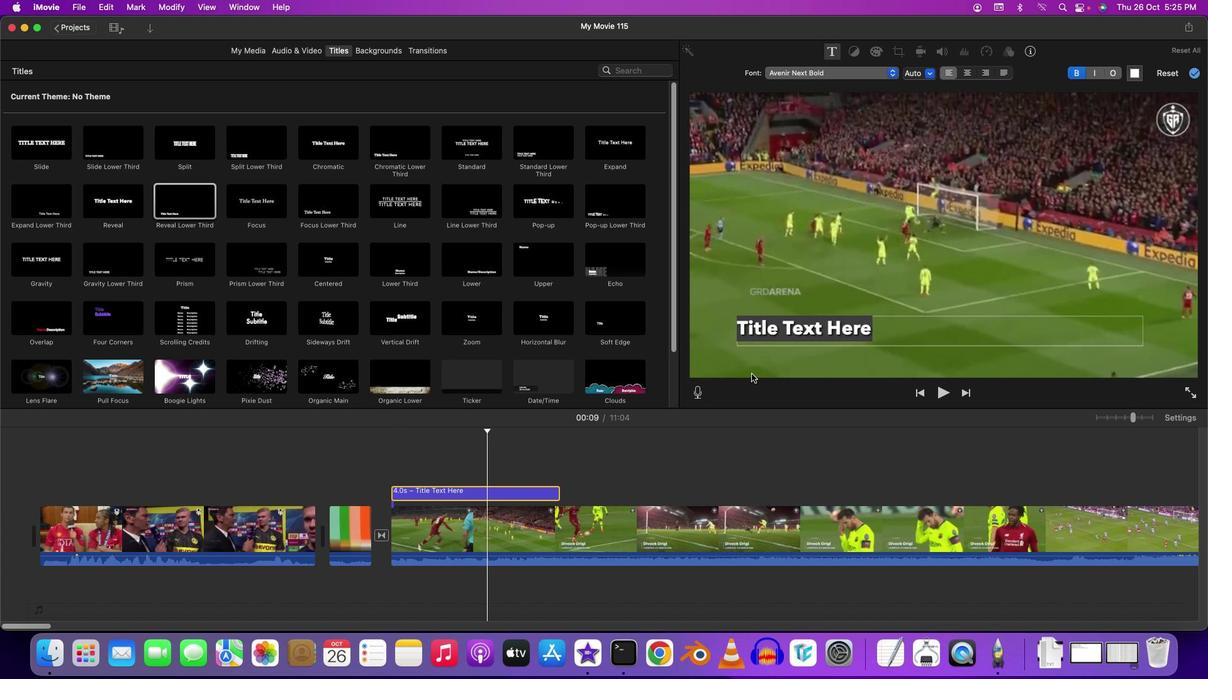 
Action: Key pressed Key.backspaceKey.shift'B''e''s''t'Key.backspaceKey.backspace
Screenshot: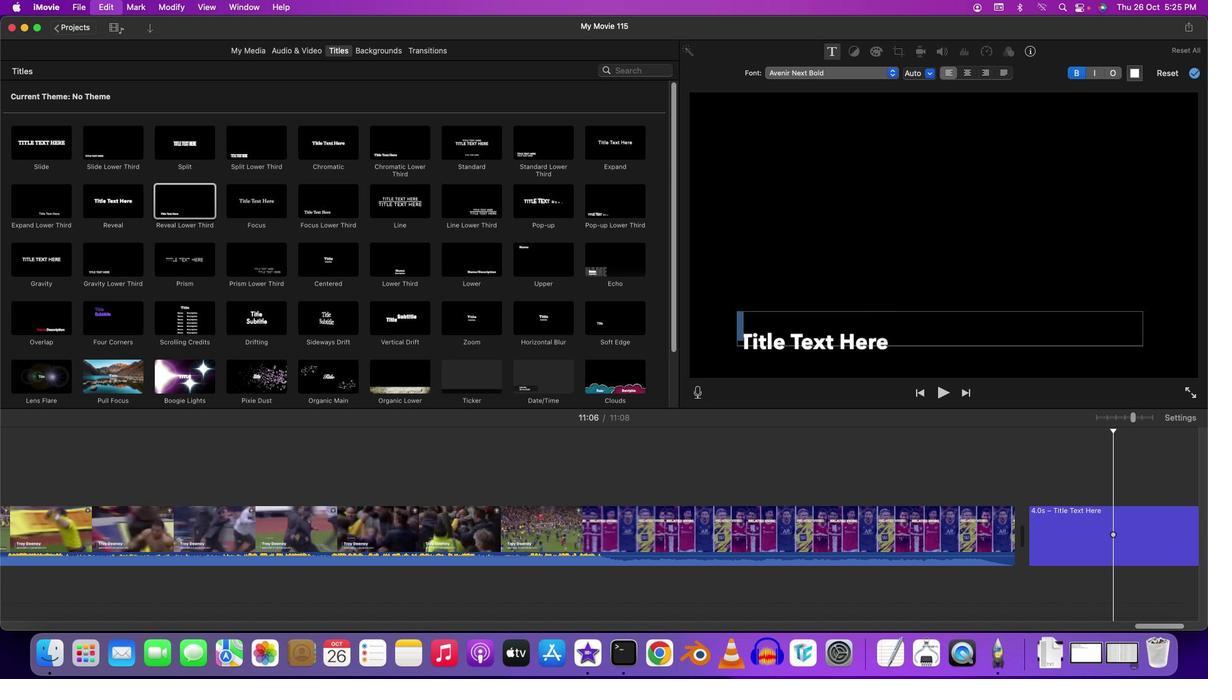 
Action: Mouse moved to (1134, 420)
Screenshot: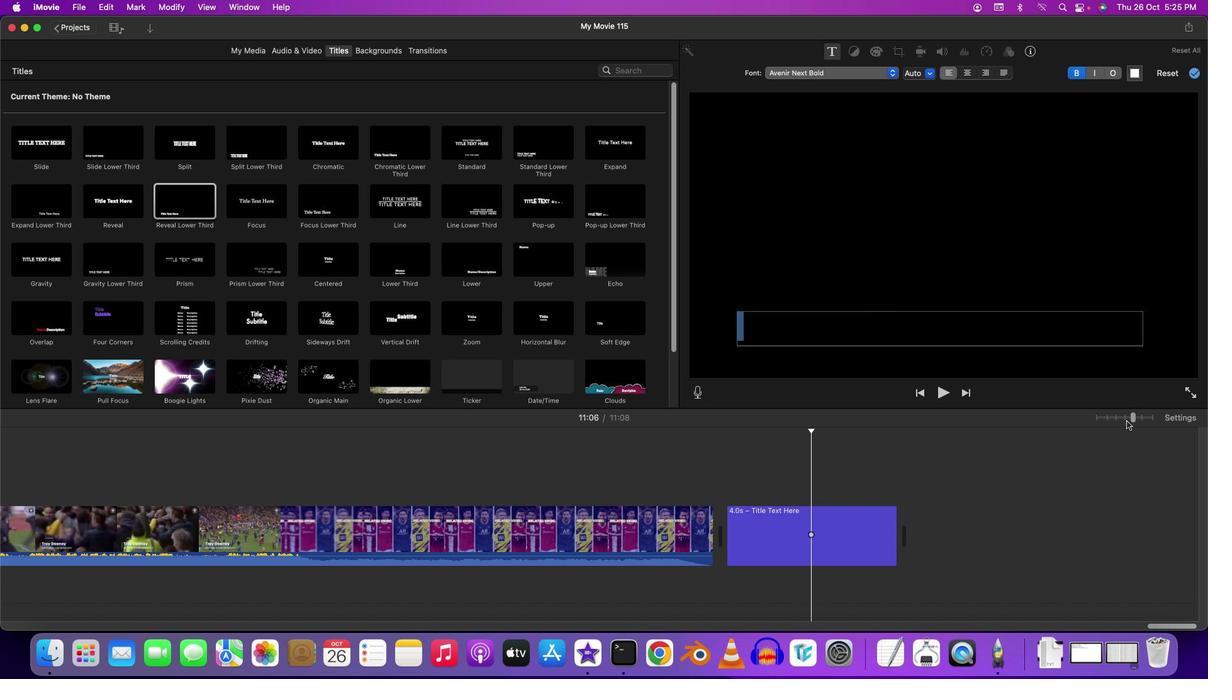 
Action: Mouse pressed left at (1134, 420)
Screenshot: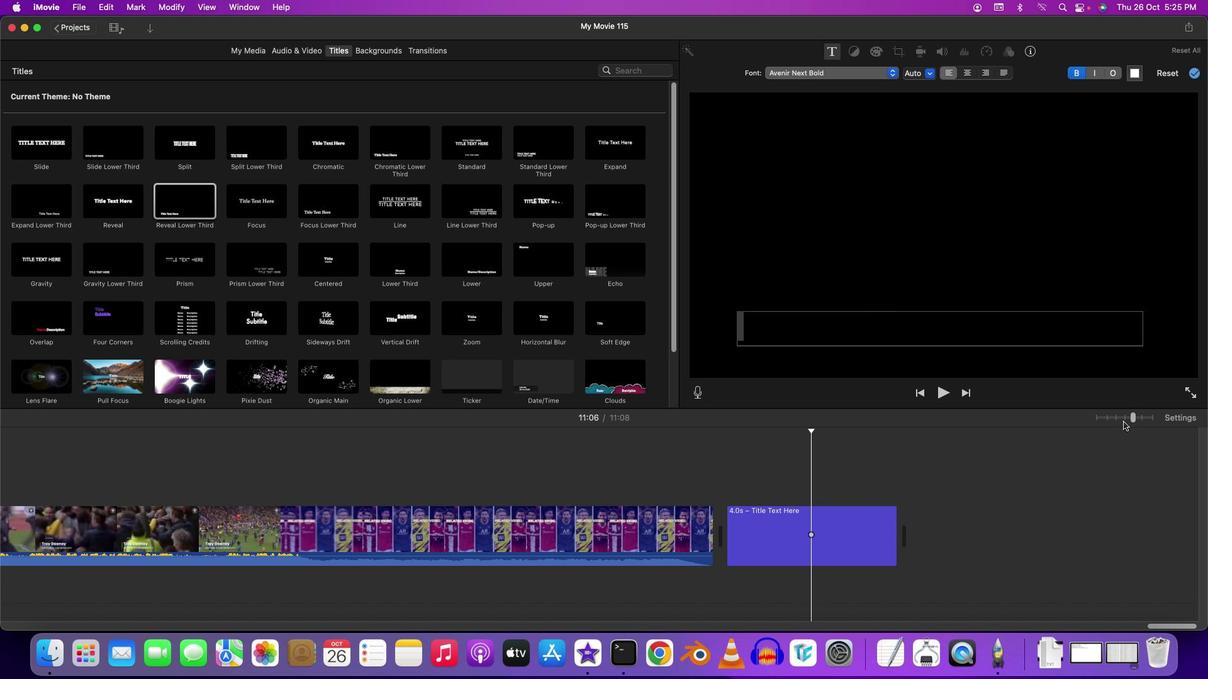 
Action: Mouse moved to (254, 550)
Screenshot: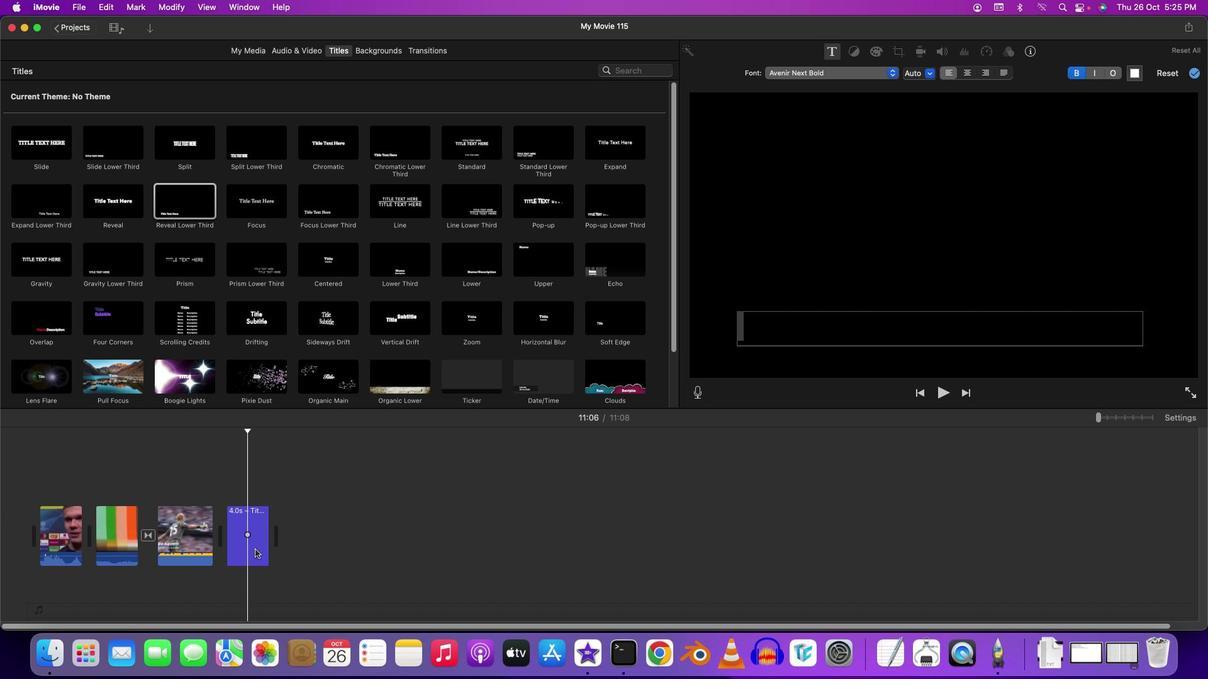 
Action: Mouse pressed left at (254, 550)
Screenshot: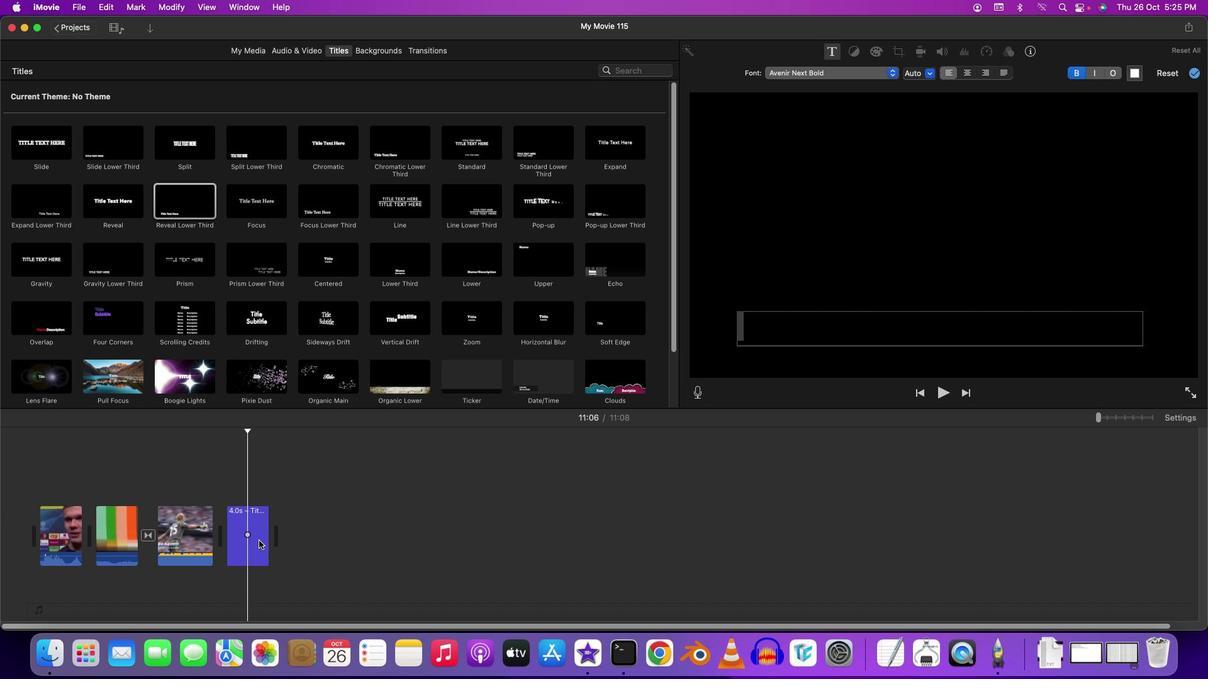 
Action: Mouse moved to (1100, 419)
Screenshot: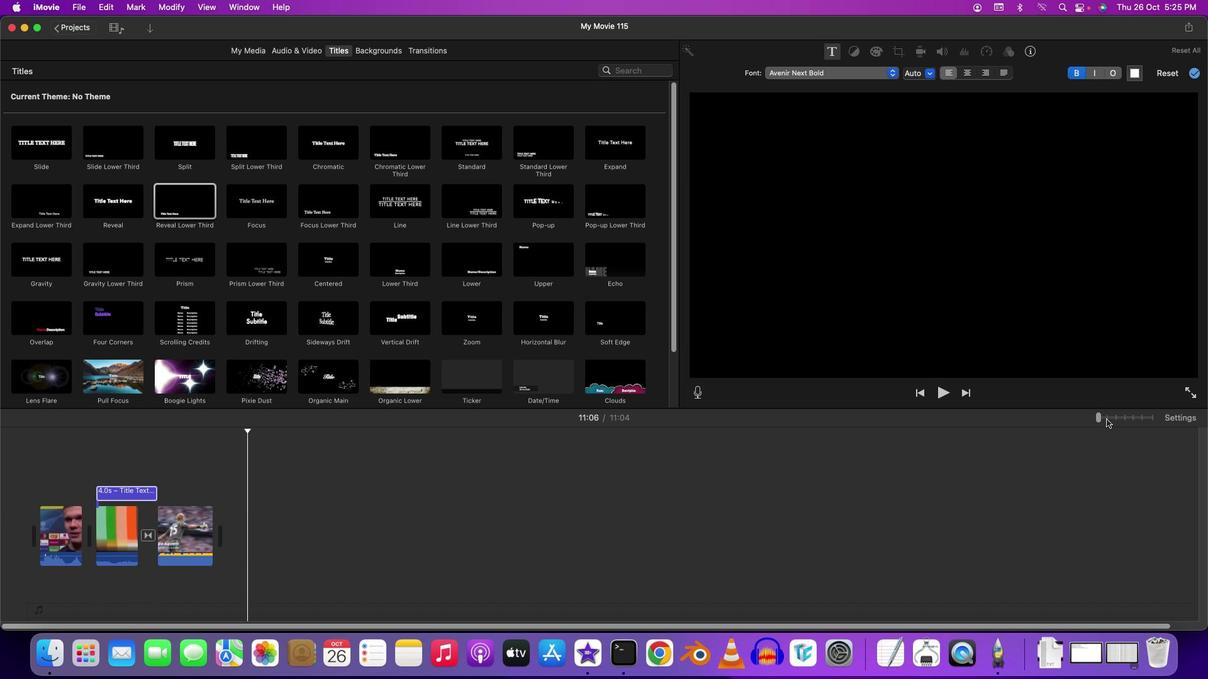 
Action: Mouse pressed left at (1100, 419)
Screenshot: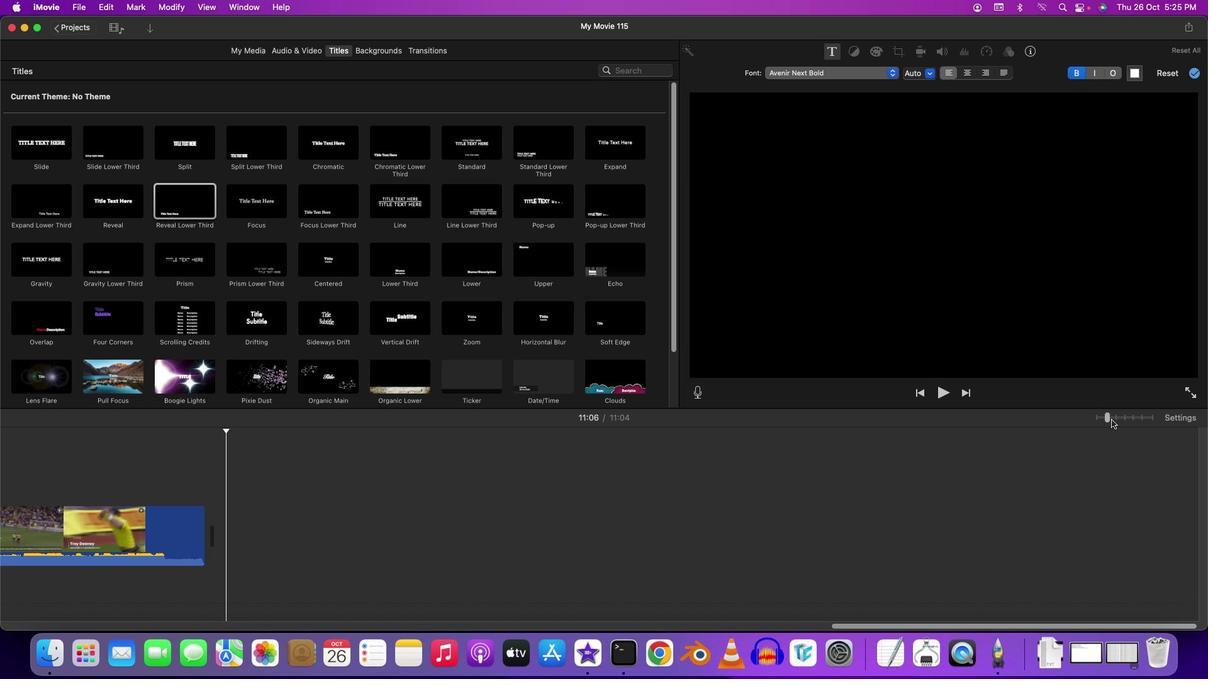 
Action: Mouse moved to (930, 624)
Screenshot: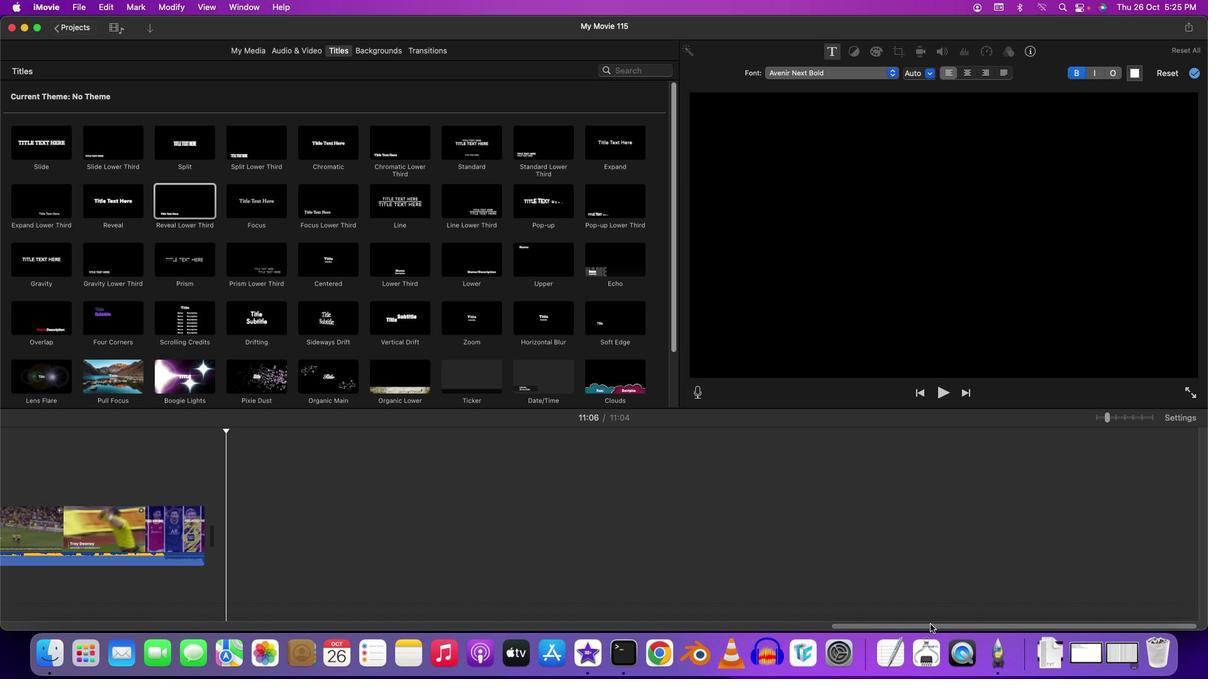 
Action: Mouse pressed left at (930, 624)
Screenshot: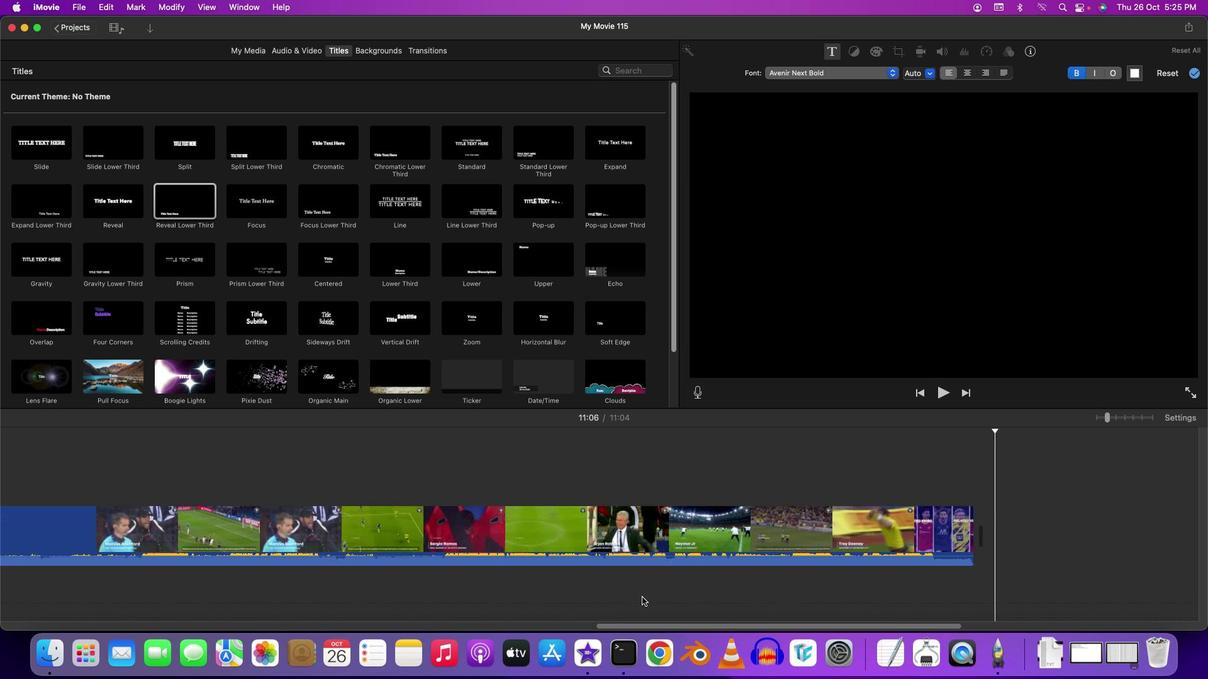 
Action: Mouse moved to (133, 492)
Screenshot: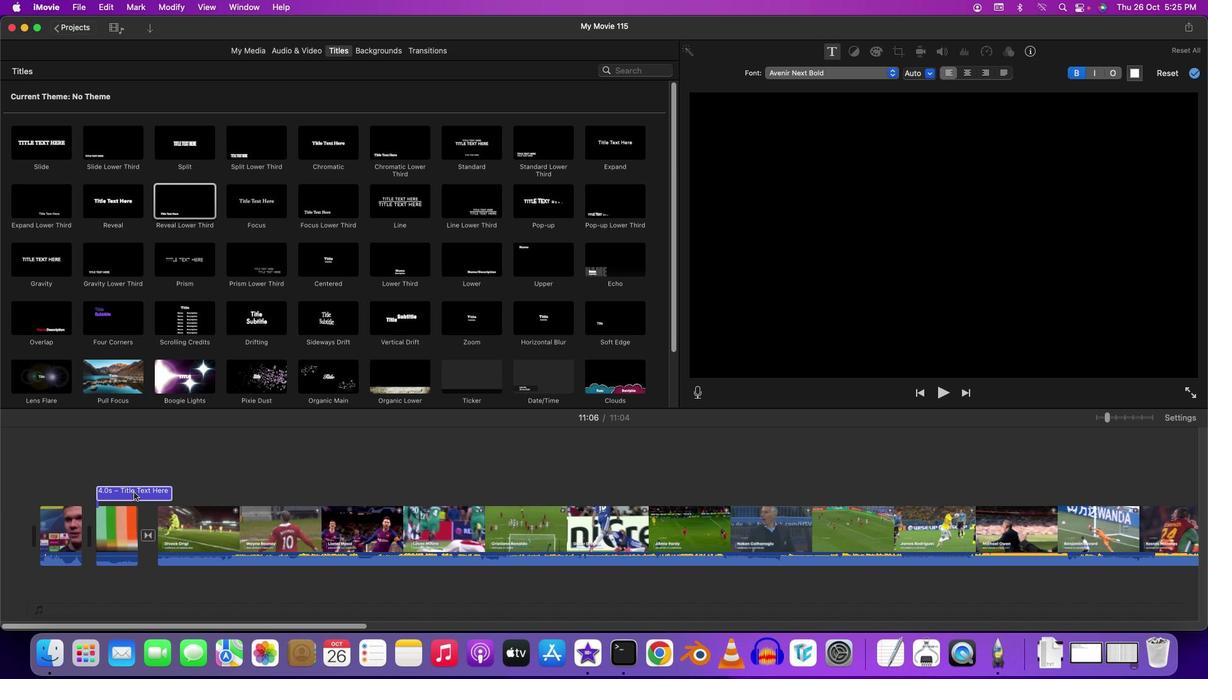 
Action: Mouse pressed left at (133, 492)
Screenshot: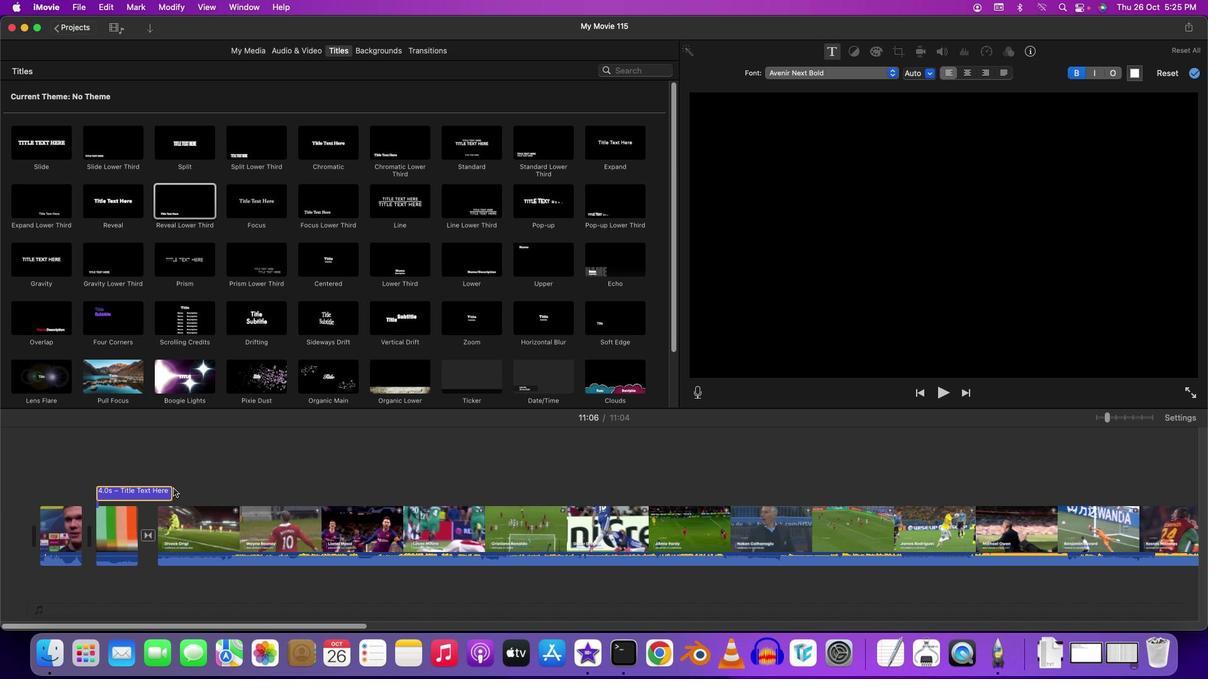 
Action: Mouse moved to (168, 496)
Screenshot: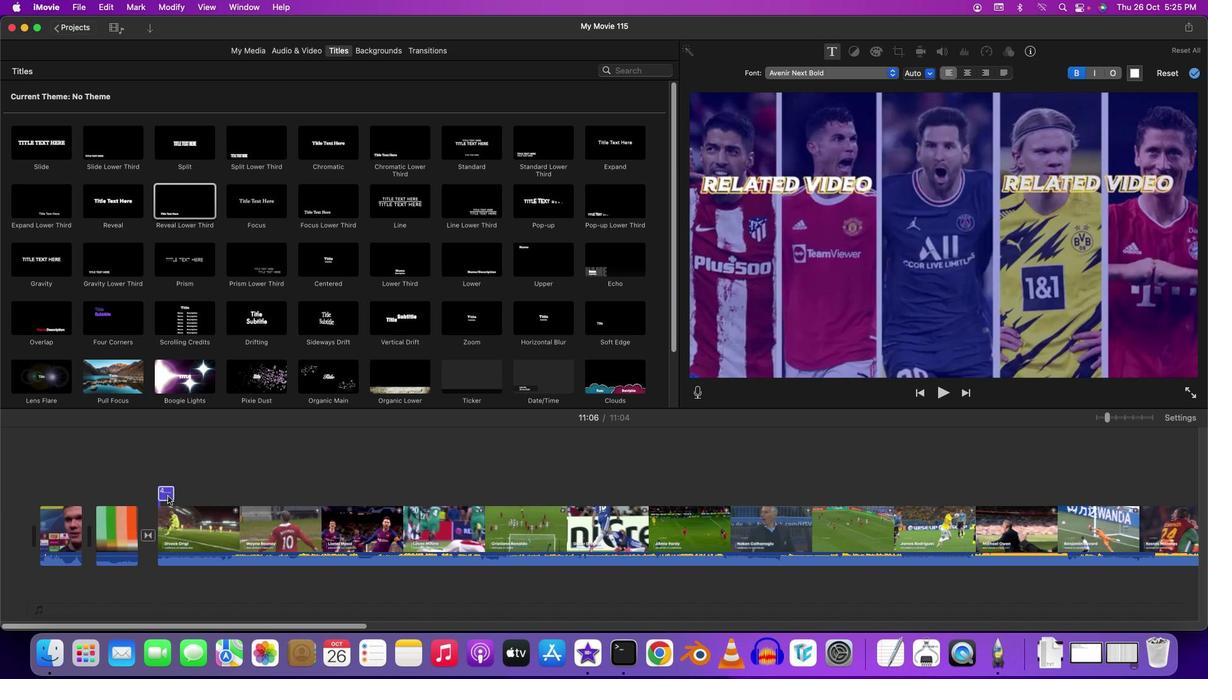 
Action: Mouse pressed left at (168, 496)
Screenshot: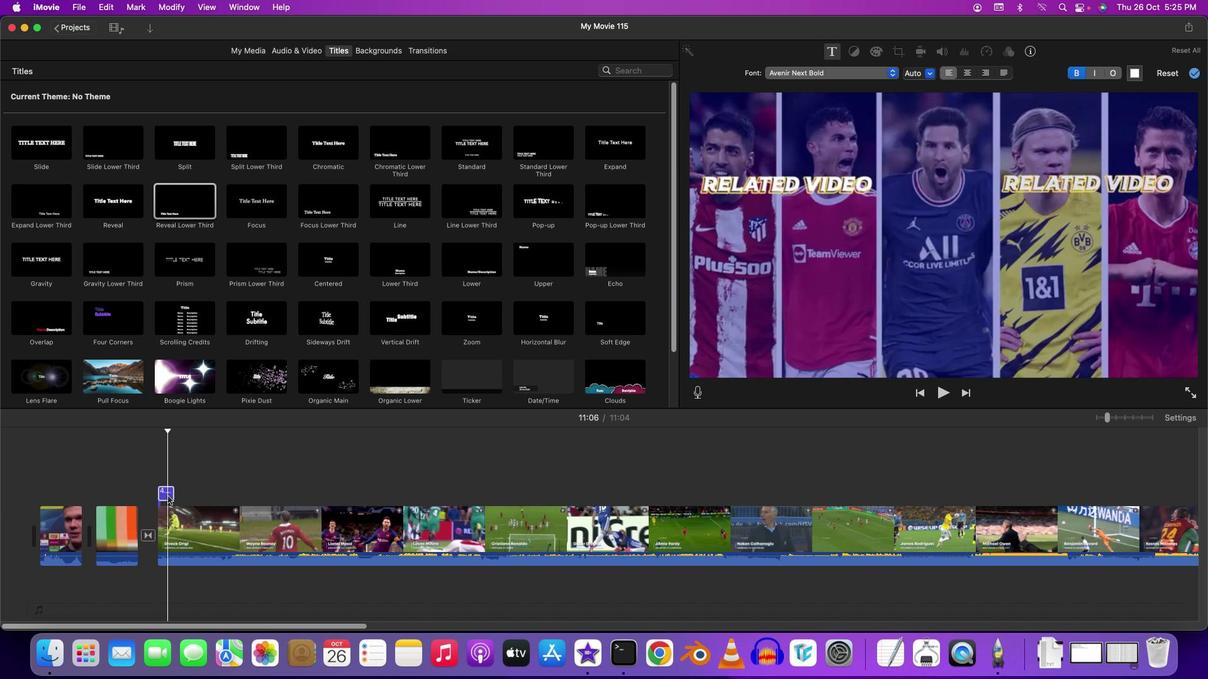 
Action: Mouse pressed left at (168, 496)
Screenshot: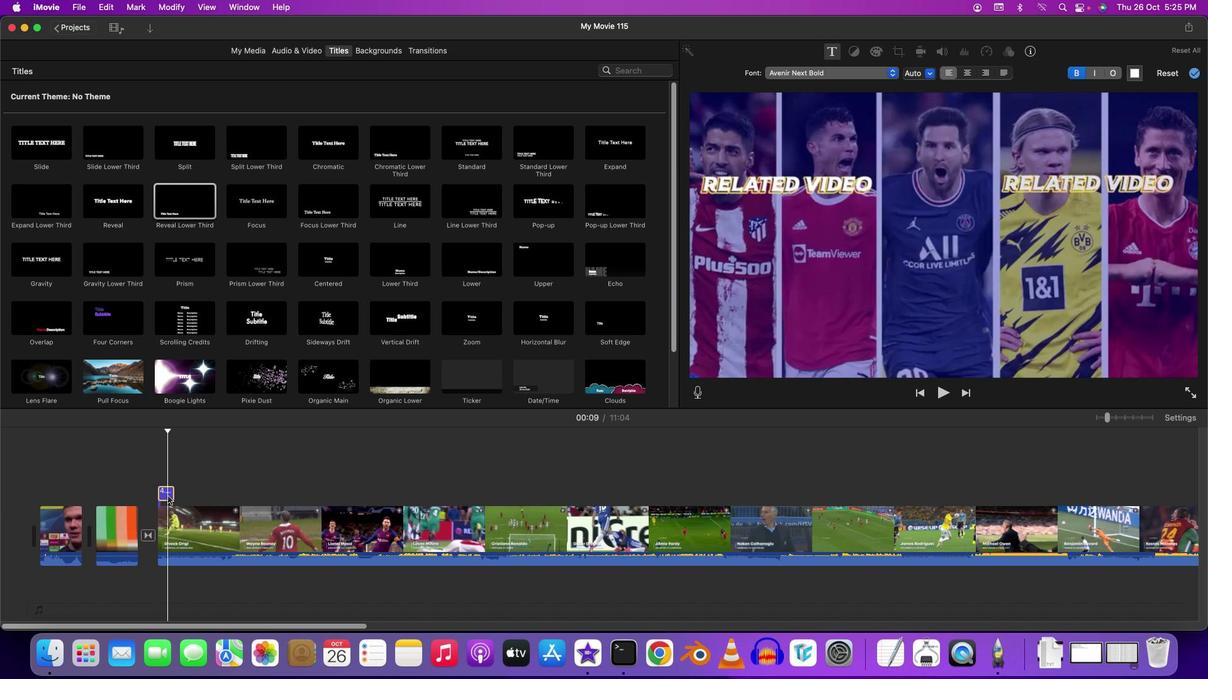 
Action: Mouse pressed left at (168, 496)
Screenshot: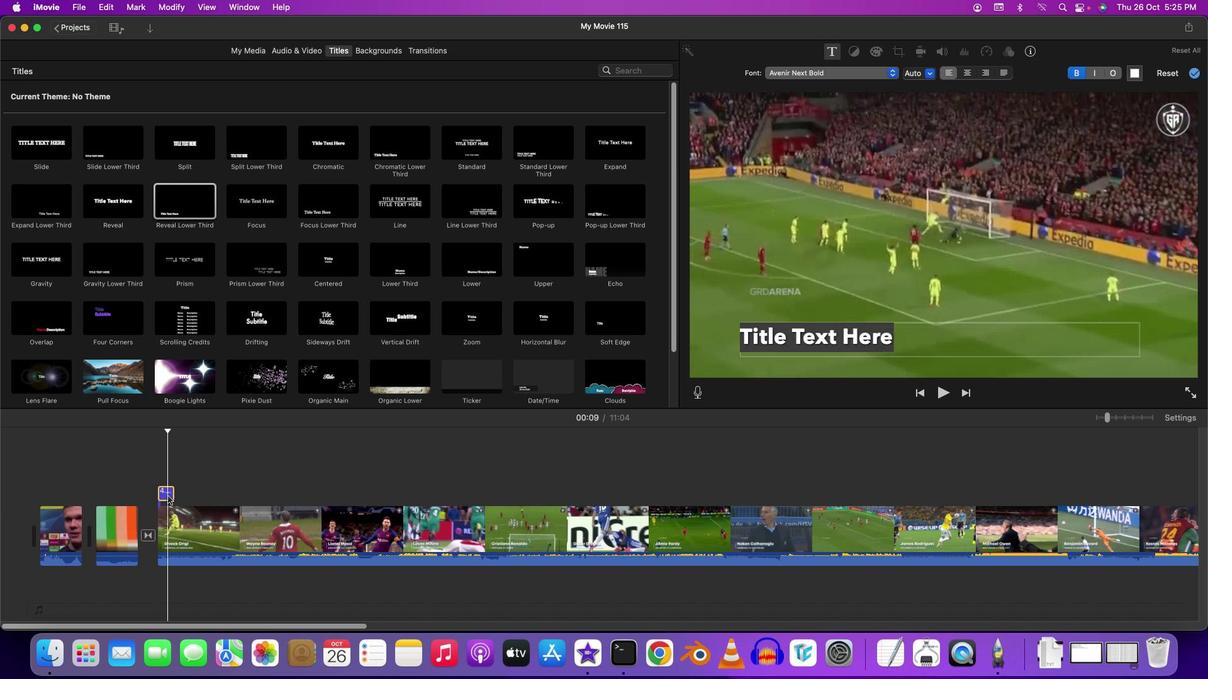 
Action: Mouse moved to (896, 334)
Screenshot: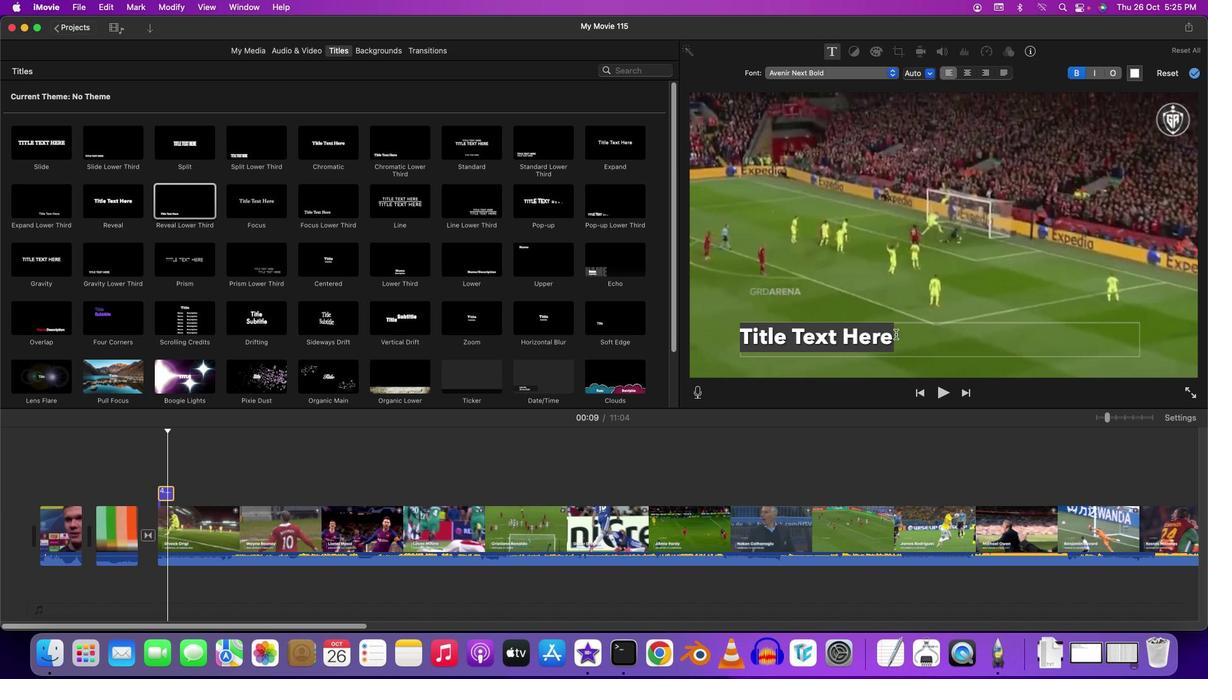 
Action: Mouse pressed left at (896, 334)
Screenshot: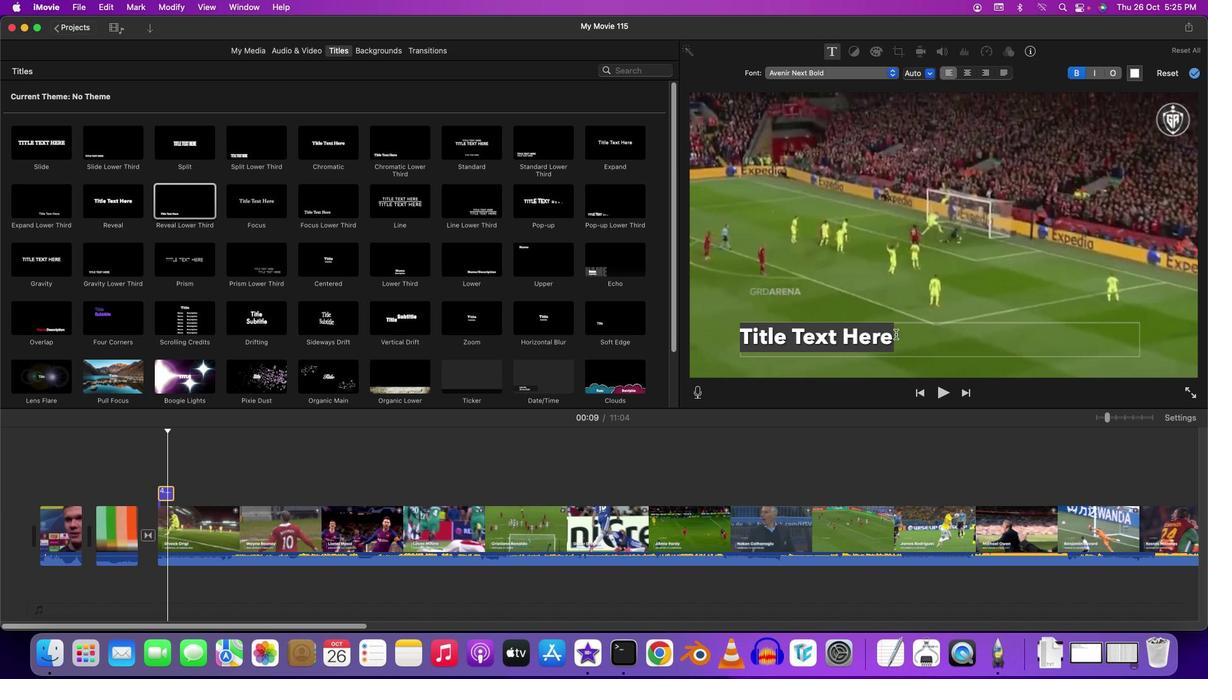 
Action: Mouse moved to (898, 334)
Screenshot: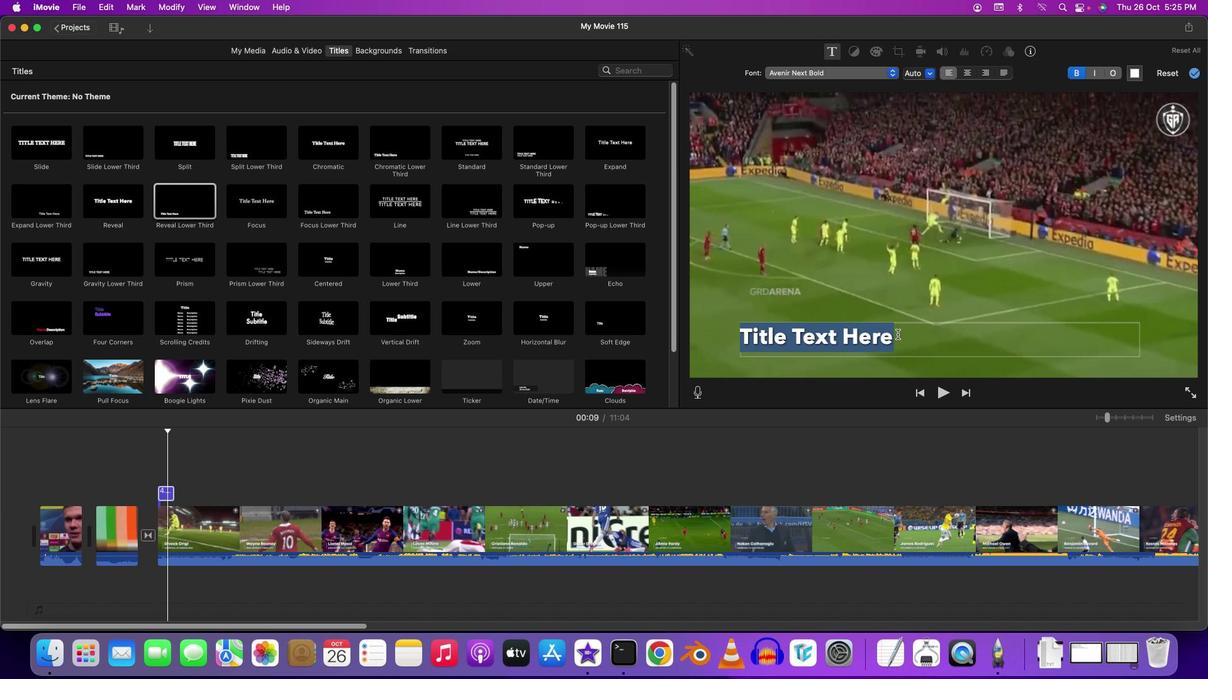 
Action: Mouse pressed left at (898, 334)
Screenshot: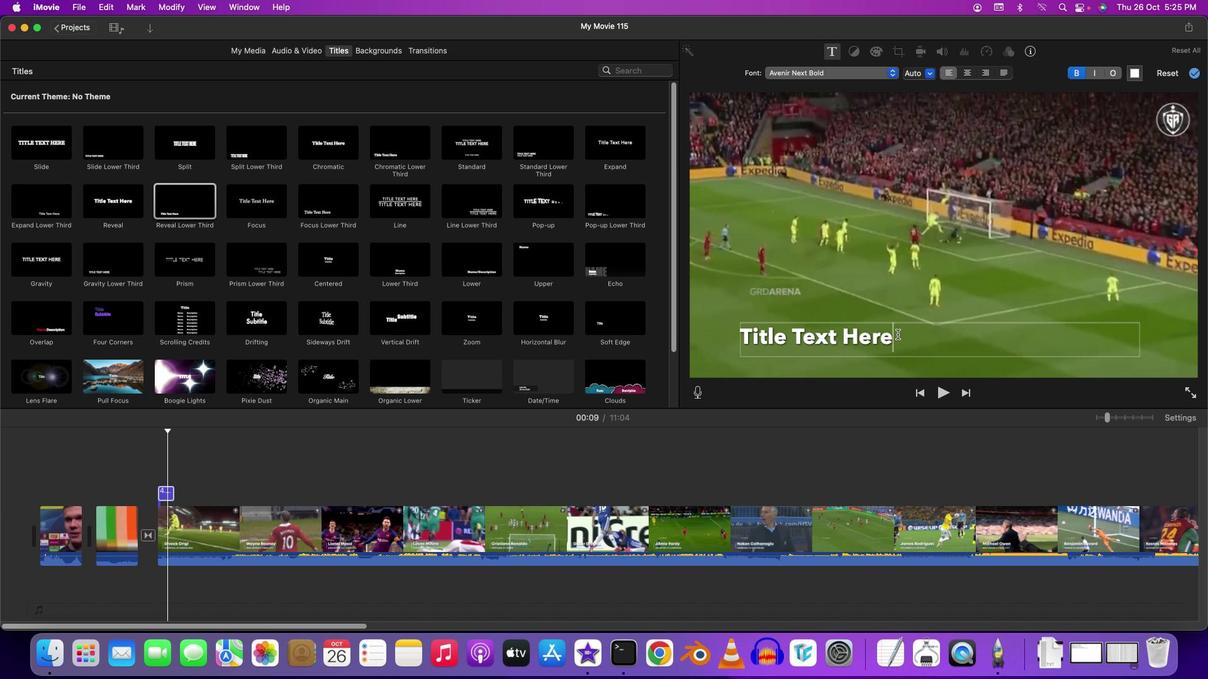 
Action: Key pressed Key.backspaceKey.backspaceKey.backspaceKey.backspaceKey.backspaceKey.backspaceKey.backspaceKey.backspaceKey.backspaceKey.backspaceKey.backspaceKey.backspaceKey.backspaceKey.backspaceKey.backspaceKey.backspaceKey.backspaceKey.backspaceKey.backspaceKey.backspaceKey.backspaceKey.backspaceKey.backspaceKey.backspaceKey.backspaceKey.shift'B''e''d'Key.backspace's''t'Key.spaceKey.shiftKey.shift'G''o''a''l'Key.spaceKey.shift'C''o''m''p''i''l''a''t''o''n'
Screenshot: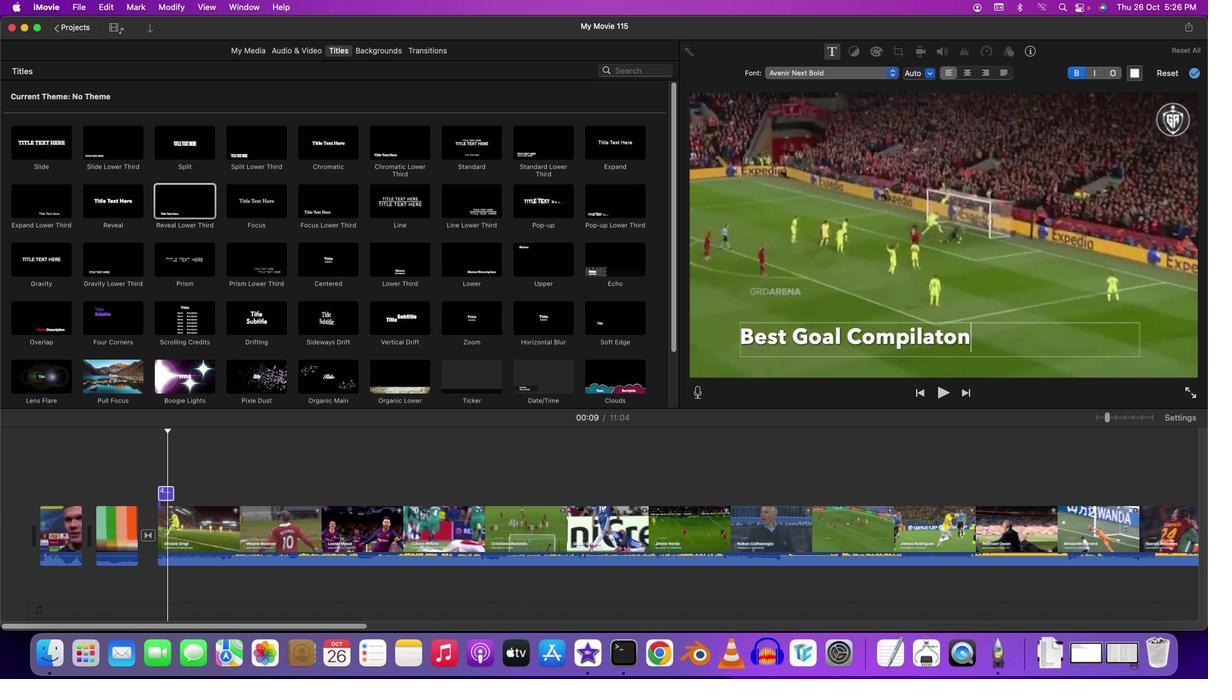 
Action: Mouse moved to (1134, 74)
Screenshot: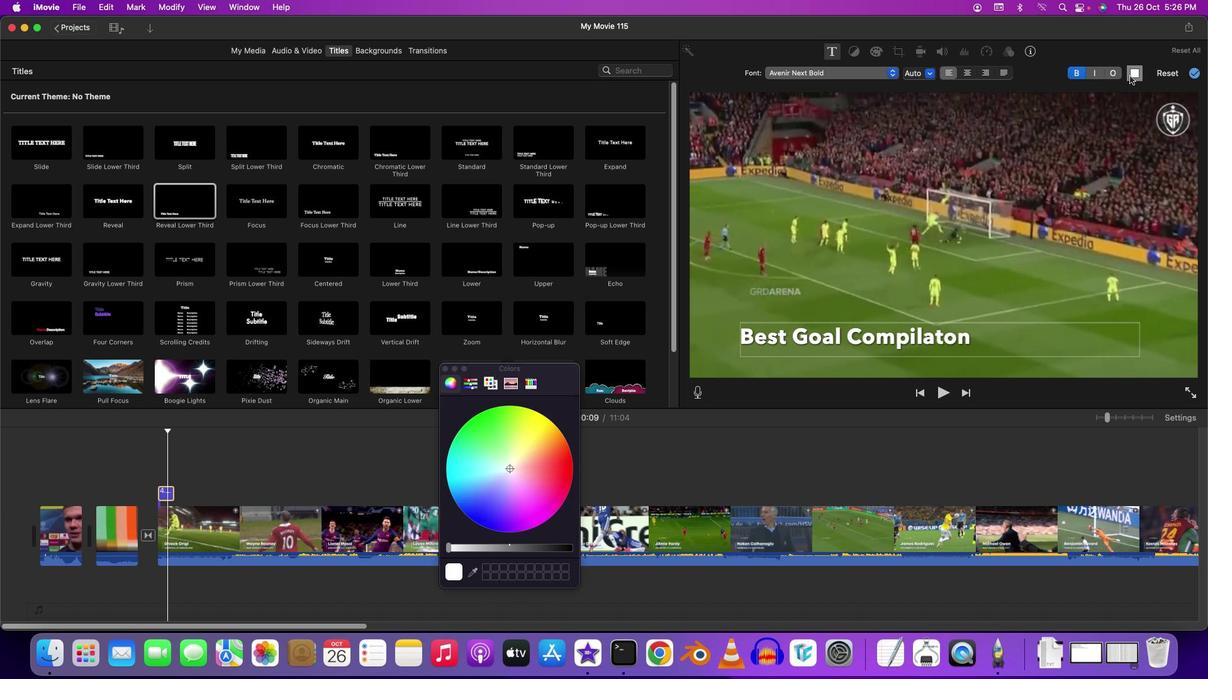 
Action: Mouse pressed left at (1134, 74)
Screenshot: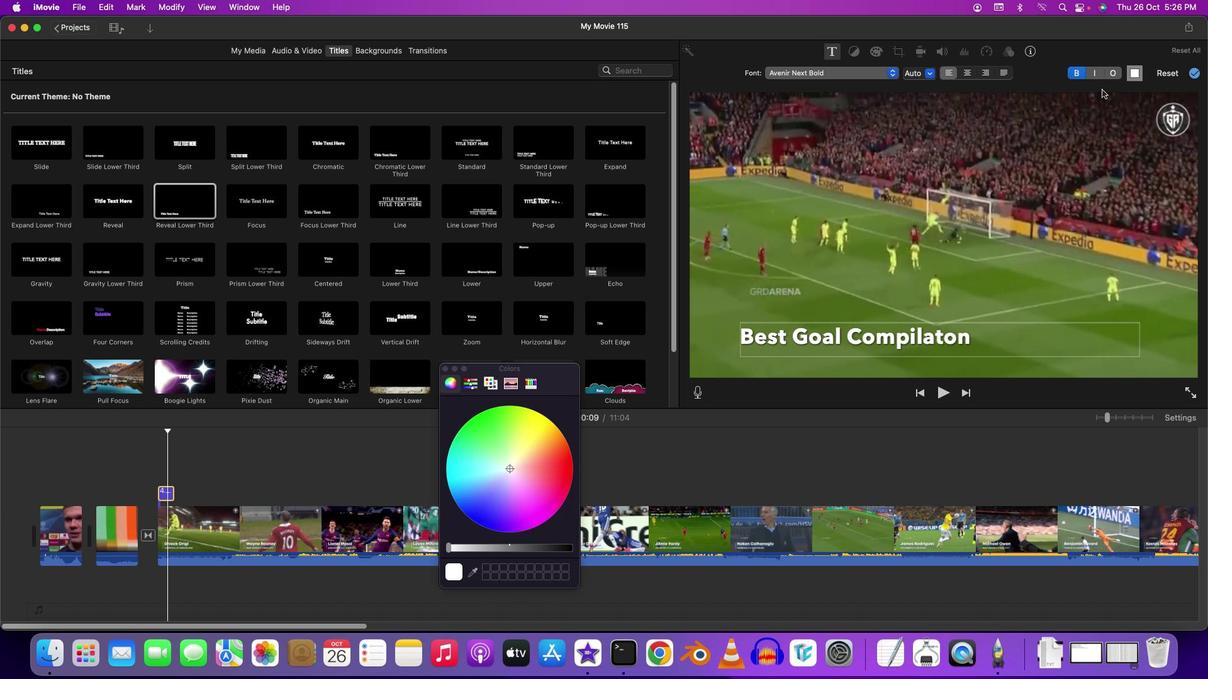 
Action: Mouse moved to (511, 467)
Screenshot: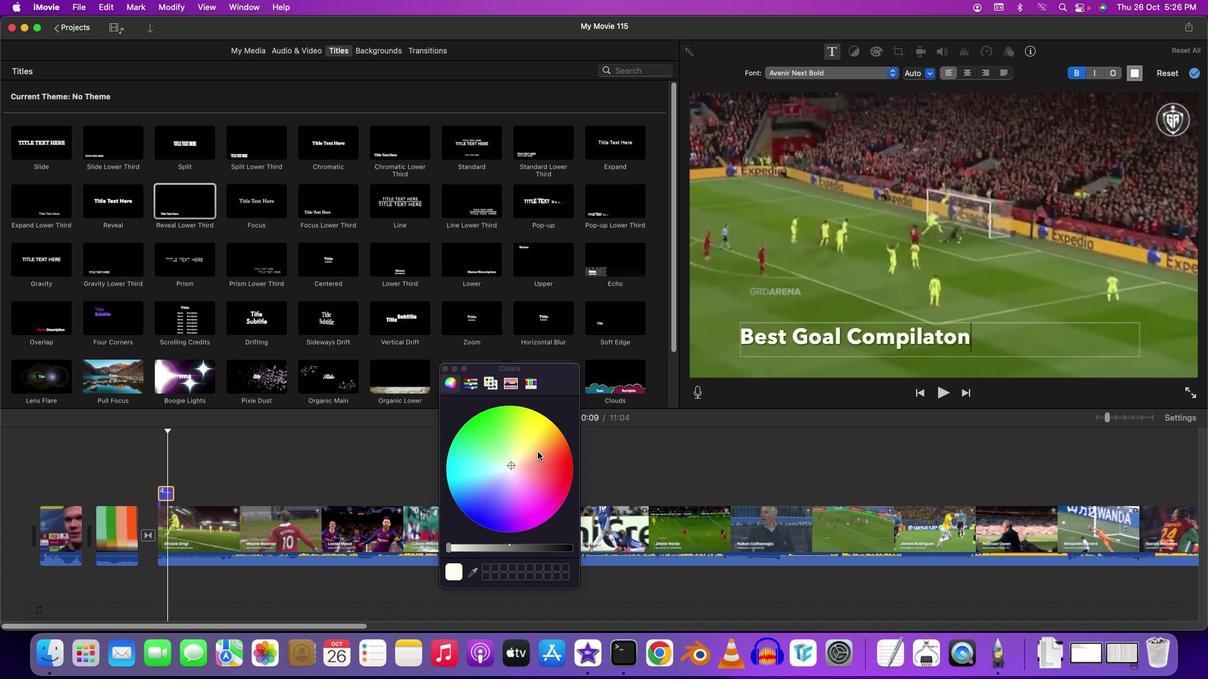 
Action: Mouse pressed left at (511, 467)
Screenshot: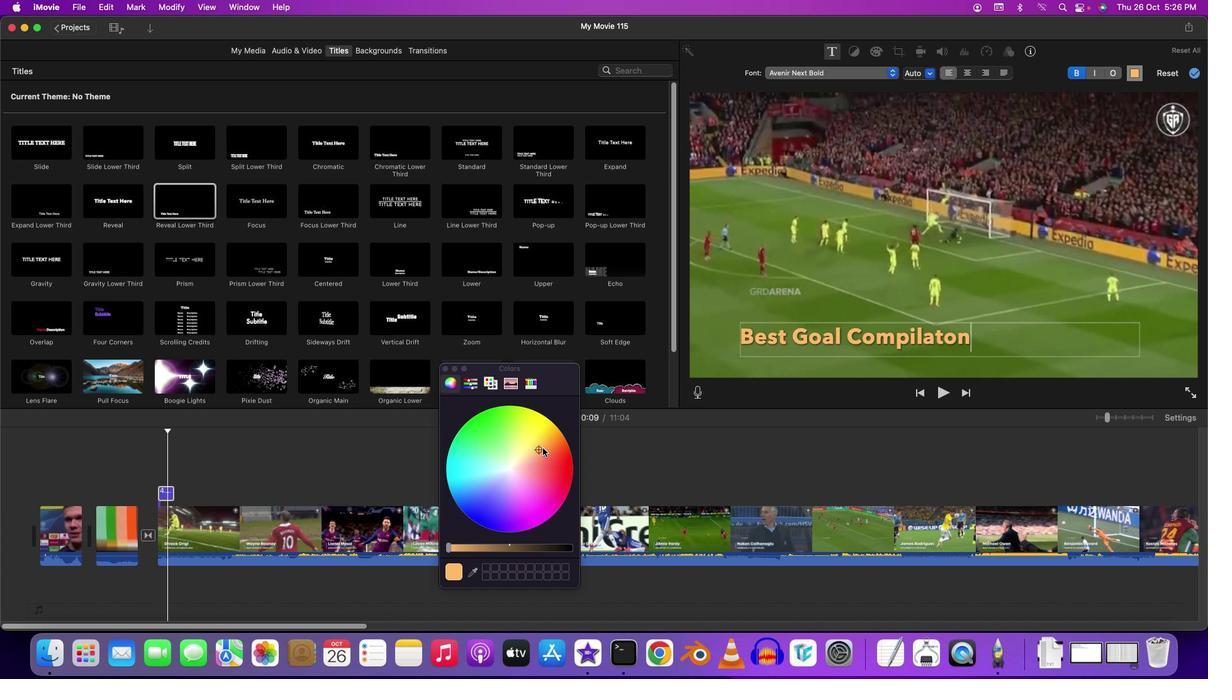 
Action: Mouse moved to (446, 368)
Screenshot: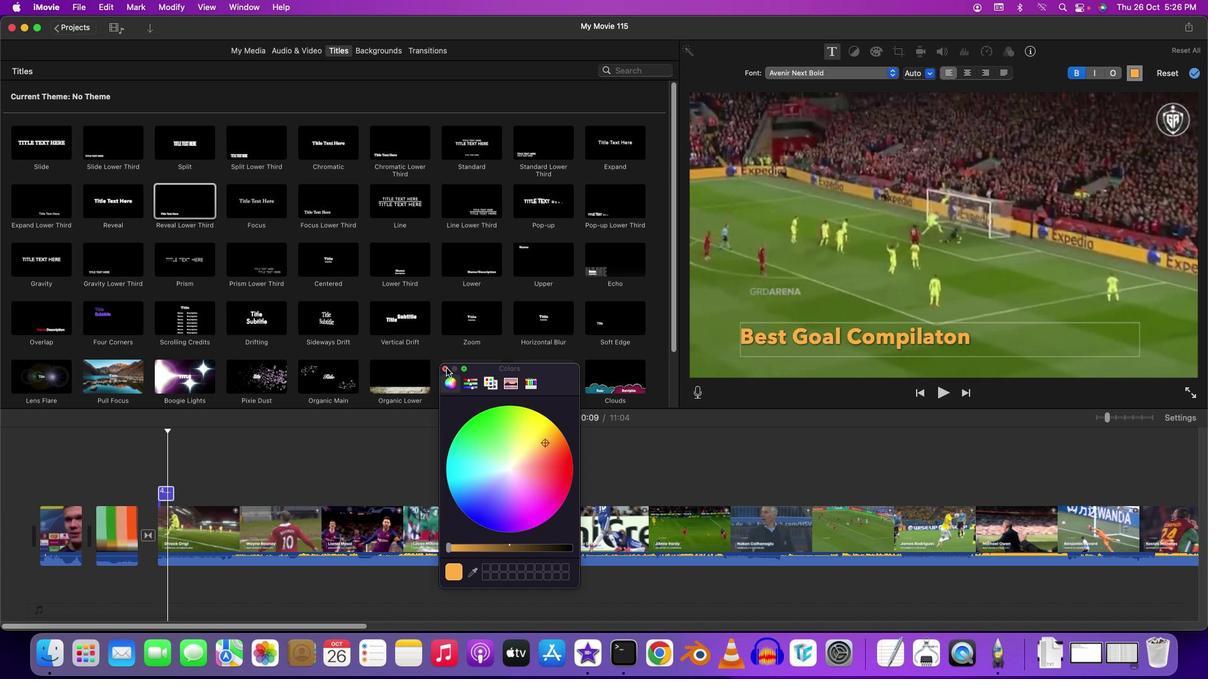
Action: Mouse pressed left at (446, 368)
Screenshot: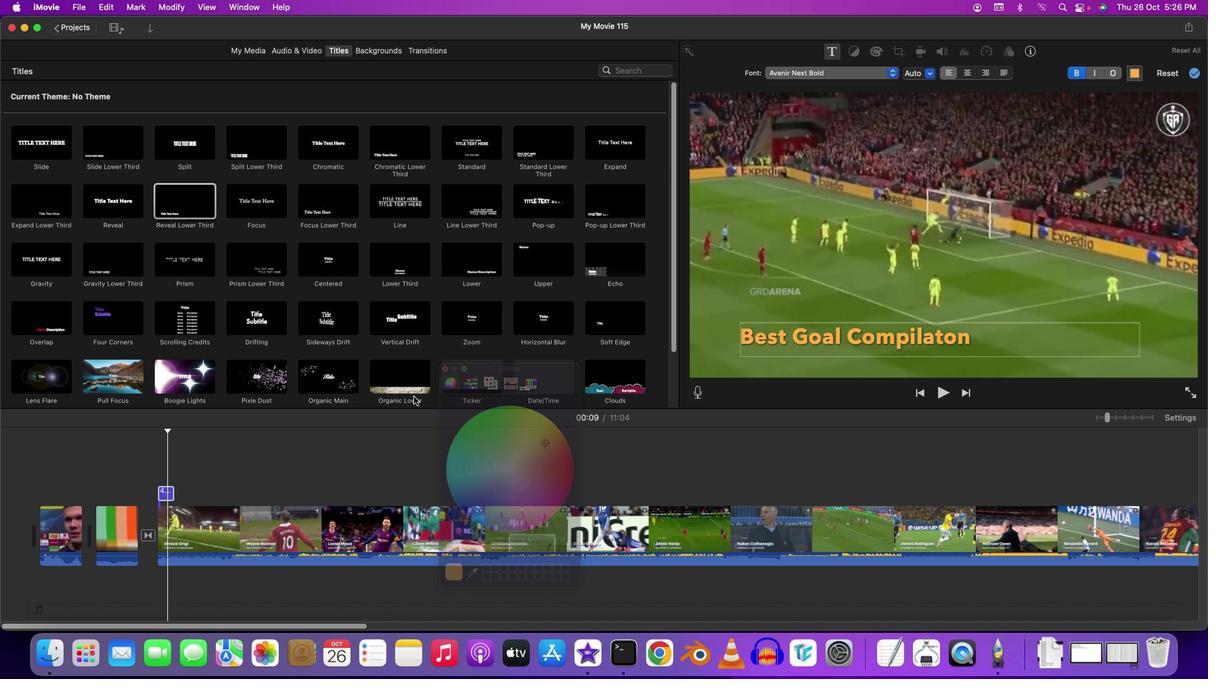 
Action: Mouse moved to (164, 450)
Screenshot: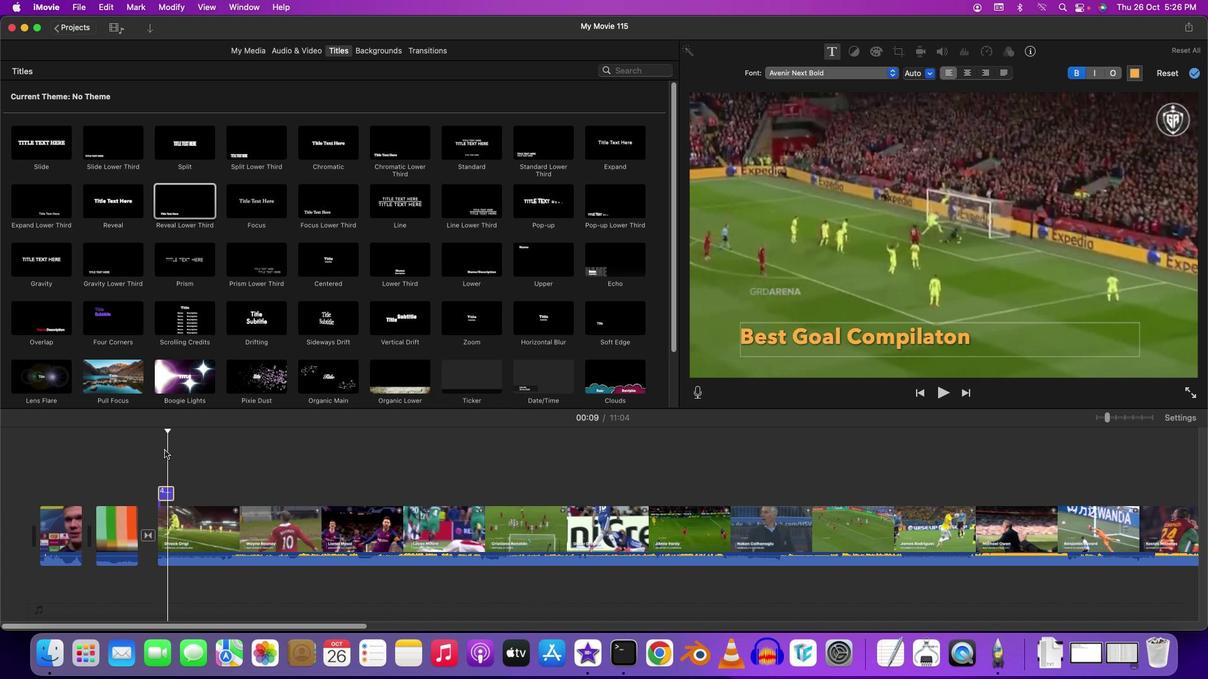 
Action: Mouse pressed left at (164, 450)
Screenshot: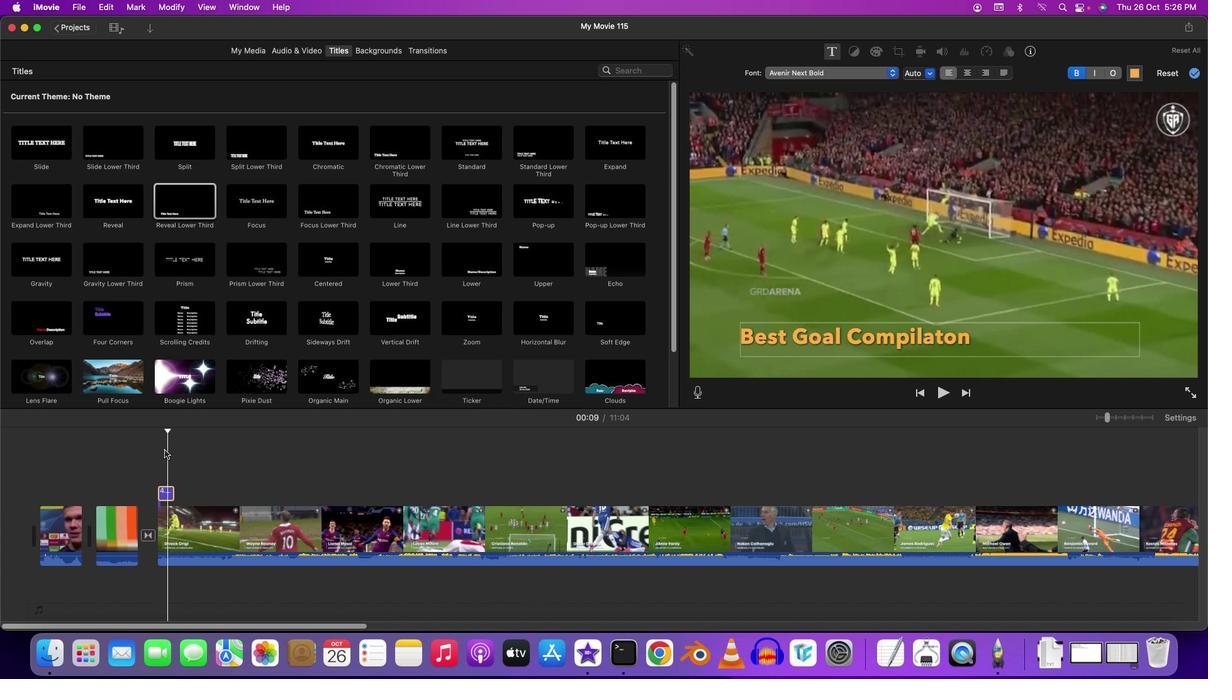 
Action: Mouse moved to (173, 492)
Screenshot: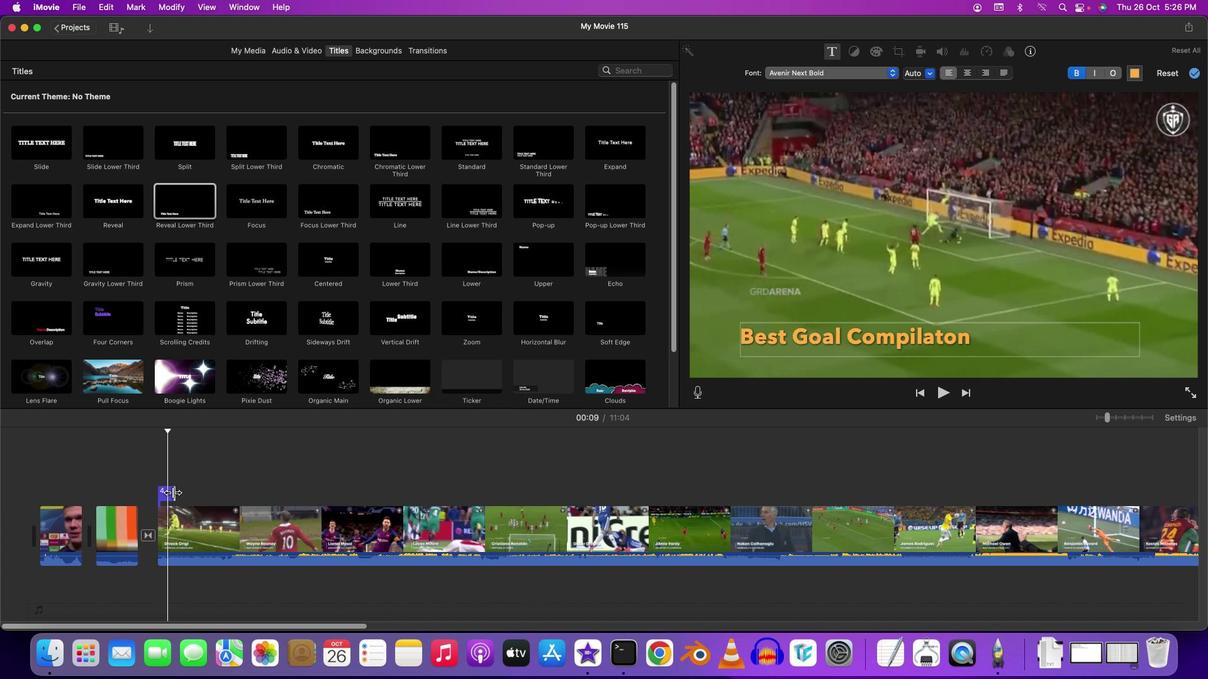 
Action: Mouse pressed left at (173, 492)
Screenshot: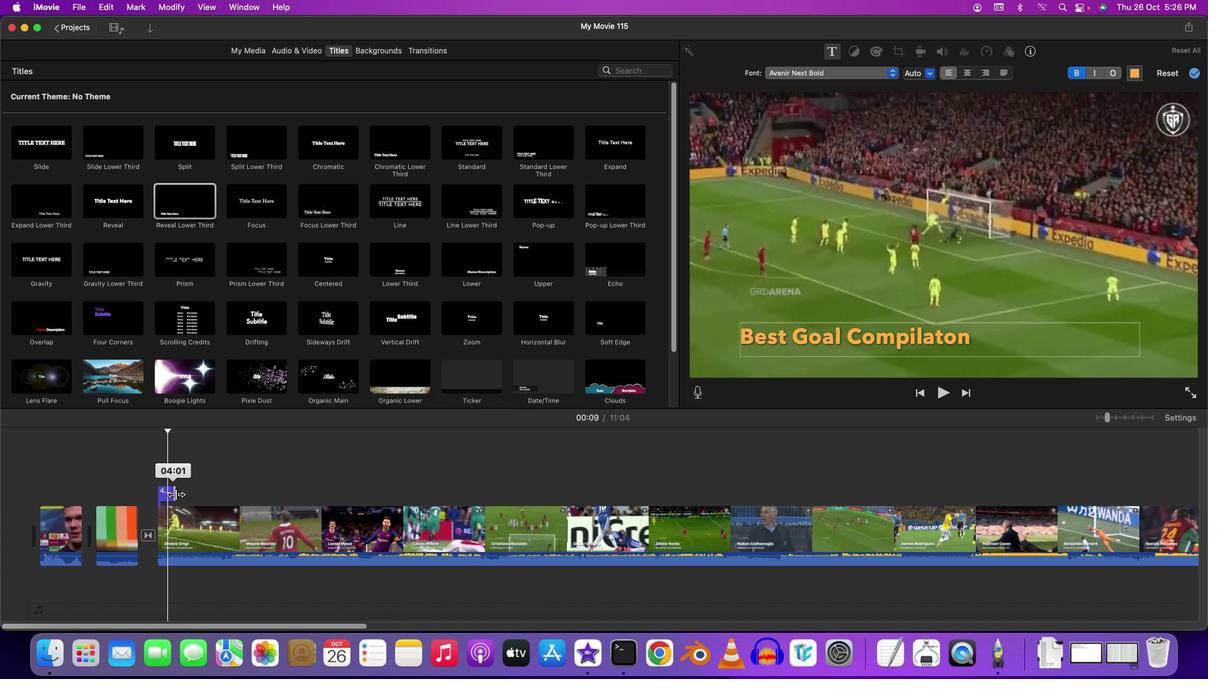 
Action: Mouse moved to (128, 484)
Screenshot: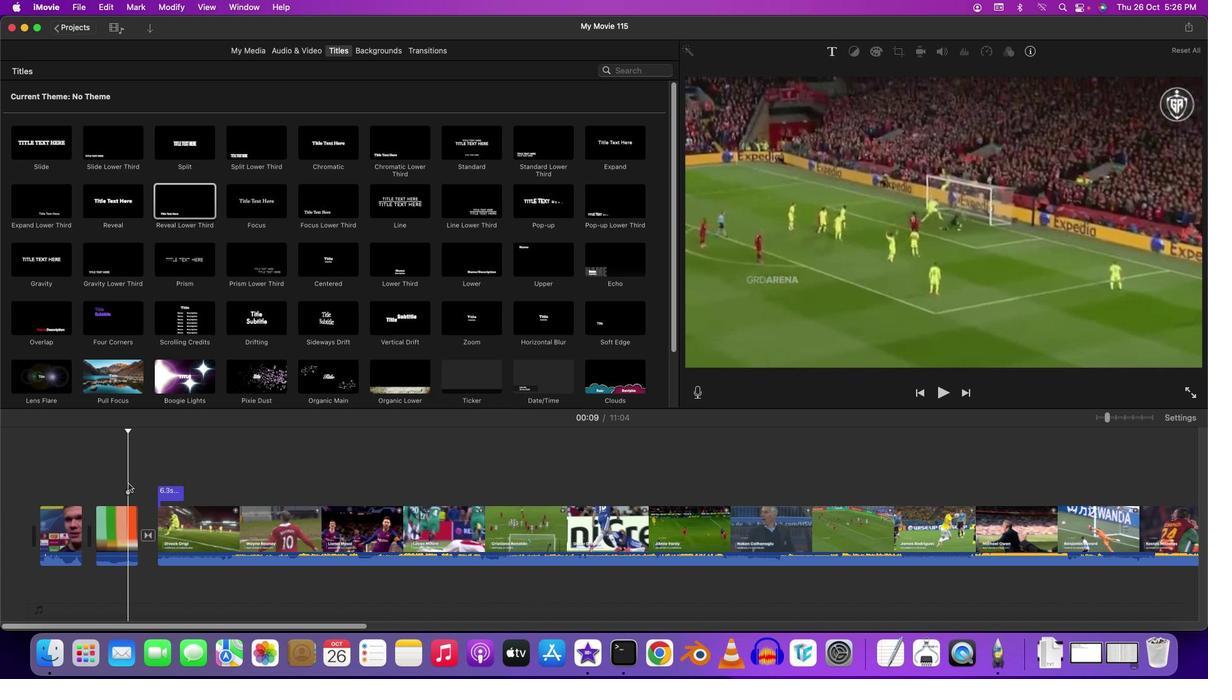 
Action: Mouse pressed left at (128, 484)
Screenshot: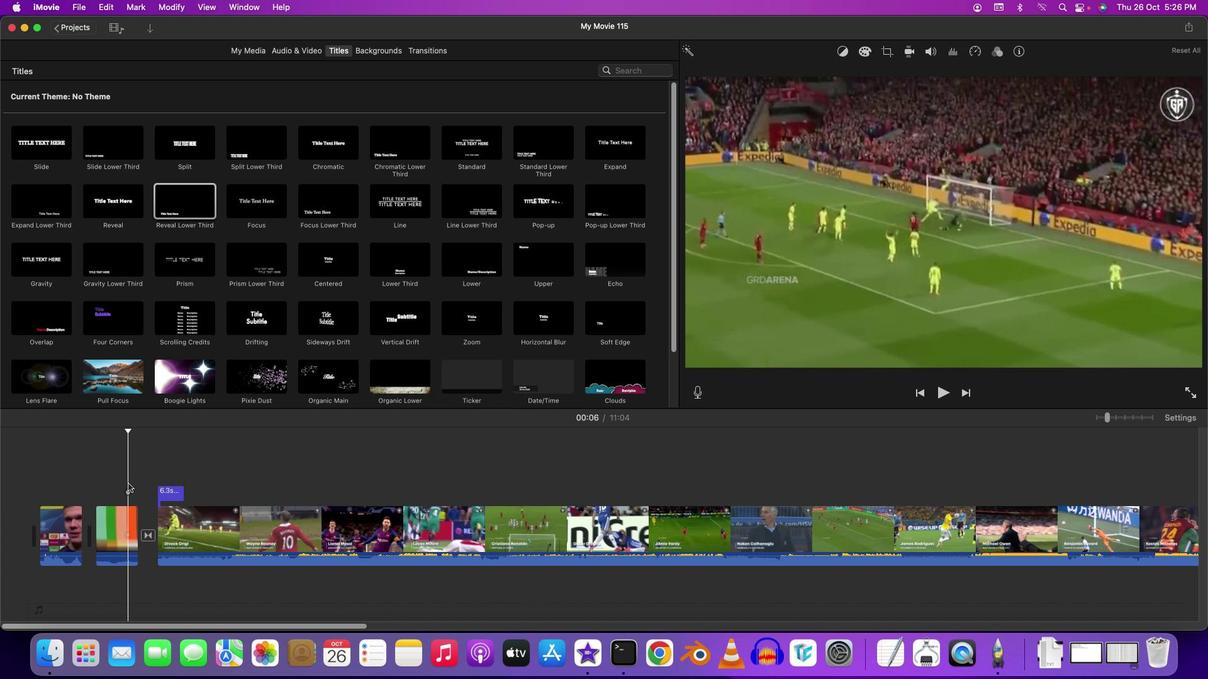 
Action: Key pressed Key.space
Screenshot: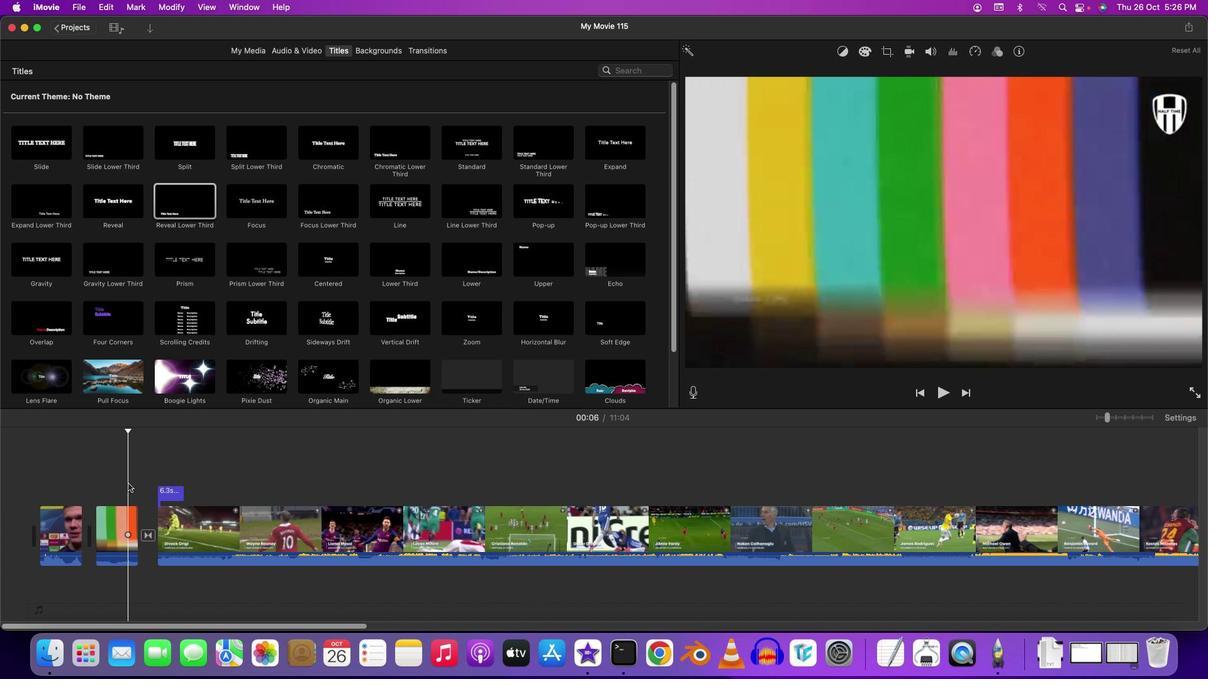 
Action: Mouse moved to (227, 477)
Screenshot: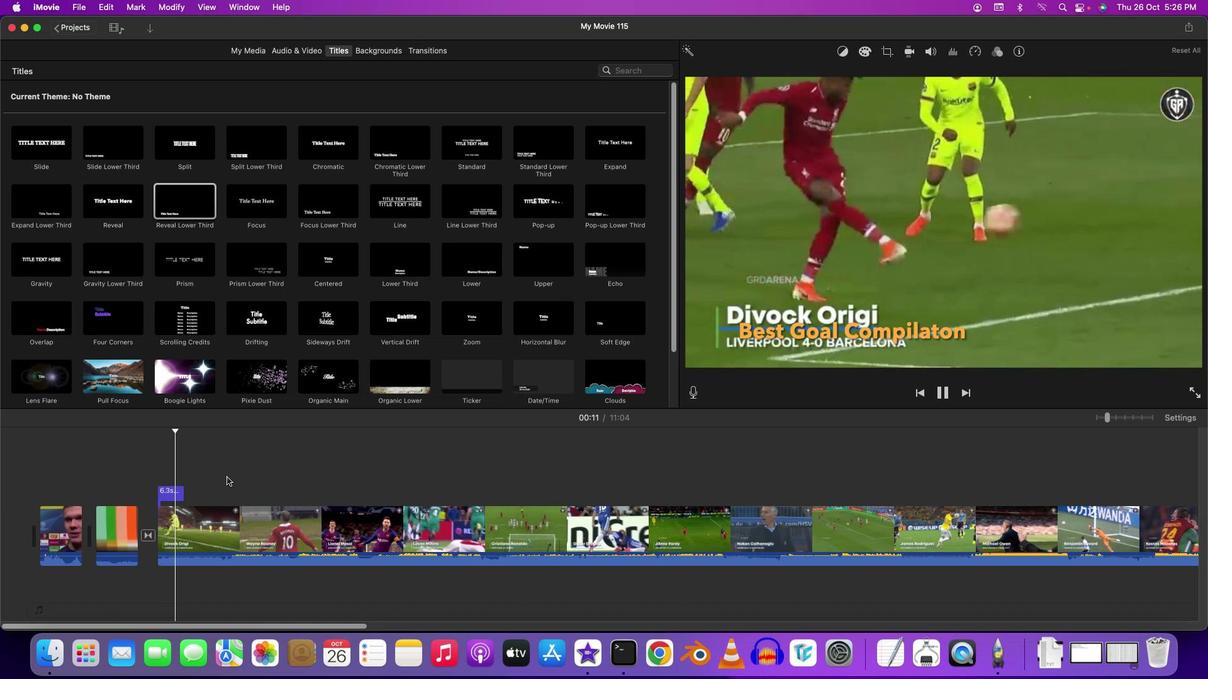 
Action: Key pressed Key.space
Screenshot: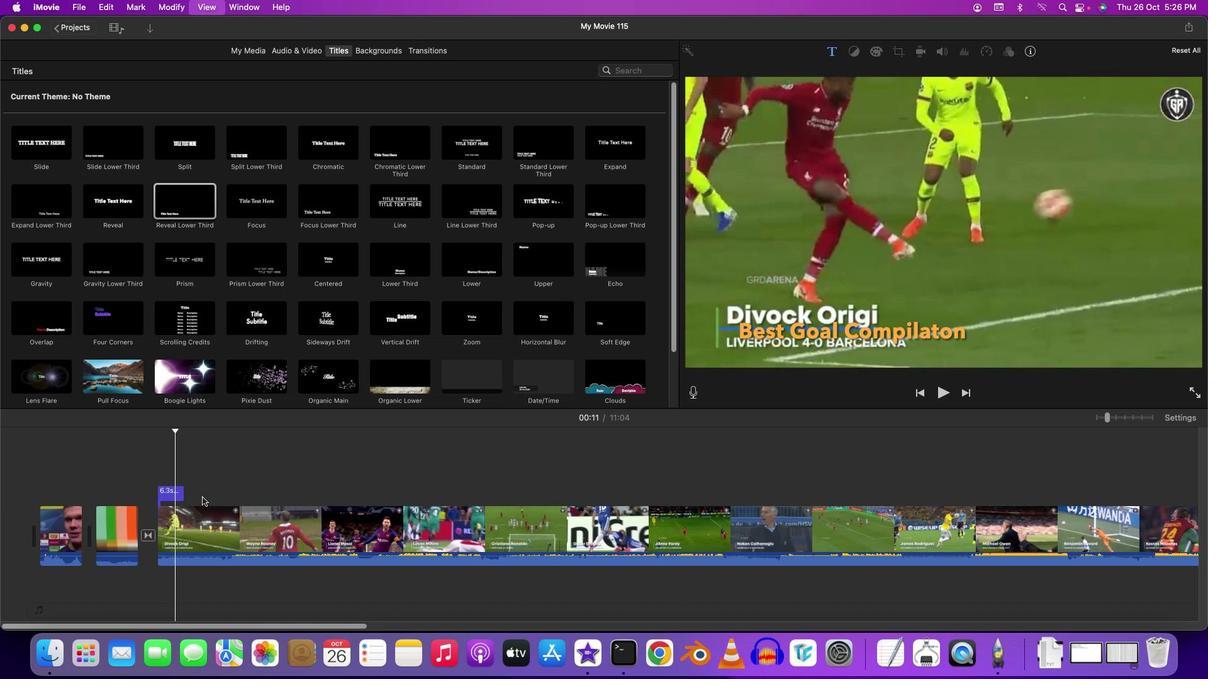 
Action: Mouse moved to (174, 495)
Screenshot: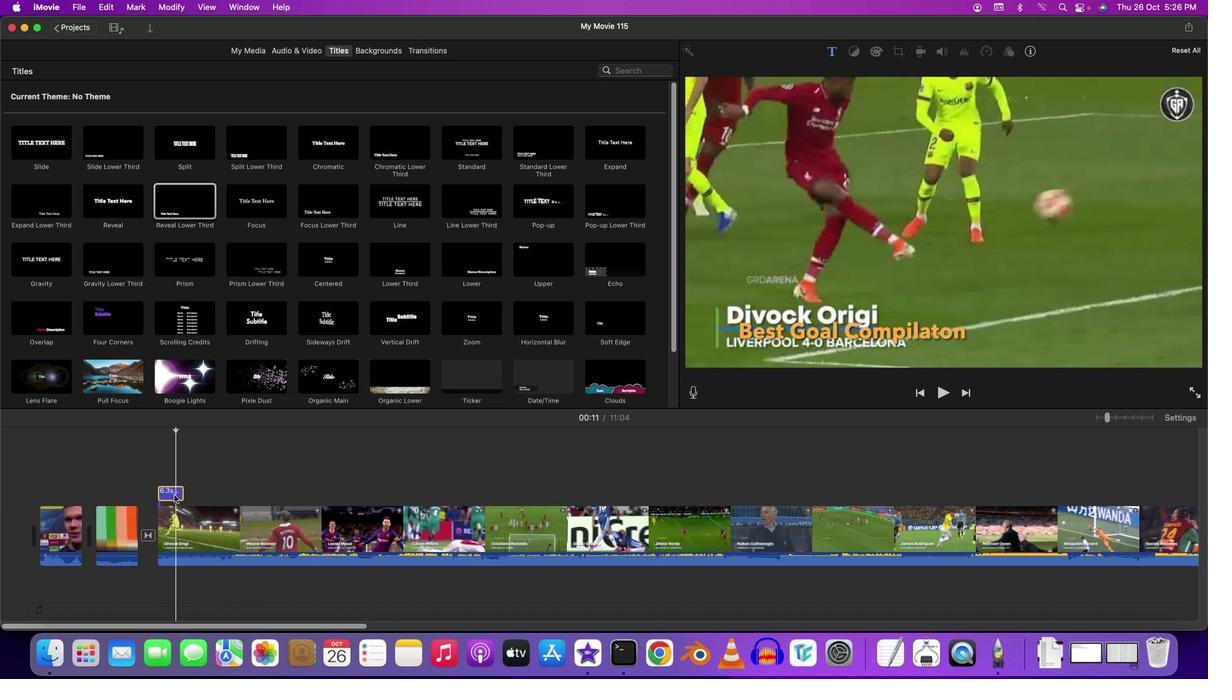 
Action: Mouse pressed left at (174, 495)
Screenshot: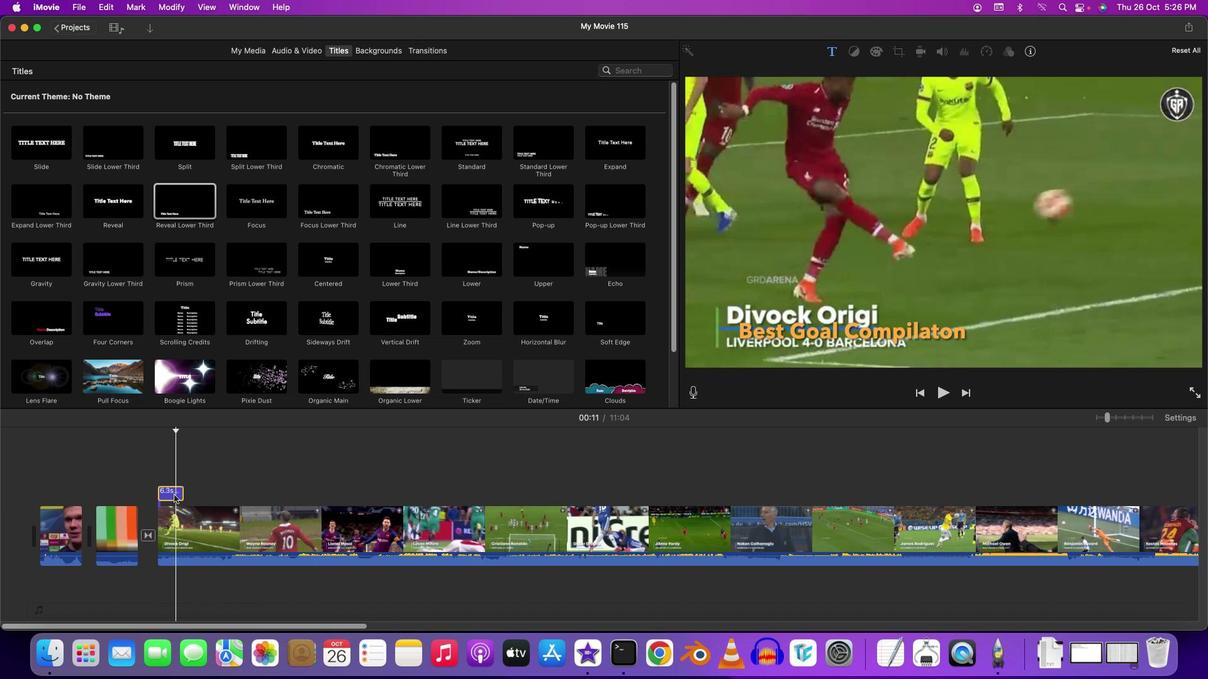
Action: Mouse pressed right at (174, 495)
Screenshot: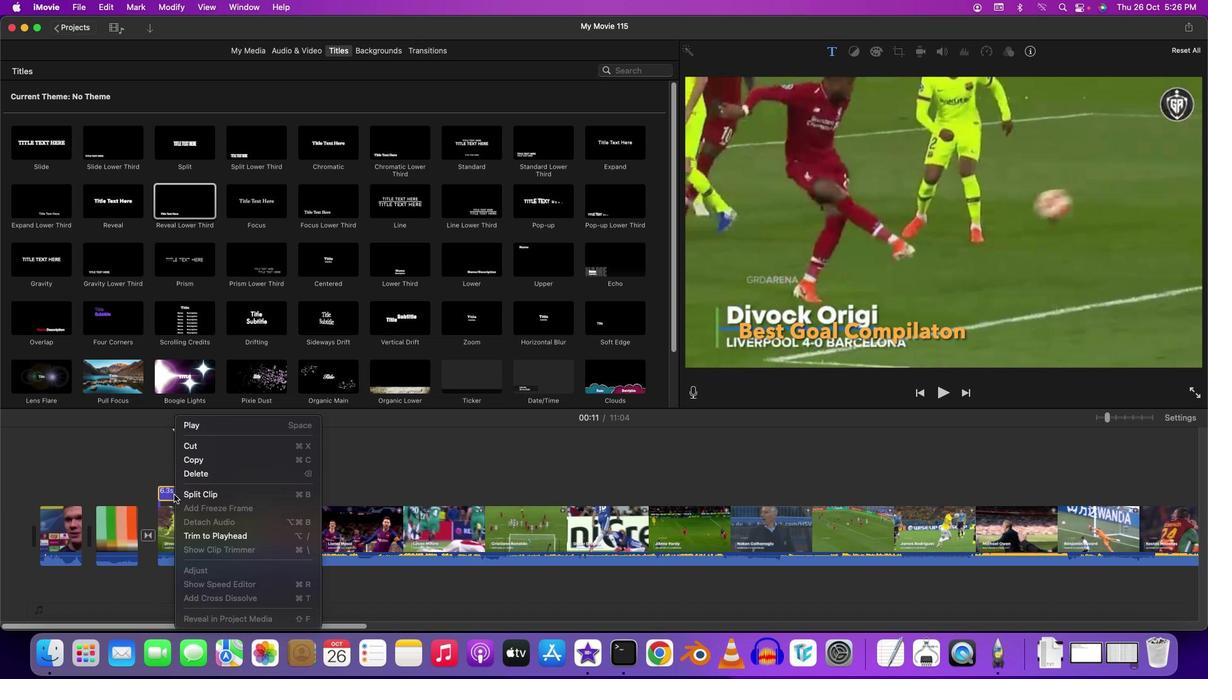 
Action: Mouse moved to (170, 494)
Screenshot: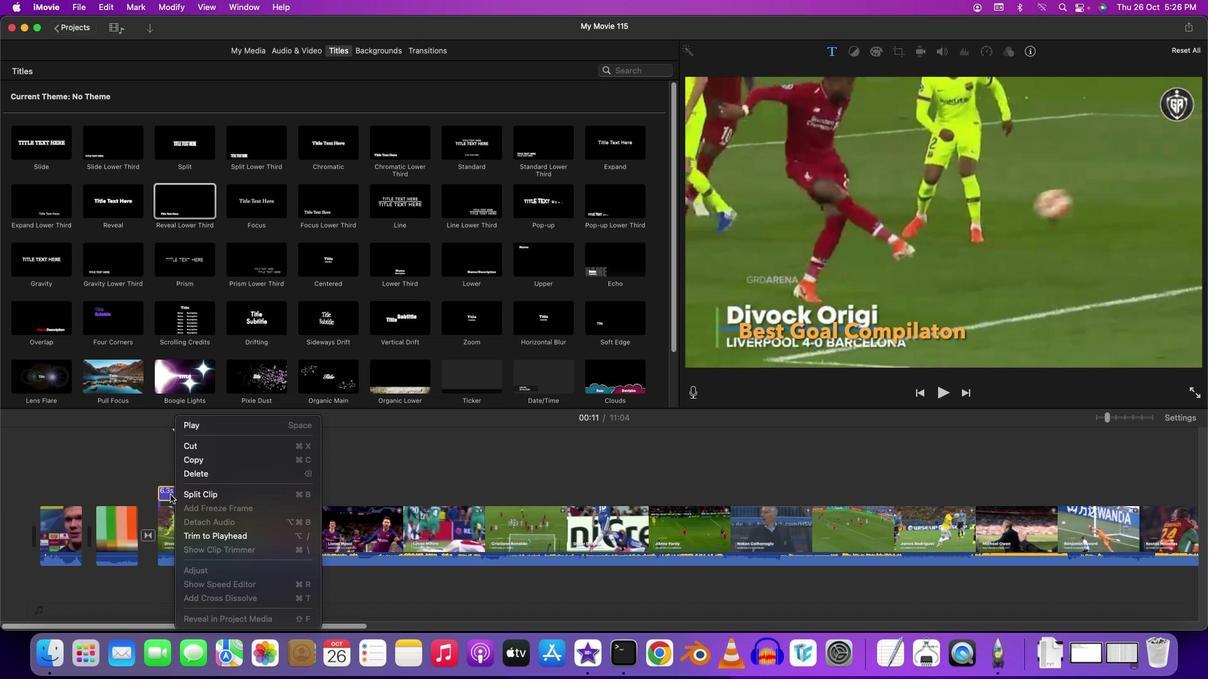 
Action: Mouse pressed left at (170, 494)
Screenshot: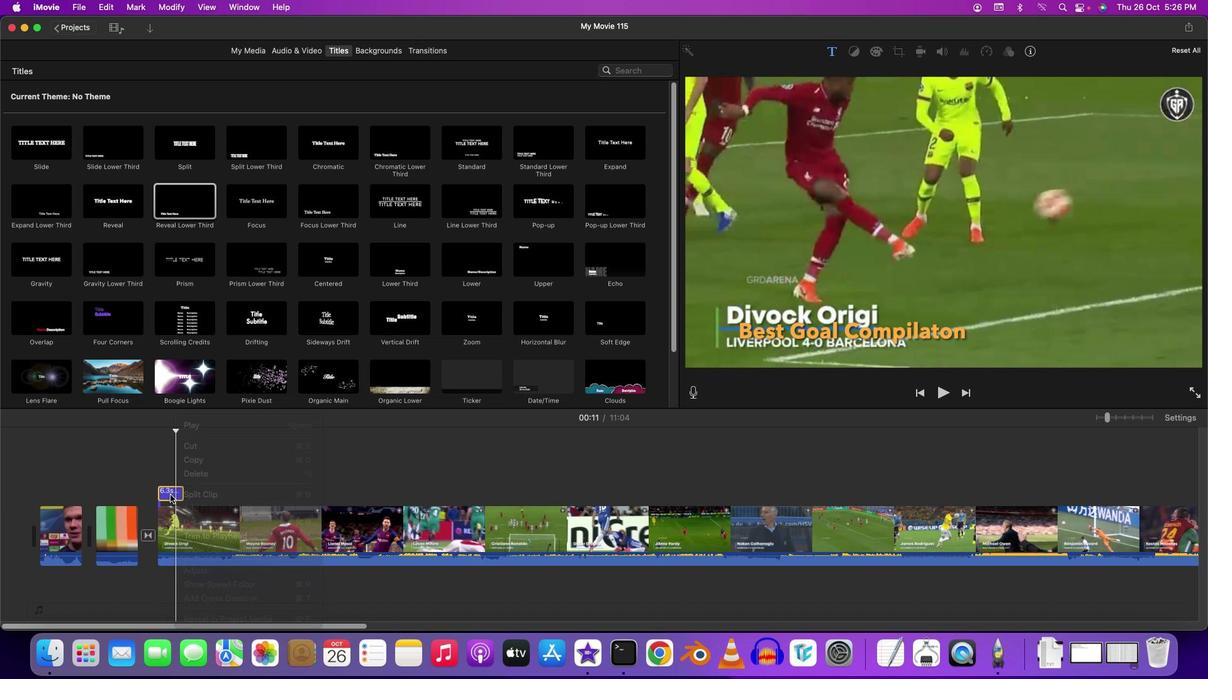 
Action: Mouse moved to (169, 496)
Screenshot: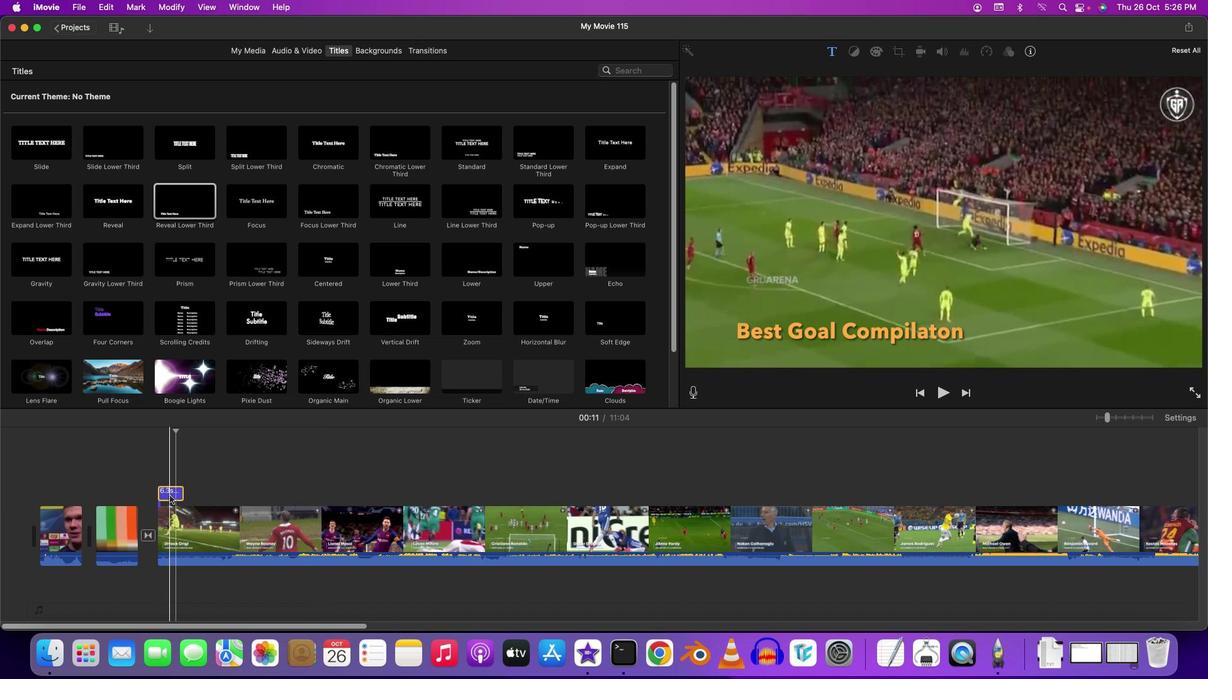 
Action: Mouse pressed right at (169, 496)
Screenshot: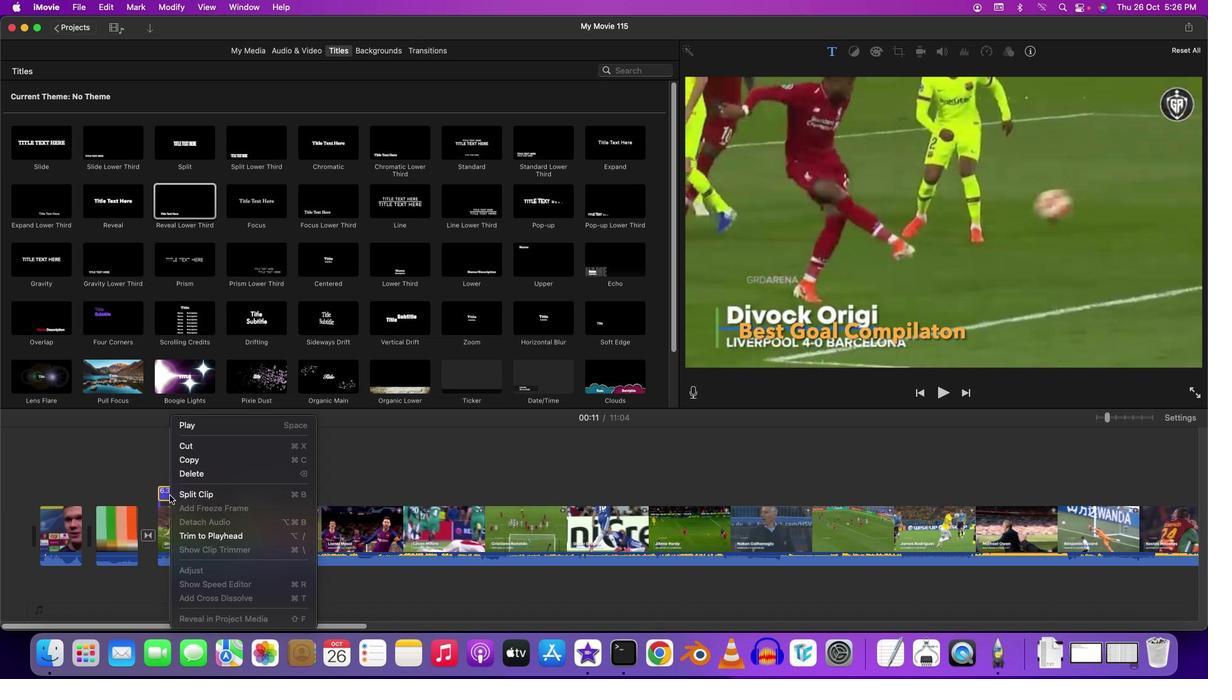 
Action: Mouse moved to (191, 476)
Screenshot: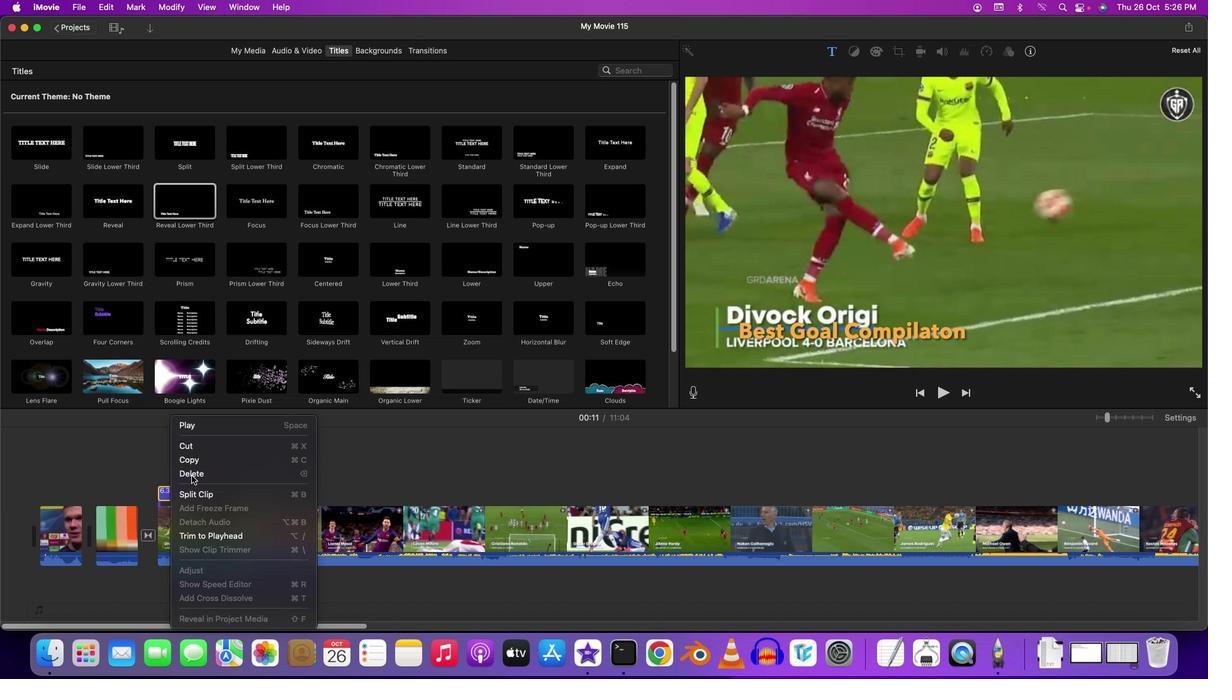 
Action: Mouse pressed left at (191, 476)
Screenshot: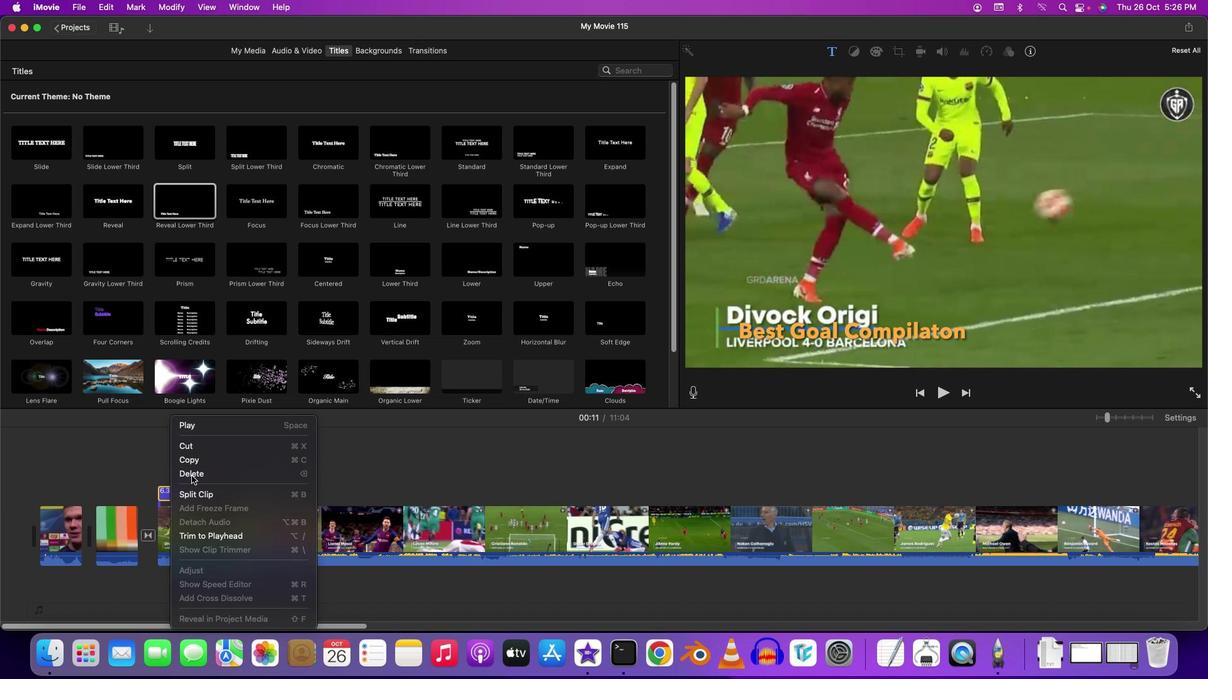 
Action: Mouse moved to (463, 259)
Screenshot: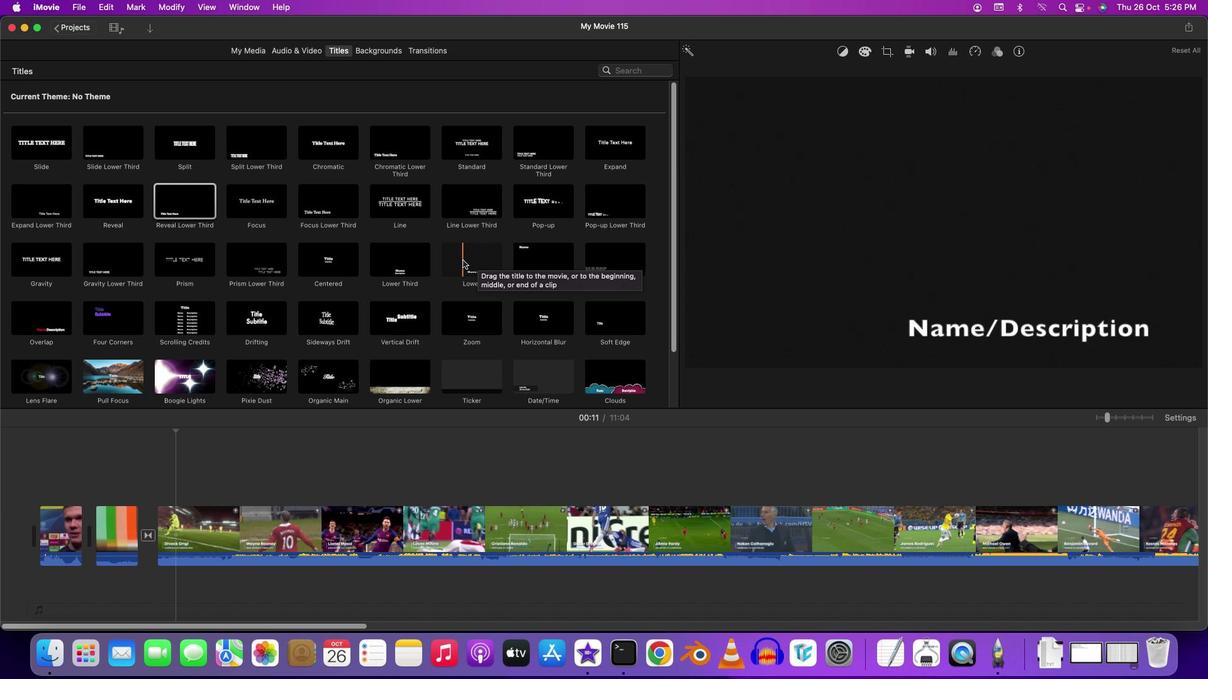
Action: Mouse pressed left at (463, 259)
Screenshot: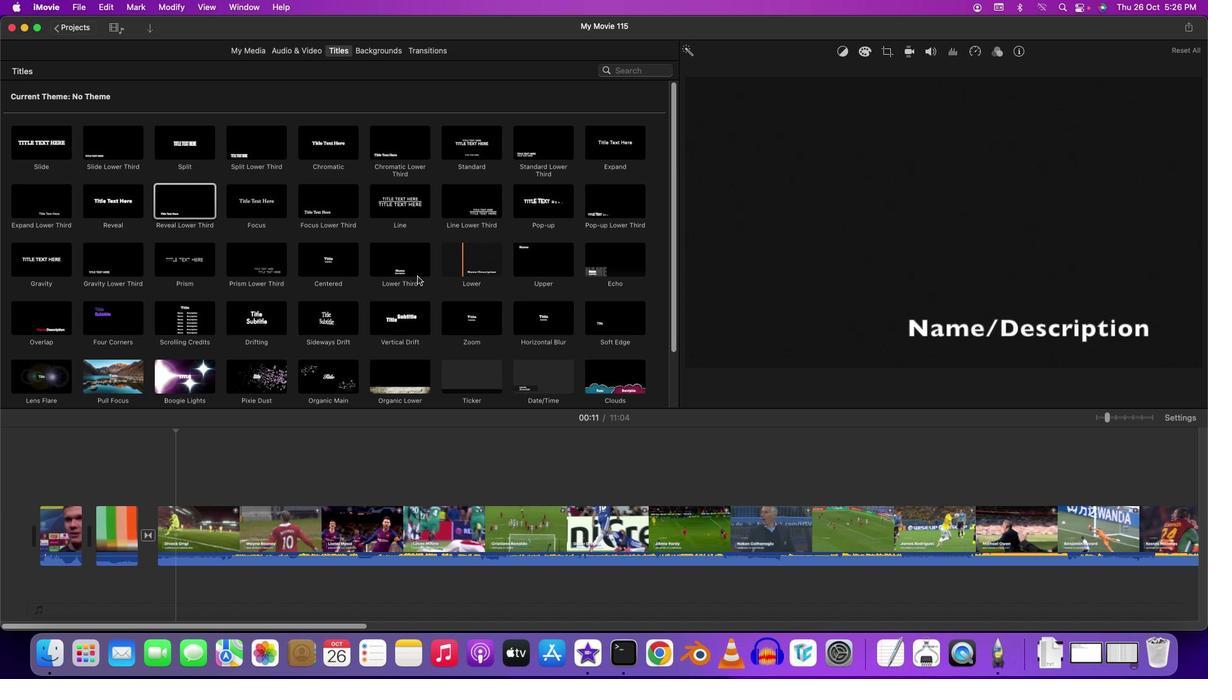 
Action: Mouse moved to (173, 492)
Screenshot: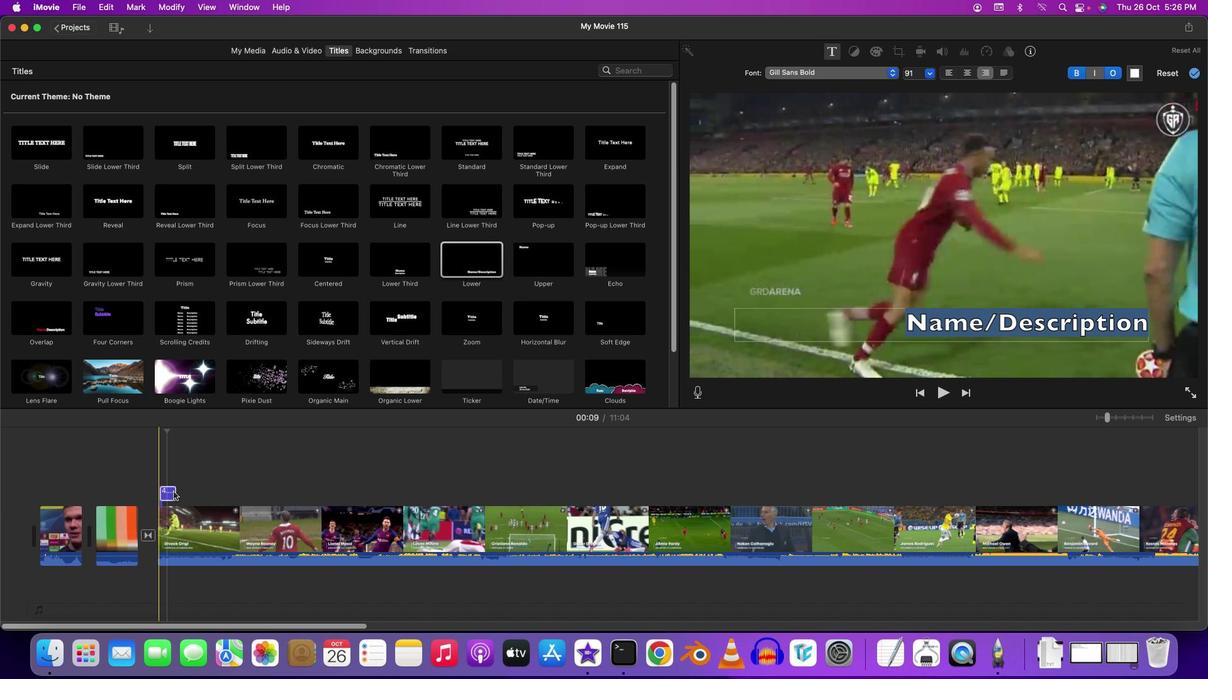 
Action: Mouse pressed left at (173, 492)
Screenshot: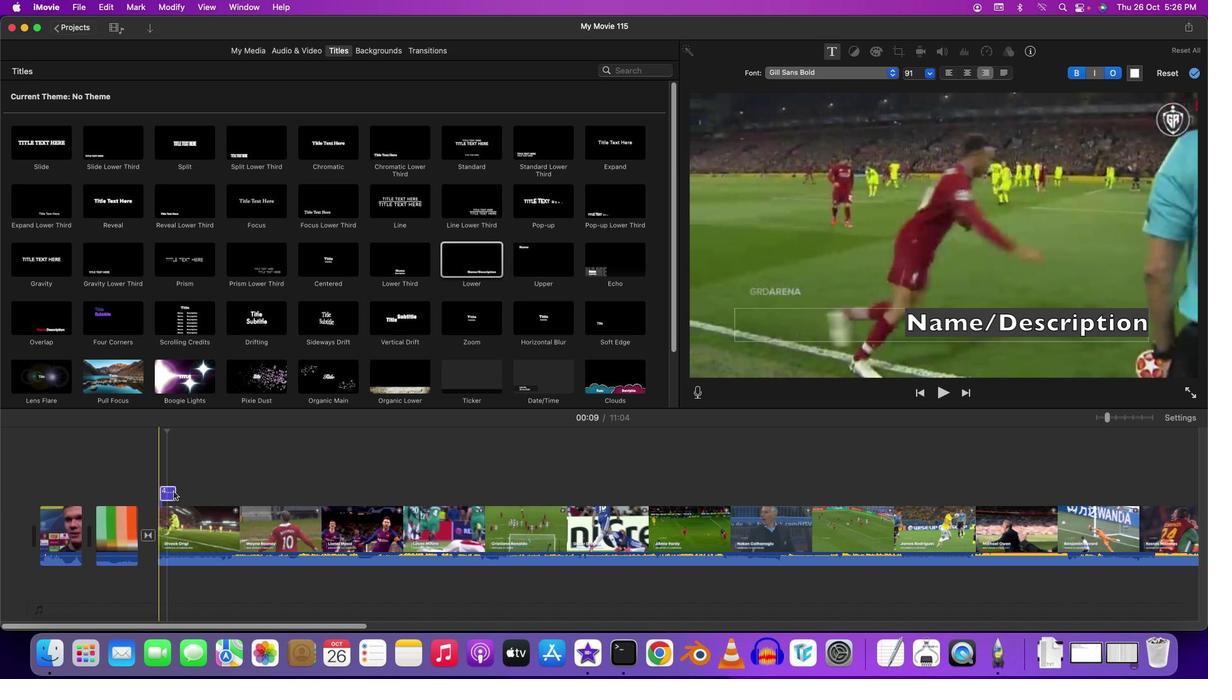 
Action: Mouse moved to (175, 493)
Screenshot: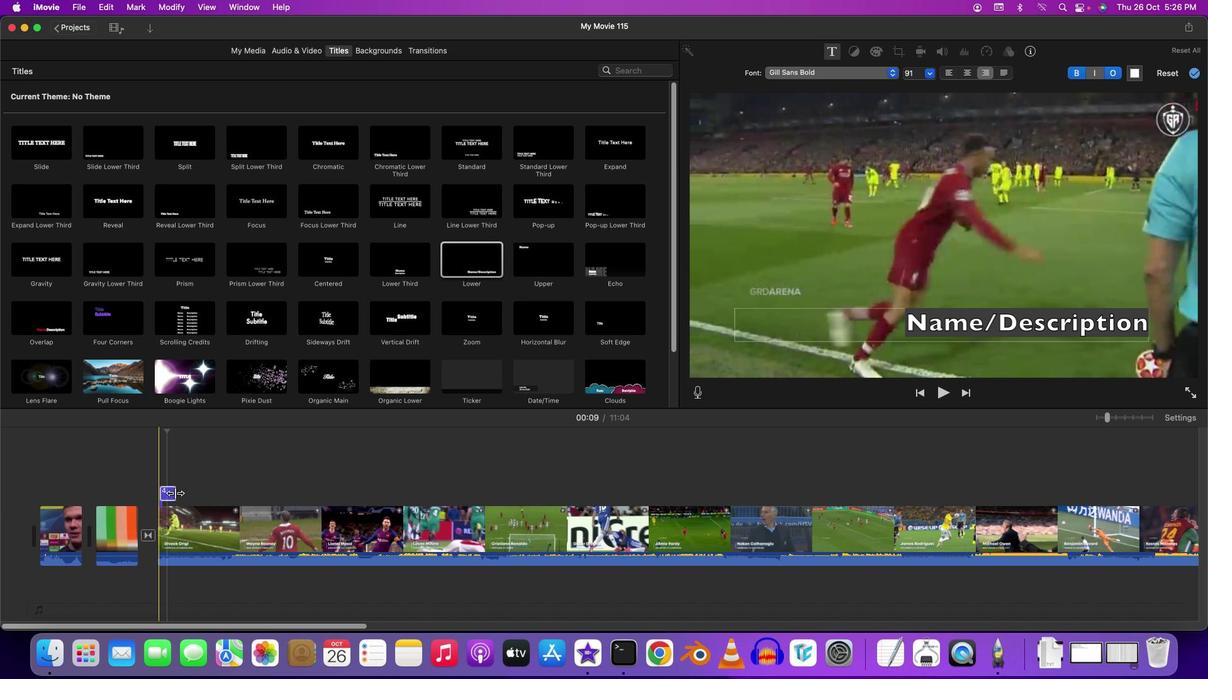 
Action: Mouse pressed left at (175, 493)
Screenshot: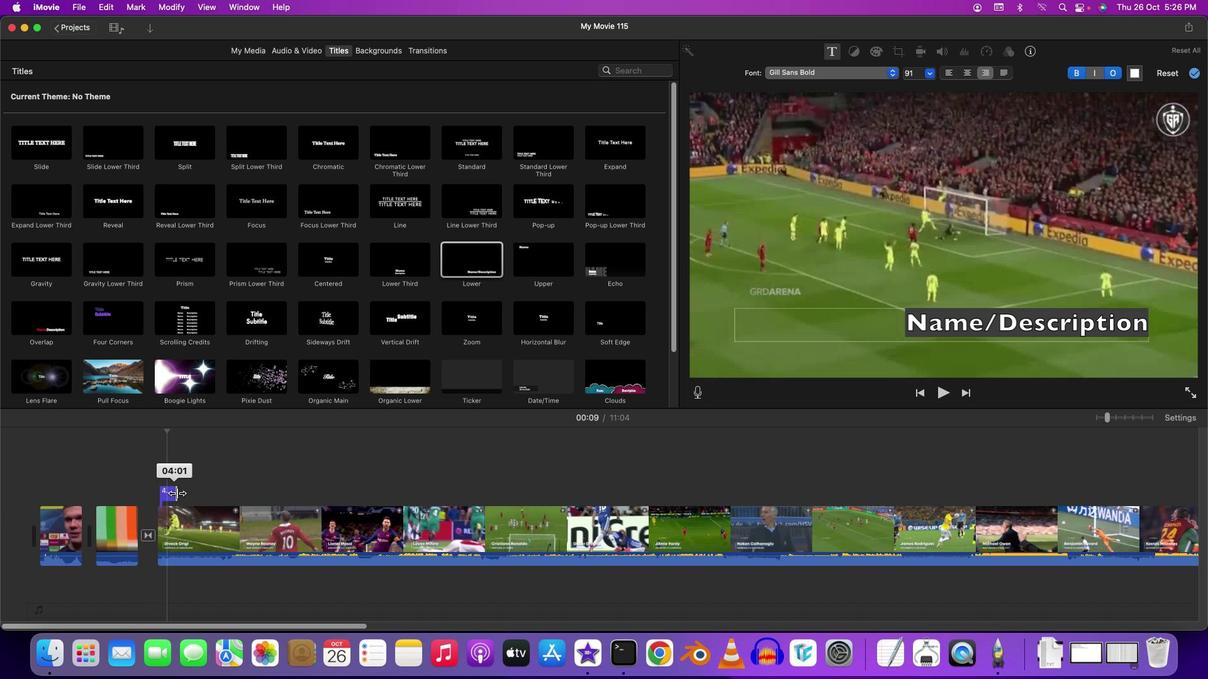 
Action: Mouse moved to (174, 491)
Screenshot: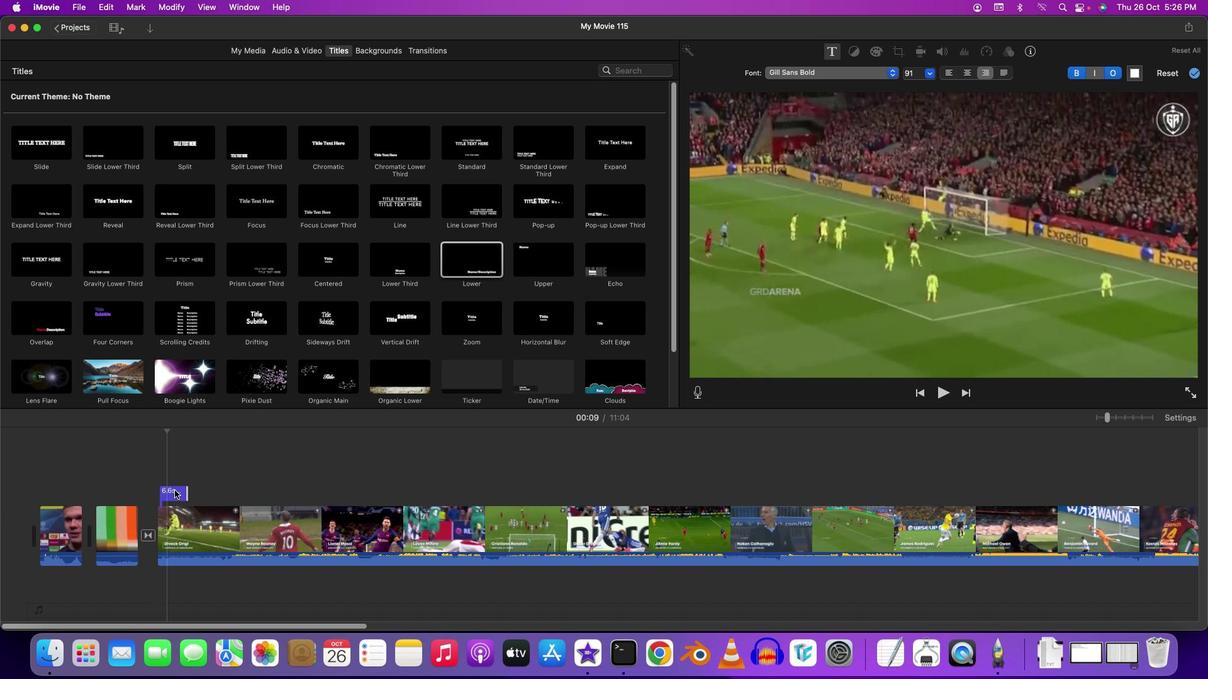 
Action: Mouse pressed left at (174, 491)
Screenshot: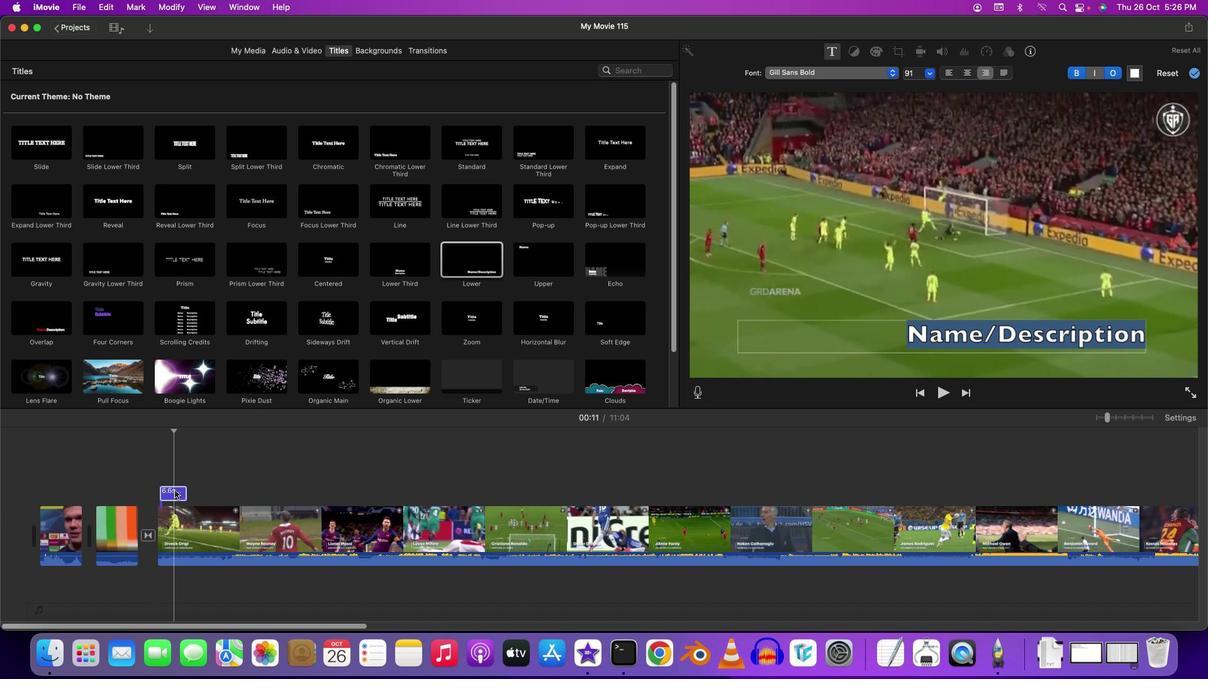 
Action: Mouse pressed left at (174, 491)
Screenshot: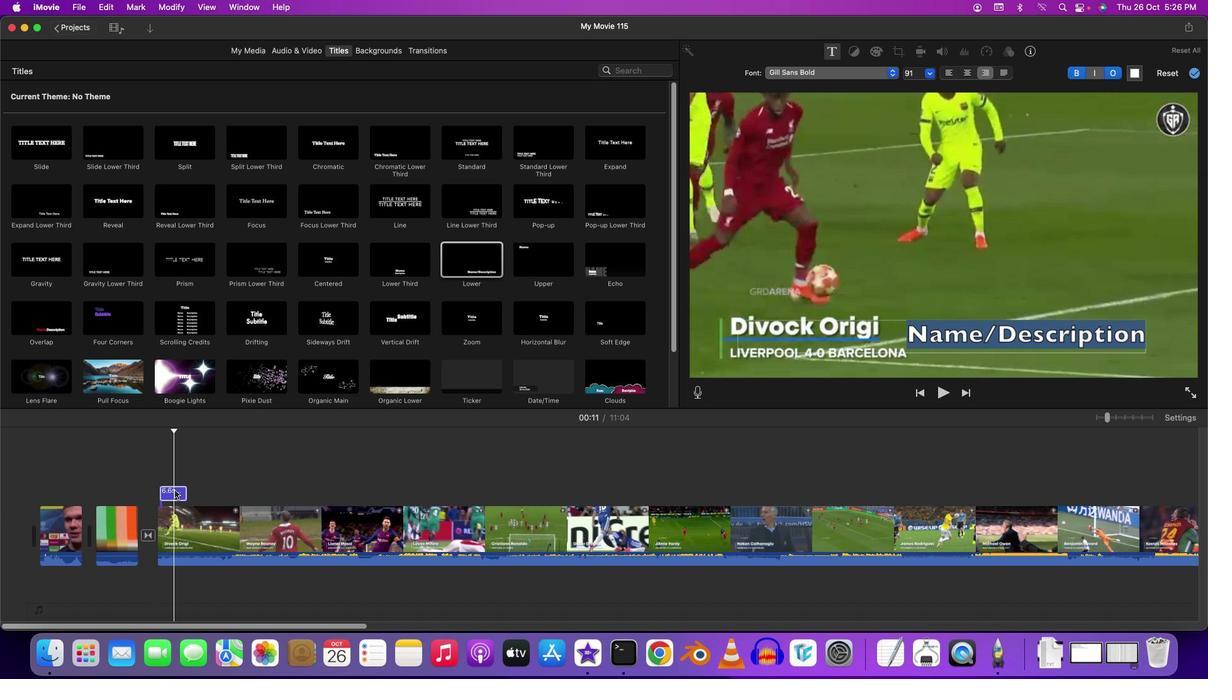 
Action: Mouse moved to (1056, 341)
Screenshot: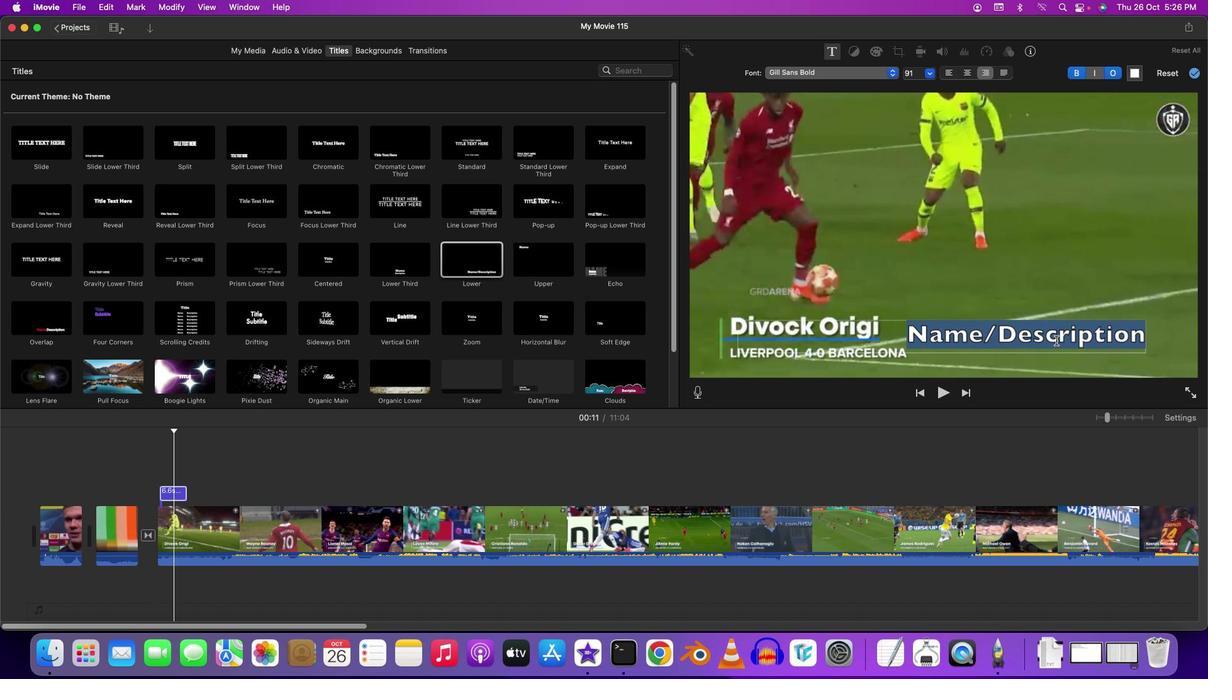 
Action: Key pressed Key.backspaceKey.shift'B''e''s''t'Key.spaceKey.shift'G''o''a''l'Key.spaceKey.shift'C''o''m''p''i''l''a''t''i''o''n'
Screenshot: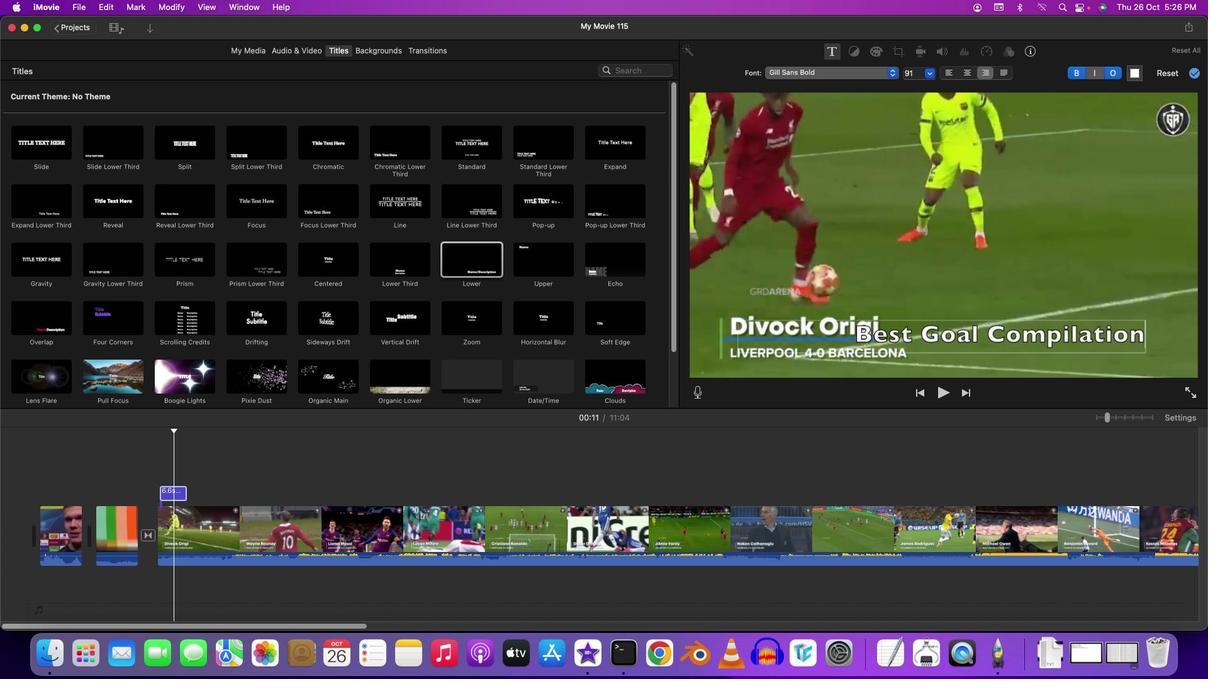 
Action: Mouse moved to (1139, 73)
Screenshot: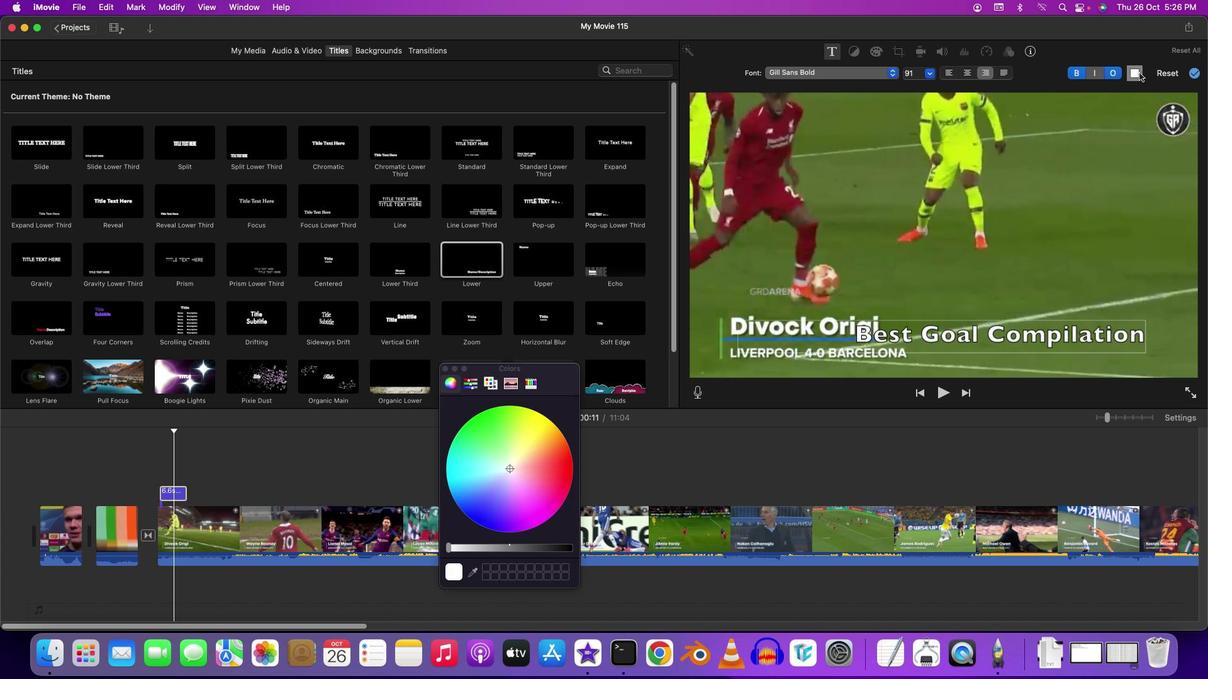
Action: Mouse pressed left at (1139, 73)
Screenshot: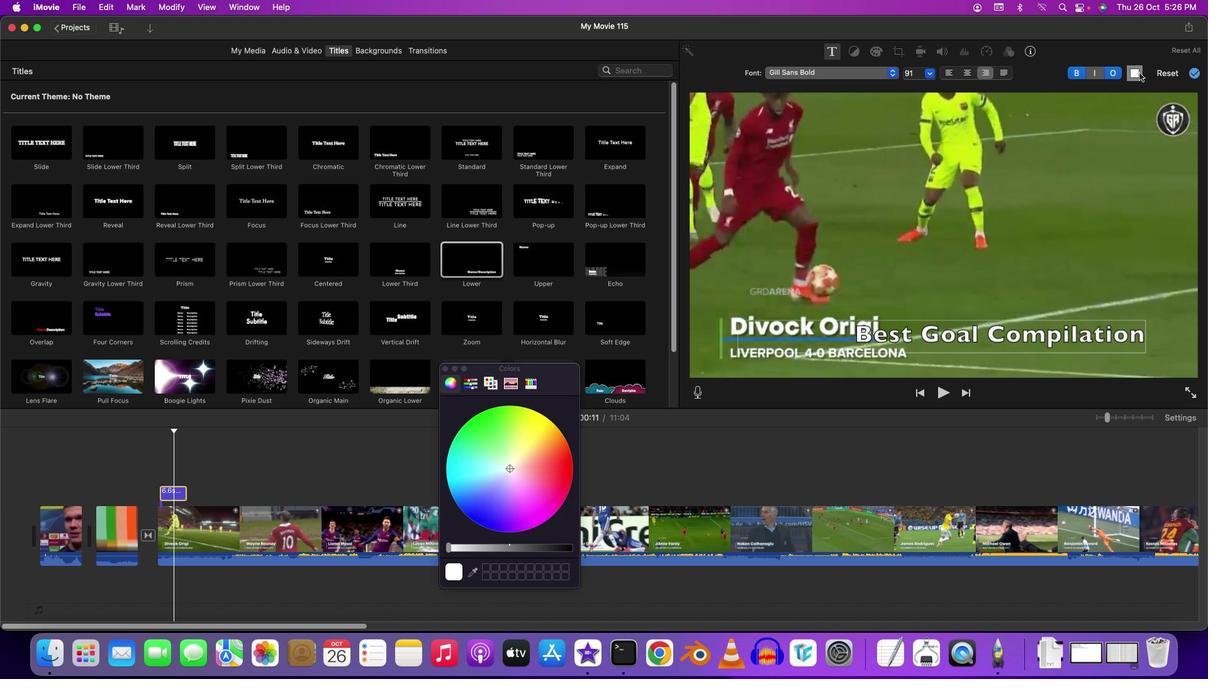 
Action: Mouse moved to (509, 463)
Screenshot: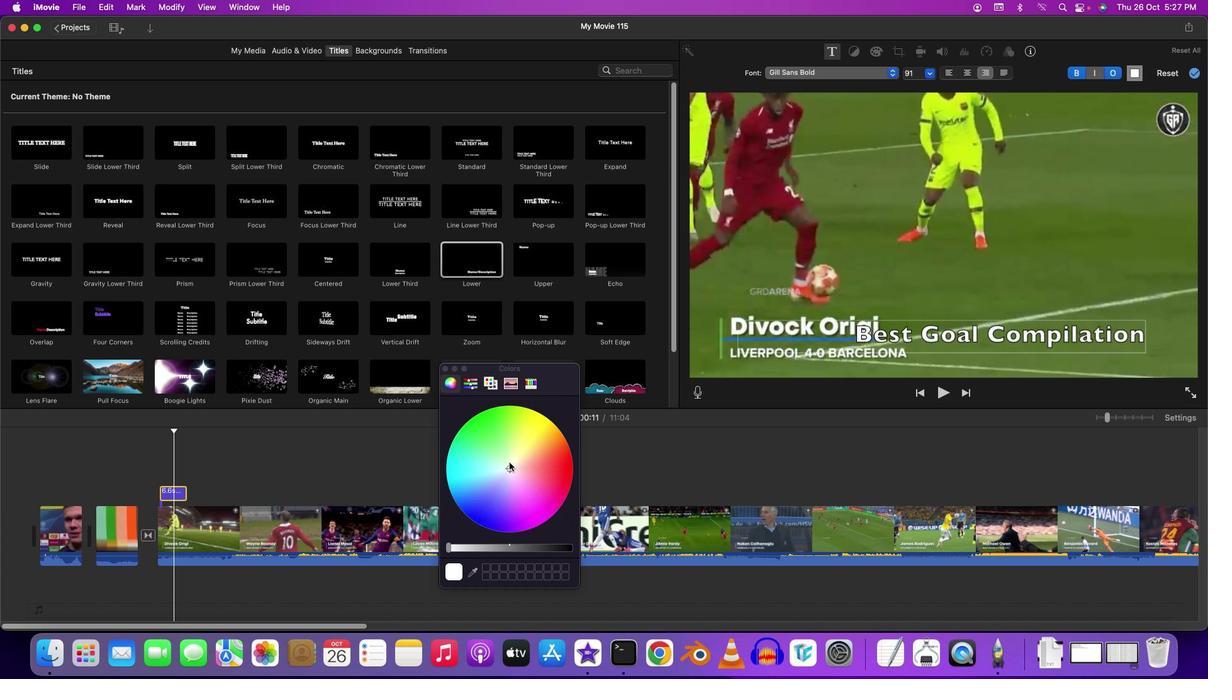 
Action: Mouse pressed left at (509, 463)
Screenshot: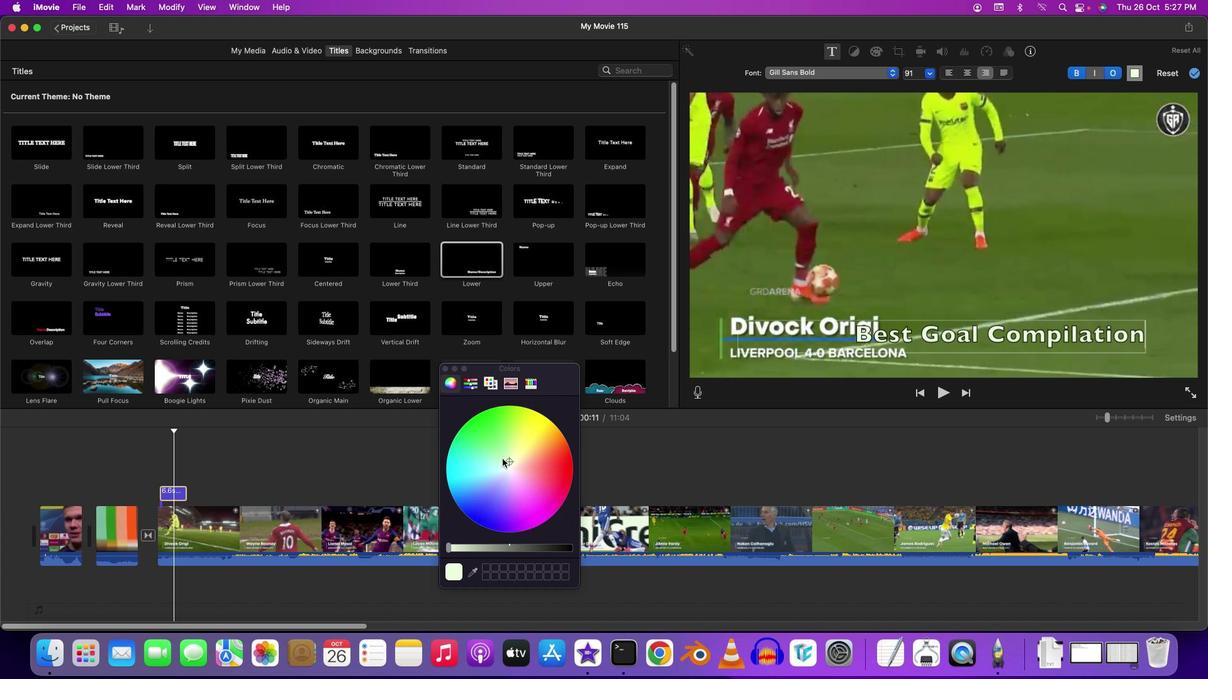
Action: Mouse moved to (446, 368)
Screenshot: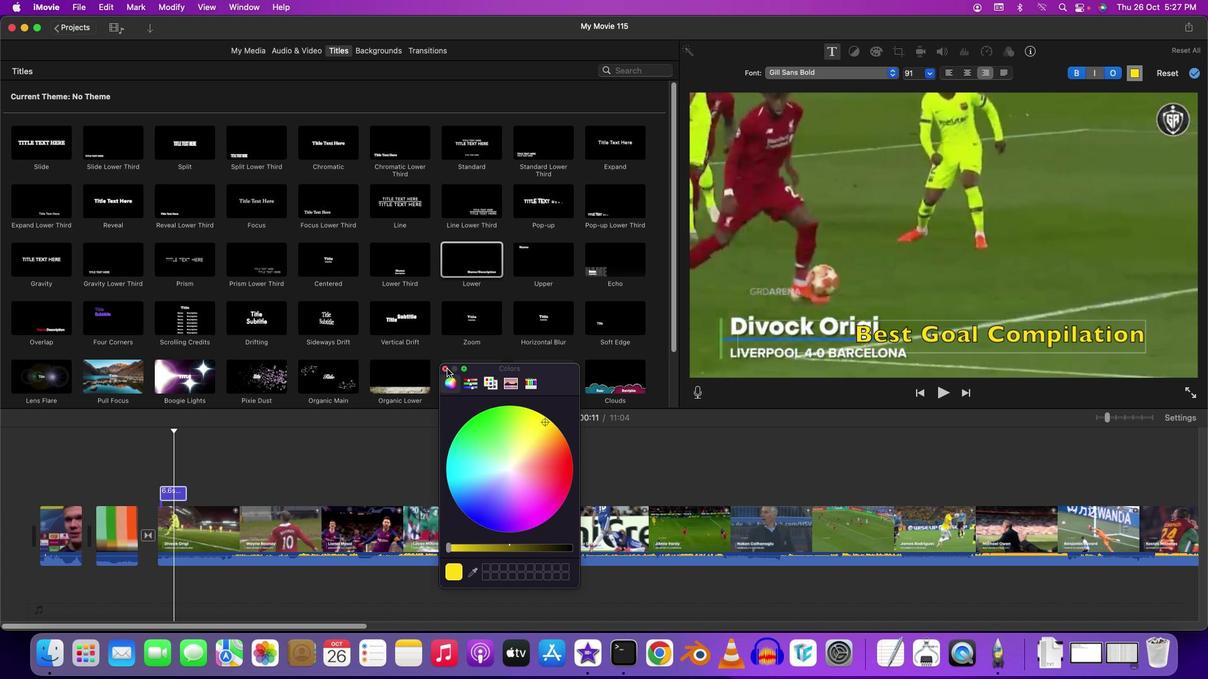 
Action: Mouse pressed left at (446, 368)
Screenshot: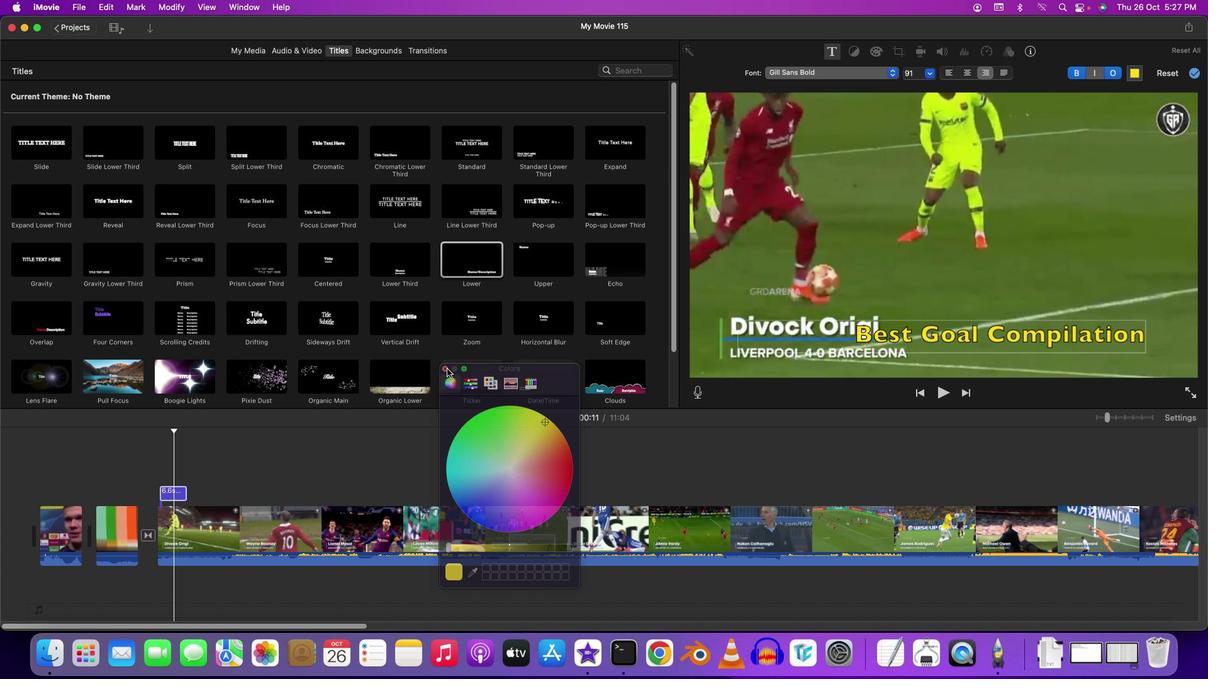 
Action: Mouse moved to (123, 465)
Screenshot: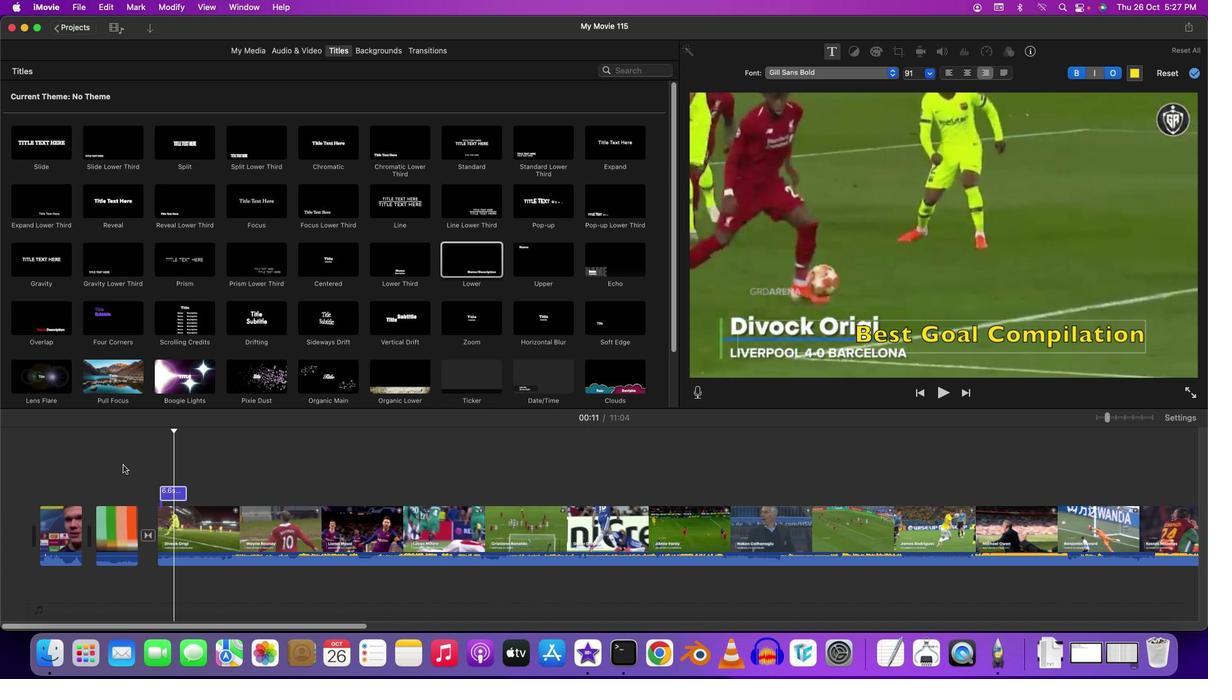 
Action: Mouse pressed left at (123, 465)
Screenshot: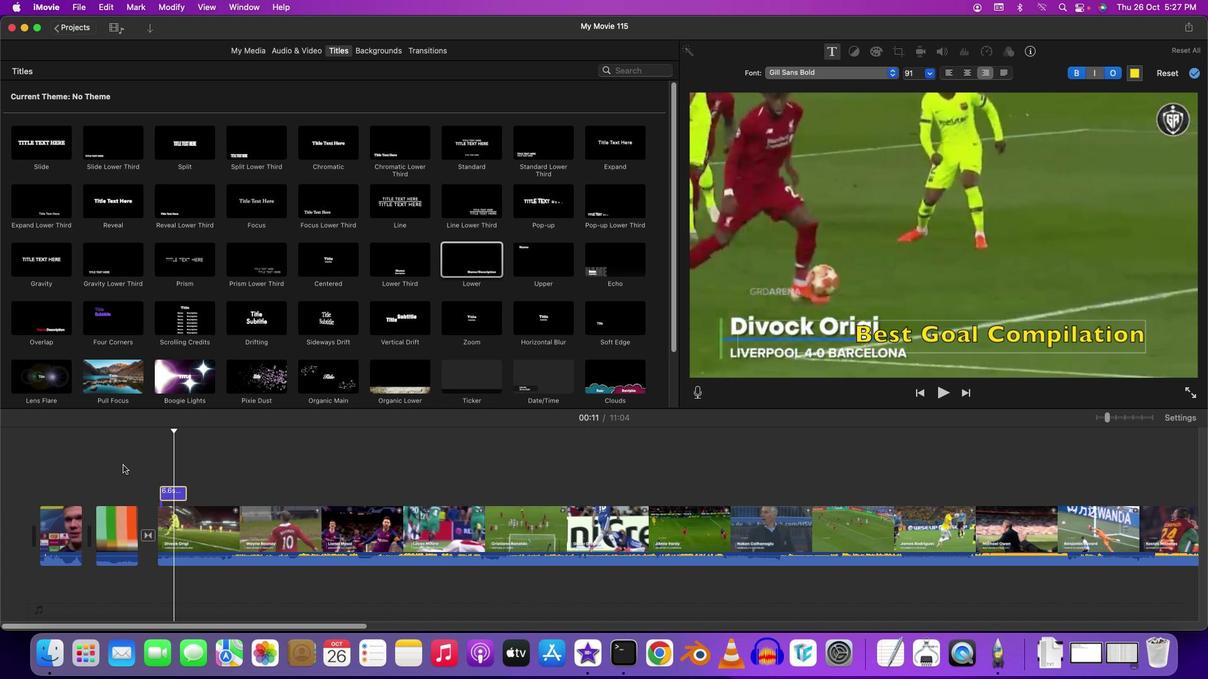 
Action: Mouse moved to (132, 470)
Screenshot: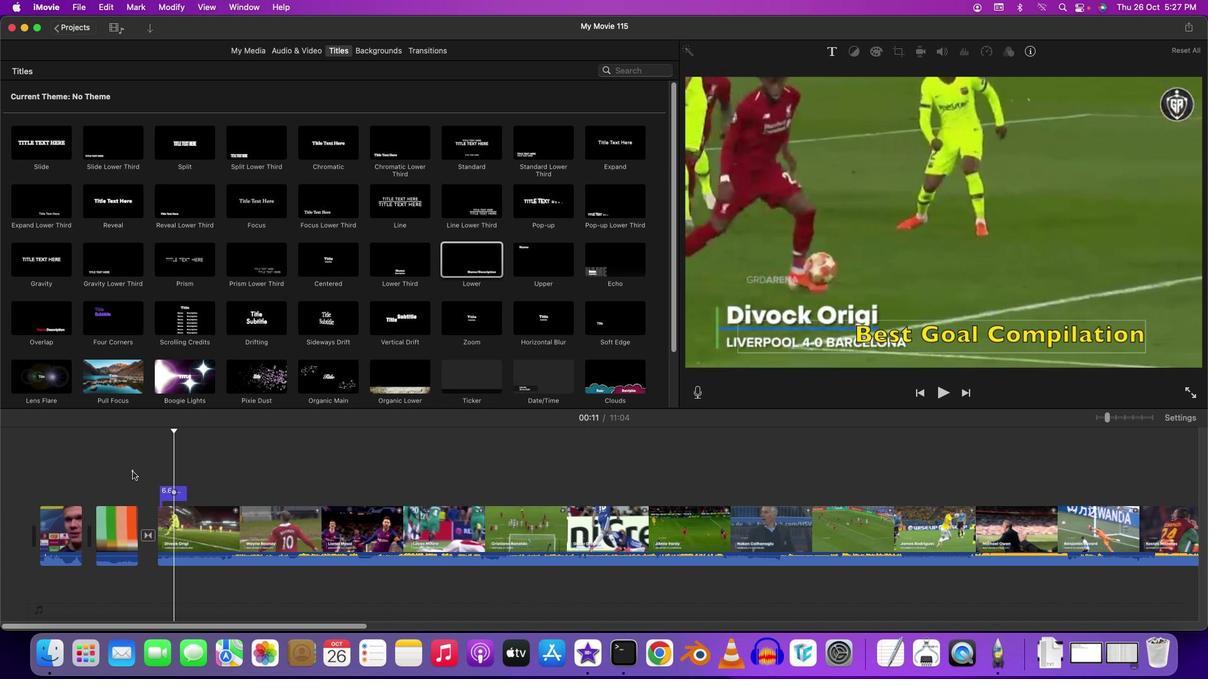 
Action: Mouse pressed left at (132, 470)
Screenshot: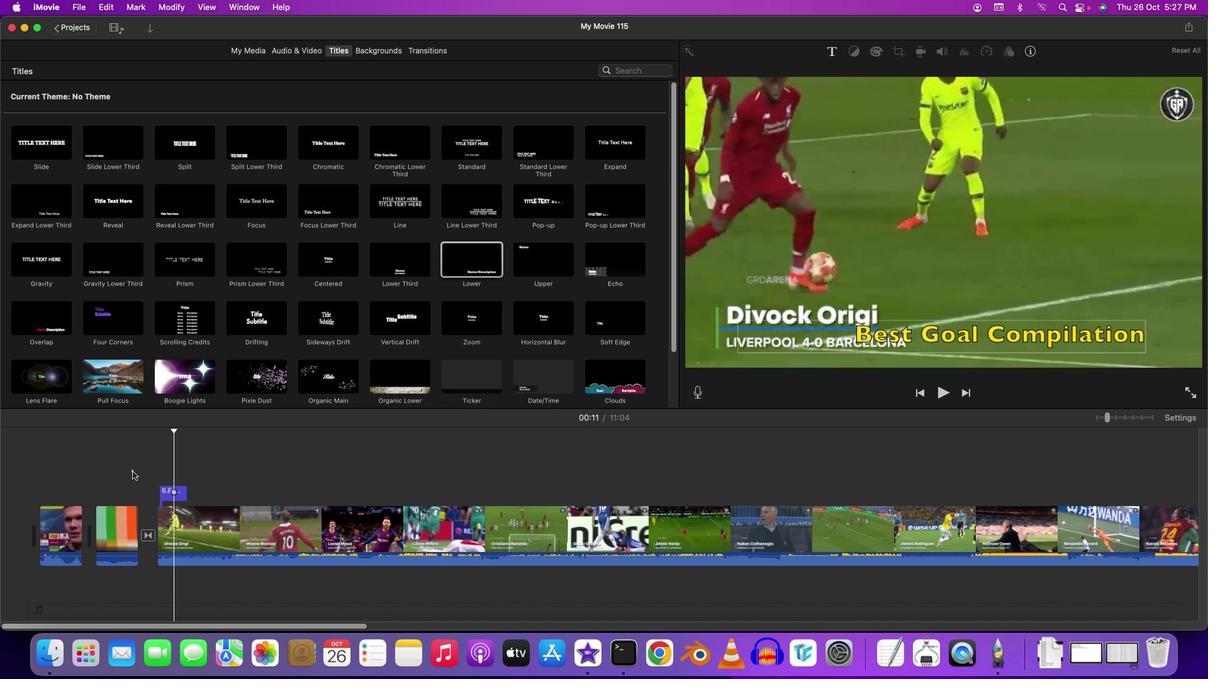 
Action: Mouse moved to (133, 473)
Screenshot: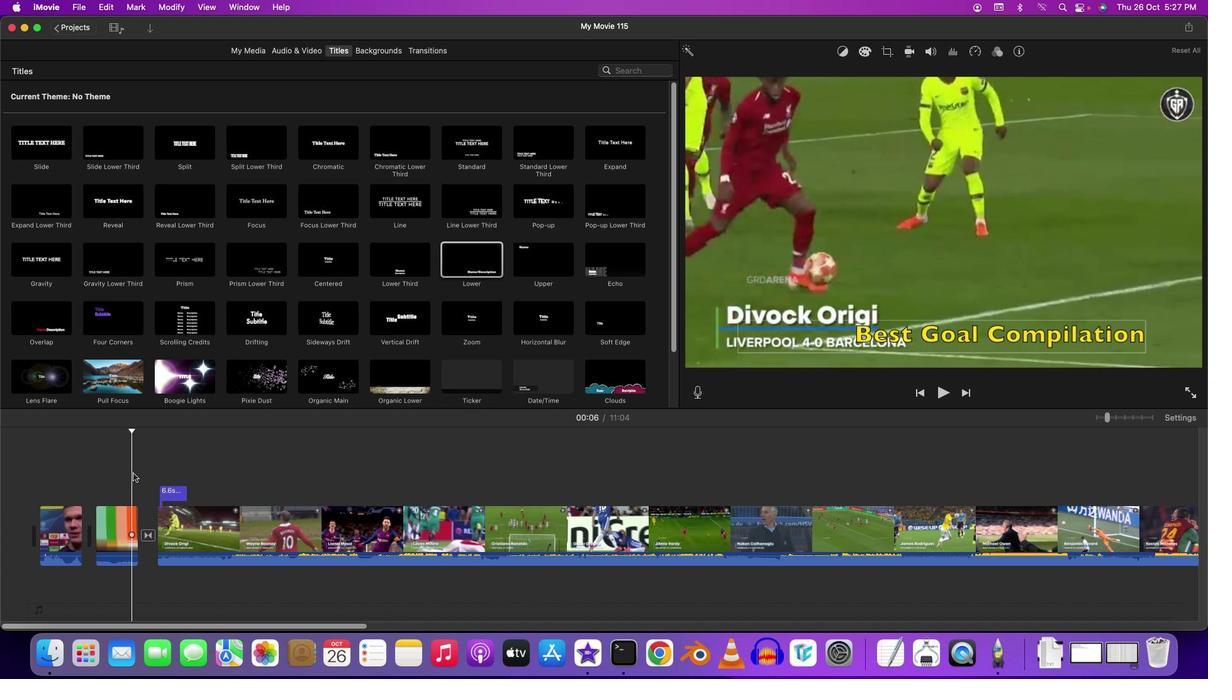 
Action: Key pressed Key.spaceKey.space
Screenshot: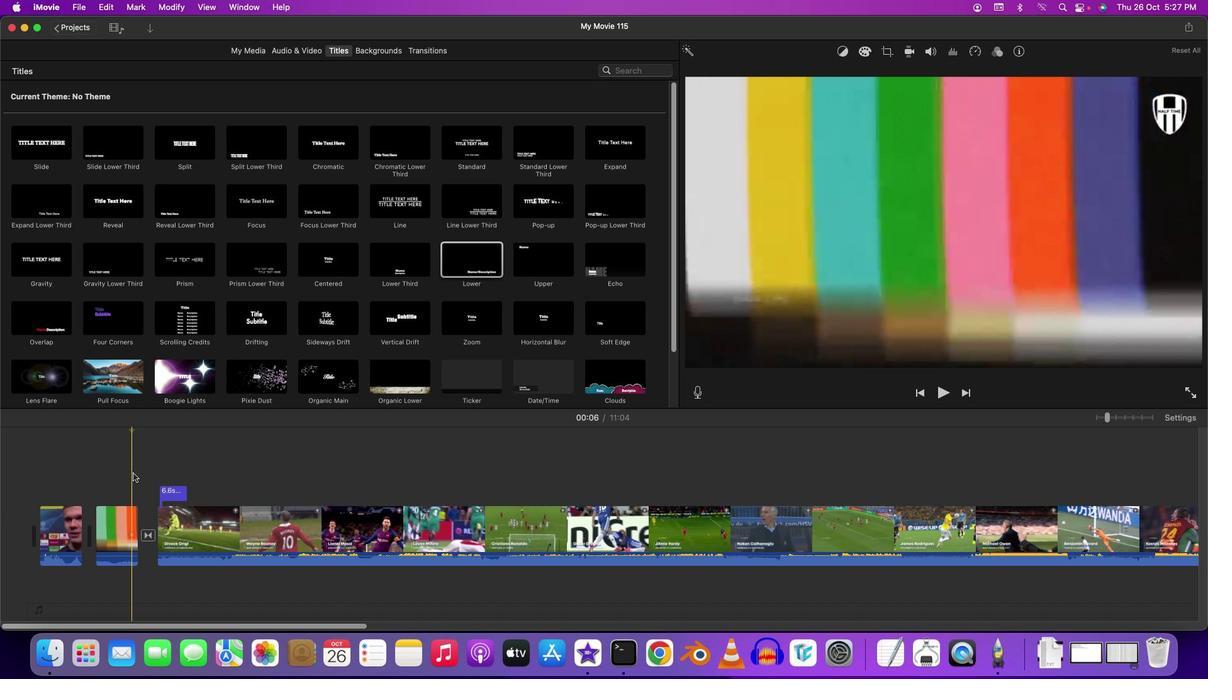 
Action: Mouse moved to (130, 466)
Screenshot: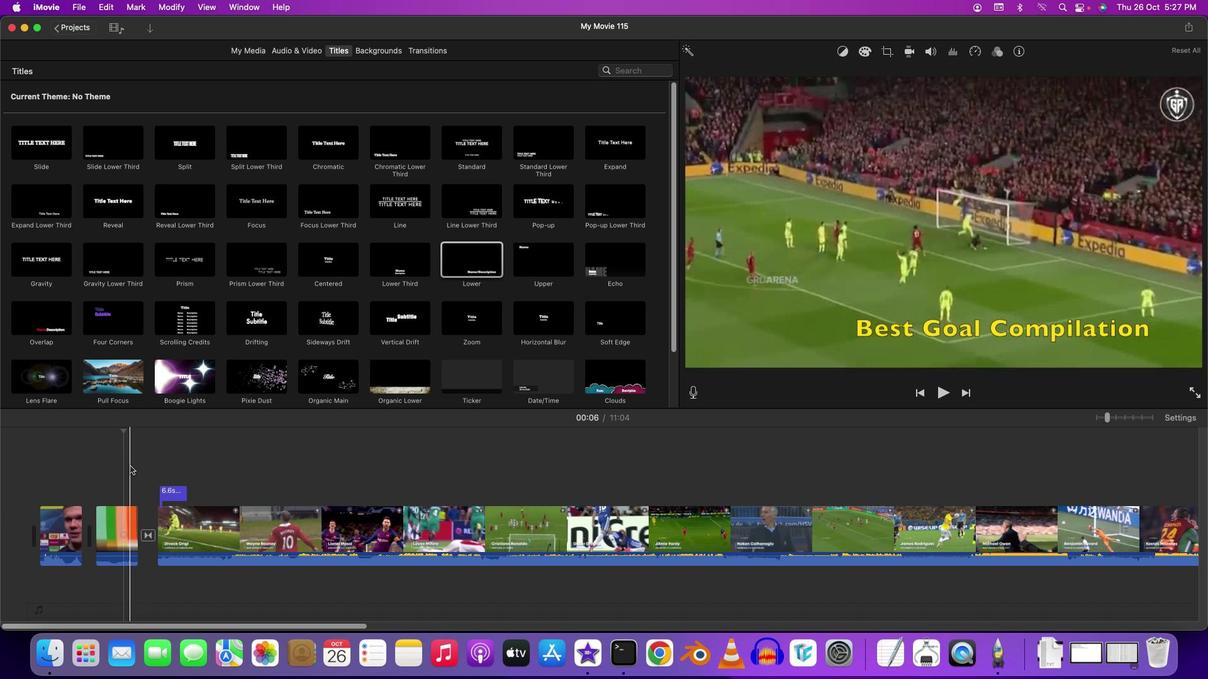 
Action: Mouse pressed left at (130, 466)
Screenshot: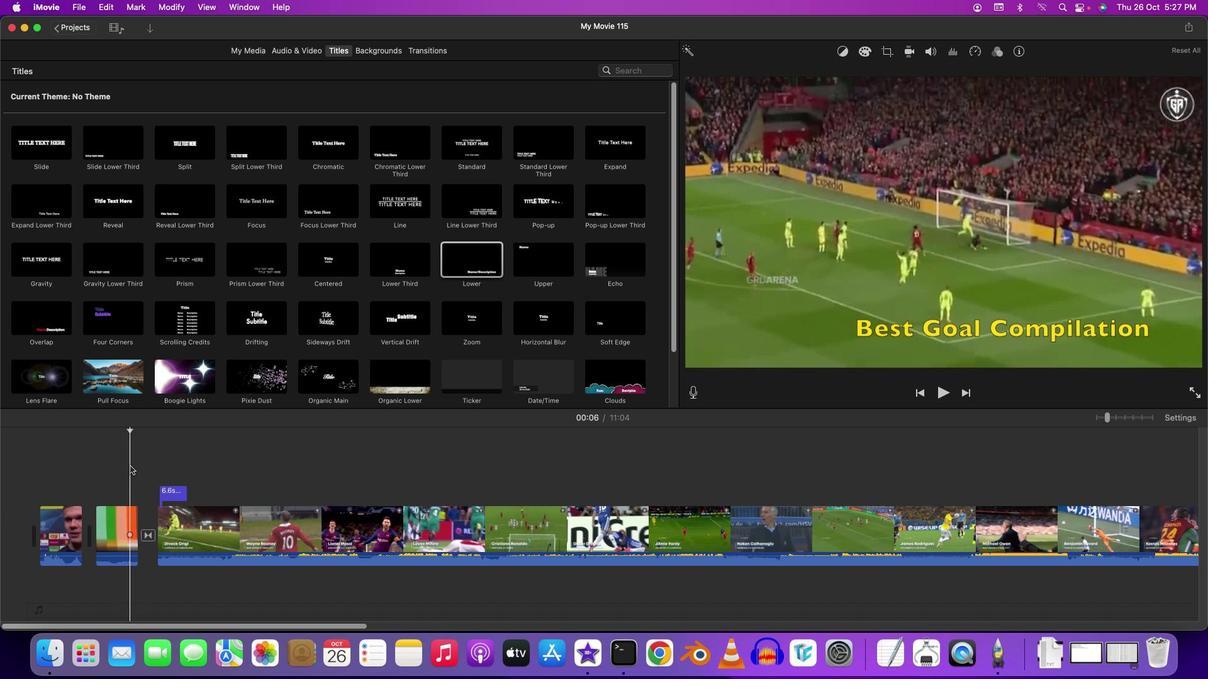 
Action: Key pressed Key.spaceKey.space
Screenshot: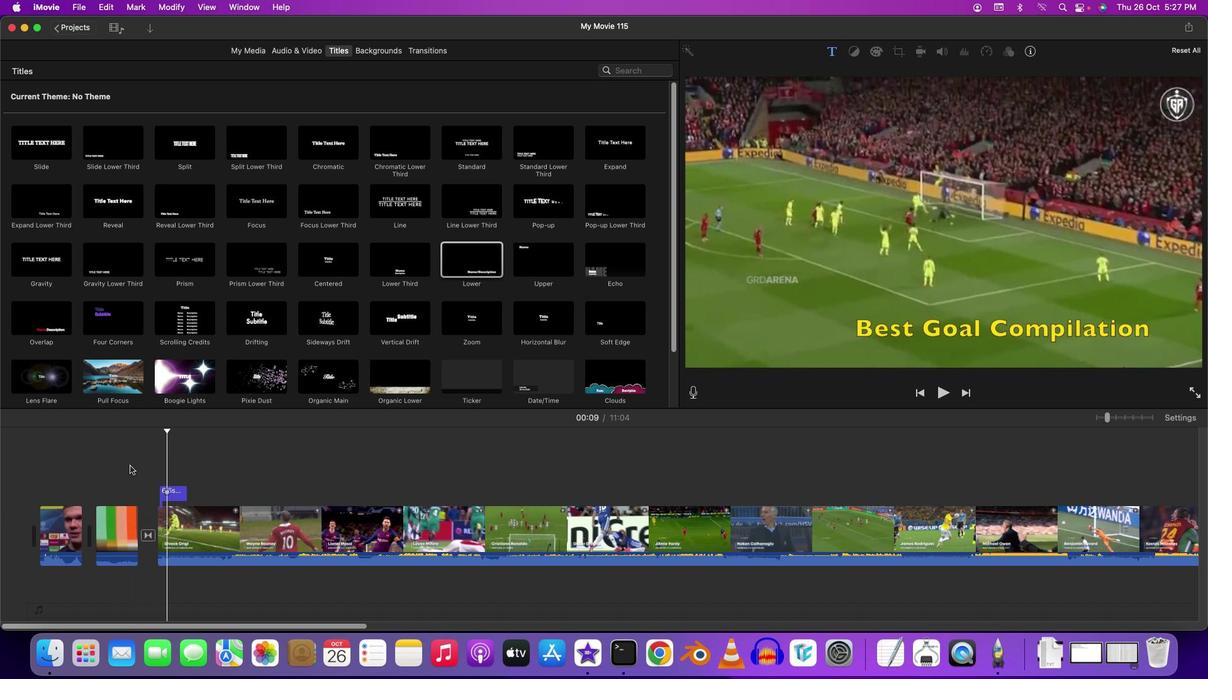 
Action: Mouse moved to (175, 495)
Screenshot: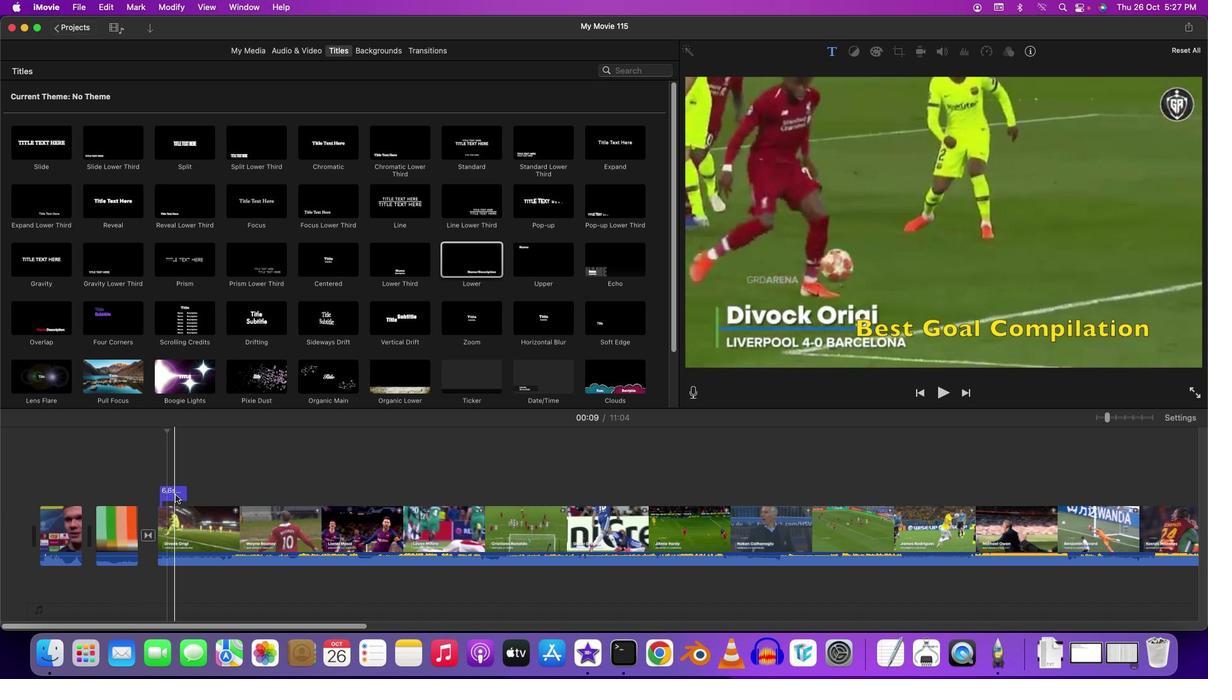 
Action: Mouse pressed left at (175, 495)
Screenshot: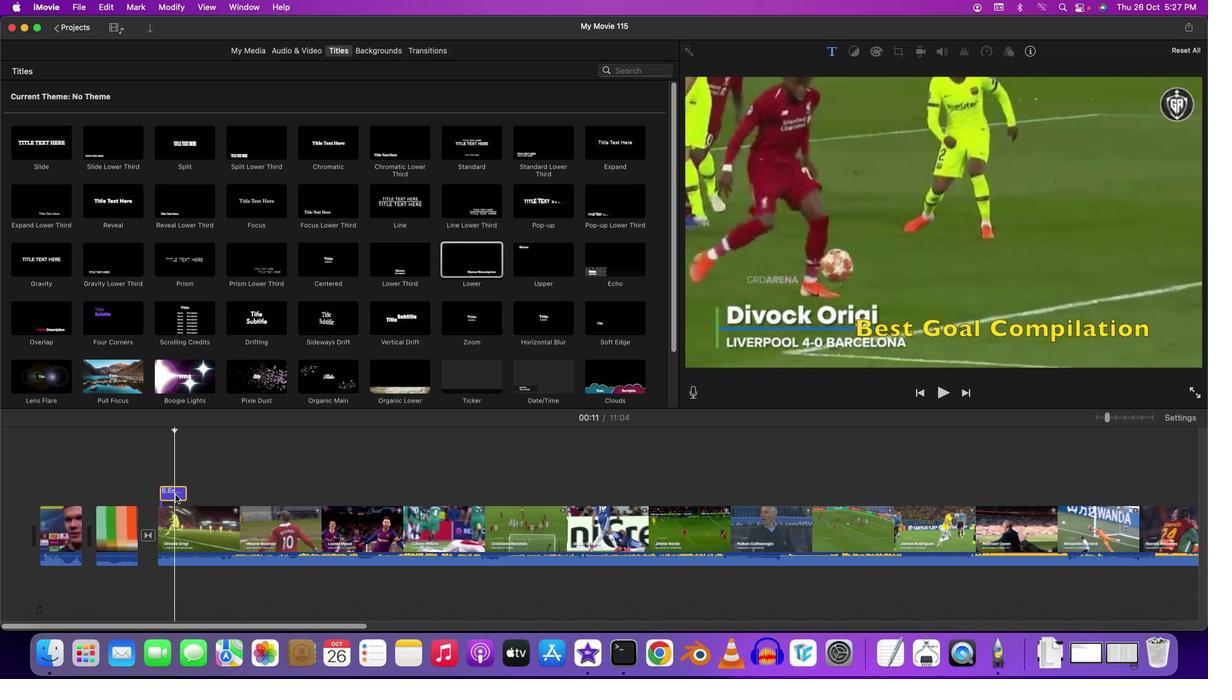 
Action: Mouse pressed left at (175, 495)
Screenshot: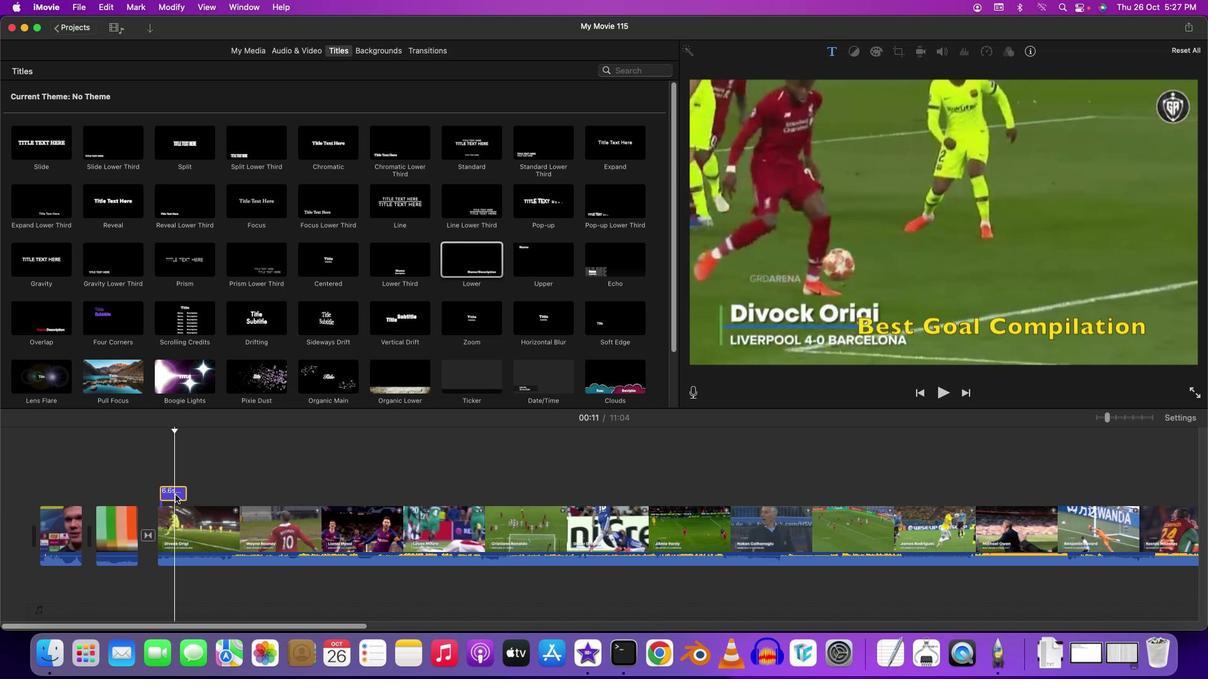 
Action: Mouse moved to (979, 324)
Screenshot: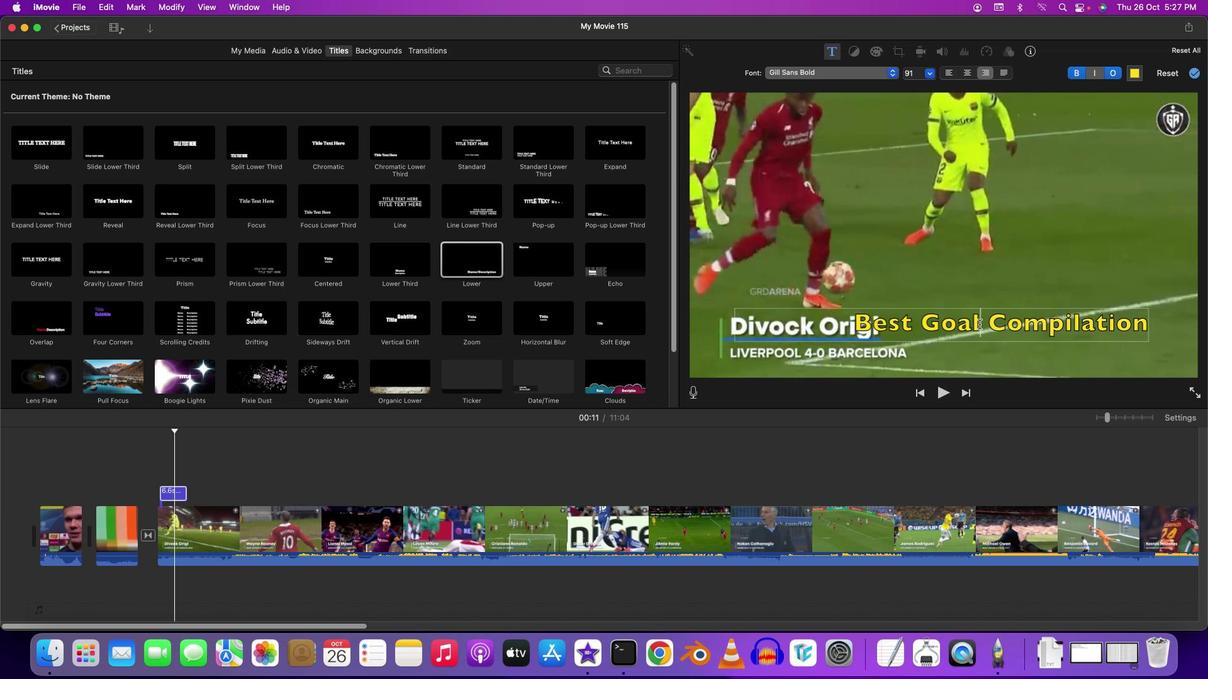 
Action: Mouse pressed left at (979, 324)
Screenshot: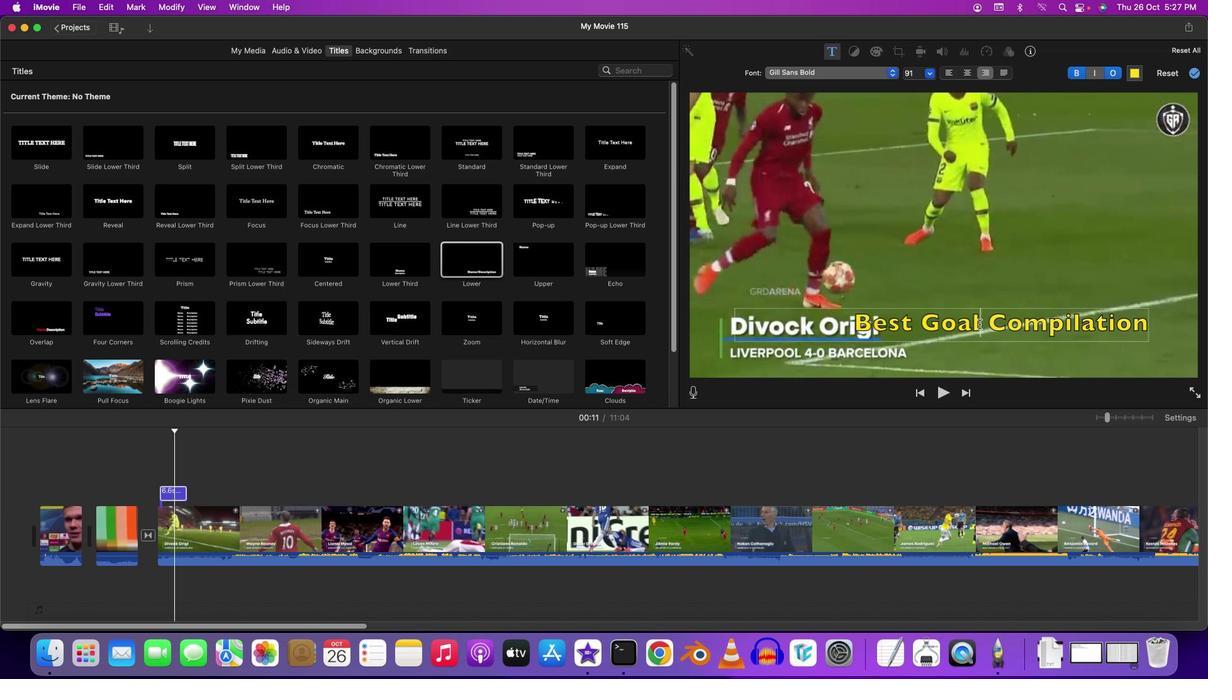 
Action: Mouse moved to (979, 324)
Screenshot: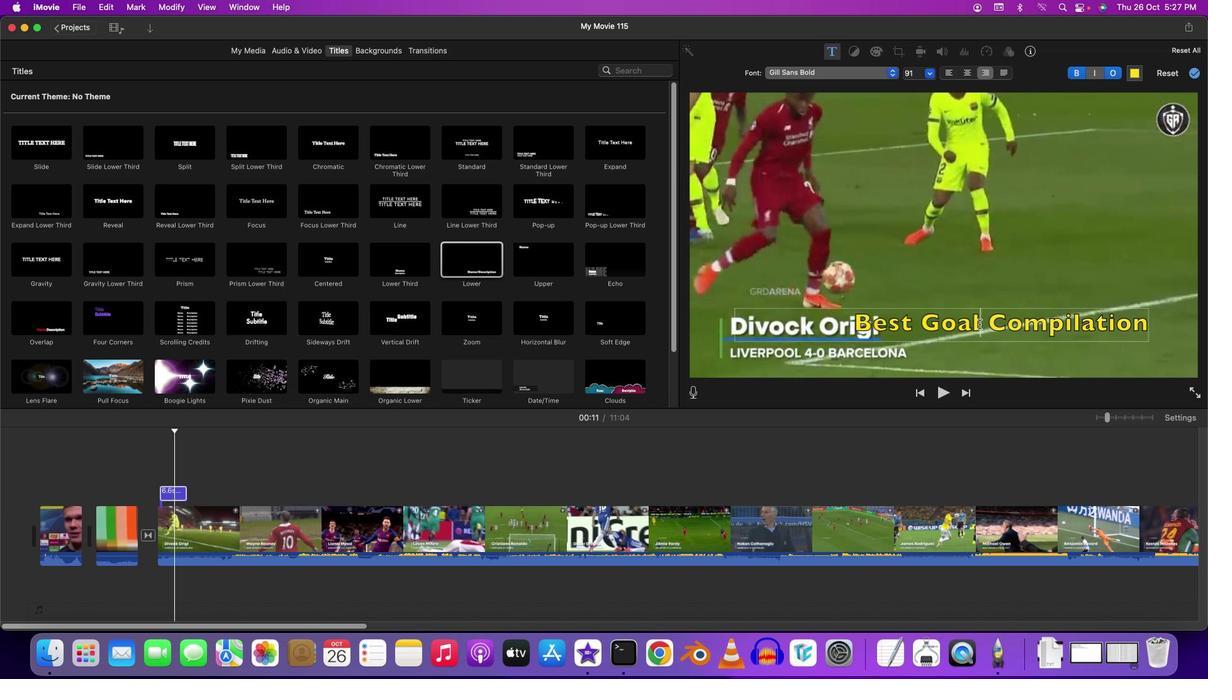 
Action: Key pressed 's'Key.enterKey.backspace
Screenshot: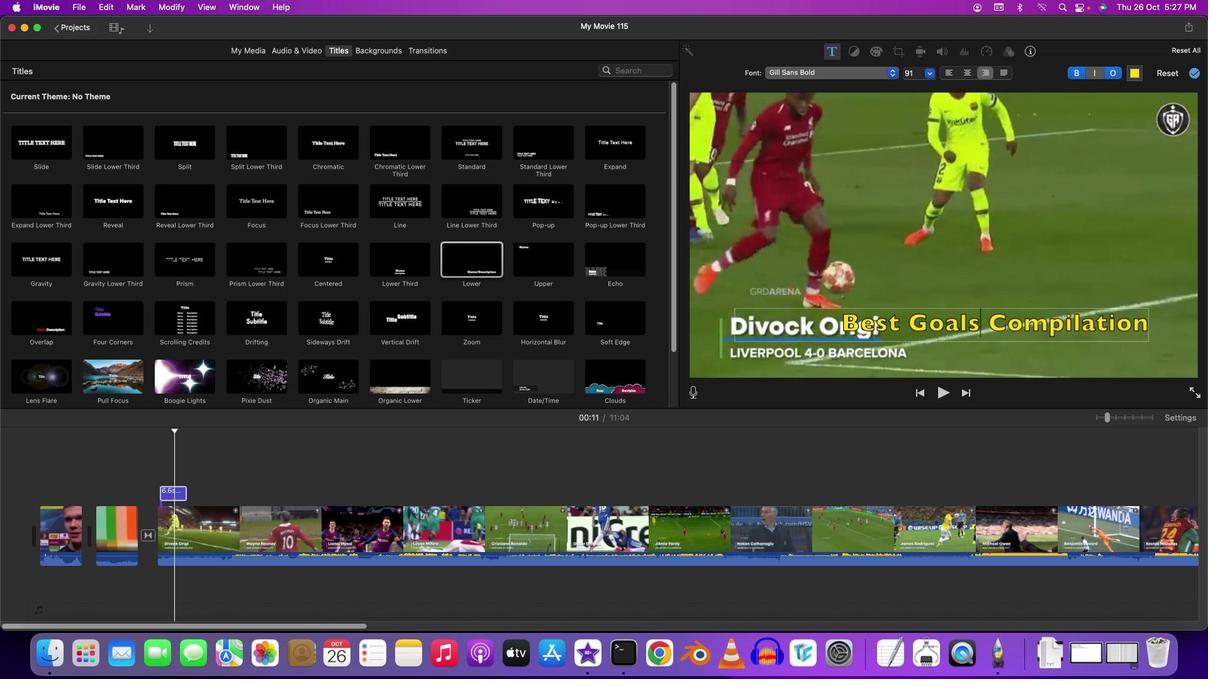 
Action: Mouse moved to (907, 449)
Screenshot: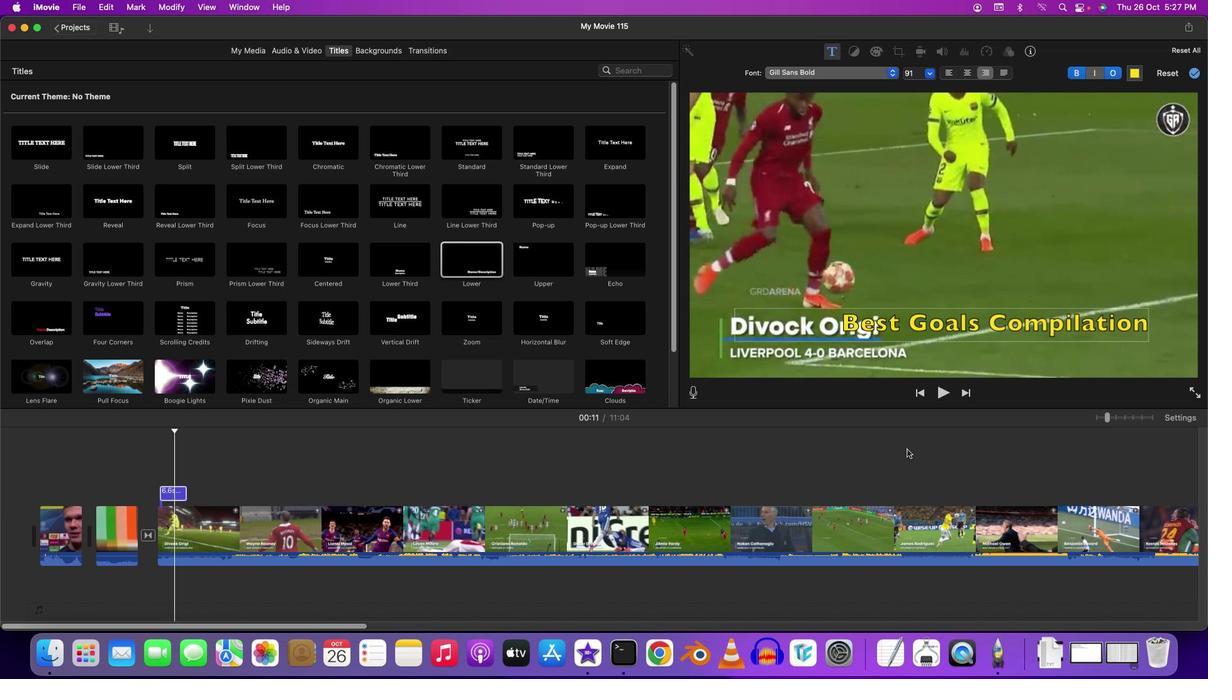 
Action: Mouse pressed left at (907, 449)
Screenshot: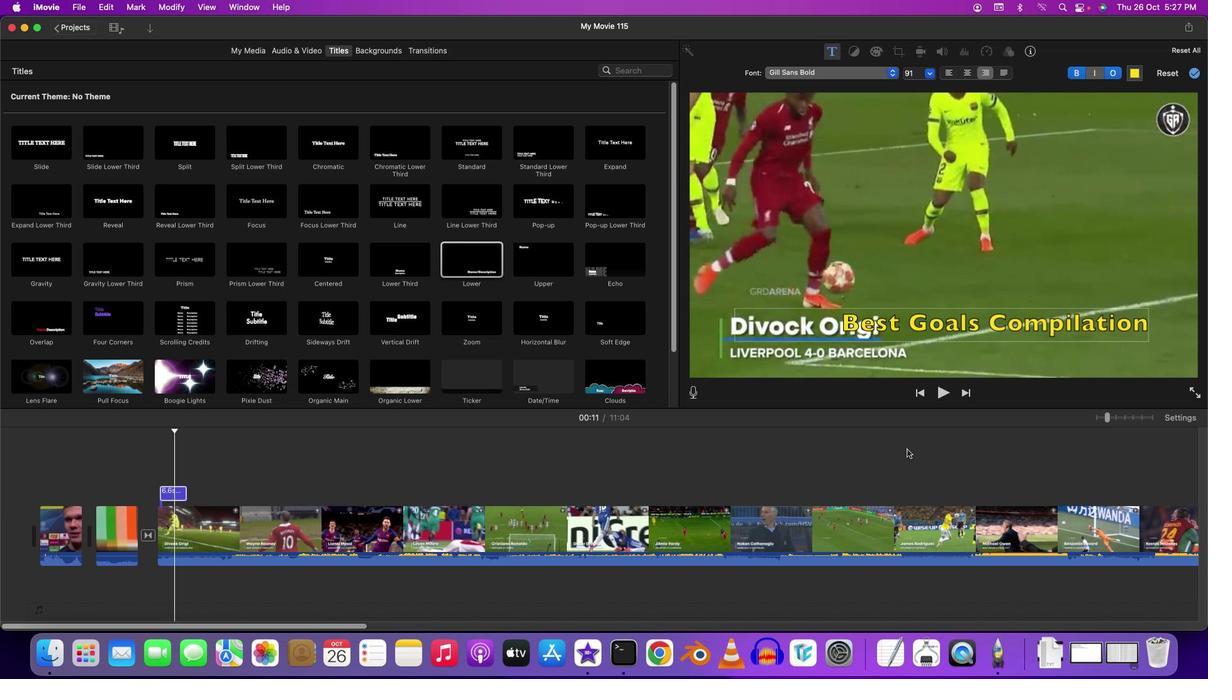 
Action: Mouse moved to (937, 350)
Screenshot: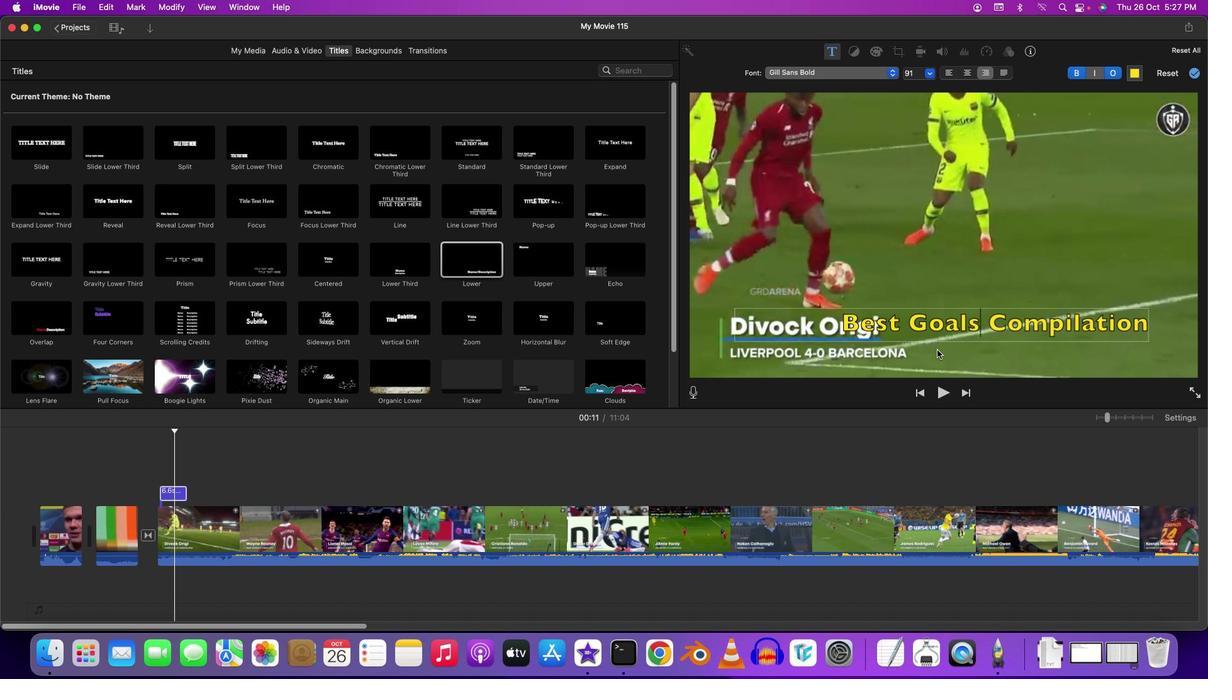 
Action: Mouse pressed left at (937, 350)
Screenshot: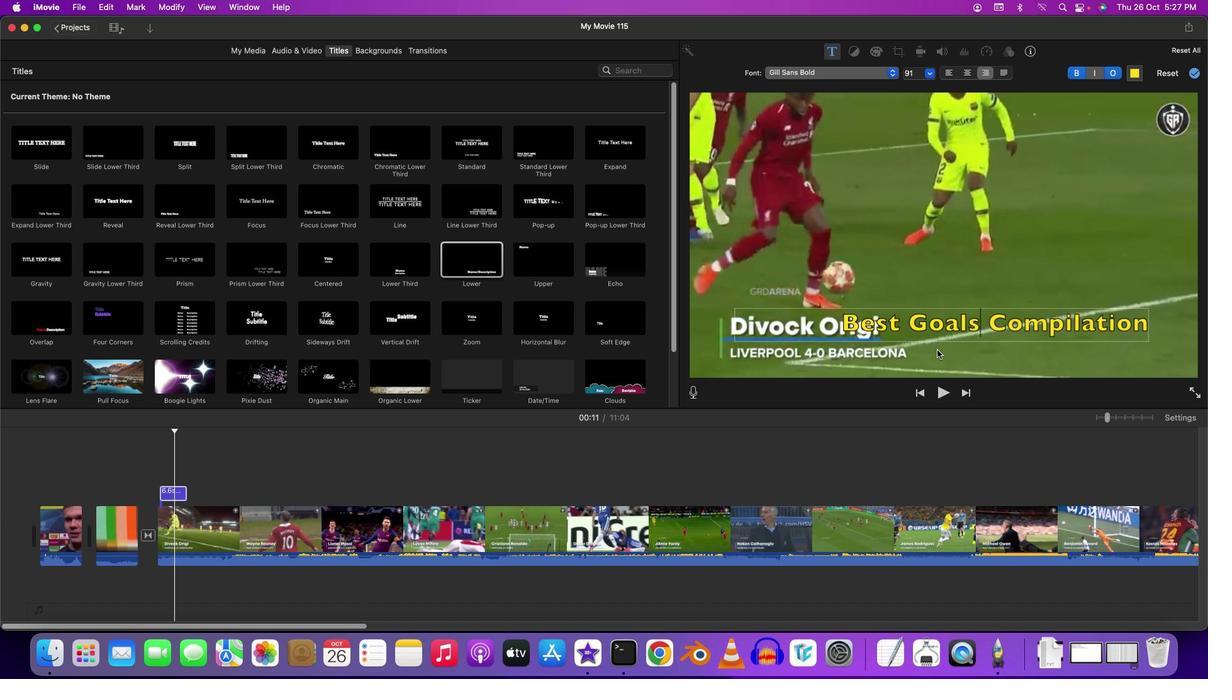 
Action: Mouse moved to (948, 361)
Screenshot: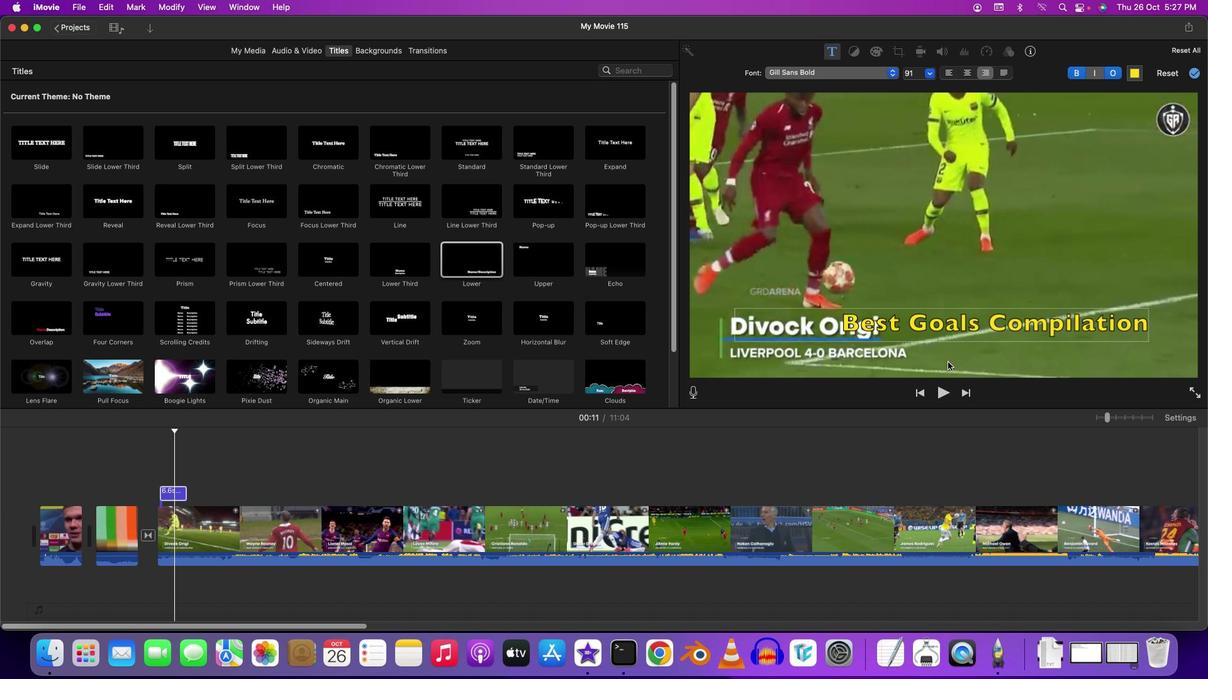 
Action: Mouse pressed left at (948, 361)
Screenshot: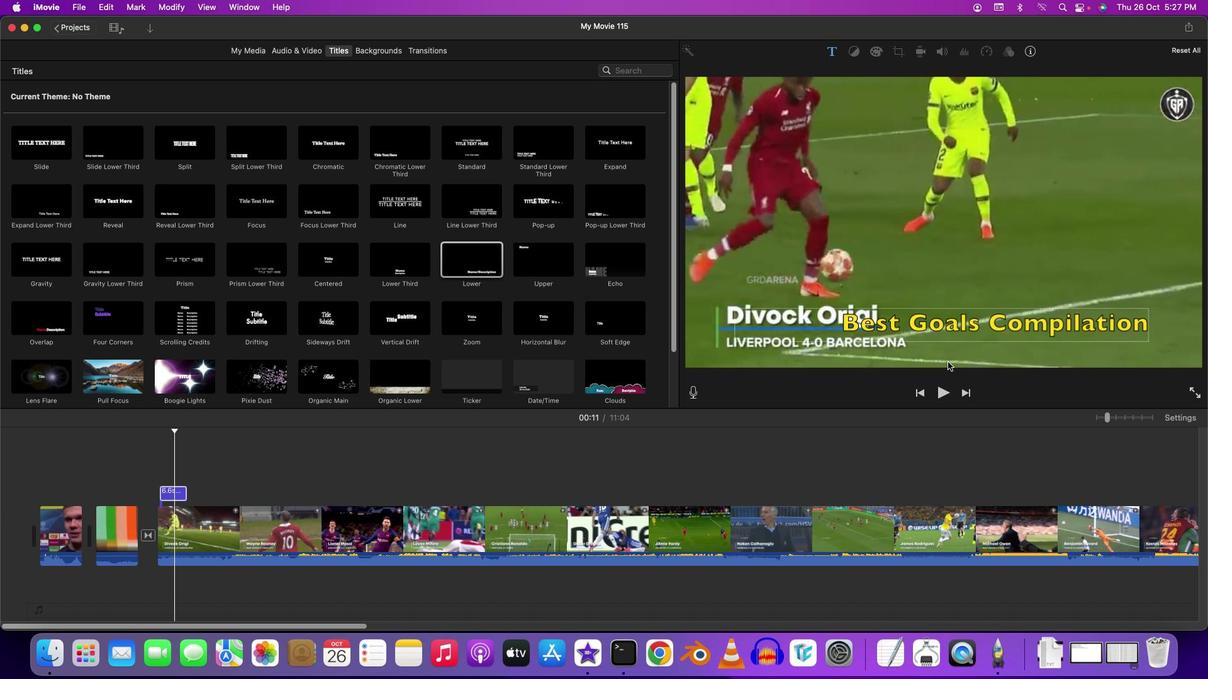 
Action: Mouse moved to (156, 471)
Screenshot: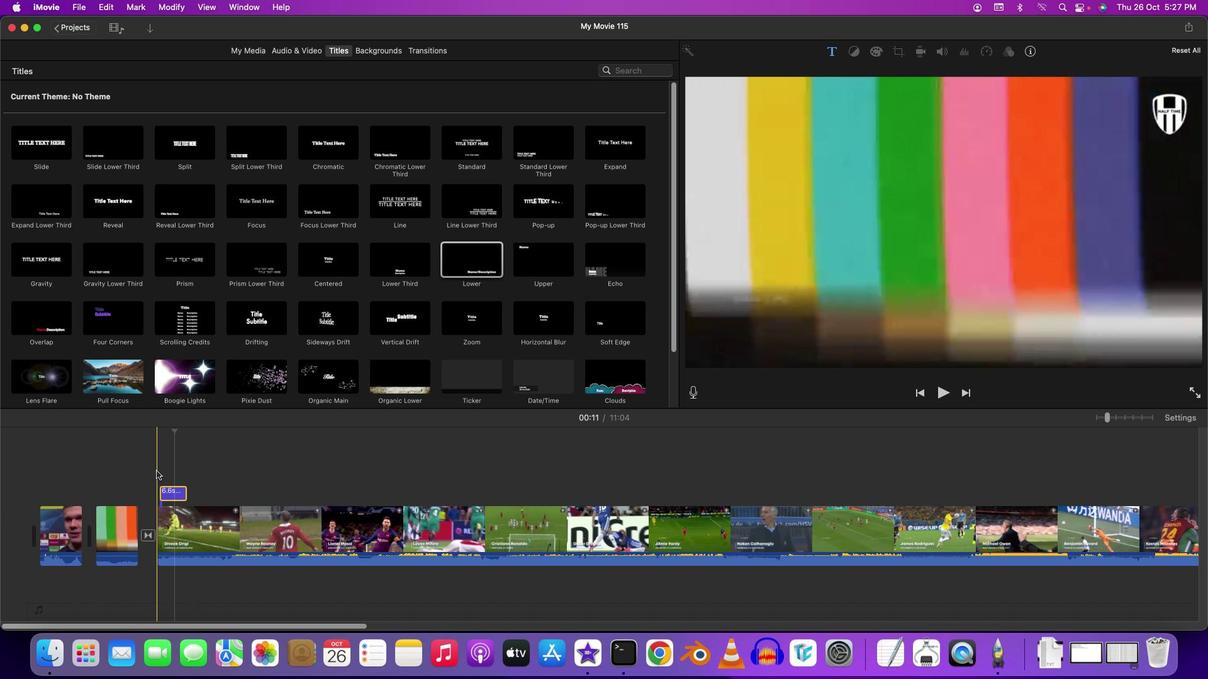 
Action: Mouse pressed left at (156, 471)
Screenshot: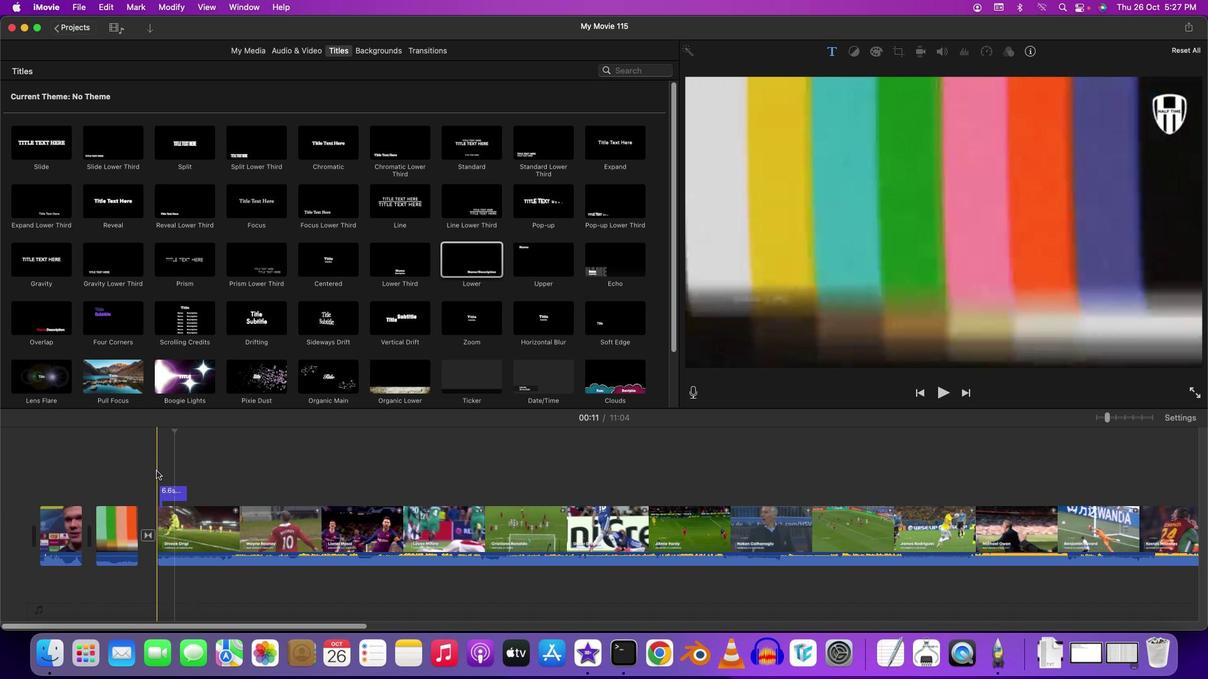 
Action: Key pressed Key.space
Screenshot: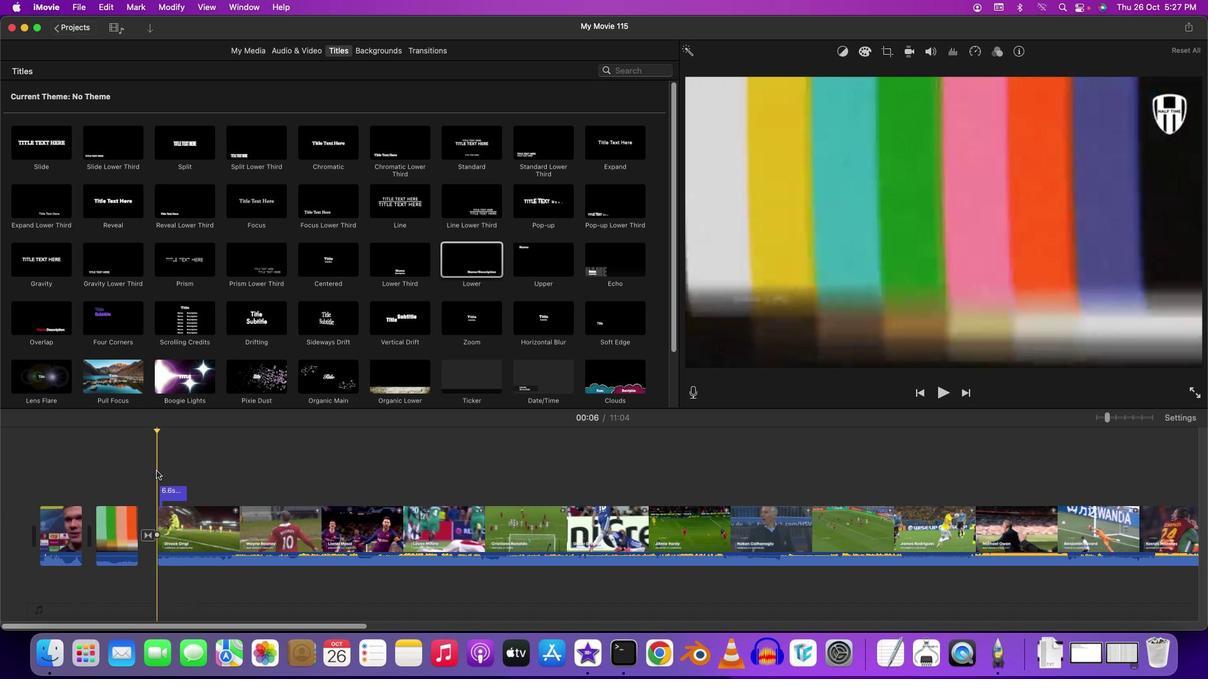 
Action: Mouse moved to (211, 480)
Screenshot: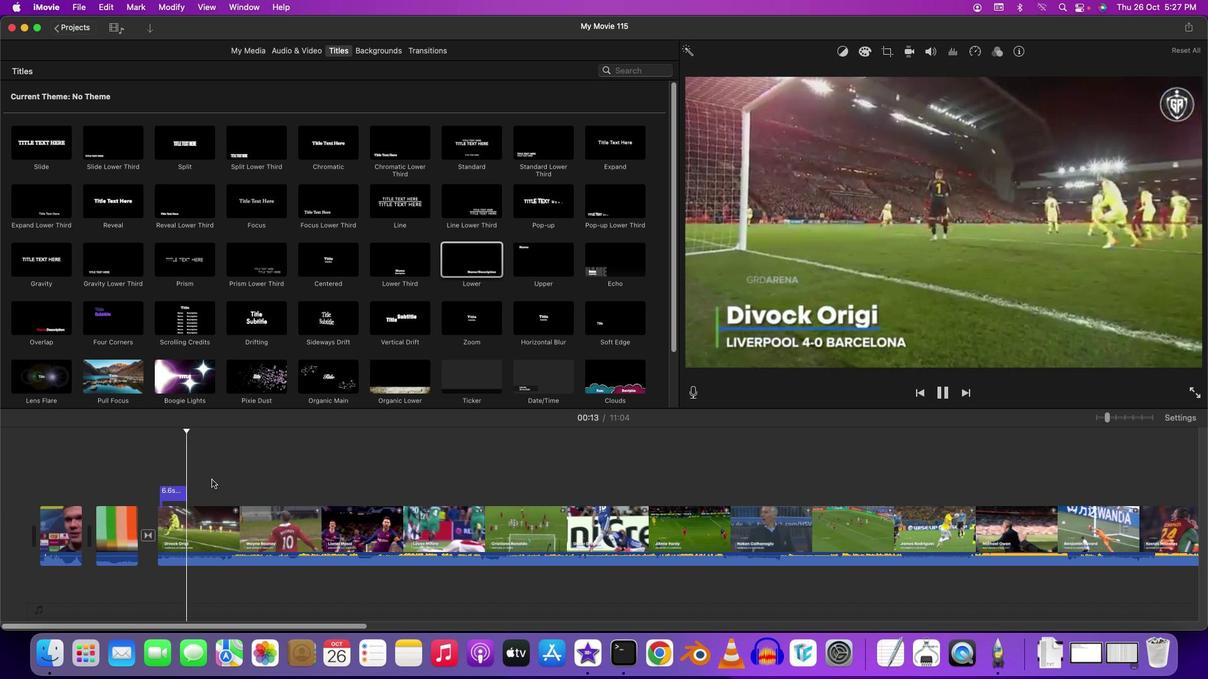 
Action: Mouse pressed left at (211, 480)
